 Task: Look for Airbnb options in Kot Malik, Pakistan from 9th December, 2023 to 16th December, 2023 for 2 adults. Place can be entire room with 2 bedrooms having 2 beds and 1 bathroom. Property type can be flat.
Action: Mouse moved to (427, 76)
Screenshot: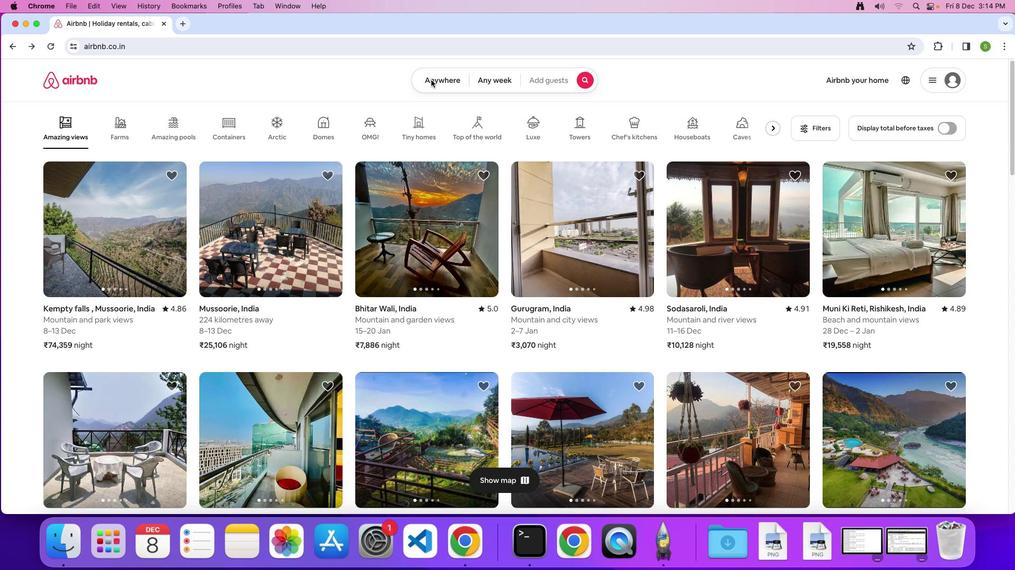 
Action: Mouse pressed left at (427, 76)
Screenshot: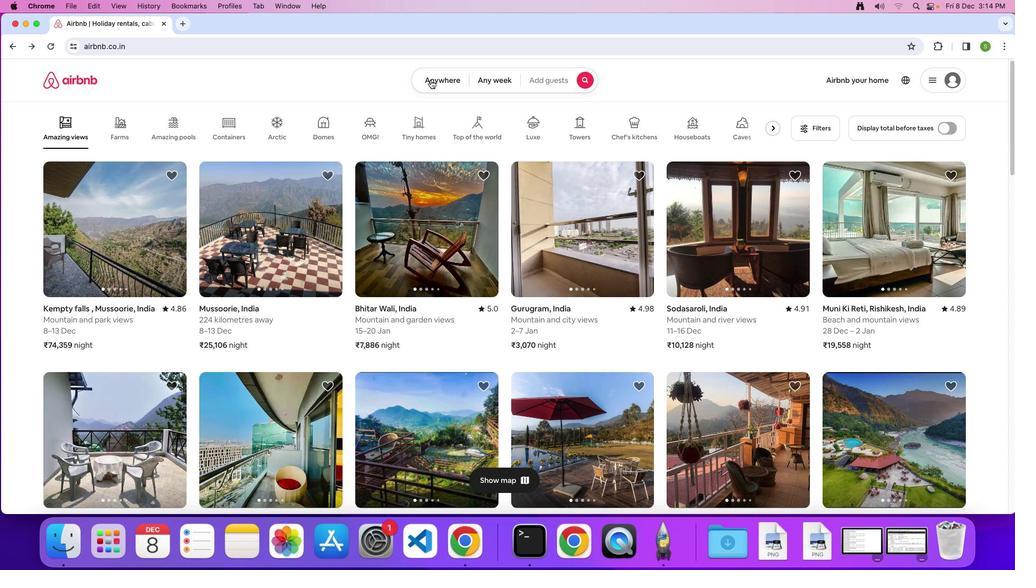 
Action: Mouse moved to (428, 77)
Screenshot: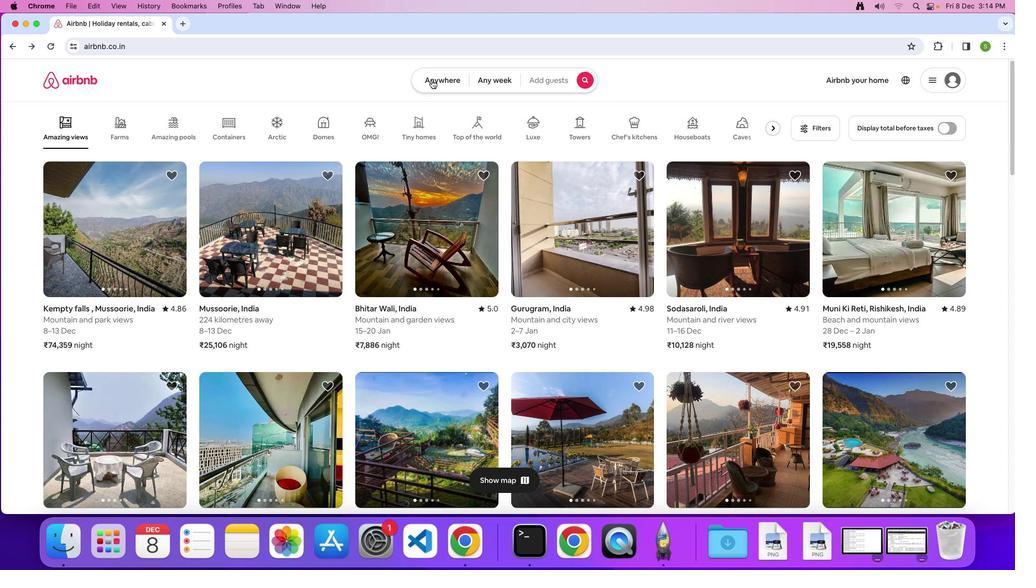 
Action: Mouse pressed left at (428, 77)
Screenshot: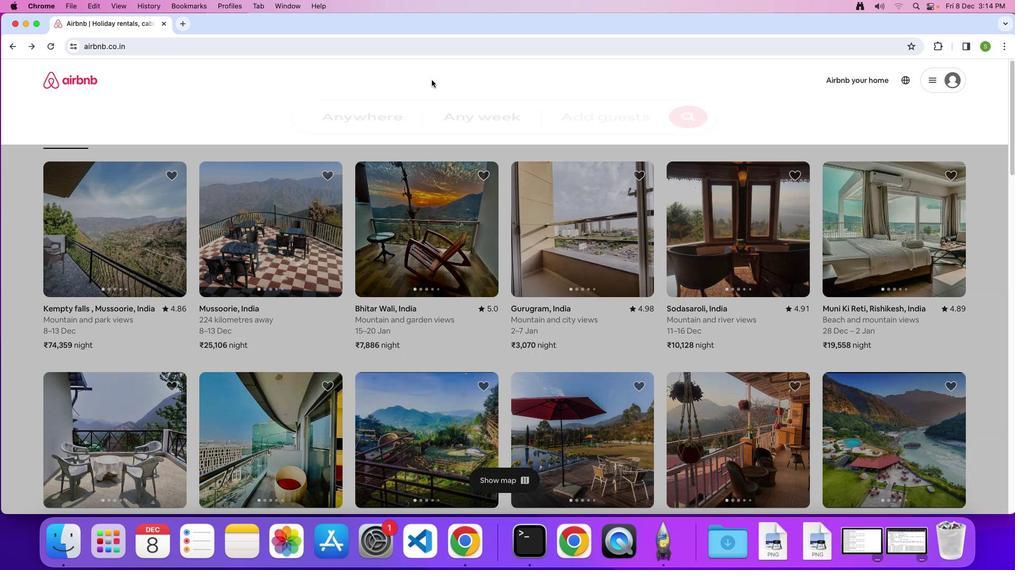 
Action: Mouse moved to (366, 115)
Screenshot: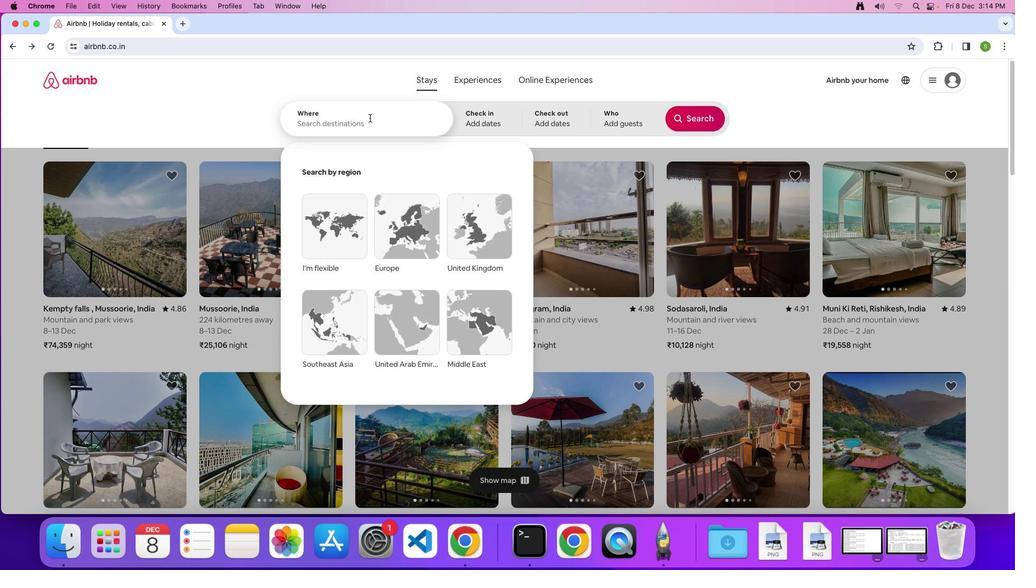 
Action: Mouse pressed left at (366, 115)
Screenshot: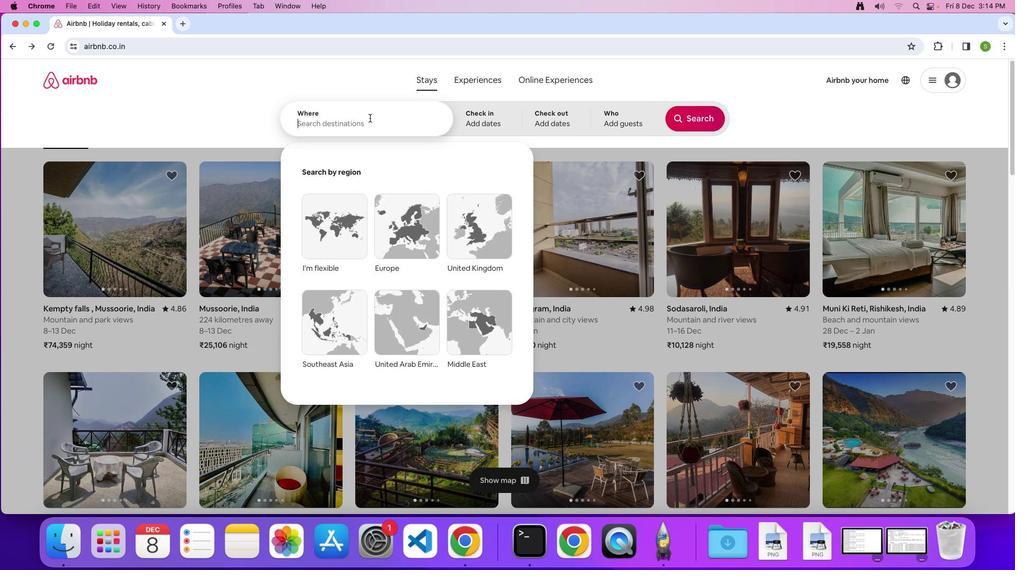 
Action: Mouse moved to (366, 115)
Screenshot: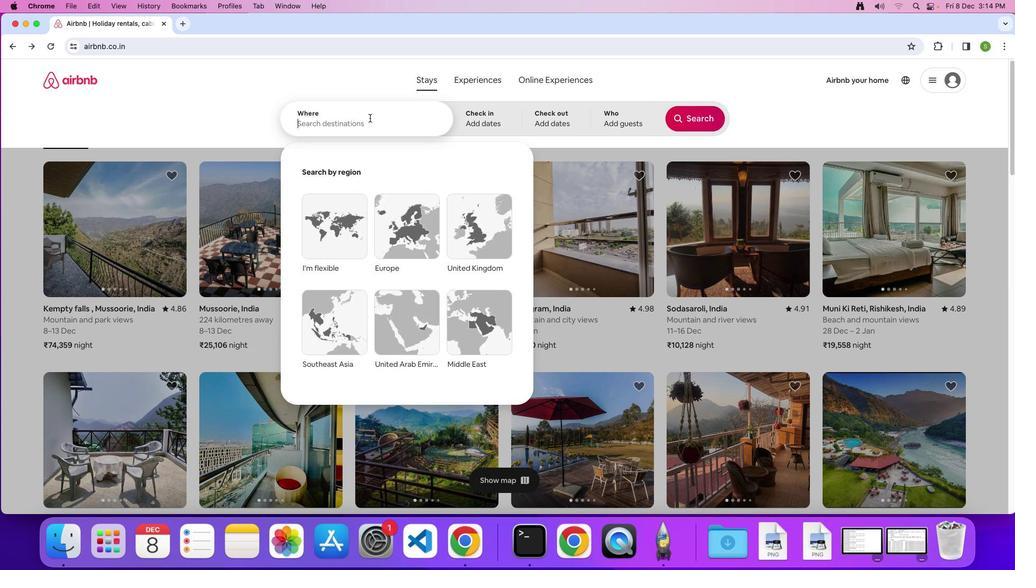 
Action: Key pressed 'K'Key.caps_lock'o''t'Key.spaceKey.shift'M''a''l''i''k'','Key.spaceKey.shift'p''a''k''i''s''t''a''n'Key.enter
Screenshot: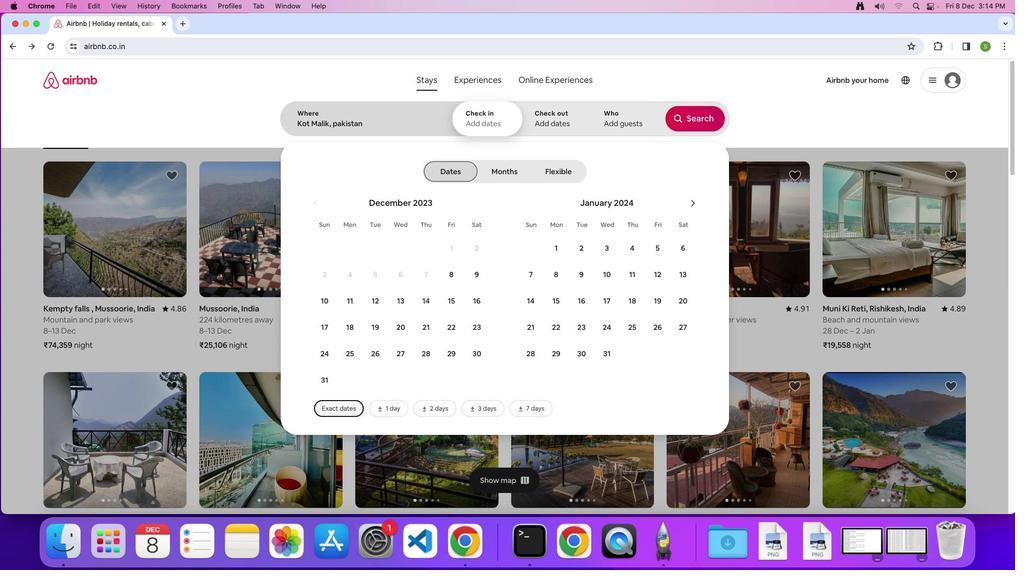
Action: Mouse moved to (469, 273)
Screenshot: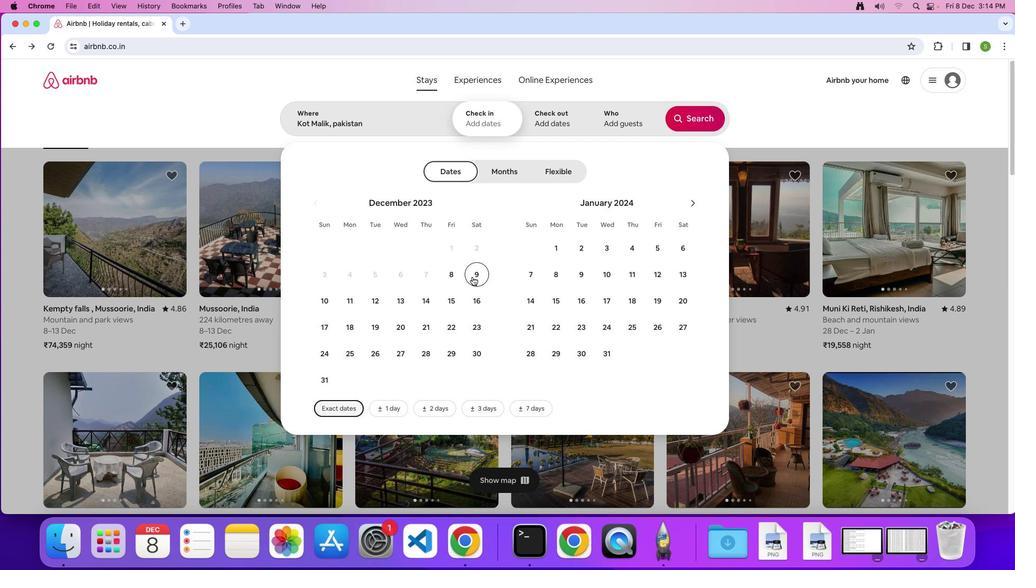
Action: Mouse pressed left at (469, 273)
Screenshot: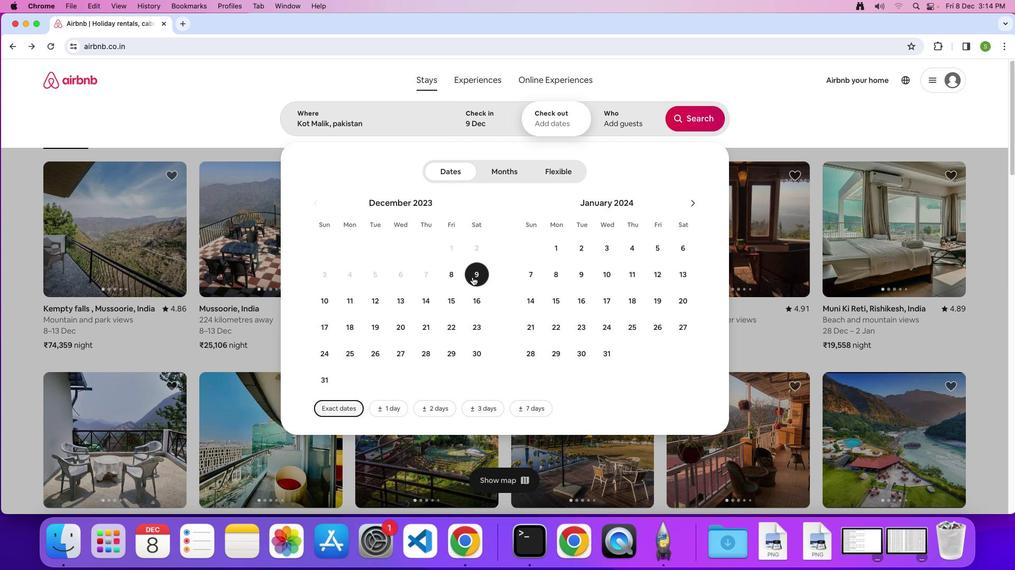 
Action: Mouse moved to (480, 303)
Screenshot: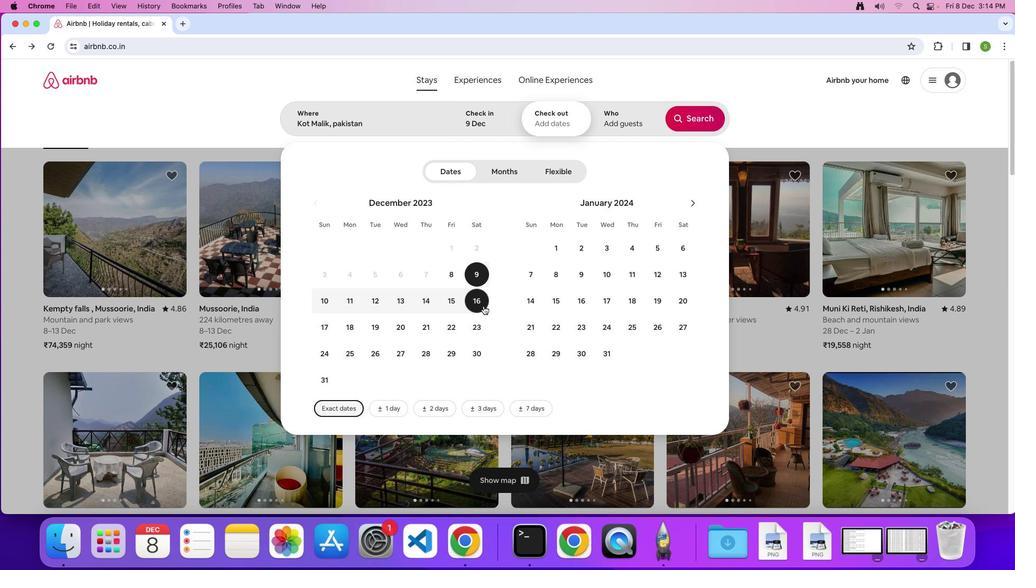 
Action: Mouse pressed left at (480, 303)
Screenshot: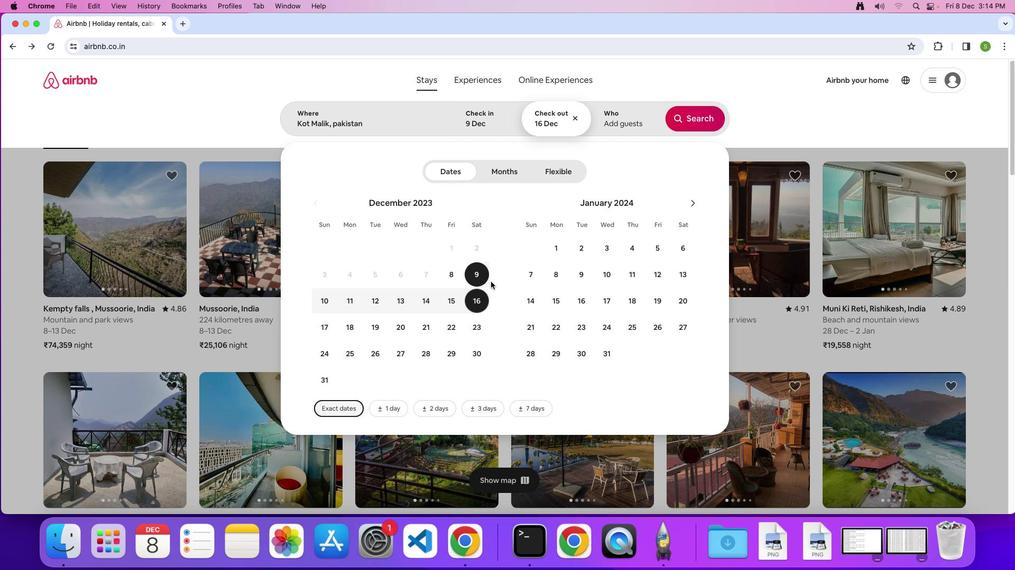 
Action: Mouse moved to (629, 124)
Screenshot: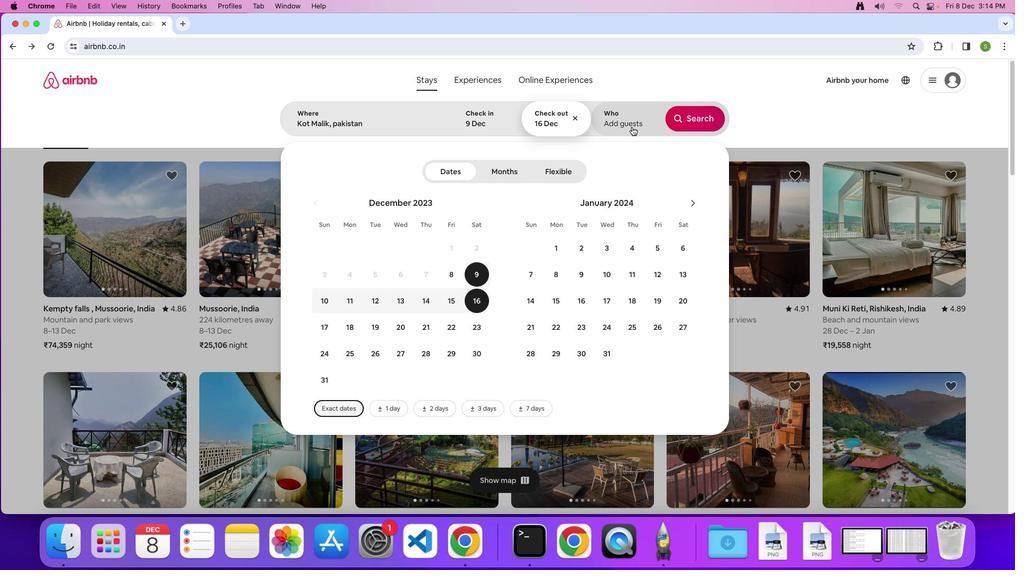 
Action: Mouse pressed left at (629, 124)
Screenshot: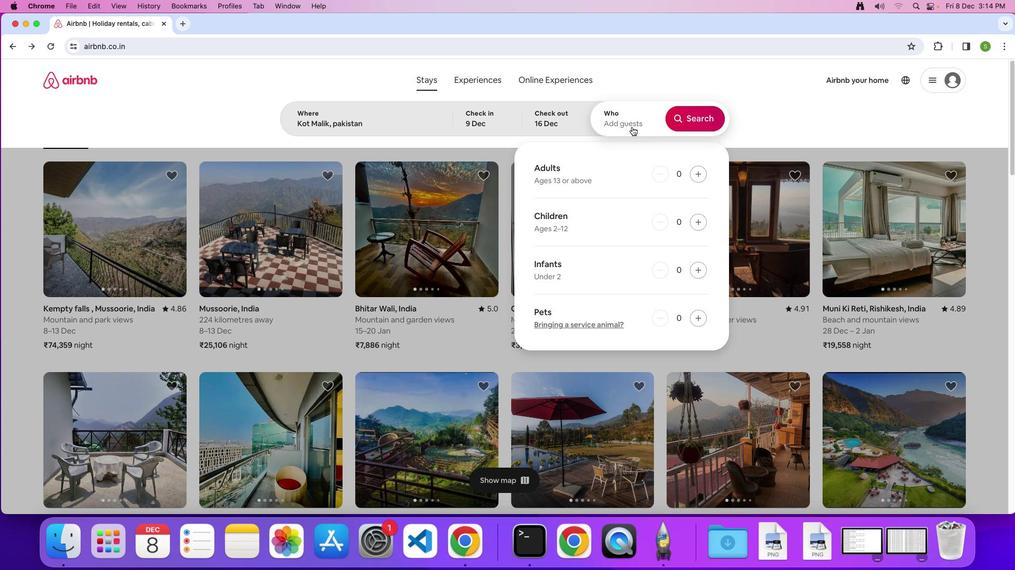 
Action: Mouse moved to (692, 173)
Screenshot: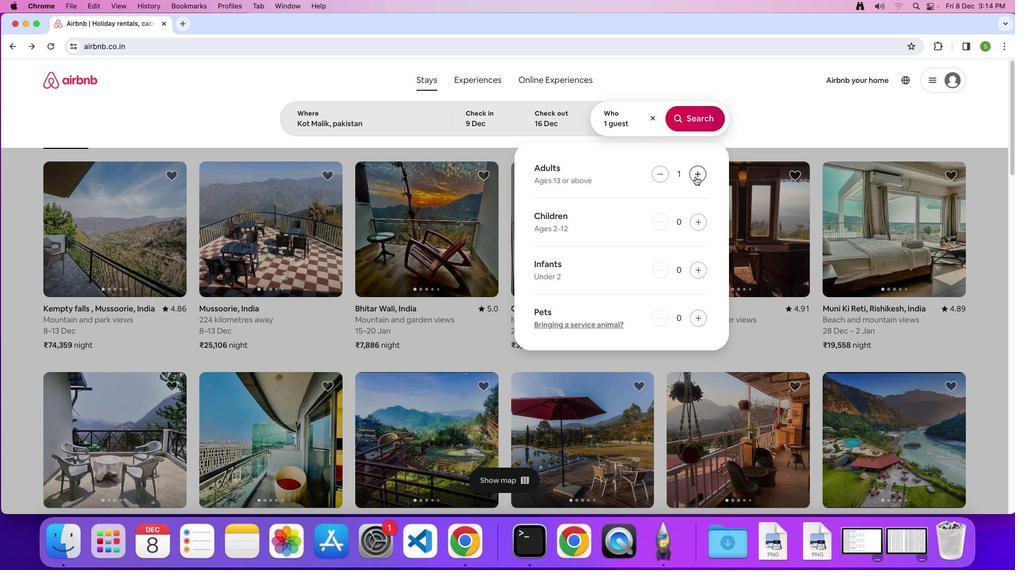 
Action: Mouse pressed left at (692, 173)
Screenshot: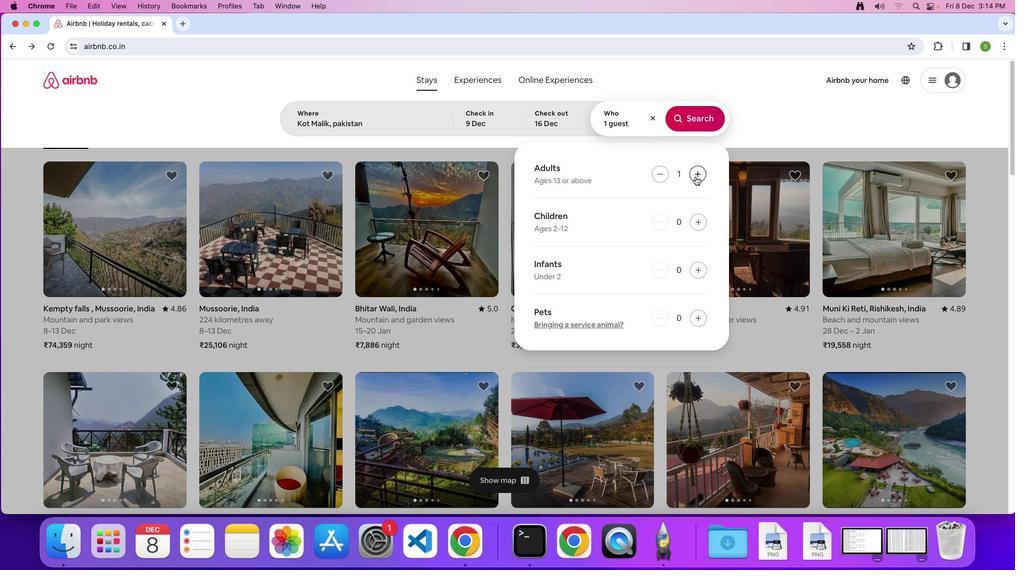 
Action: Mouse pressed left at (692, 173)
Screenshot: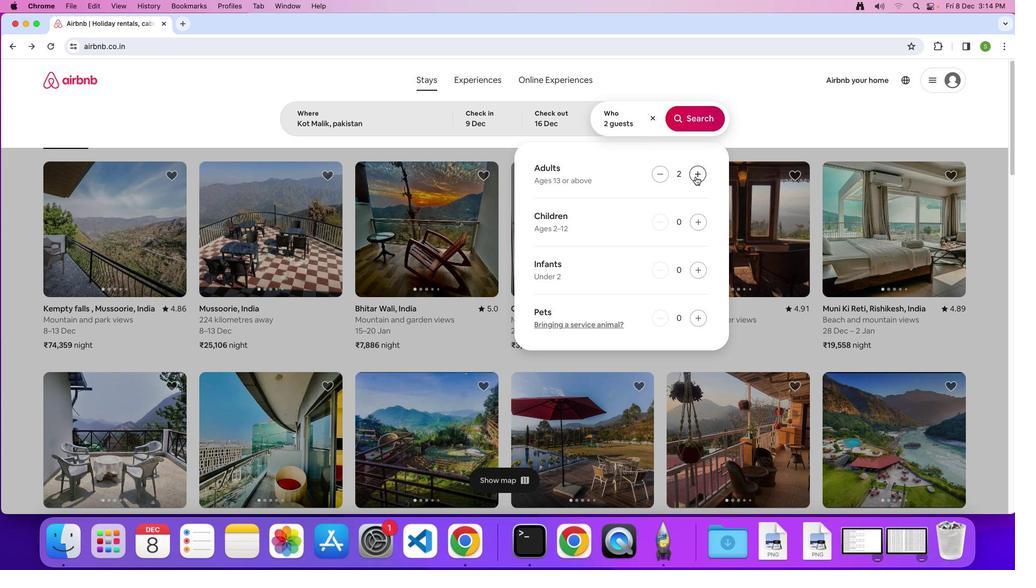 
Action: Mouse moved to (696, 118)
Screenshot: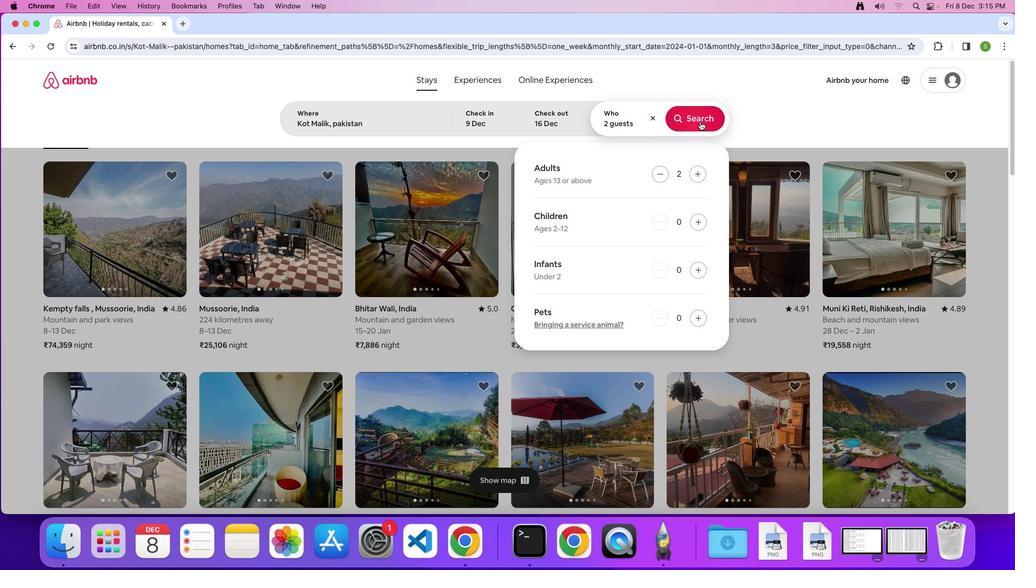 
Action: Mouse pressed left at (696, 118)
Screenshot: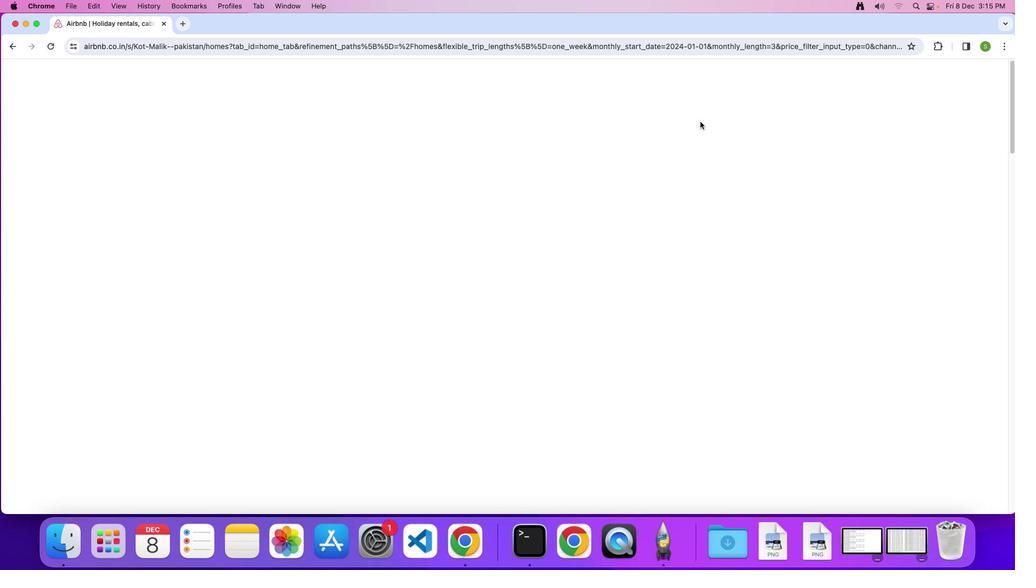 
Action: Mouse moved to (846, 121)
Screenshot: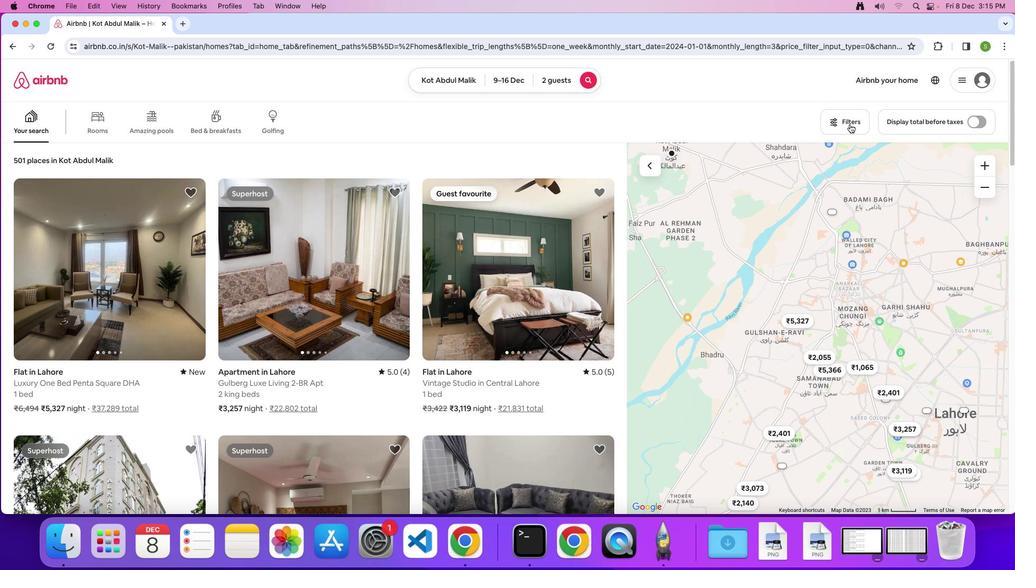 
Action: Mouse pressed left at (846, 121)
Screenshot: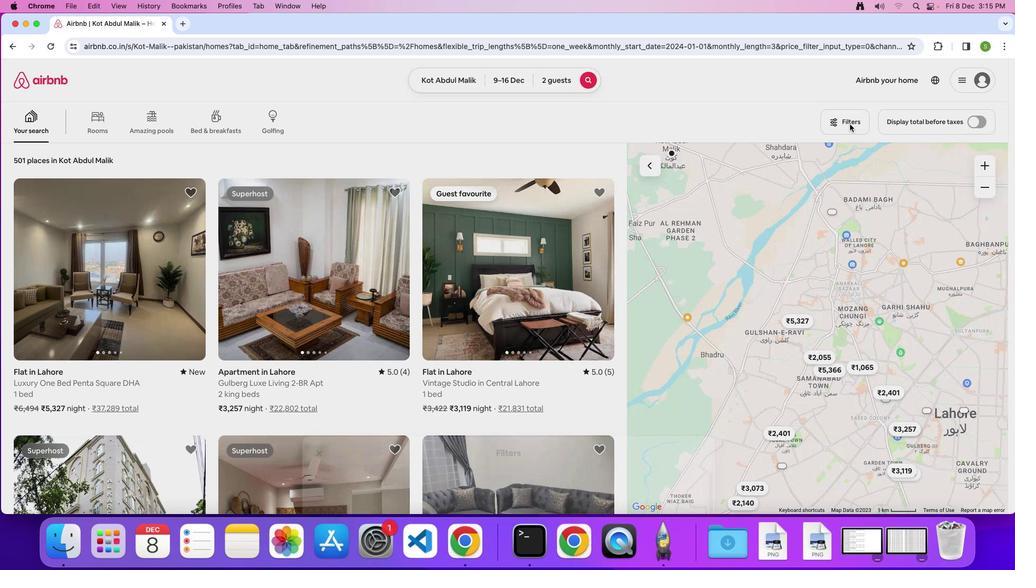 
Action: Mouse moved to (485, 349)
Screenshot: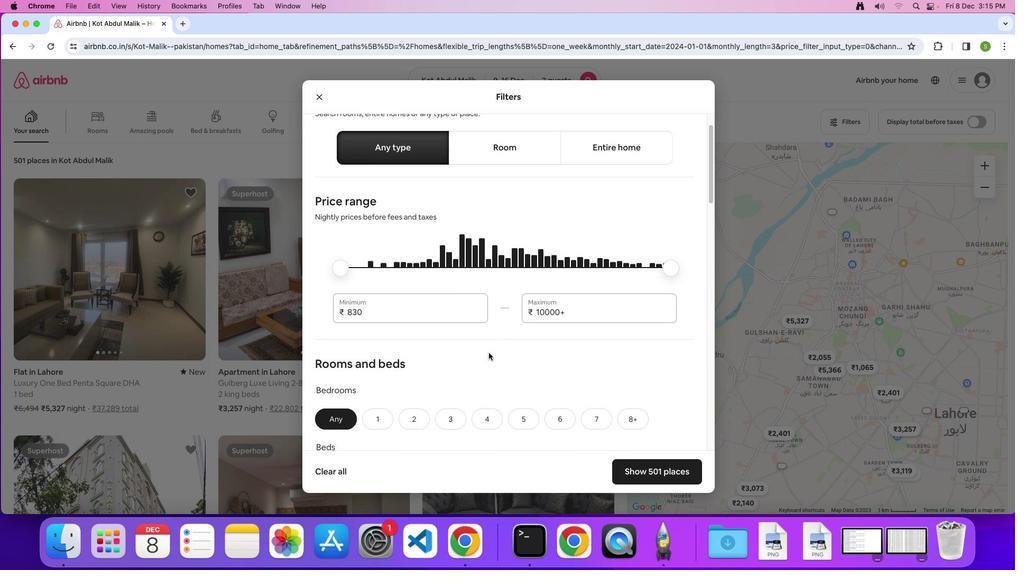 
Action: Mouse scrolled (485, 349) with delta (-2, -3)
Screenshot: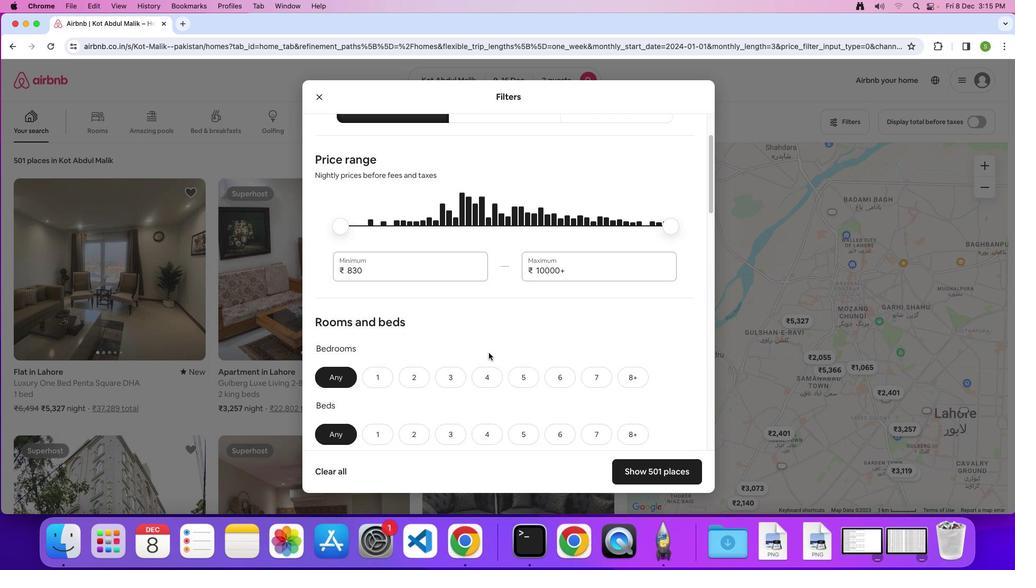
Action: Mouse scrolled (485, 349) with delta (-2, -3)
Screenshot: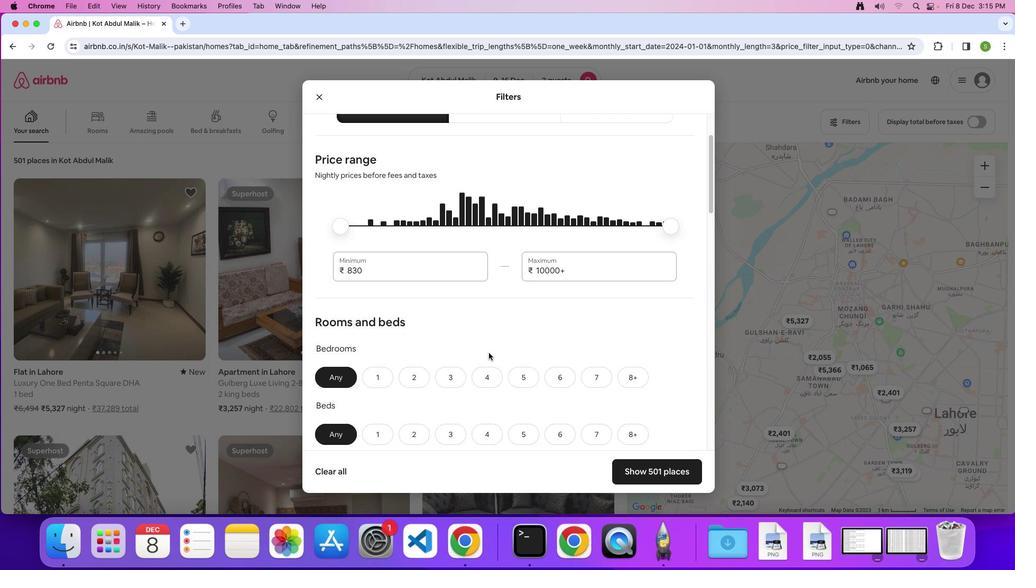 
Action: Mouse scrolled (485, 349) with delta (-2, -3)
Screenshot: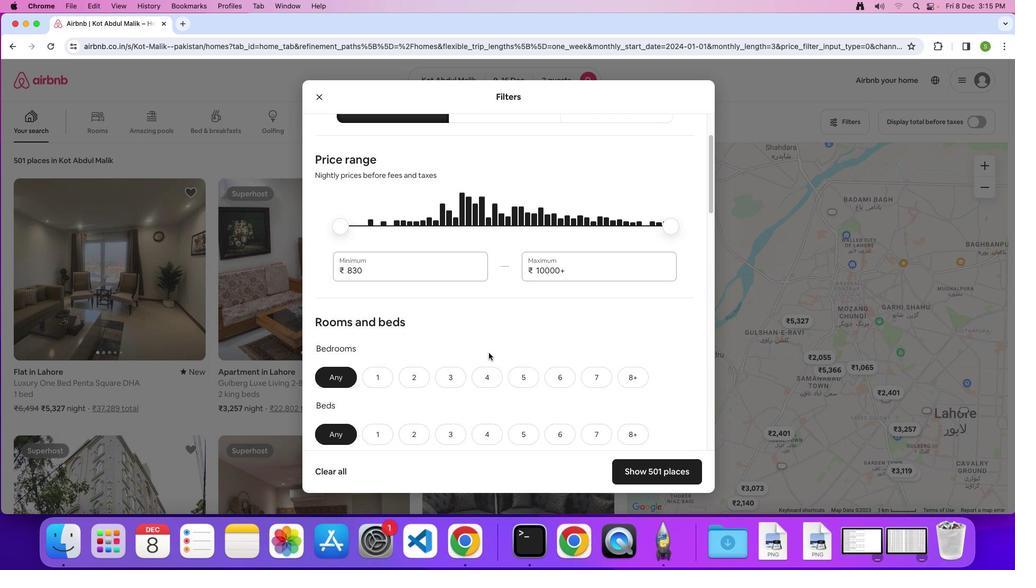 
Action: Mouse scrolled (485, 349) with delta (-2, -3)
Screenshot: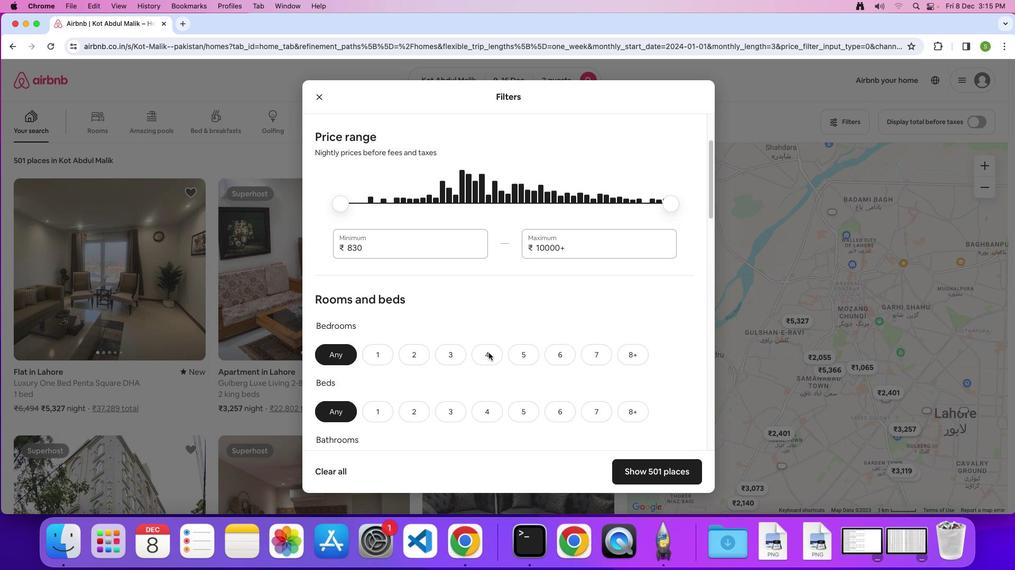 
Action: Mouse scrolled (485, 349) with delta (-2, -3)
Screenshot: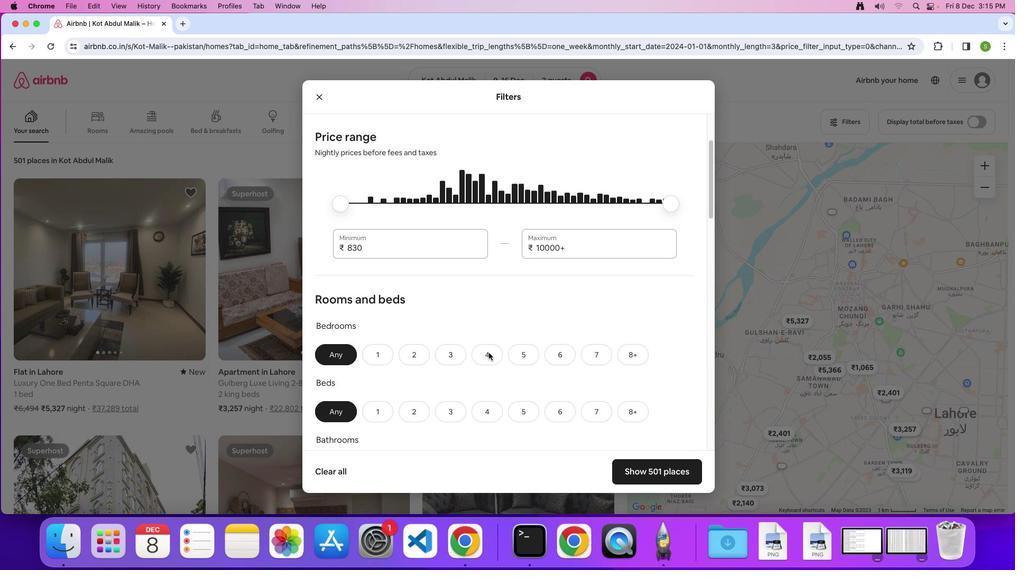 
Action: Mouse scrolled (485, 349) with delta (-2, -3)
Screenshot: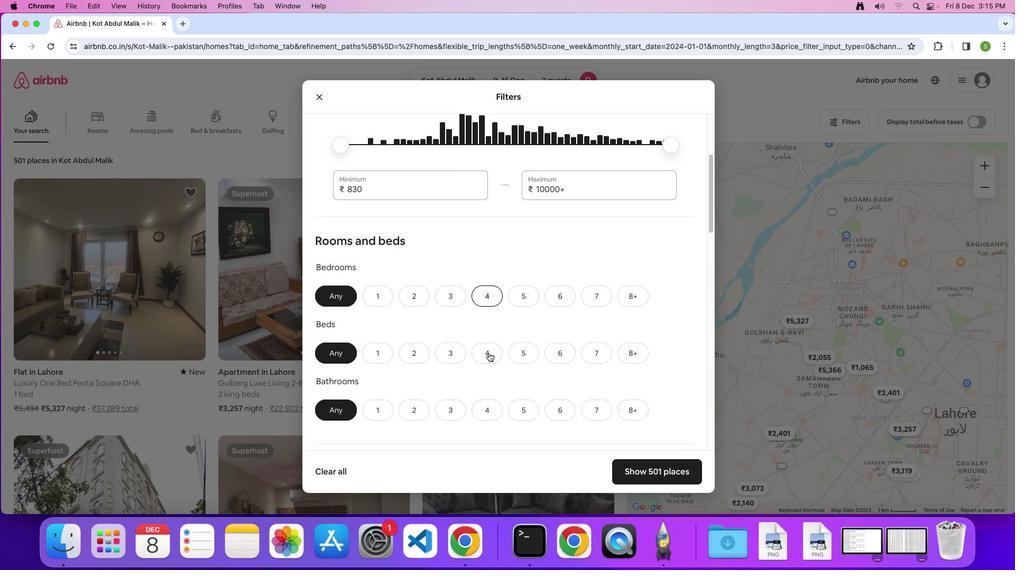 
Action: Mouse scrolled (485, 349) with delta (-2, -3)
Screenshot: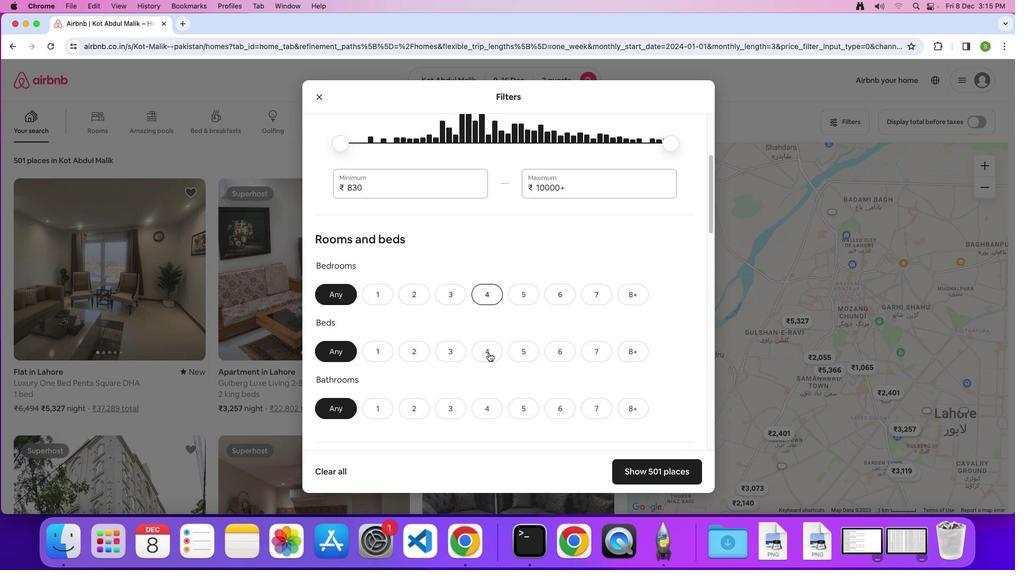 
Action: Mouse scrolled (485, 349) with delta (-2, -3)
Screenshot: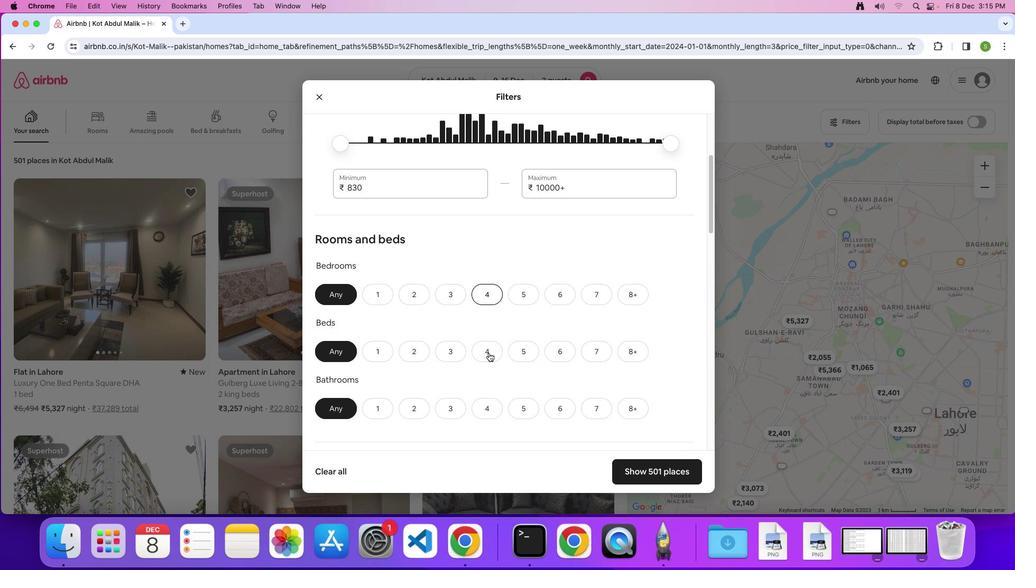 
Action: Mouse scrolled (485, 349) with delta (-2, -3)
Screenshot: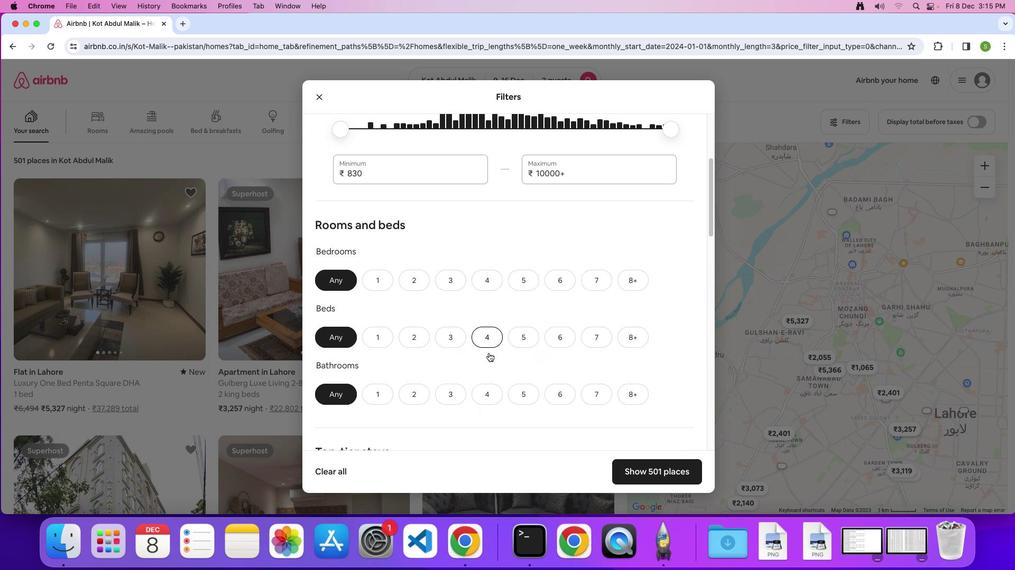 
Action: Mouse scrolled (485, 349) with delta (-2, -3)
Screenshot: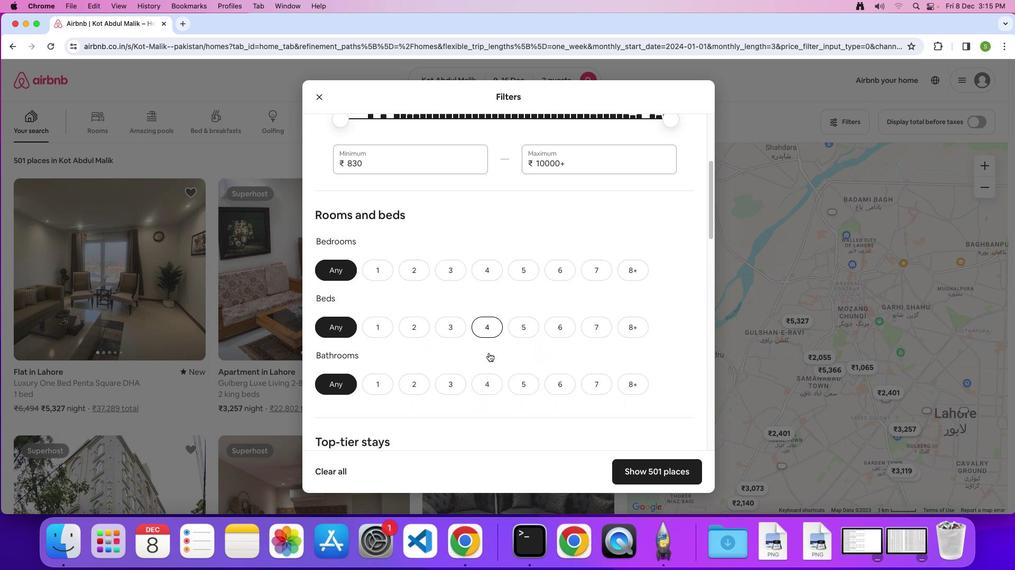 
Action: Mouse scrolled (485, 349) with delta (-2, -3)
Screenshot: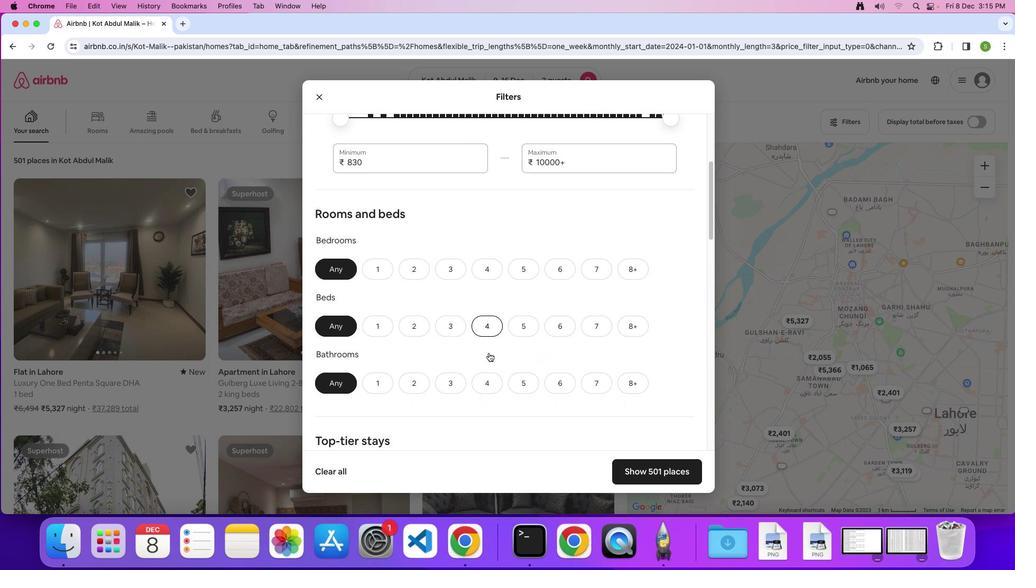 
Action: Mouse moved to (500, 354)
Screenshot: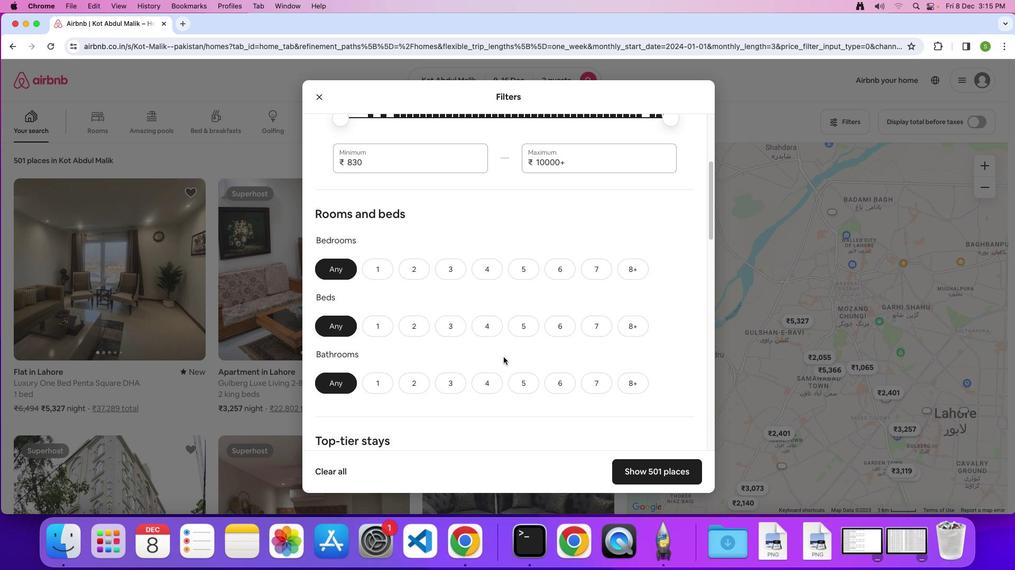 
Action: Mouse scrolled (500, 354) with delta (-2, -3)
Screenshot: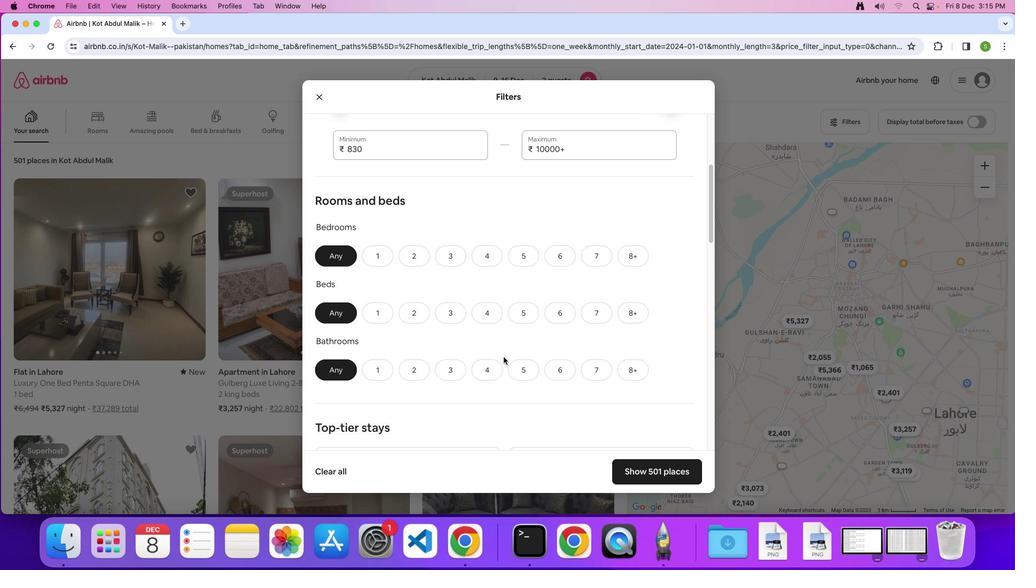 
Action: Mouse scrolled (500, 354) with delta (-2, -3)
Screenshot: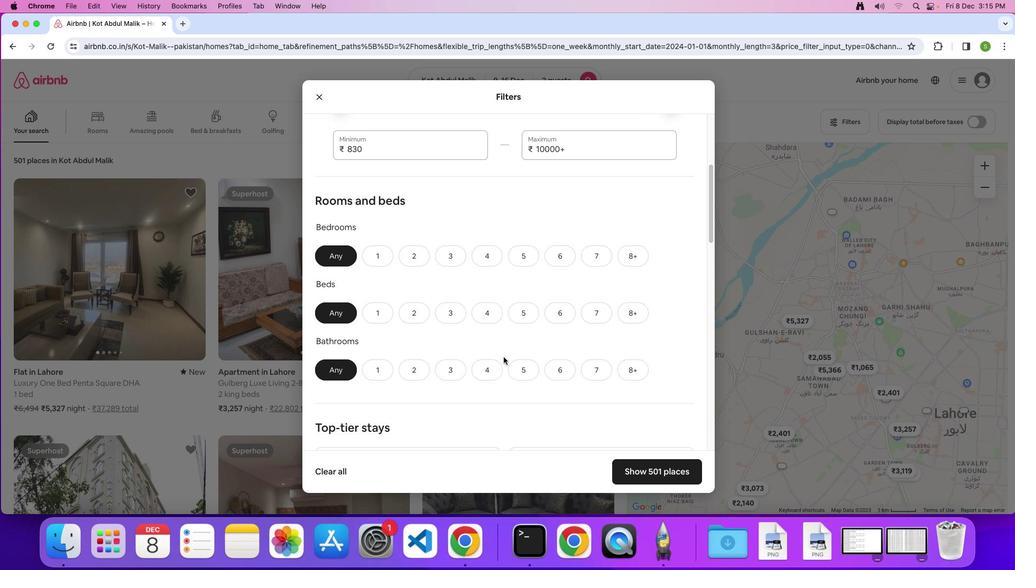 
Action: Mouse scrolled (500, 354) with delta (-2, -3)
Screenshot: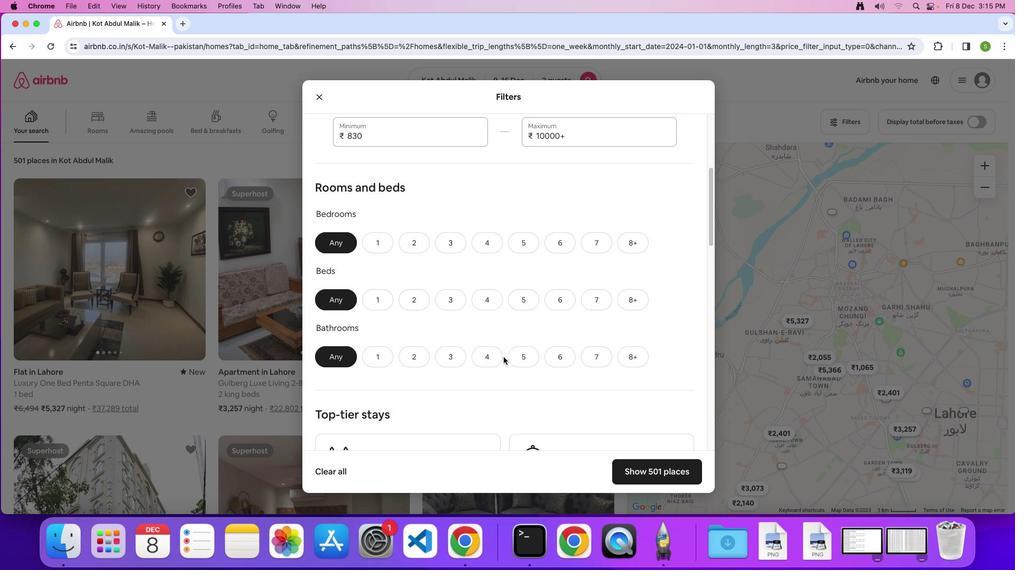 
Action: Mouse scrolled (500, 354) with delta (-2, -3)
Screenshot: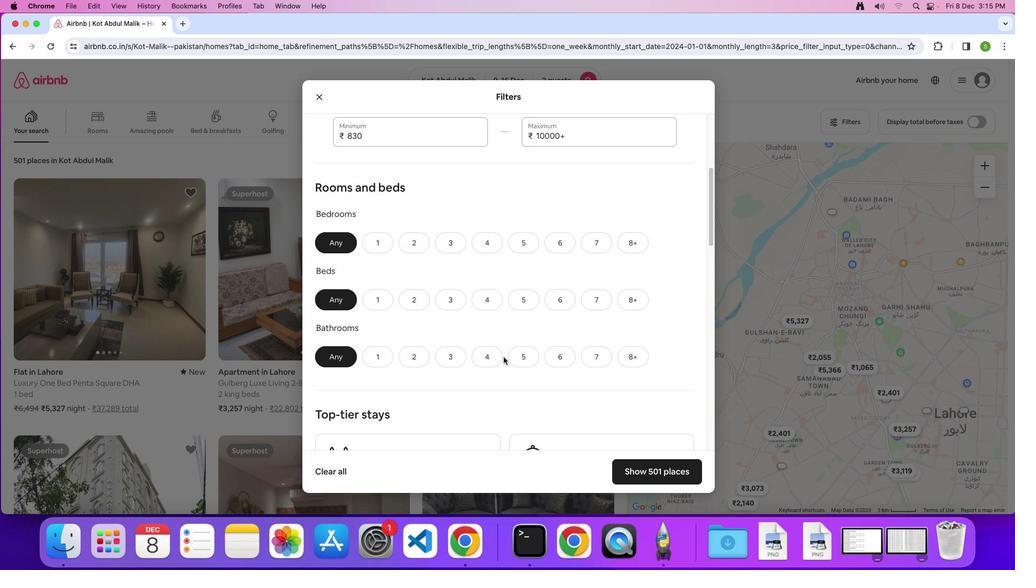 
Action: Mouse scrolled (500, 354) with delta (-2, -3)
Screenshot: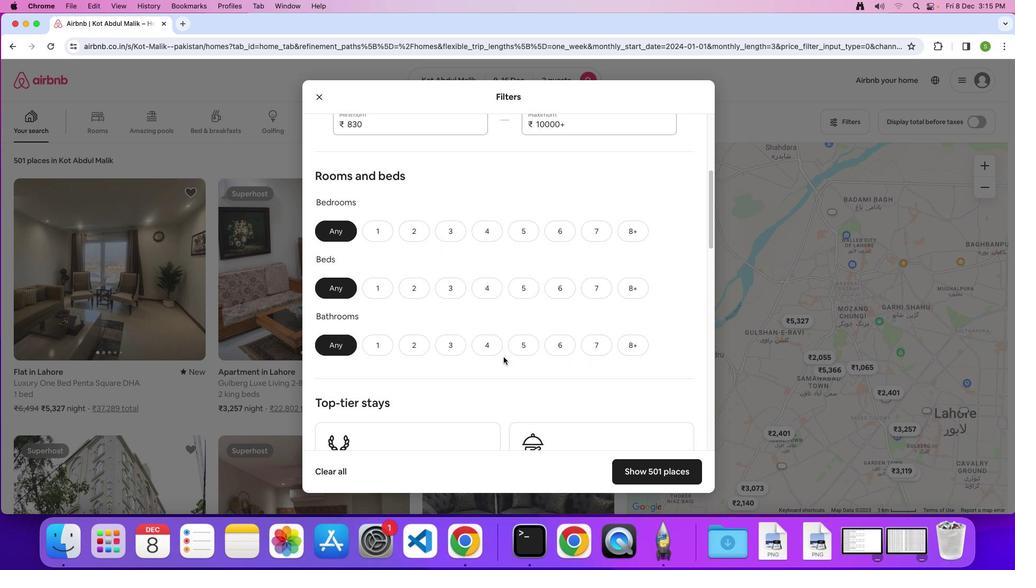 
Action: Mouse scrolled (500, 354) with delta (-2, -3)
Screenshot: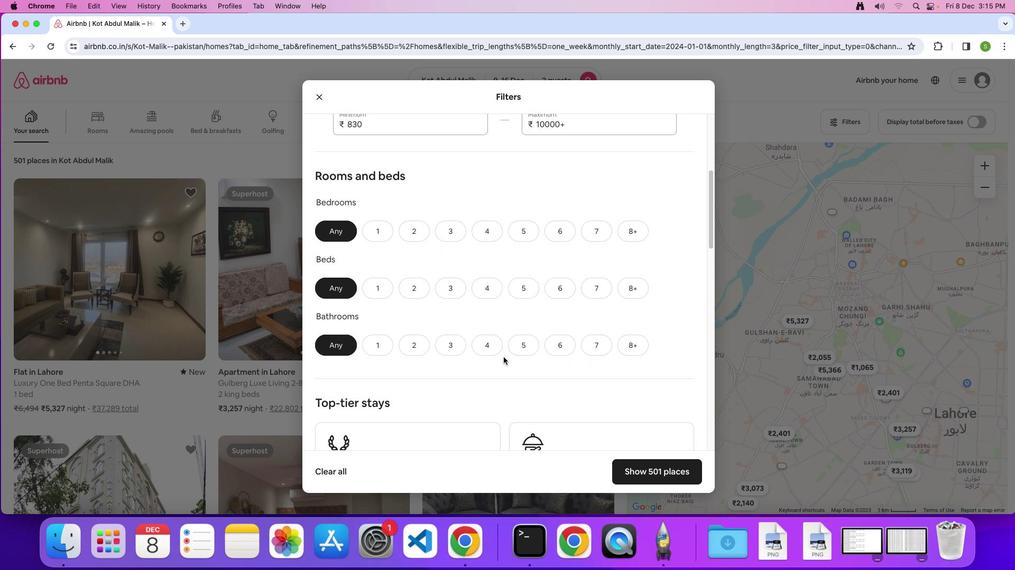 
Action: Mouse scrolled (500, 354) with delta (-2, -3)
Screenshot: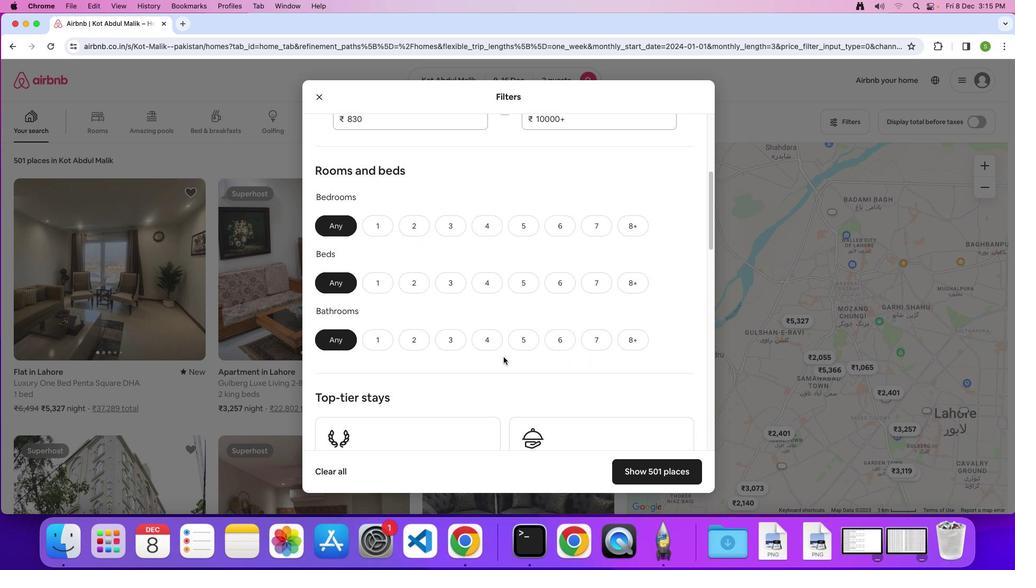 
Action: Mouse scrolled (500, 354) with delta (-2, -3)
Screenshot: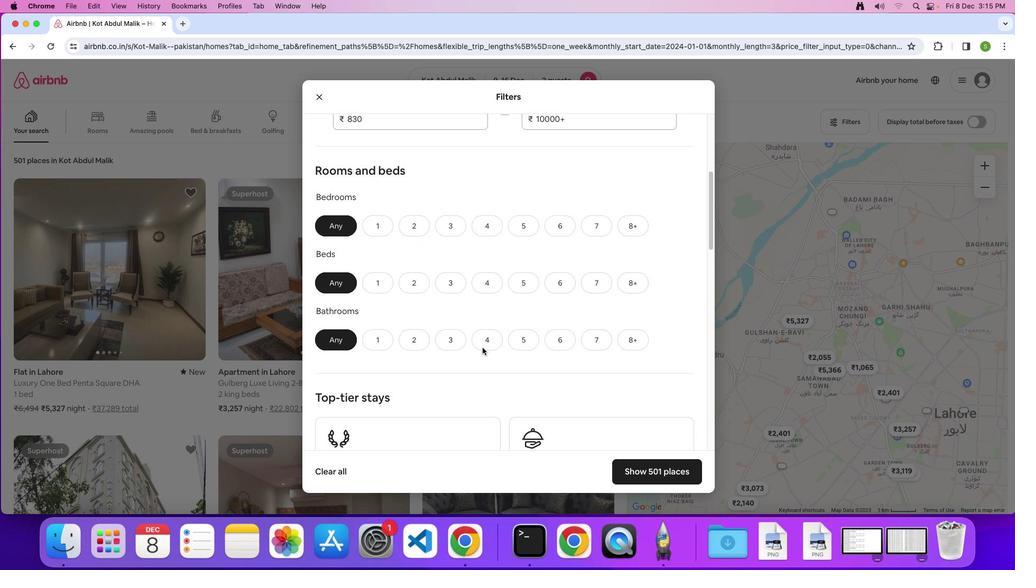 
Action: Mouse moved to (416, 223)
Screenshot: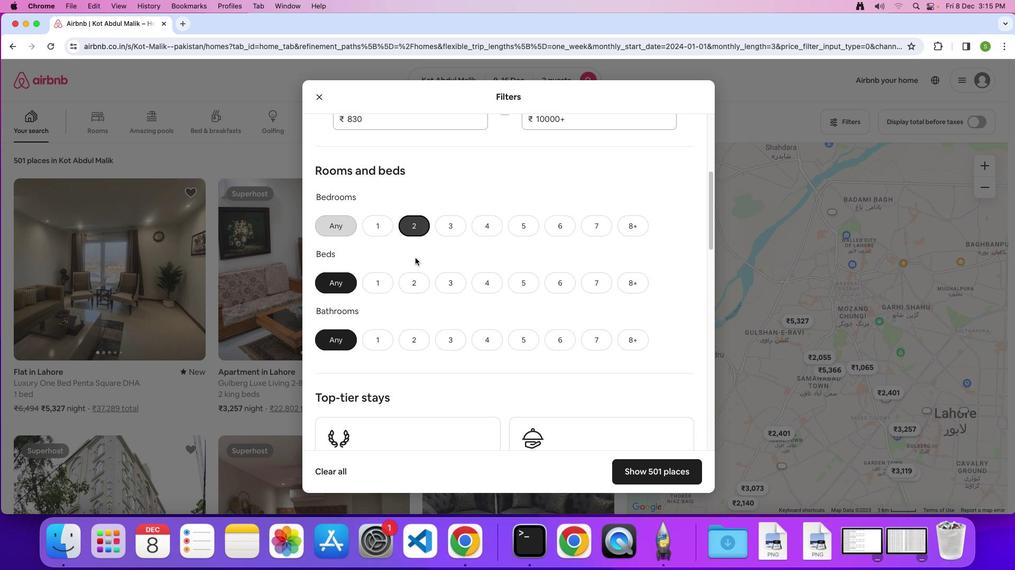 
Action: Mouse pressed left at (416, 223)
Screenshot: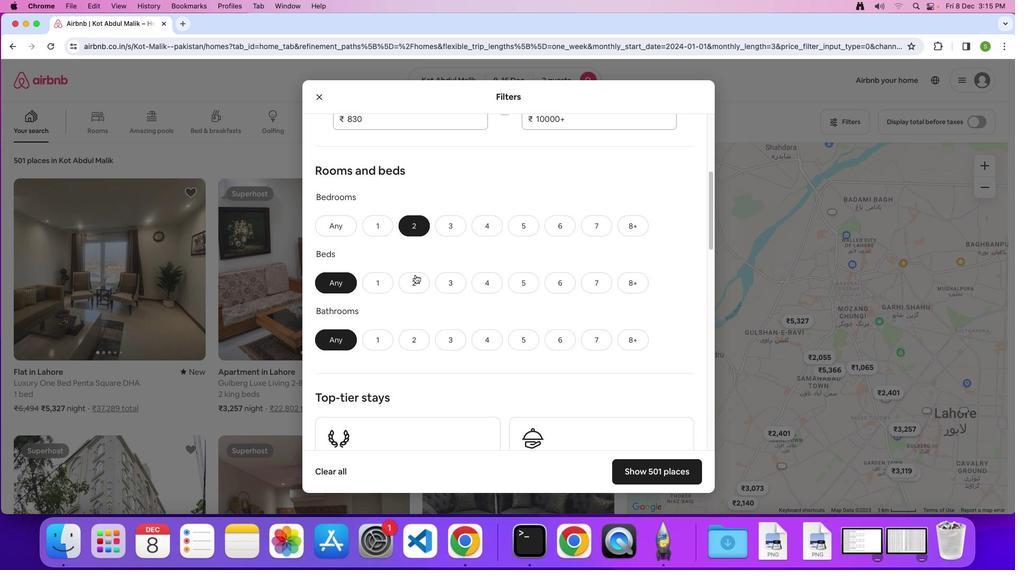 
Action: Mouse moved to (412, 277)
Screenshot: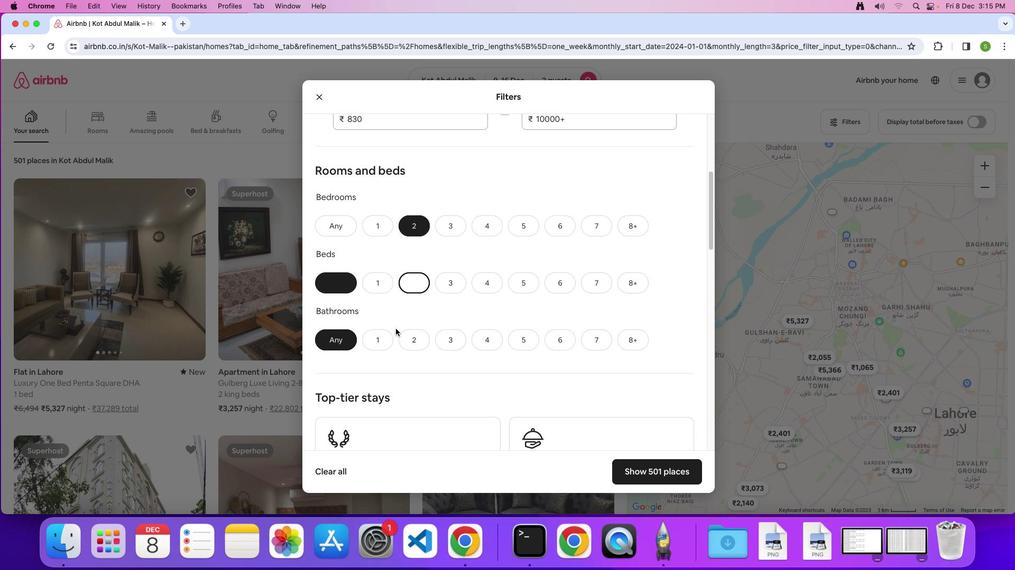 
Action: Mouse pressed left at (412, 277)
Screenshot: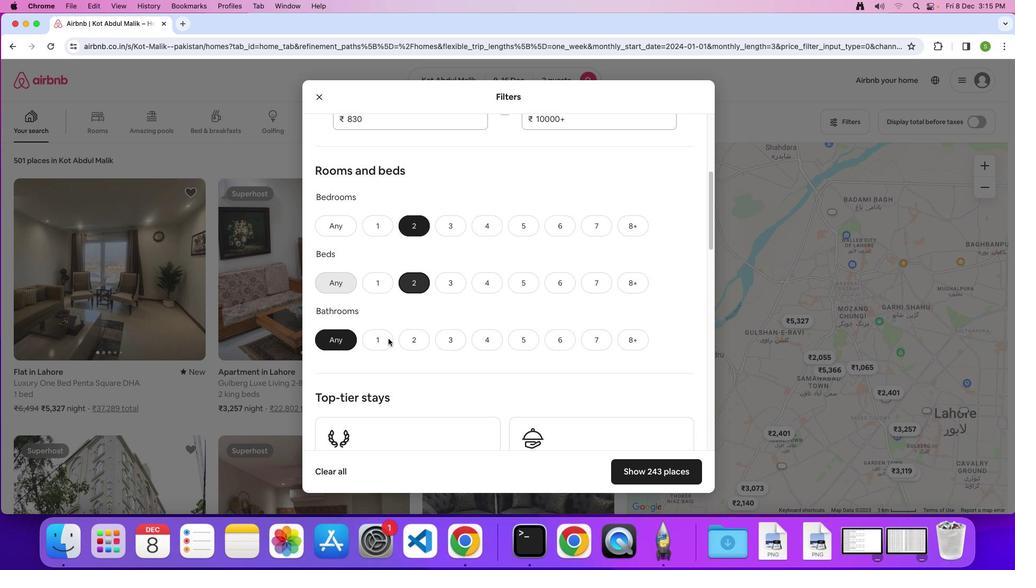 
Action: Mouse moved to (371, 336)
Screenshot: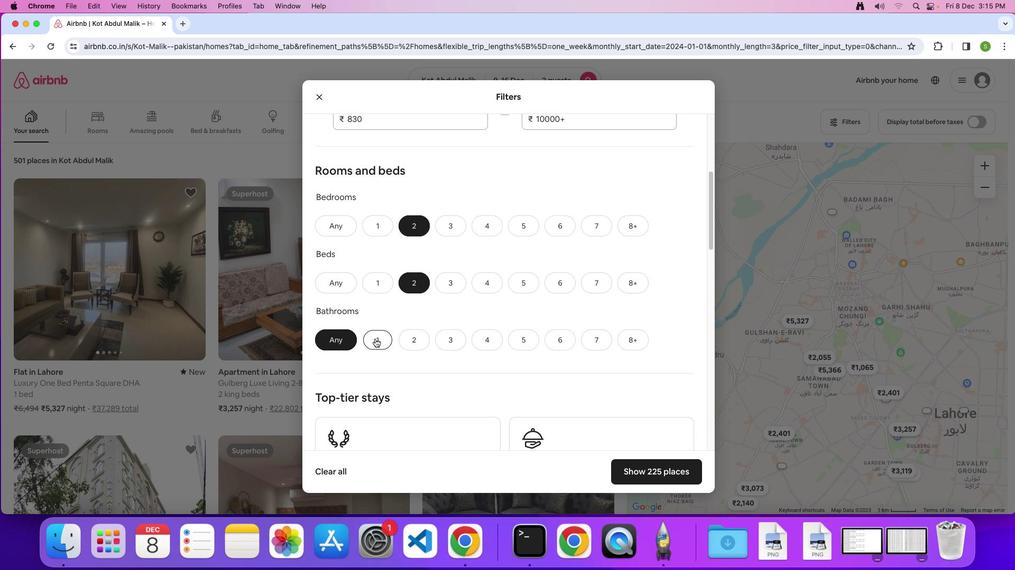 
Action: Mouse pressed left at (371, 336)
Screenshot: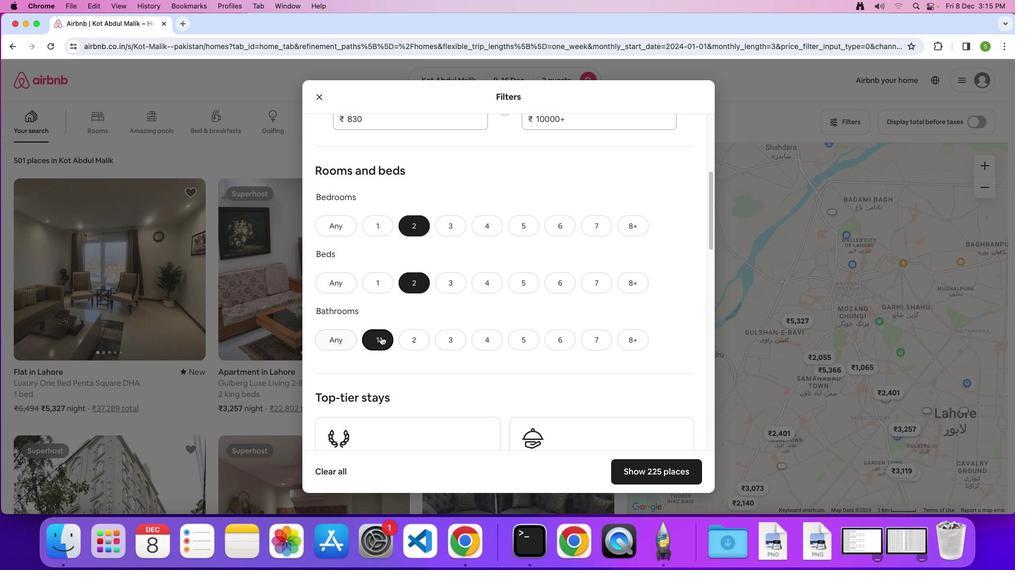 
Action: Mouse moved to (493, 332)
Screenshot: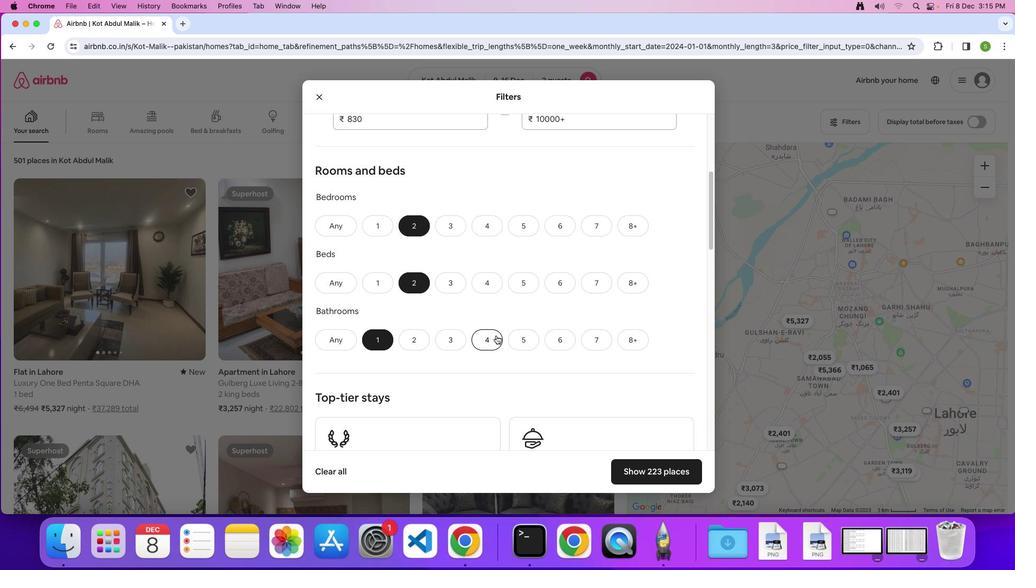 
Action: Mouse scrolled (493, 332) with delta (-2, -3)
Screenshot: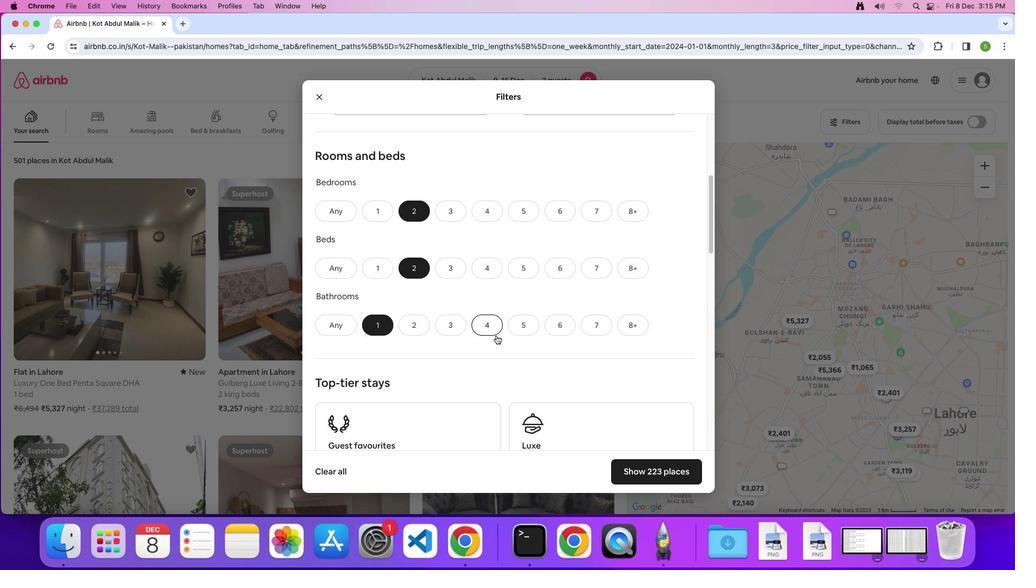 
Action: Mouse scrolled (493, 332) with delta (-2, -3)
Screenshot: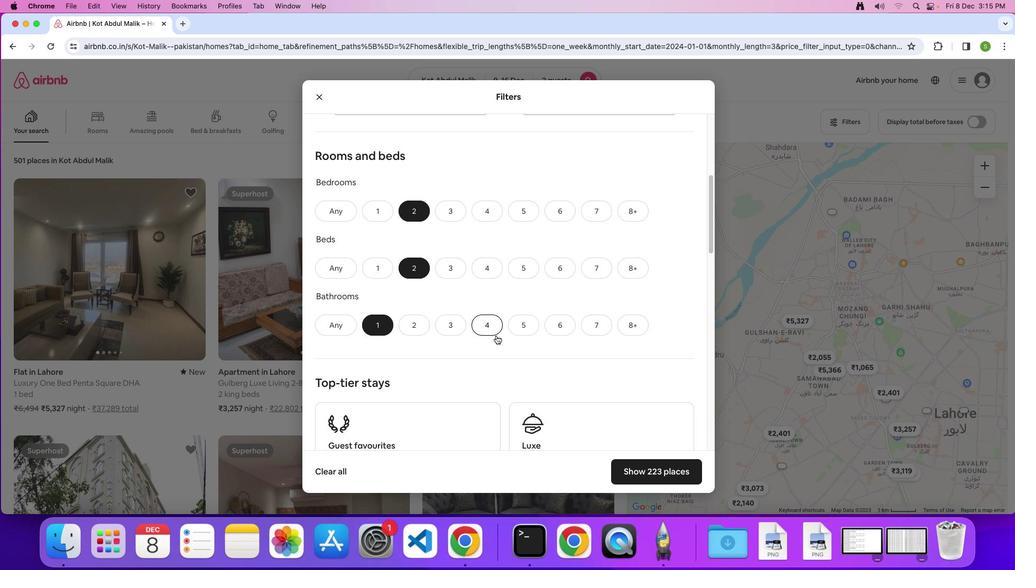 
Action: Mouse scrolled (493, 332) with delta (-2, -3)
Screenshot: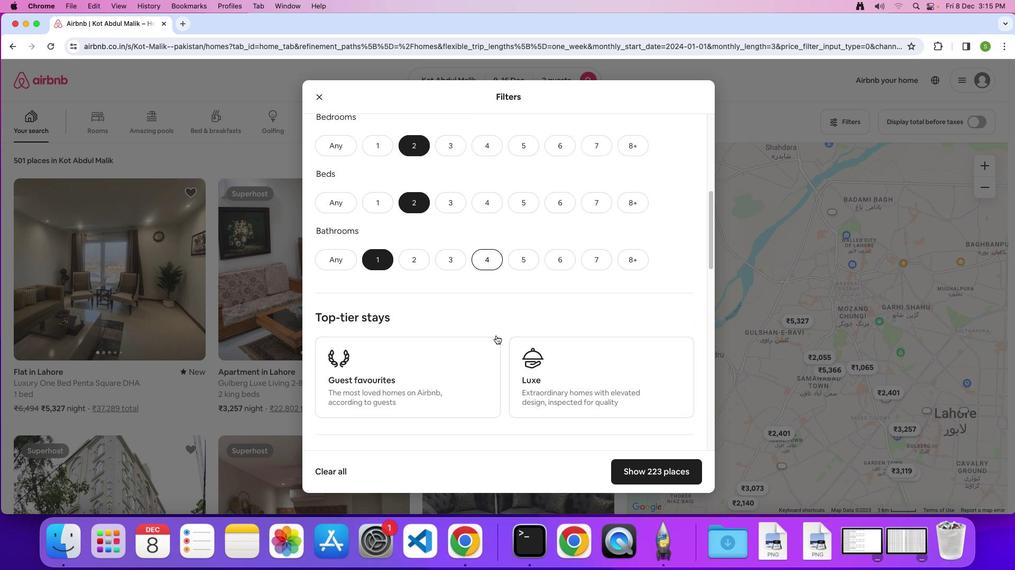 
Action: Mouse scrolled (493, 332) with delta (-2, -3)
Screenshot: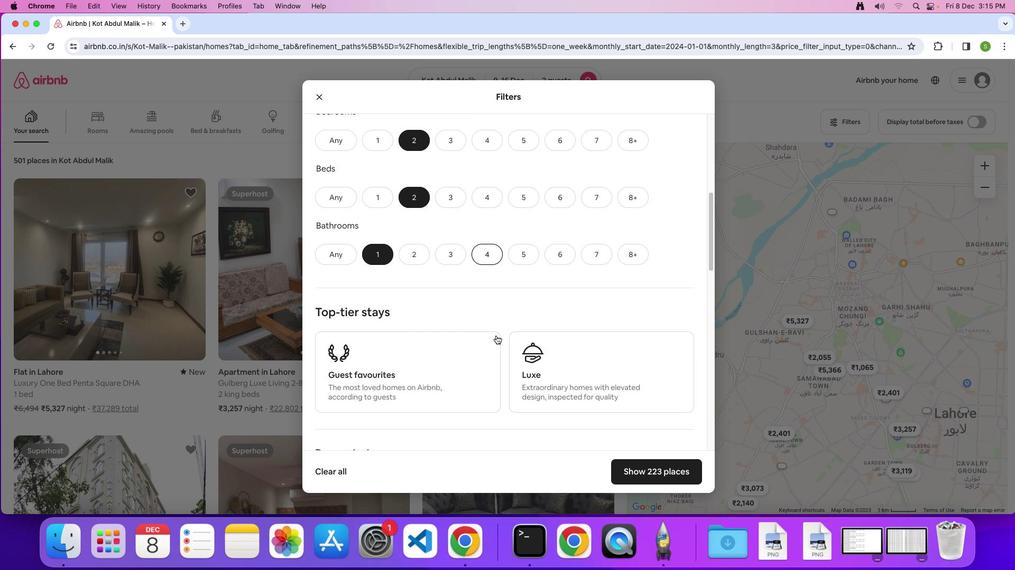 
Action: Mouse scrolled (493, 332) with delta (-2, -3)
Screenshot: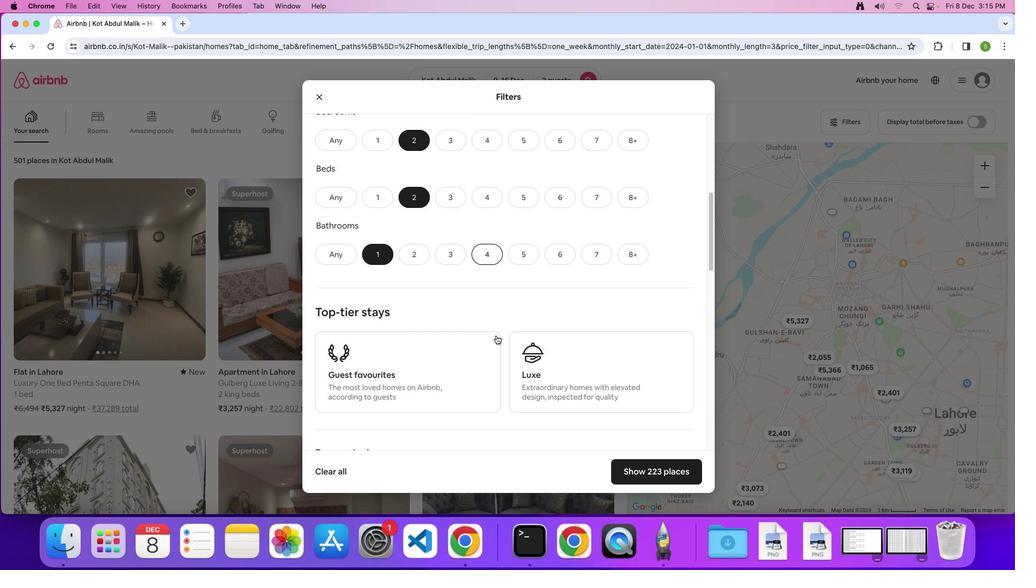 
Action: Mouse scrolled (493, 332) with delta (-2, -3)
Screenshot: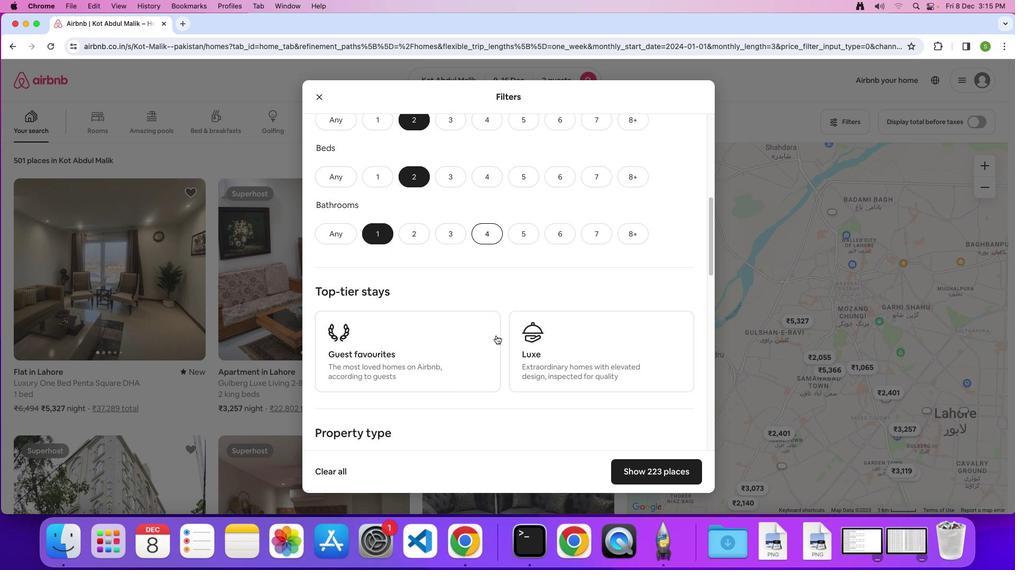 
Action: Mouse scrolled (493, 332) with delta (-2, -3)
Screenshot: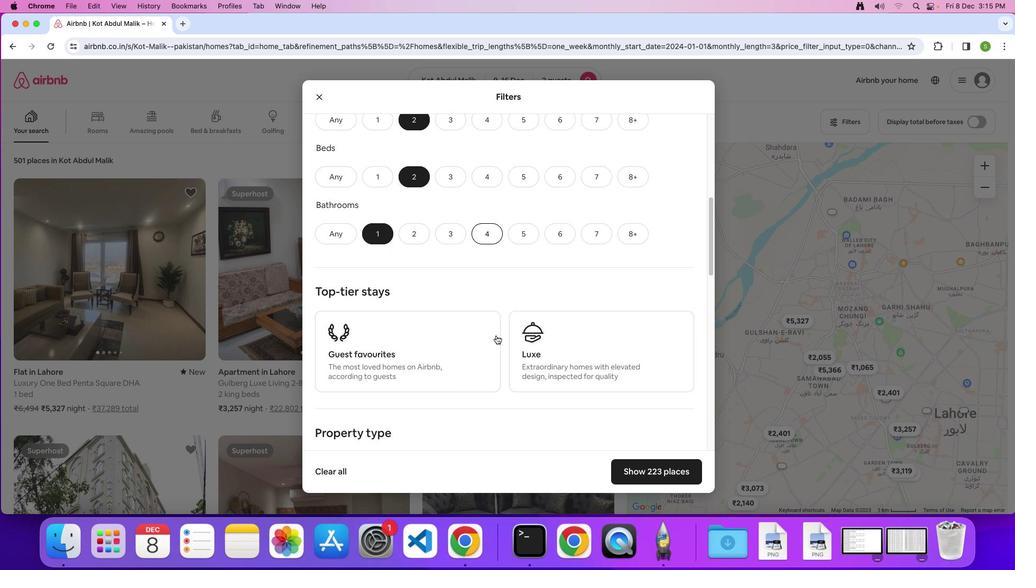 
Action: Mouse scrolled (493, 332) with delta (-2, -3)
Screenshot: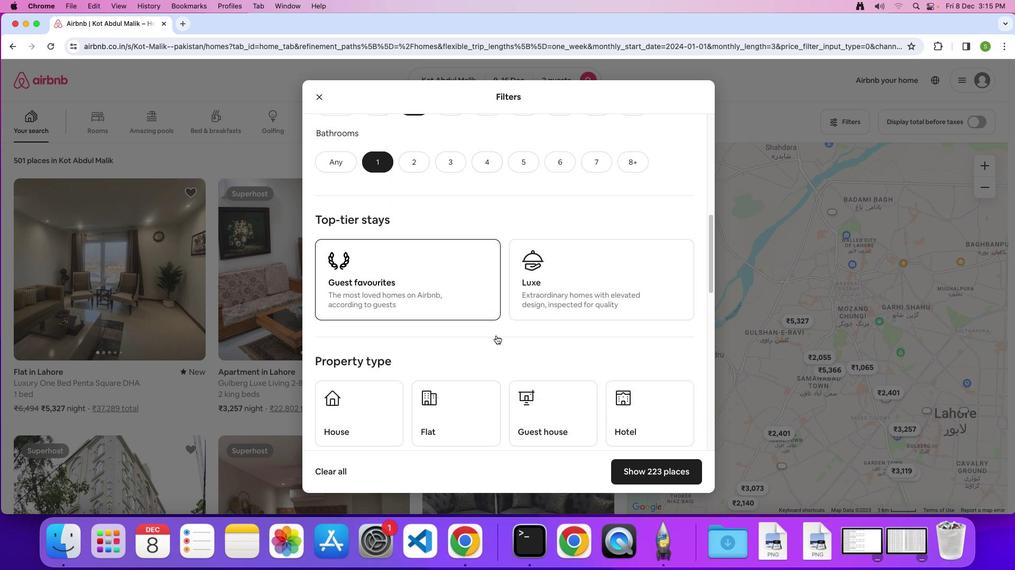 
Action: Mouse scrolled (493, 332) with delta (-2, -3)
Screenshot: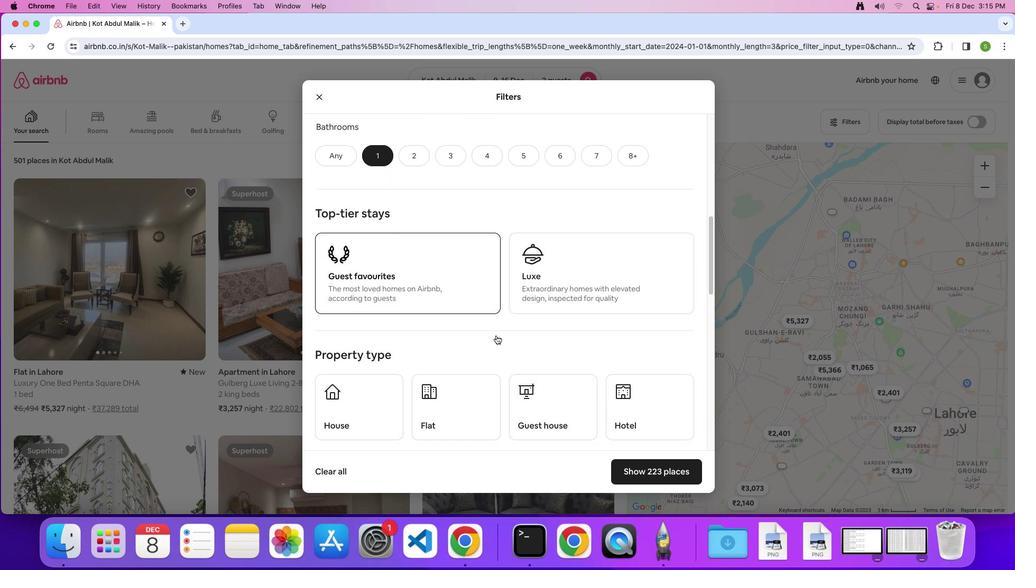 
Action: Mouse scrolled (493, 332) with delta (-2, -3)
Screenshot: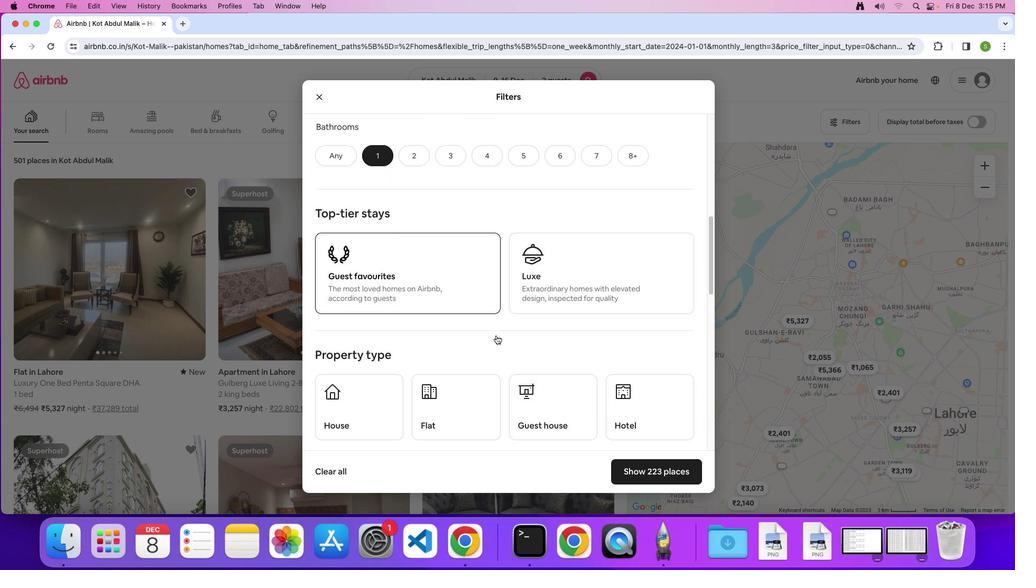 
Action: Mouse scrolled (493, 332) with delta (-2, -3)
Screenshot: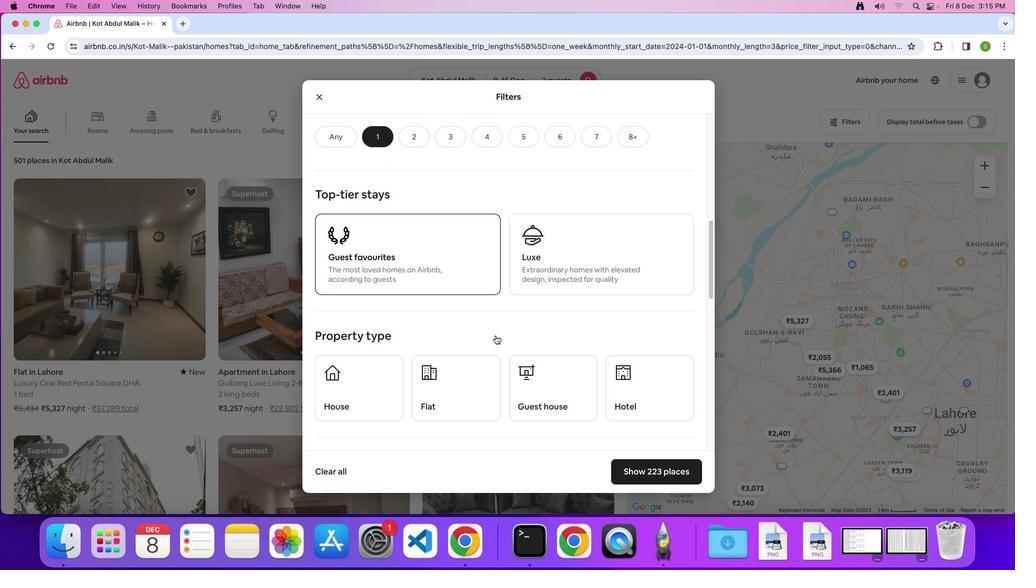 
Action: Mouse scrolled (493, 332) with delta (-2, -3)
Screenshot: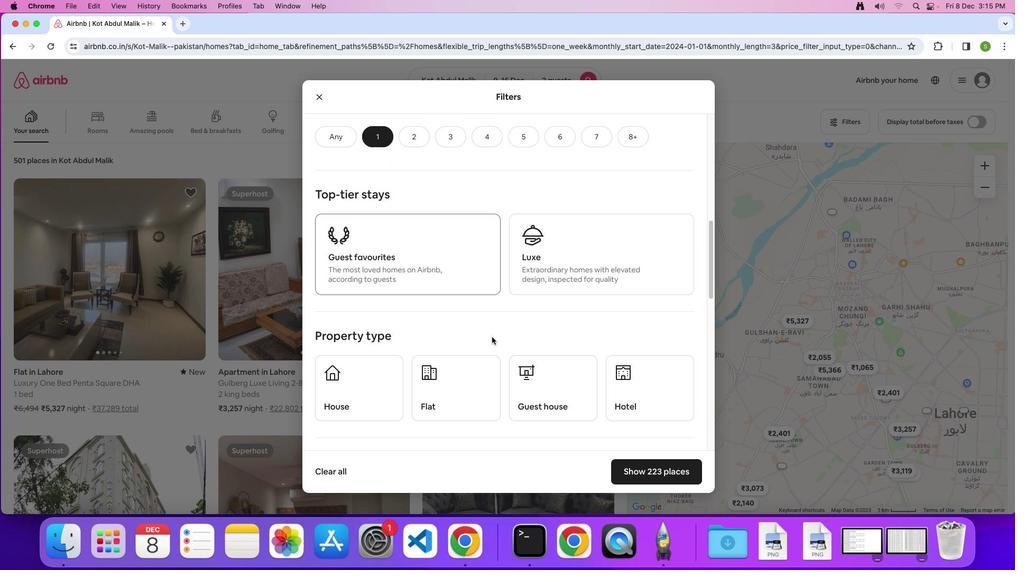 
Action: Mouse moved to (436, 382)
Screenshot: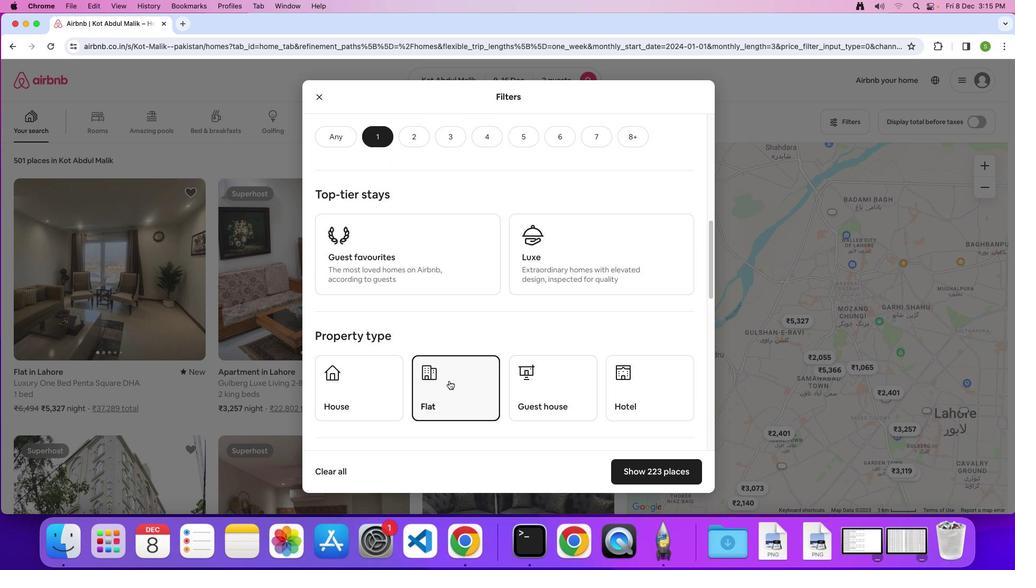 
Action: Mouse pressed left at (436, 382)
Screenshot: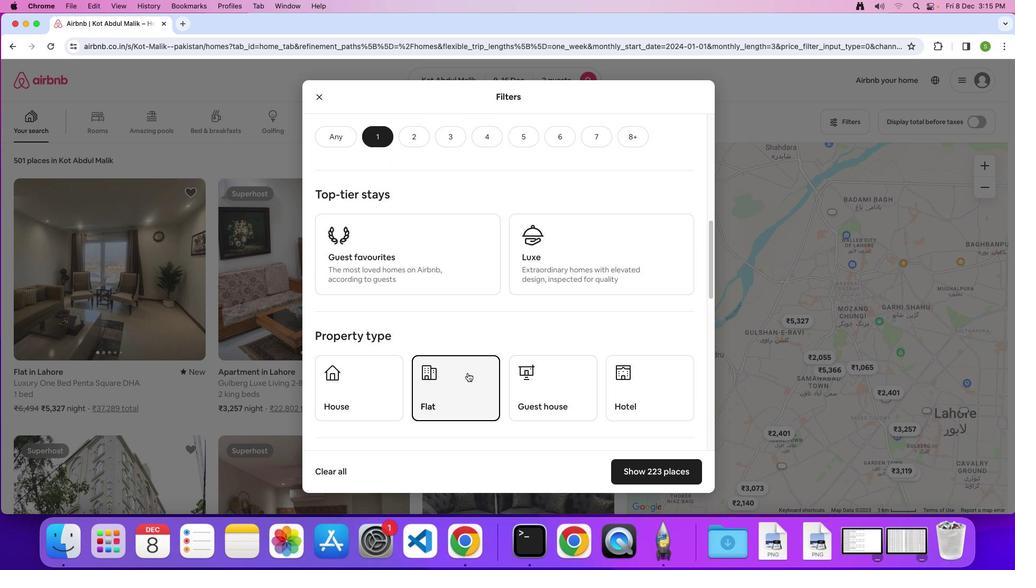 
Action: Mouse moved to (503, 361)
Screenshot: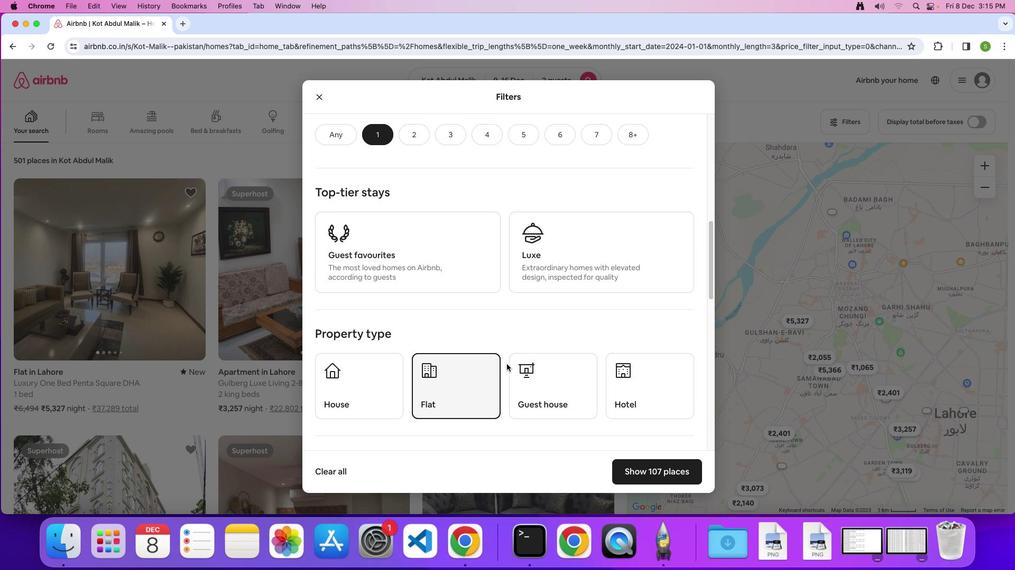 
Action: Mouse scrolled (503, 361) with delta (-2, -3)
Screenshot: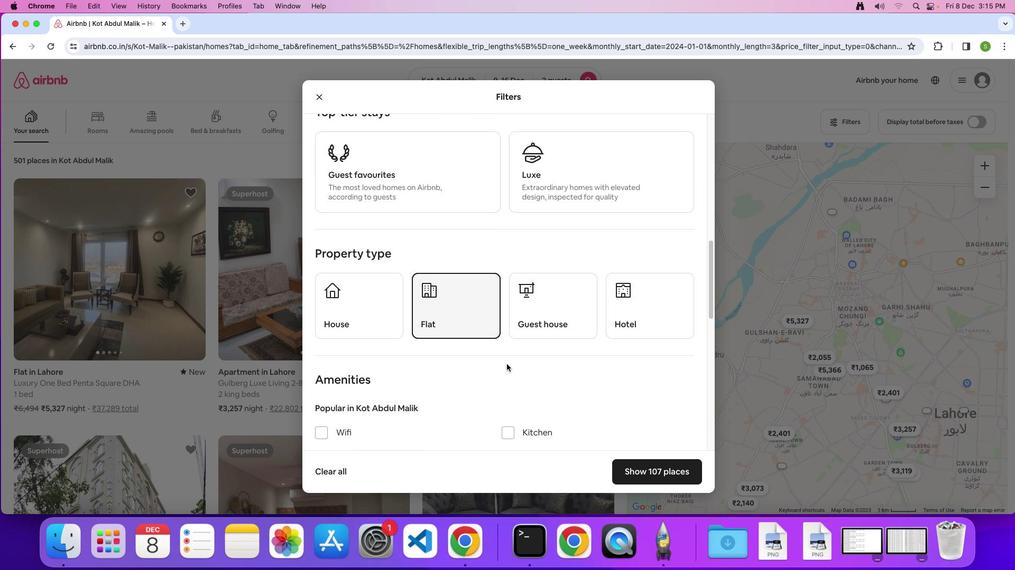 
Action: Mouse scrolled (503, 361) with delta (-2, -3)
Screenshot: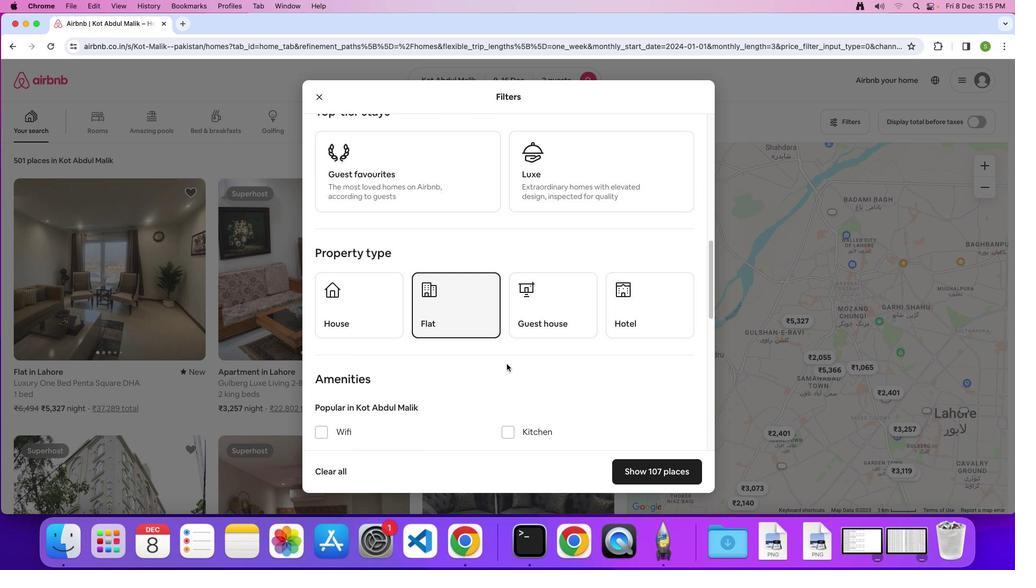 
Action: Mouse scrolled (503, 361) with delta (-2, -4)
Screenshot: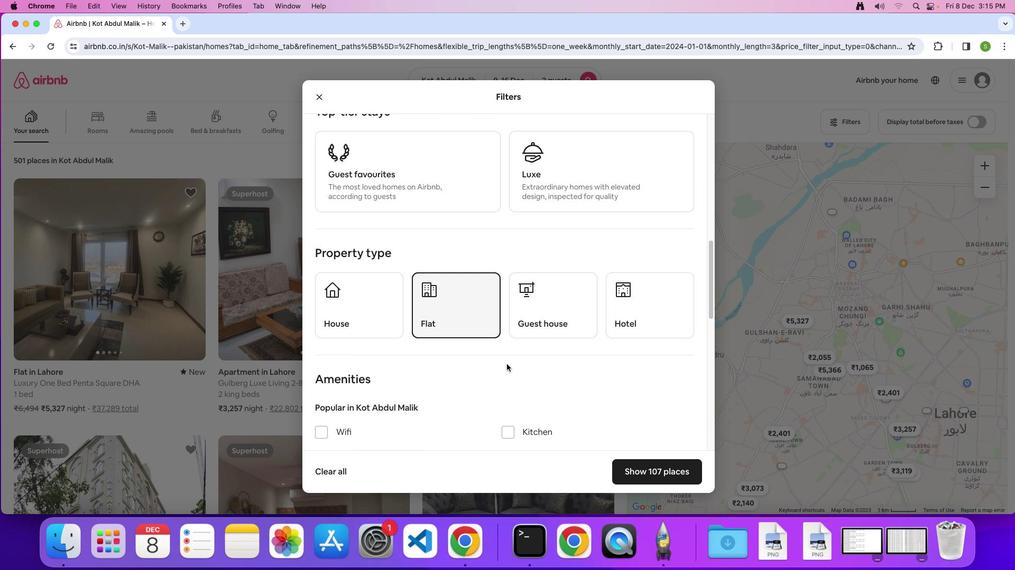
Action: Mouse scrolled (503, 361) with delta (-2, -3)
Screenshot: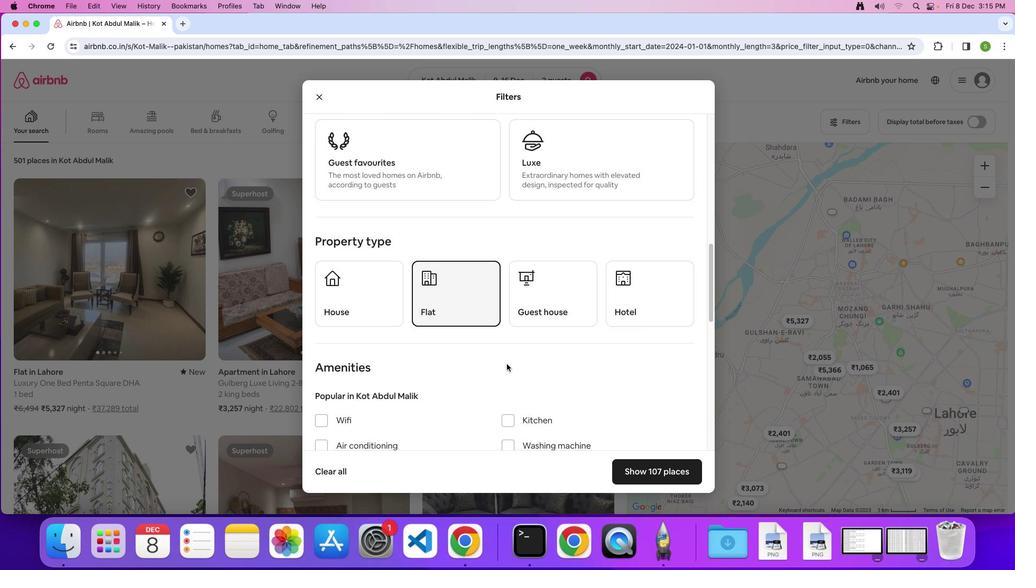 
Action: Mouse scrolled (503, 361) with delta (-2, -3)
Screenshot: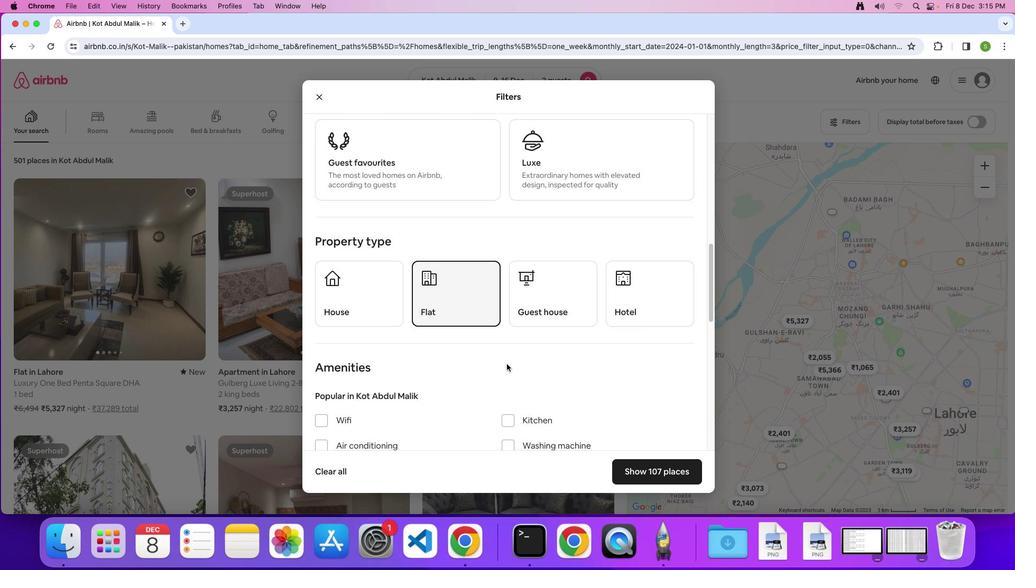 
Action: Mouse scrolled (503, 361) with delta (-2, -3)
Screenshot: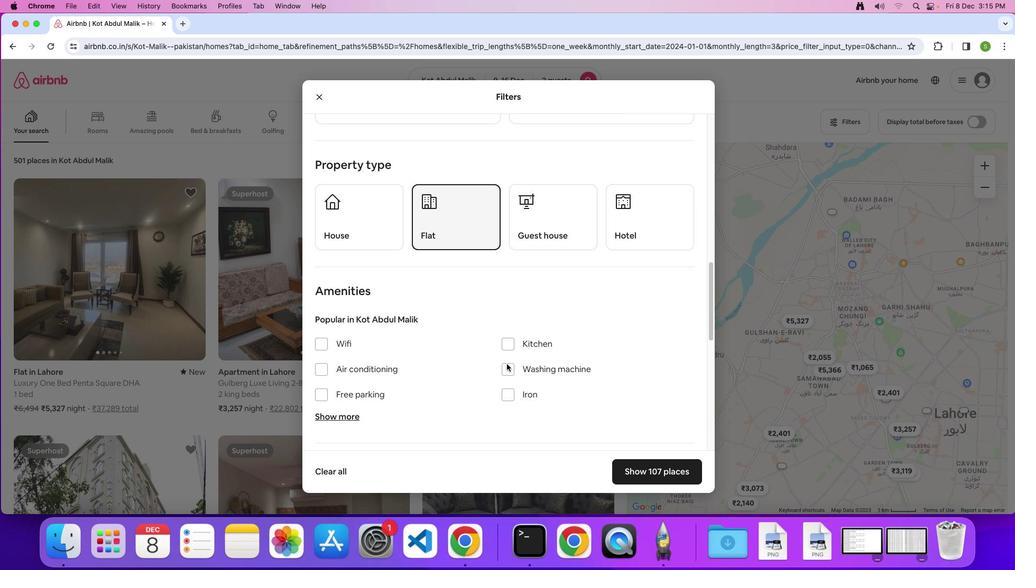 
Action: Mouse scrolled (503, 361) with delta (-2, -3)
Screenshot: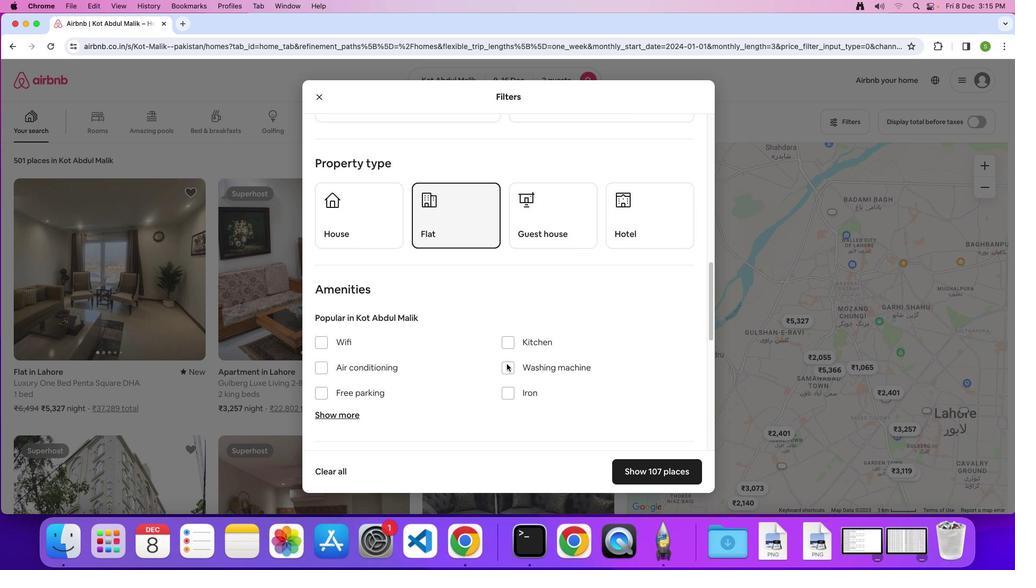 
Action: Mouse scrolled (503, 361) with delta (-2, -3)
Screenshot: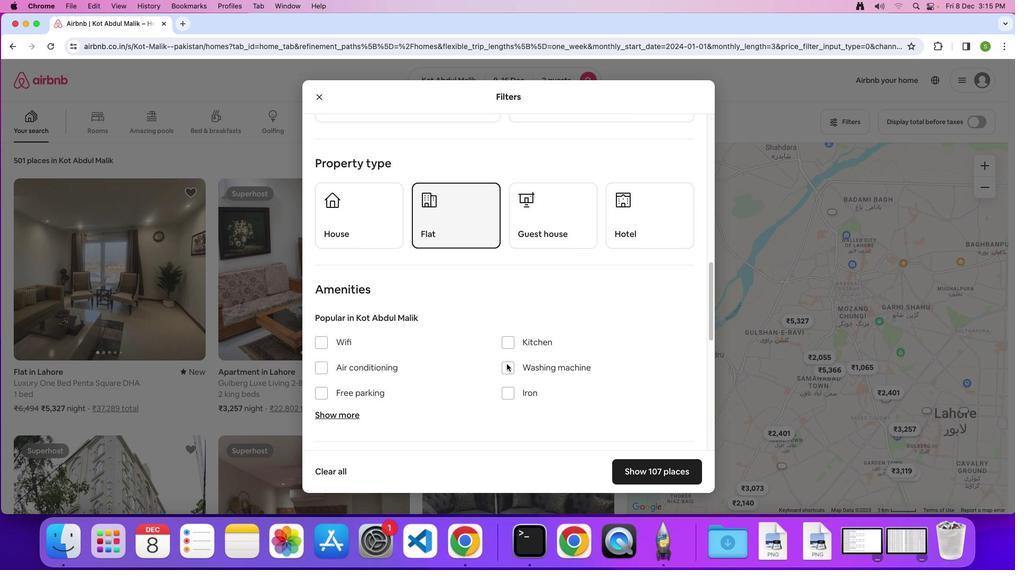 
Action: Mouse scrolled (503, 361) with delta (-2, -3)
Screenshot: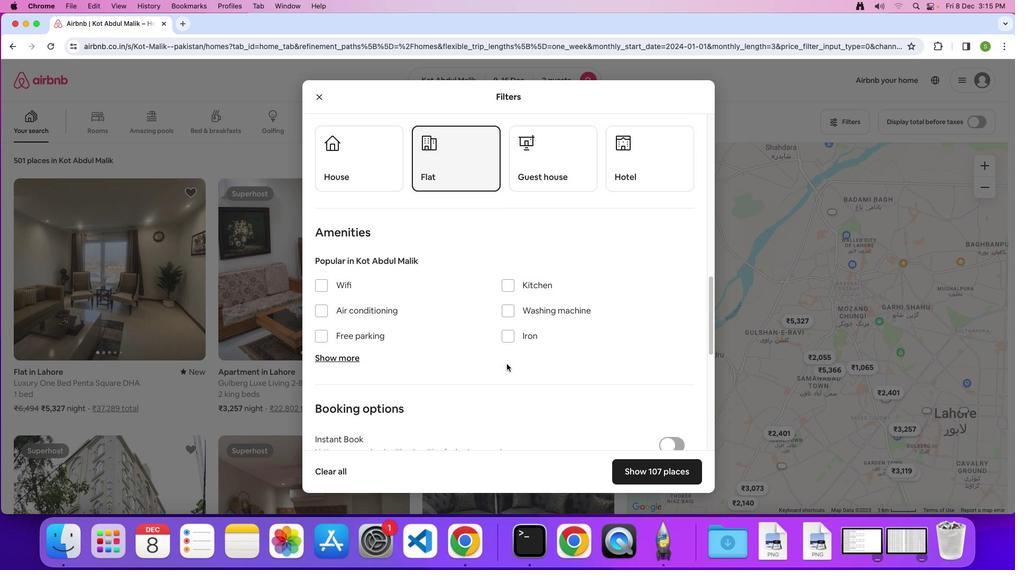 
Action: Mouse scrolled (503, 361) with delta (-2, -3)
Screenshot: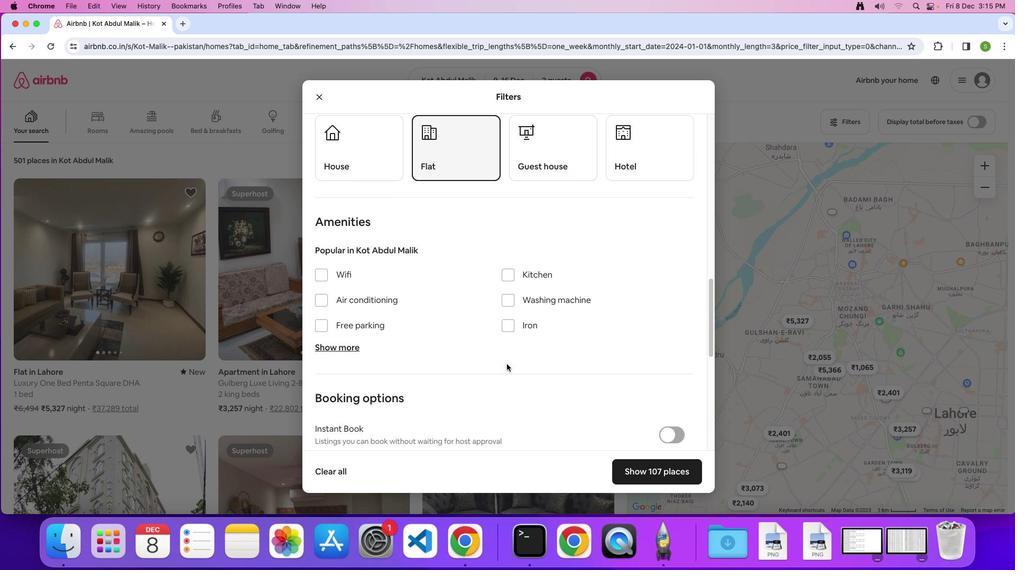 
Action: Mouse scrolled (503, 361) with delta (-2, -3)
Screenshot: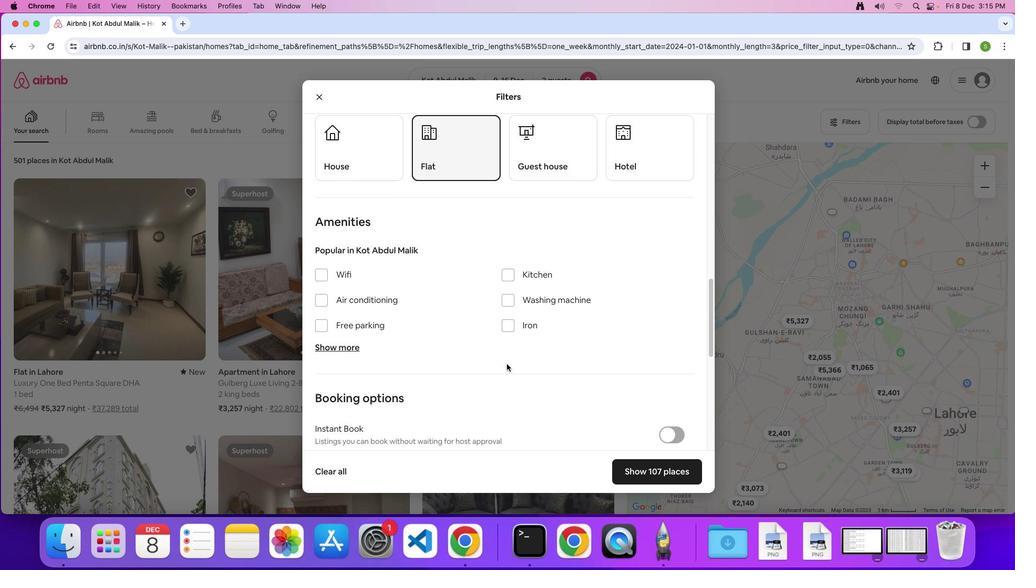 
Action: Mouse scrolled (503, 361) with delta (-2, -3)
Screenshot: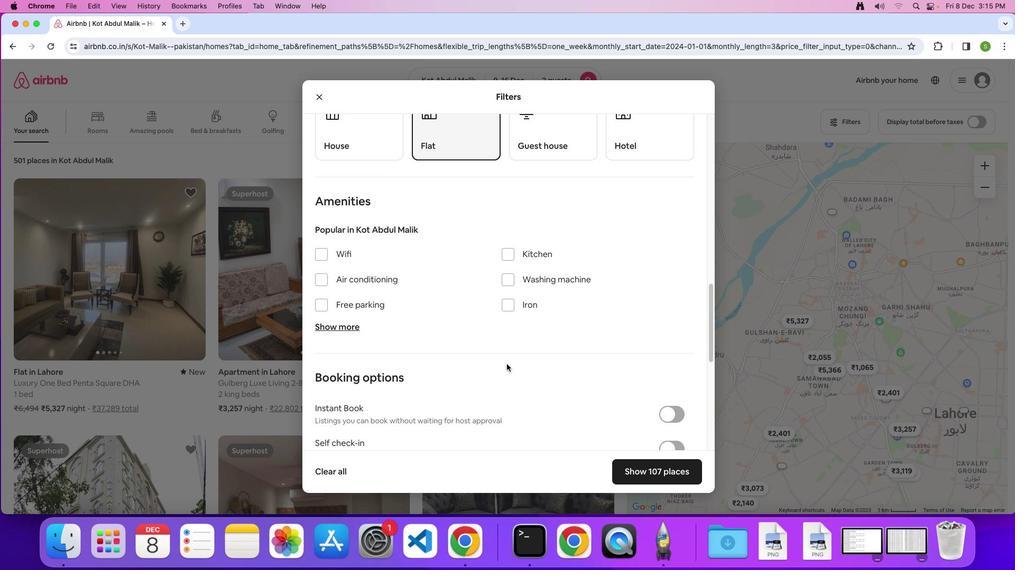 
Action: Mouse scrolled (503, 361) with delta (-2, -3)
Screenshot: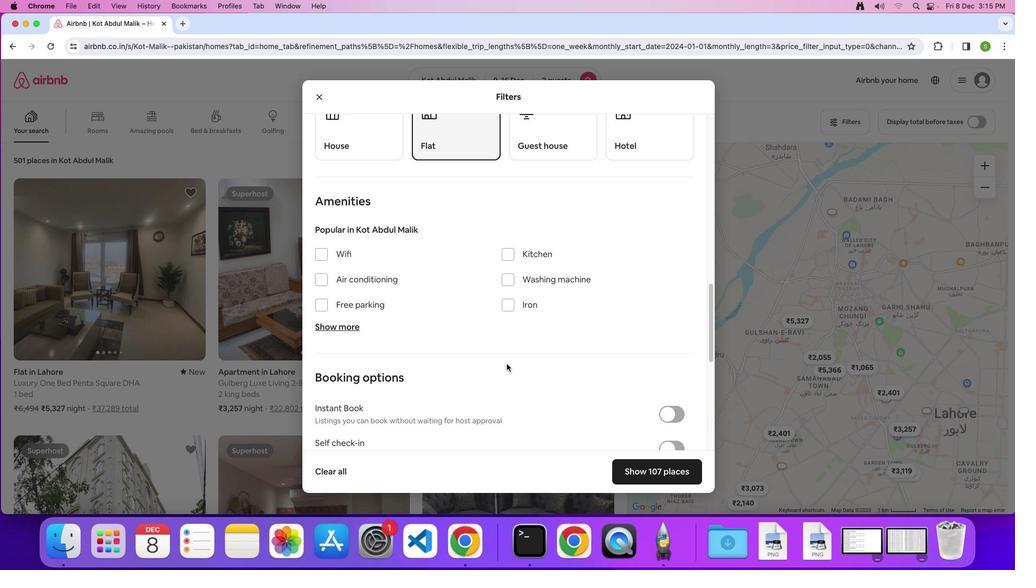
Action: Mouse scrolled (503, 361) with delta (-2, -3)
Screenshot: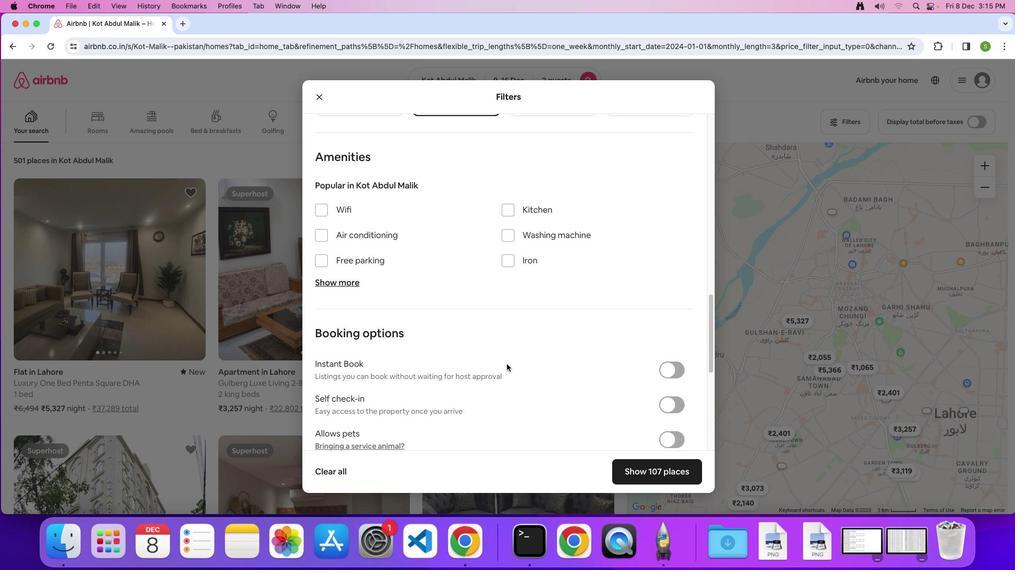 
Action: Mouse scrolled (503, 361) with delta (-2, -3)
Screenshot: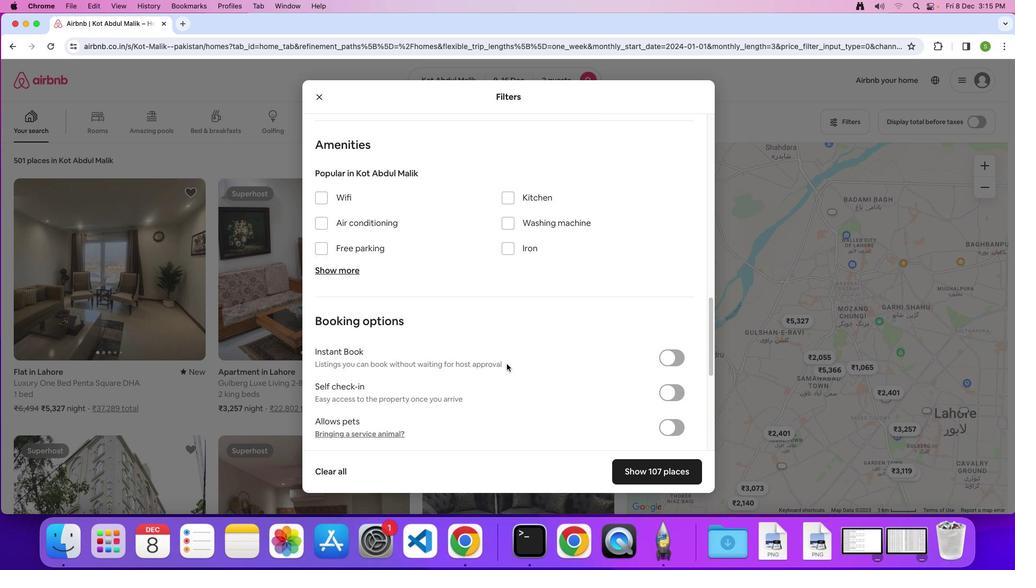
Action: Mouse scrolled (503, 361) with delta (-2, -3)
Screenshot: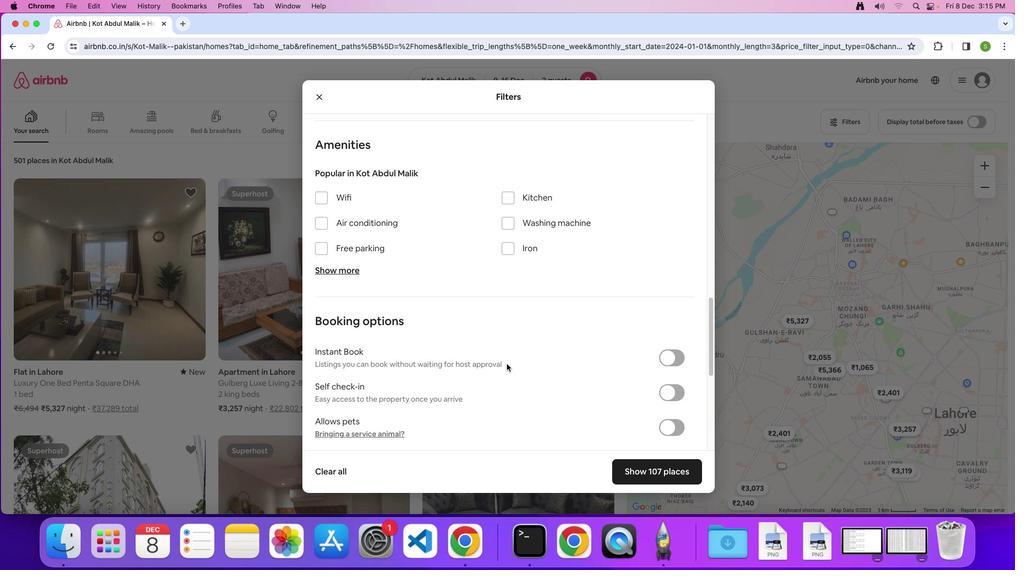 
Action: Mouse scrolled (503, 361) with delta (-2, -3)
Screenshot: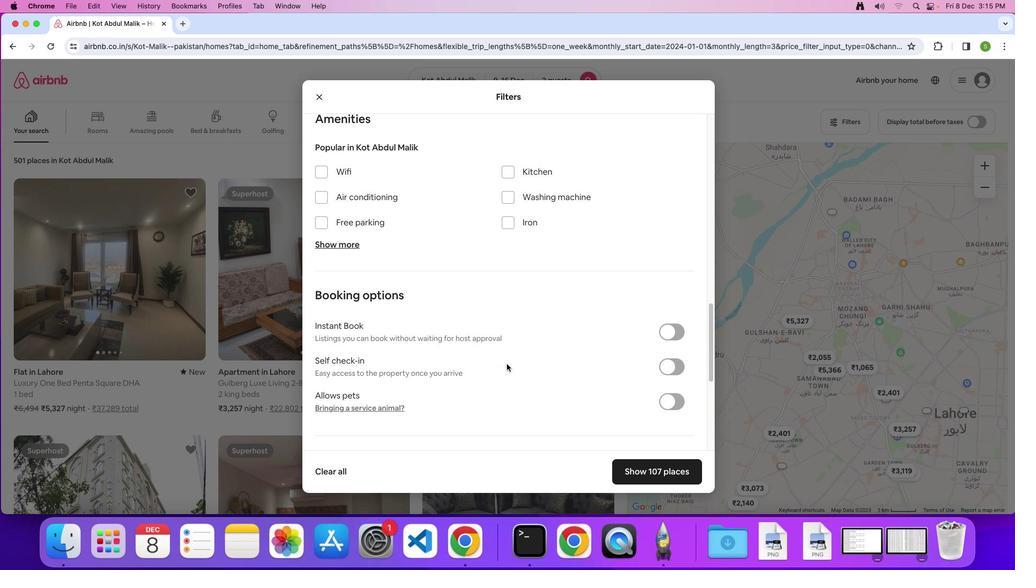
Action: Mouse scrolled (503, 361) with delta (-2, -3)
Screenshot: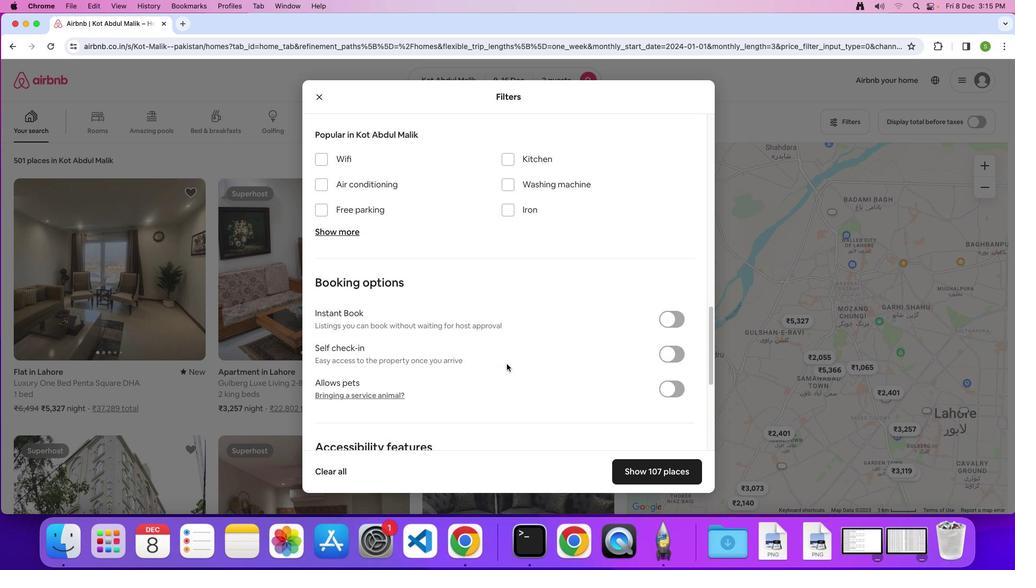
Action: Mouse scrolled (503, 361) with delta (-2, -3)
Screenshot: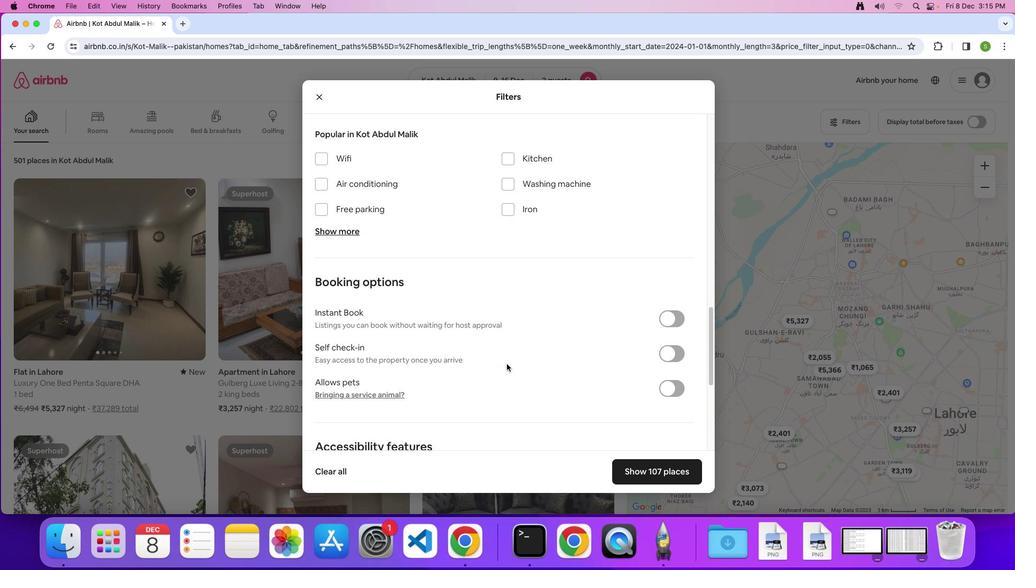 
Action: Mouse scrolled (503, 361) with delta (-2, -3)
Screenshot: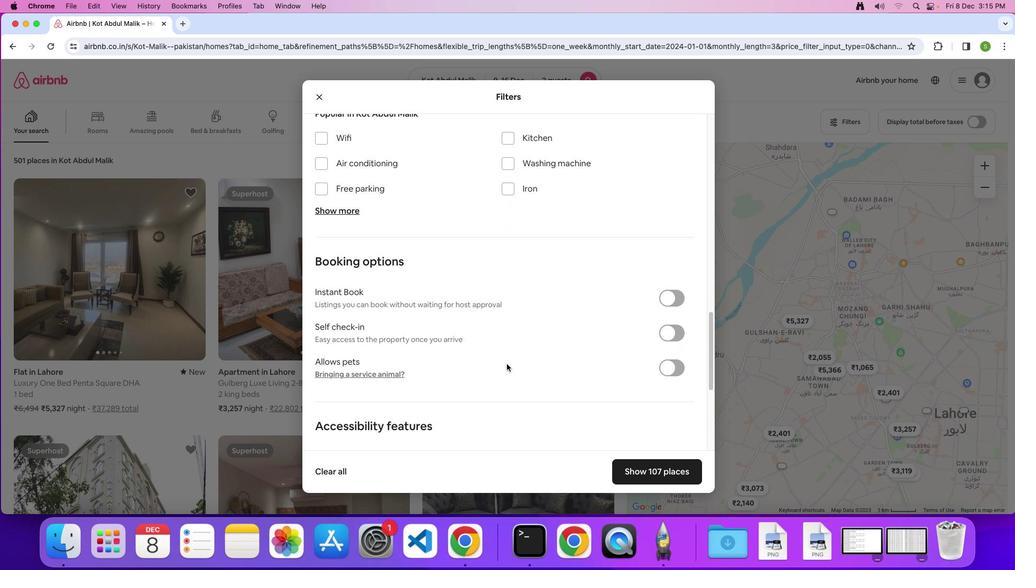 
Action: Mouse scrolled (503, 361) with delta (-2, -3)
Screenshot: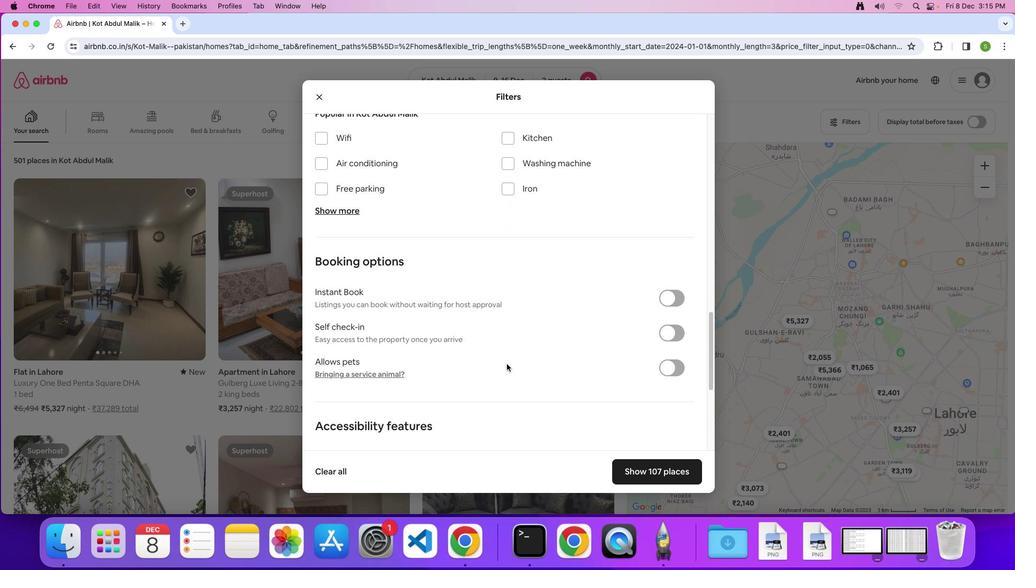 
Action: Mouse scrolled (503, 361) with delta (-2, -3)
Screenshot: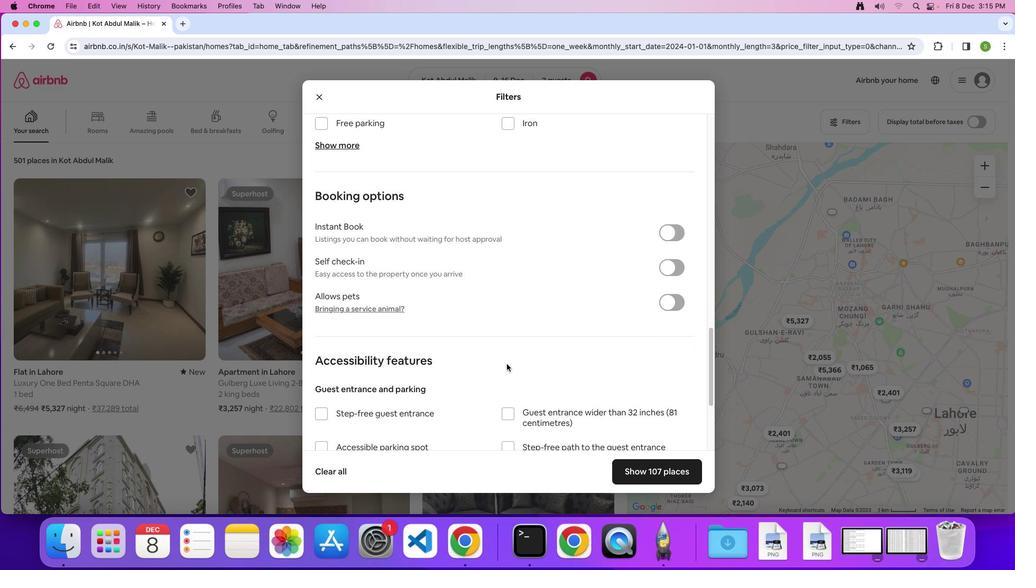 
Action: Mouse scrolled (503, 361) with delta (-2, -3)
Screenshot: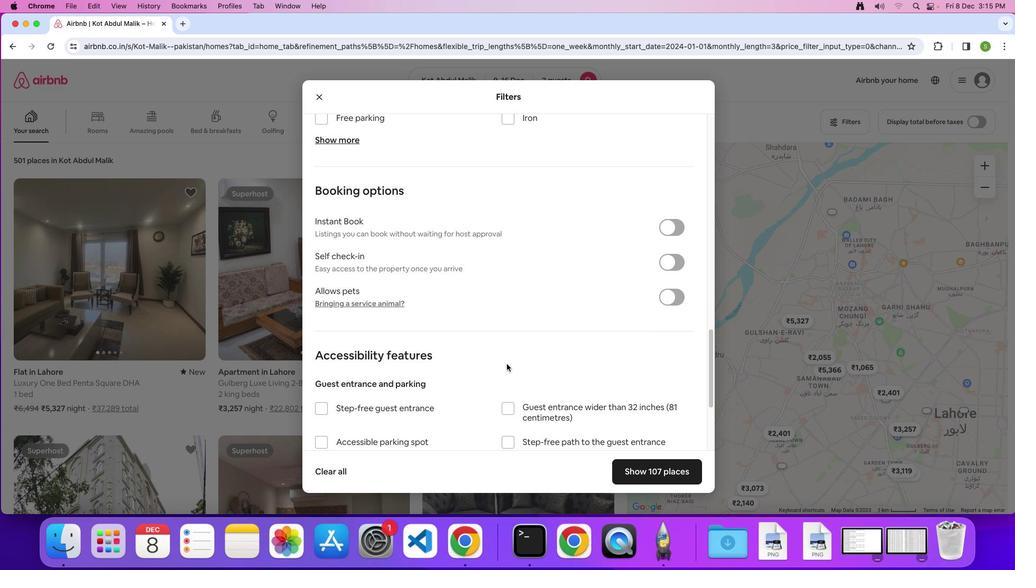 
Action: Mouse scrolled (503, 361) with delta (-2, -3)
Screenshot: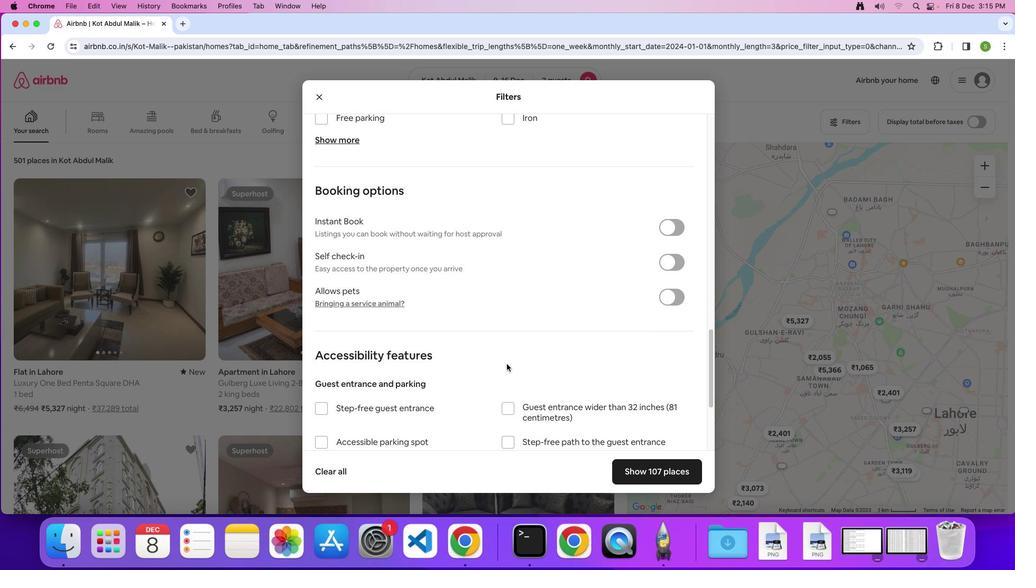 
Action: Mouse scrolled (503, 361) with delta (-2, -3)
Screenshot: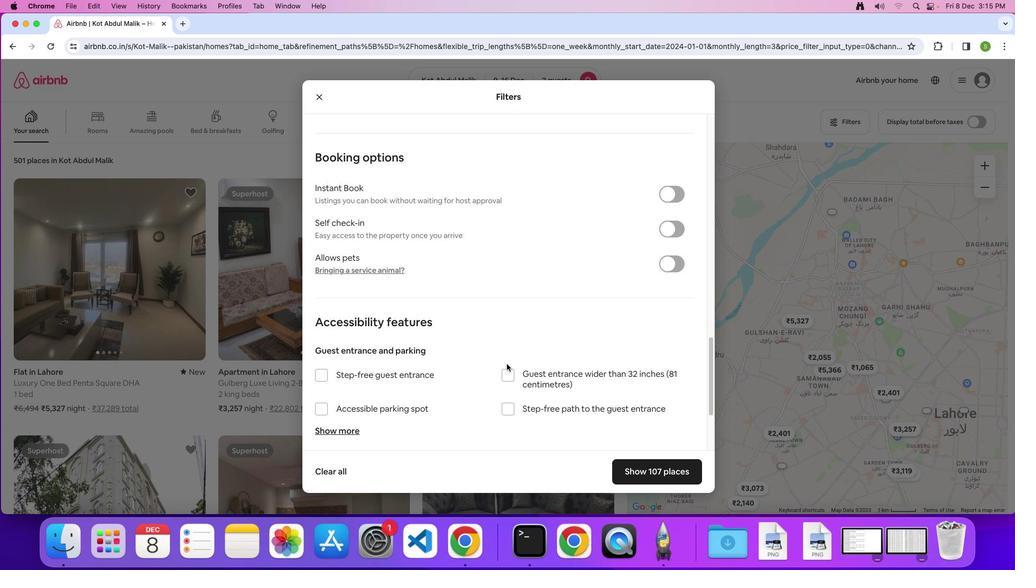 
Action: Mouse scrolled (503, 361) with delta (-2, -3)
Screenshot: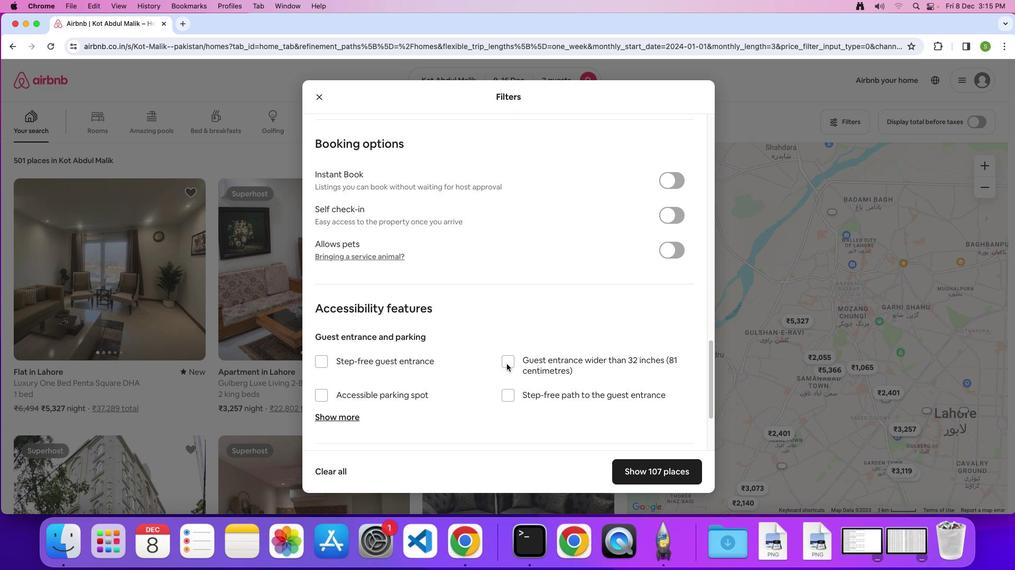 
Action: Mouse scrolled (503, 361) with delta (-2, -3)
Screenshot: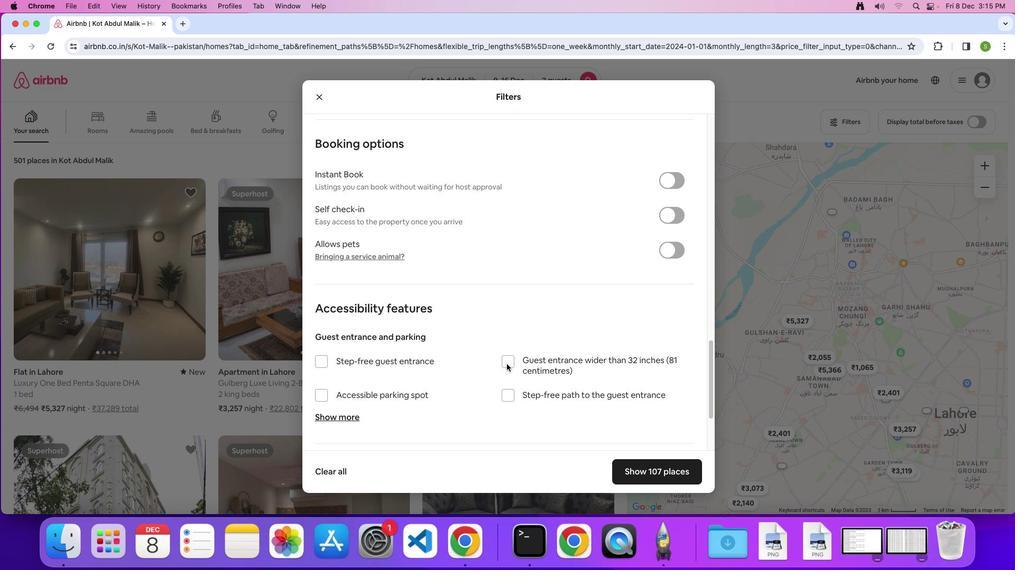 
Action: Mouse scrolled (503, 361) with delta (-2, -3)
Screenshot: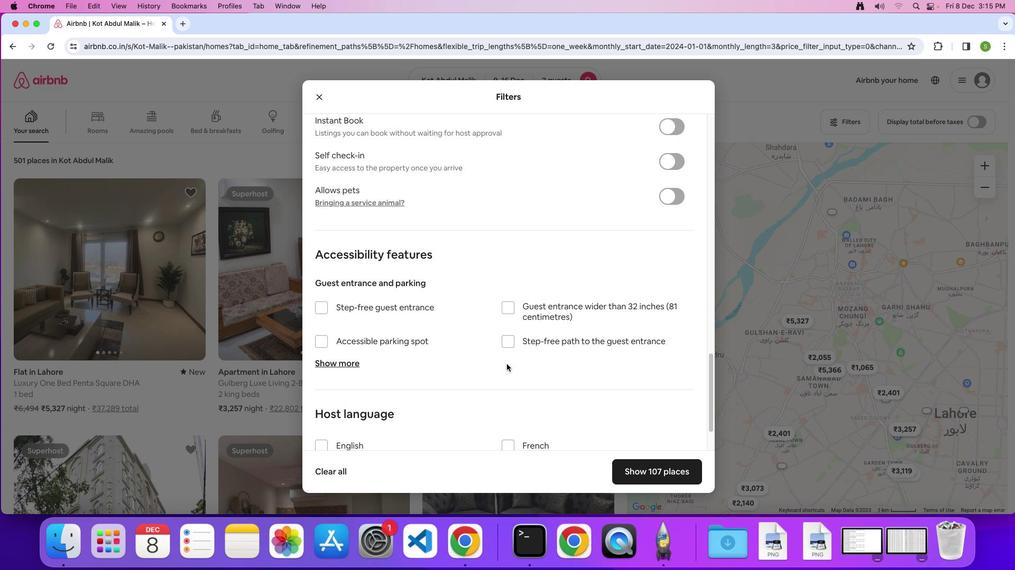
Action: Mouse scrolled (503, 361) with delta (-2, -3)
Screenshot: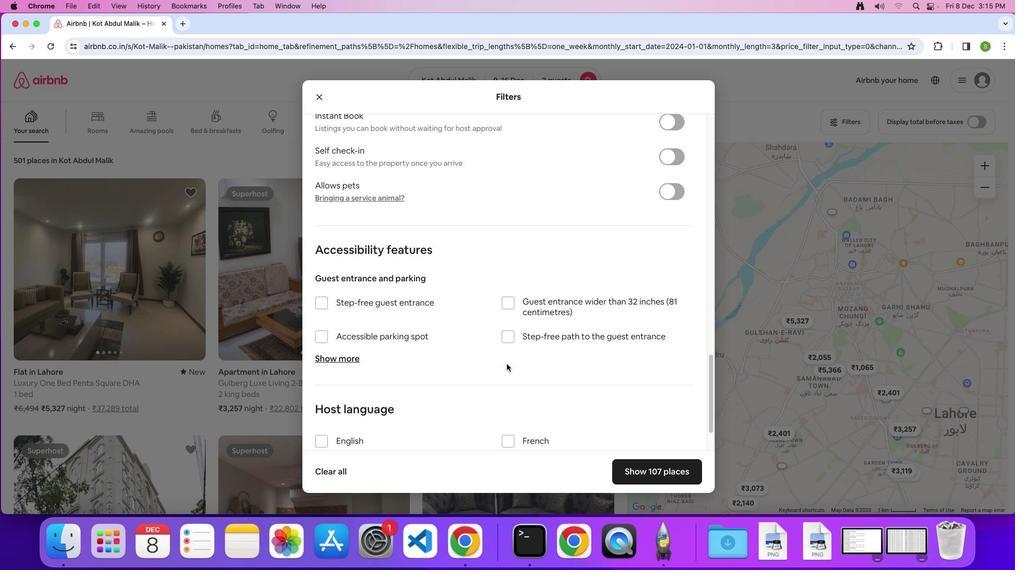
Action: Mouse scrolled (503, 361) with delta (-2, -3)
Screenshot: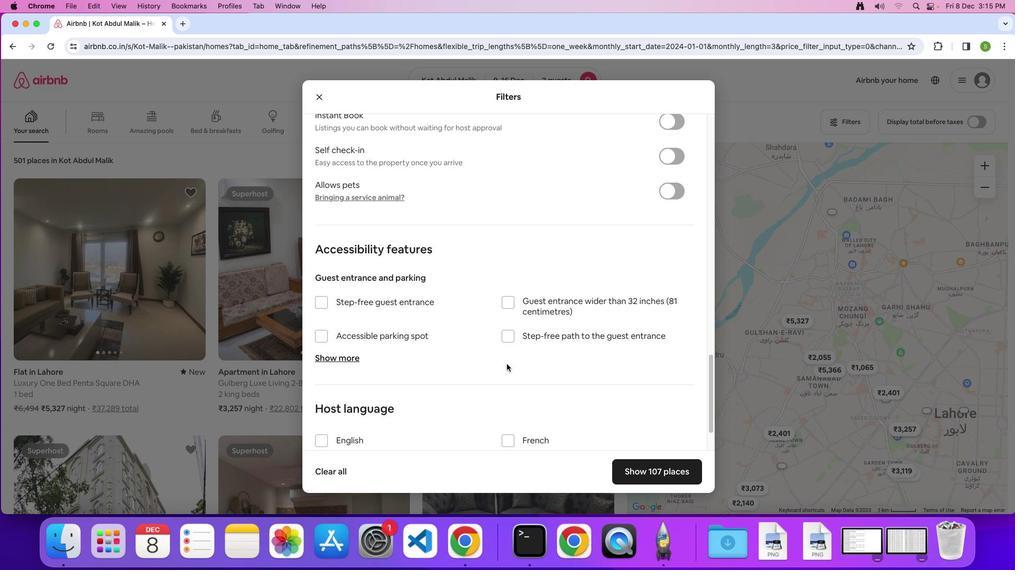 
Action: Mouse scrolled (503, 361) with delta (-2, -3)
Screenshot: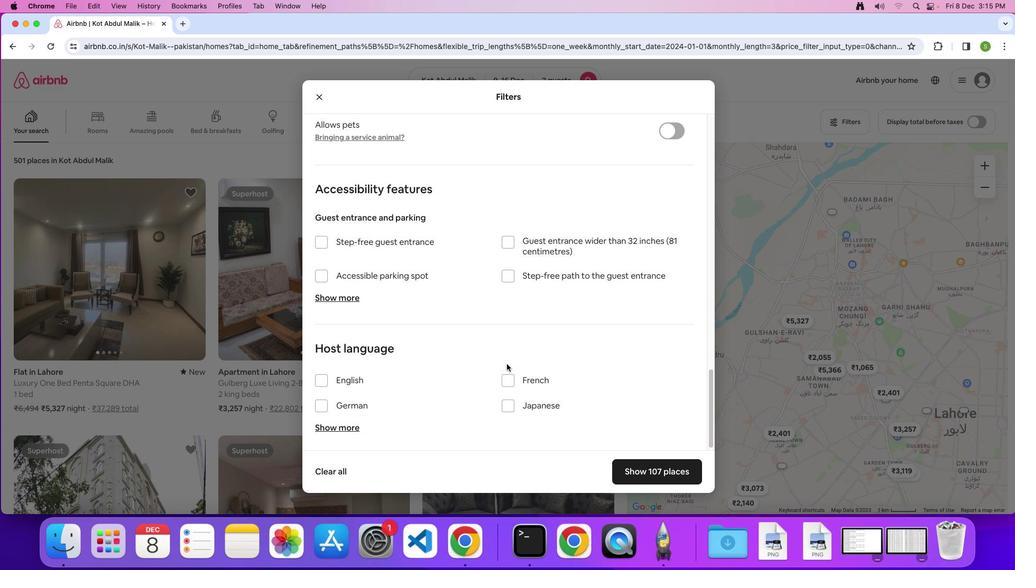 
Action: Mouse scrolled (503, 361) with delta (-2, -3)
Screenshot: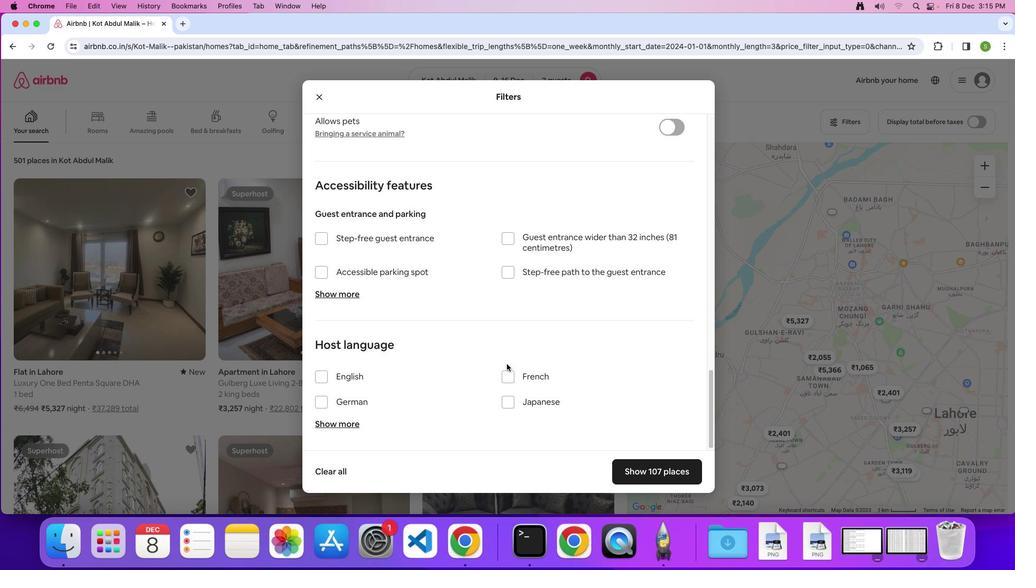 
Action: Mouse scrolled (503, 361) with delta (-2, -3)
Screenshot: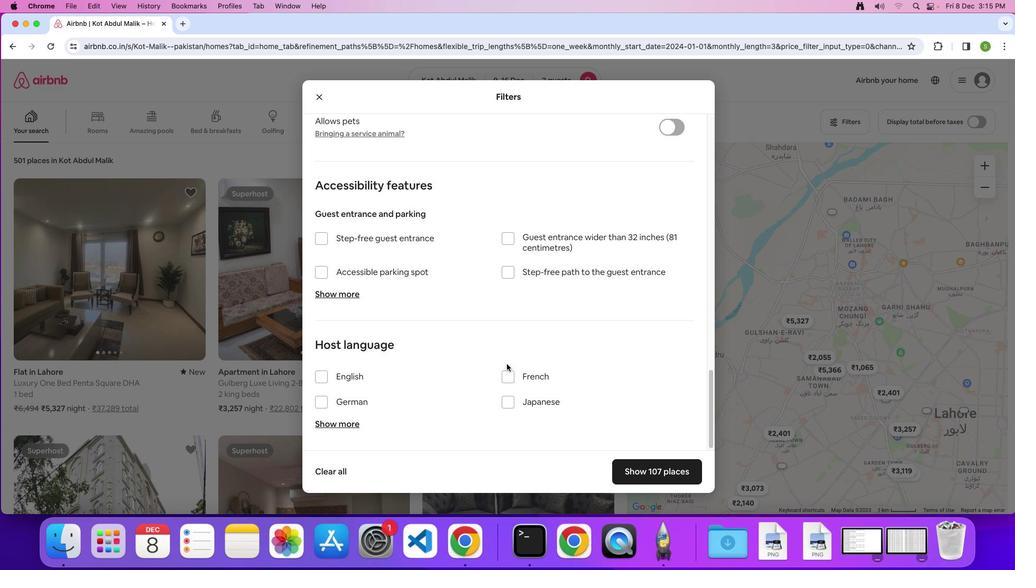 
Action: Mouse scrolled (503, 361) with delta (-2, -3)
Screenshot: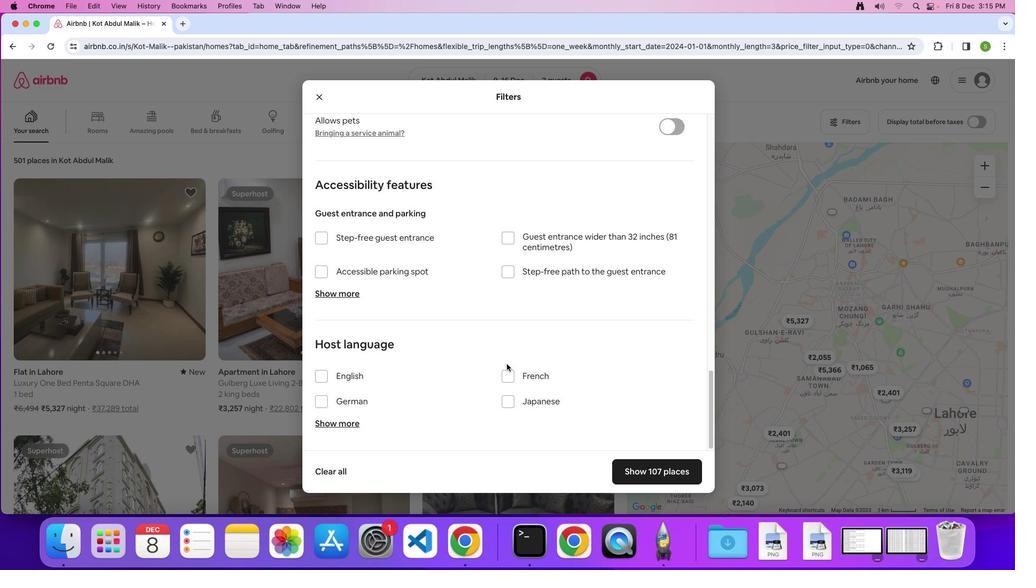 
Action: Mouse scrolled (503, 361) with delta (-2, -3)
Screenshot: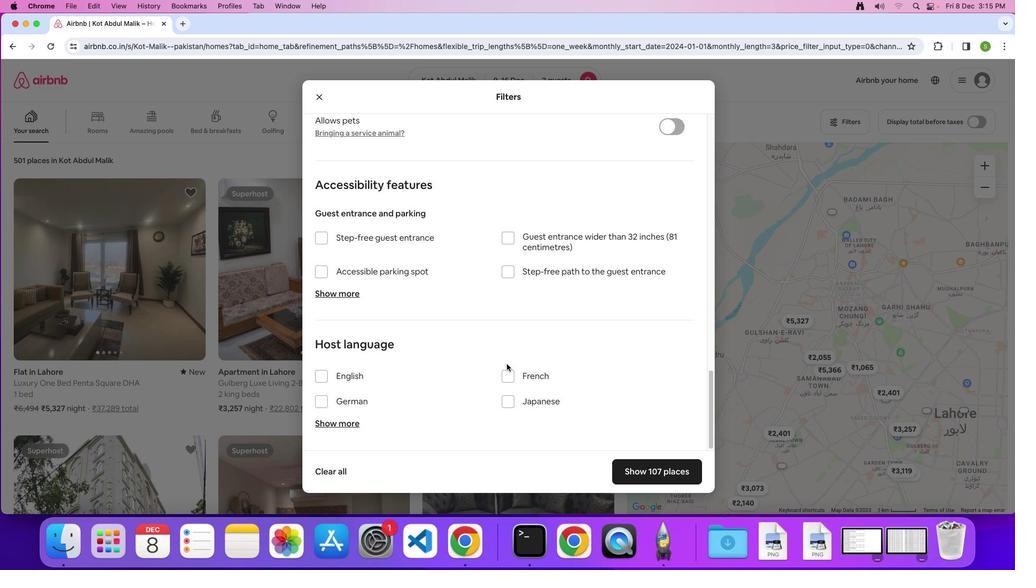 
Action: Mouse moved to (634, 468)
Screenshot: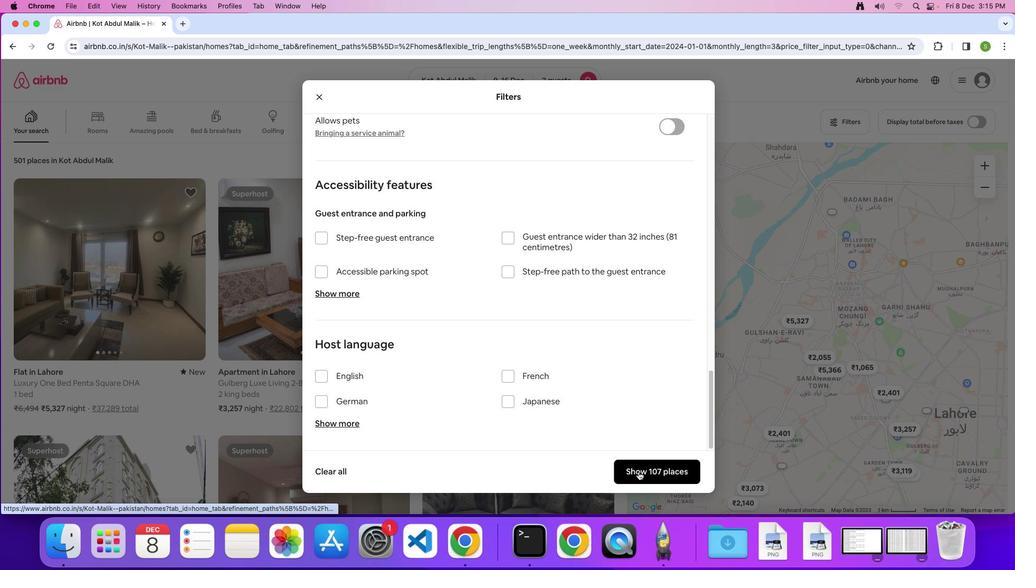 
Action: Mouse pressed left at (634, 468)
Screenshot: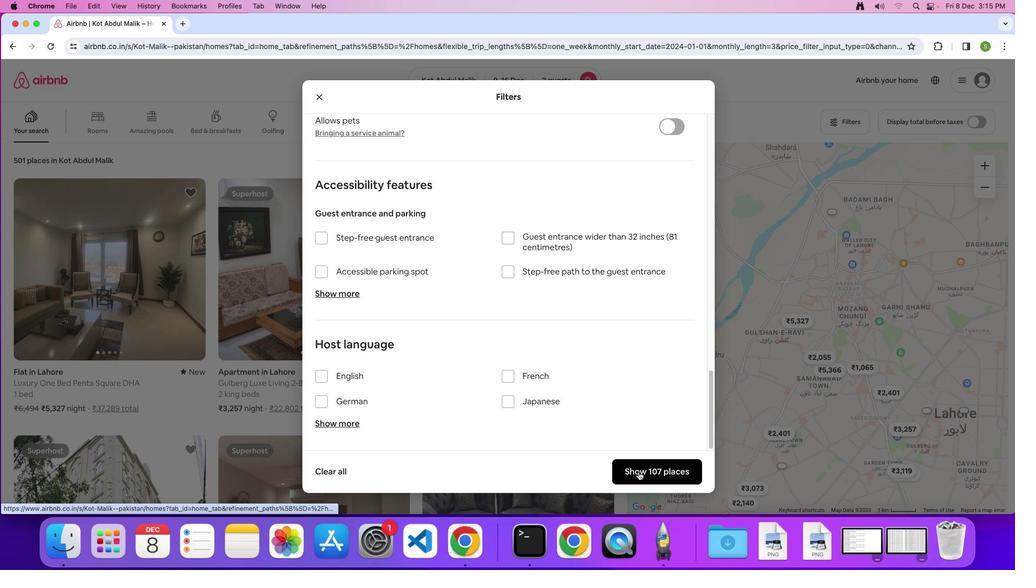 
Action: Mouse moved to (115, 228)
Screenshot: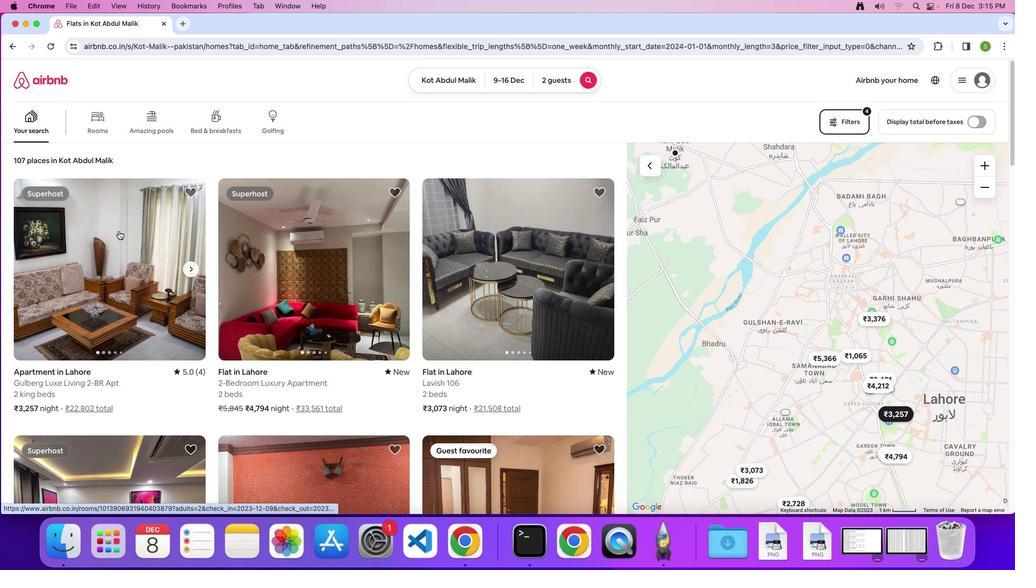 
Action: Mouse pressed left at (115, 228)
Screenshot: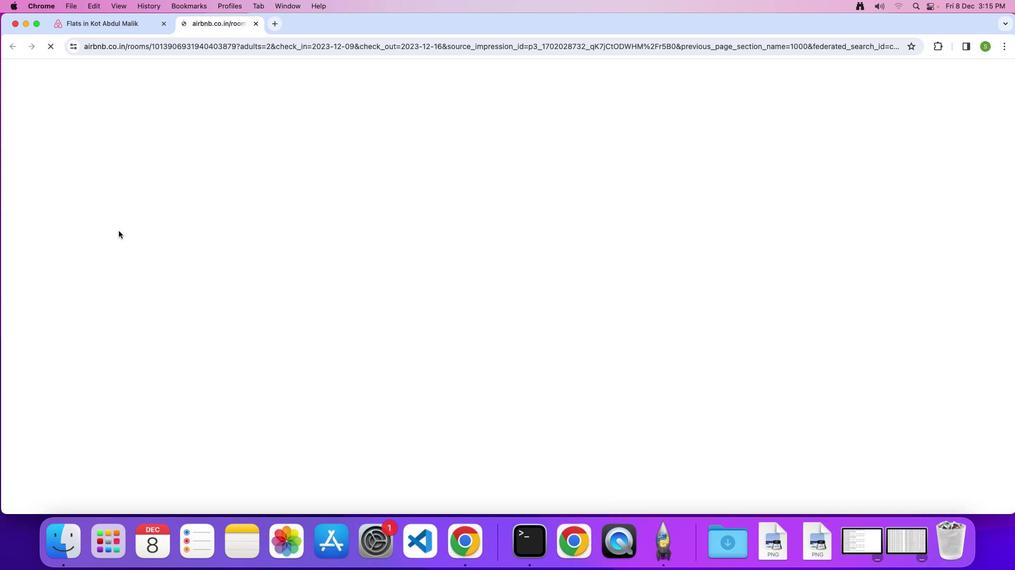 
Action: Mouse moved to (382, 281)
Screenshot: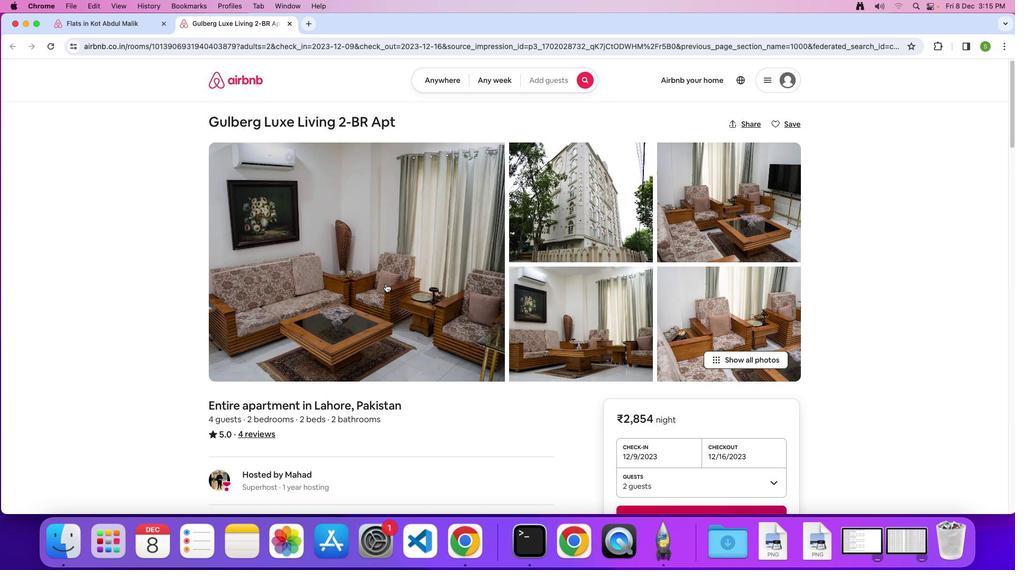 
Action: Mouse pressed left at (382, 281)
Screenshot: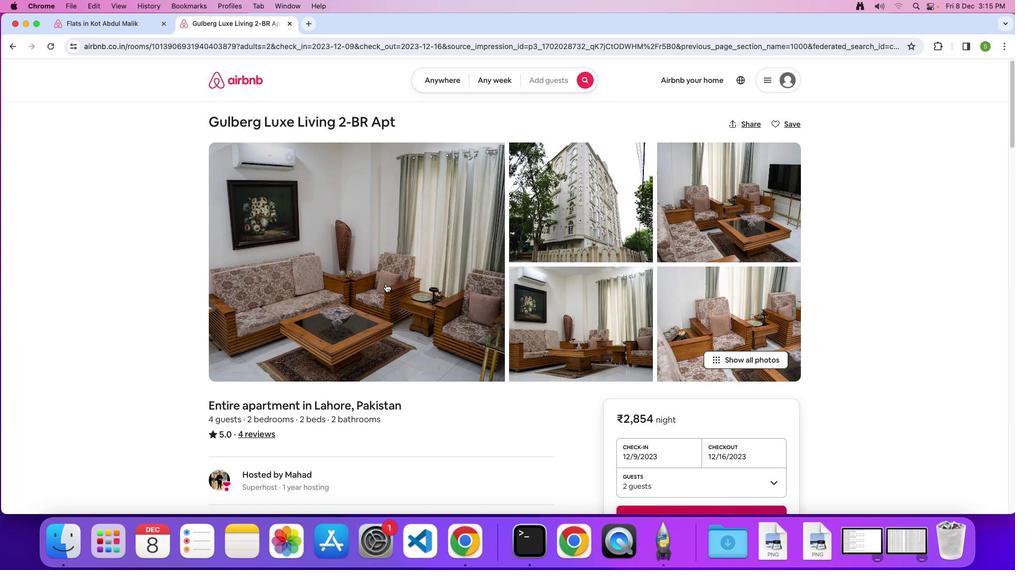 
Action: Mouse moved to (606, 373)
Screenshot: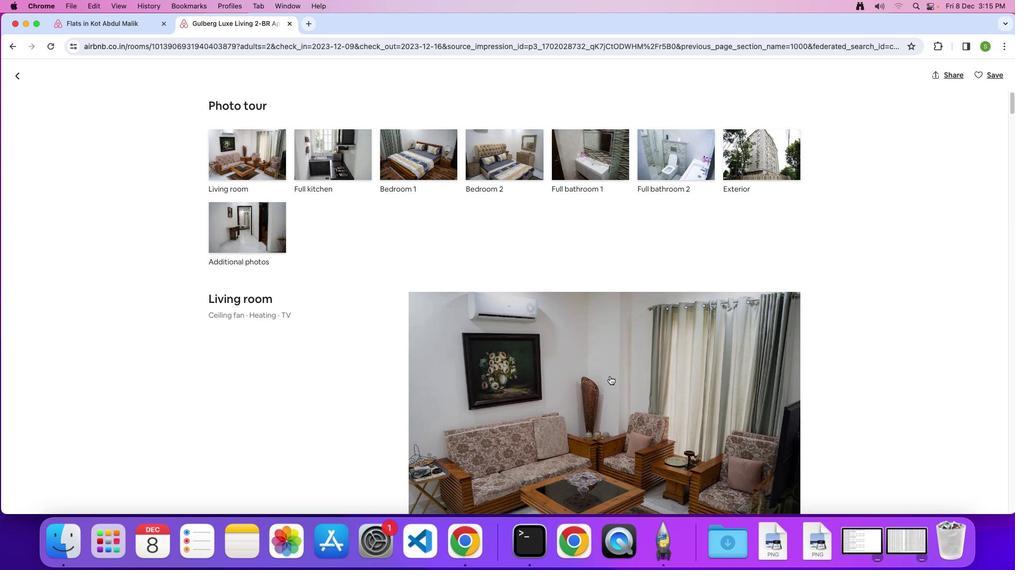 
Action: Mouse scrolled (606, 373) with delta (-2, -3)
Screenshot: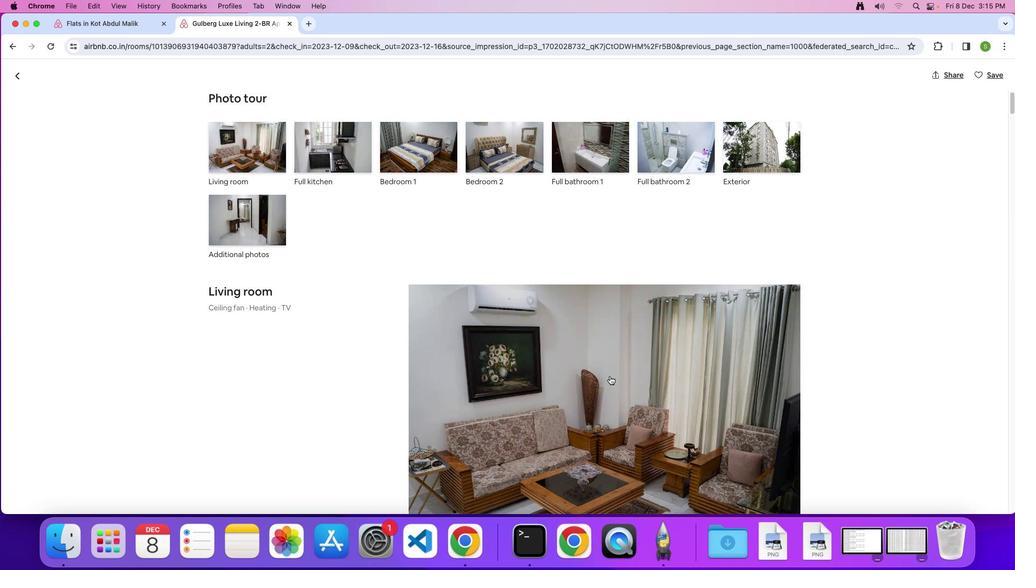 
Action: Mouse scrolled (606, 373) with delta (-2, -3)
Screenshot: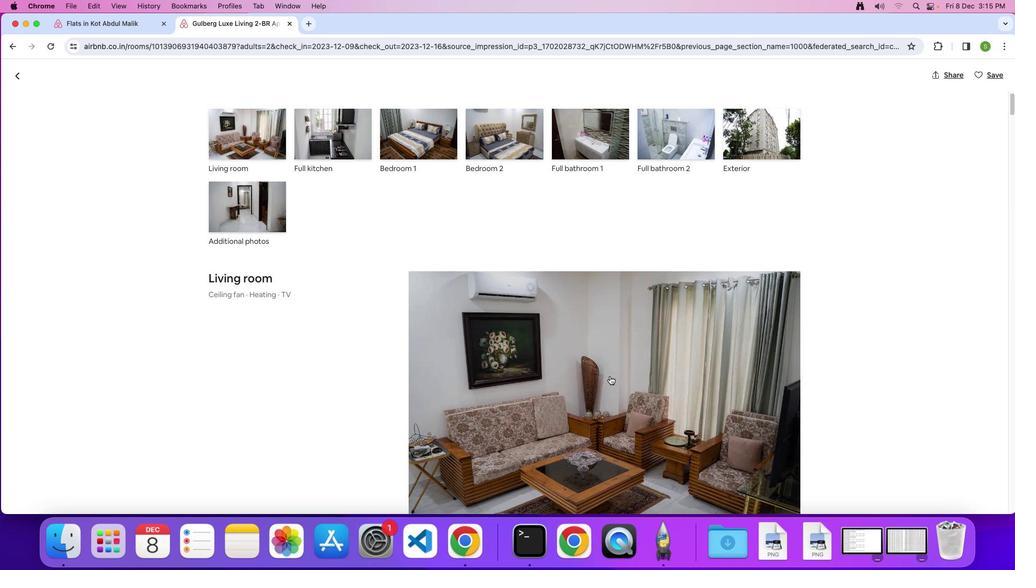 
Action: Mouse scrolled (606, 373) with delta (-2, -3)
Screenshot: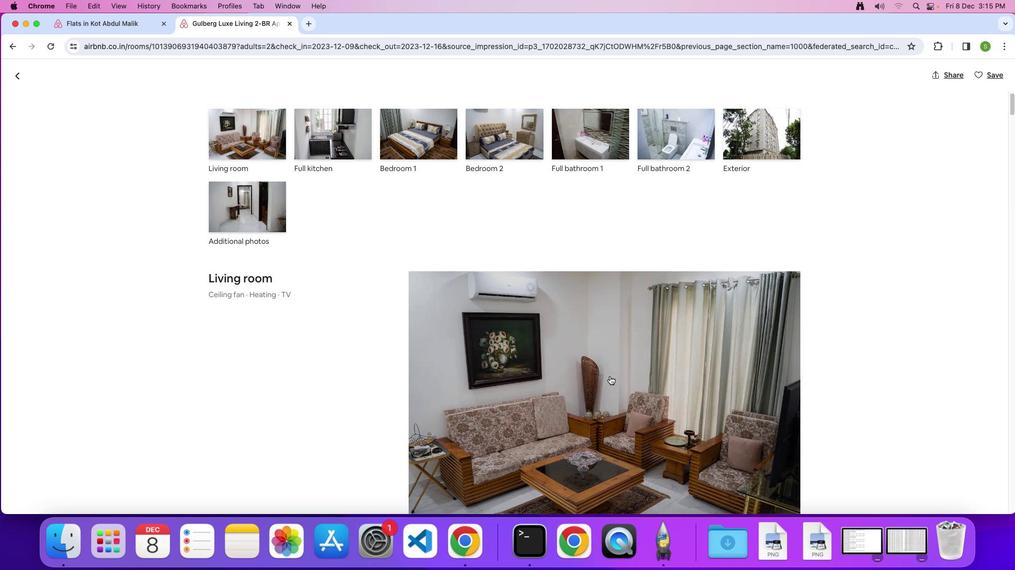 
Action: Mouse scrolled (606, 373) with delta (-2, -3)
Screenshot: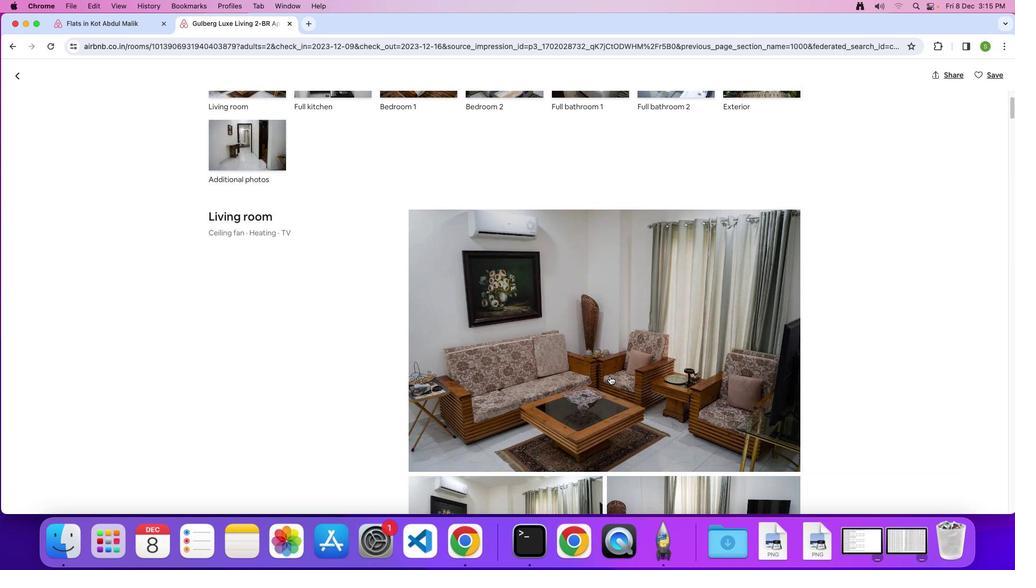 
Action: Mouse scrolled (606, 373) with delta (-2, -3)
Screenshot: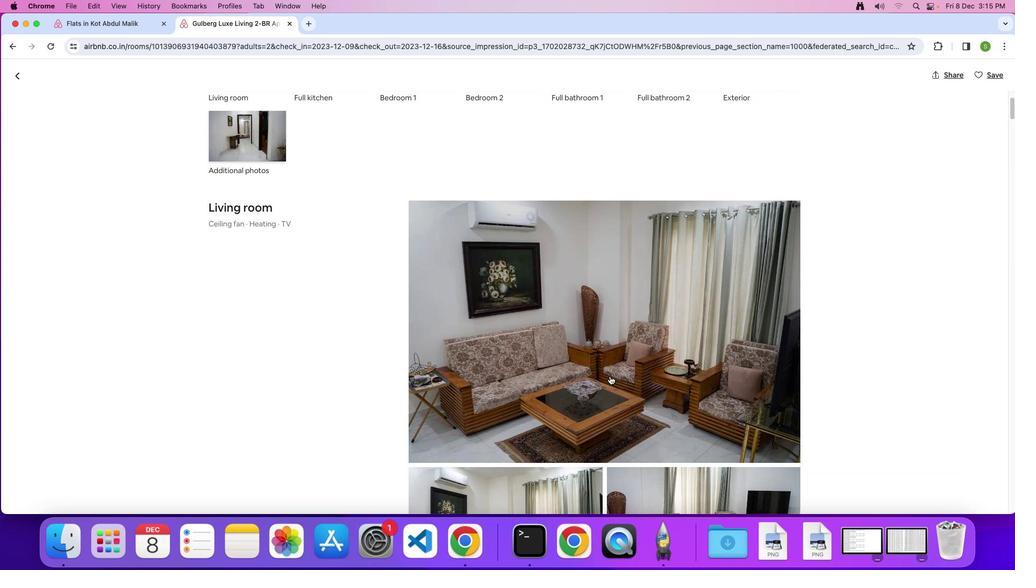 
Action: Mouse scrolled (606, 373) with delta (-2, -3)
Screenshot: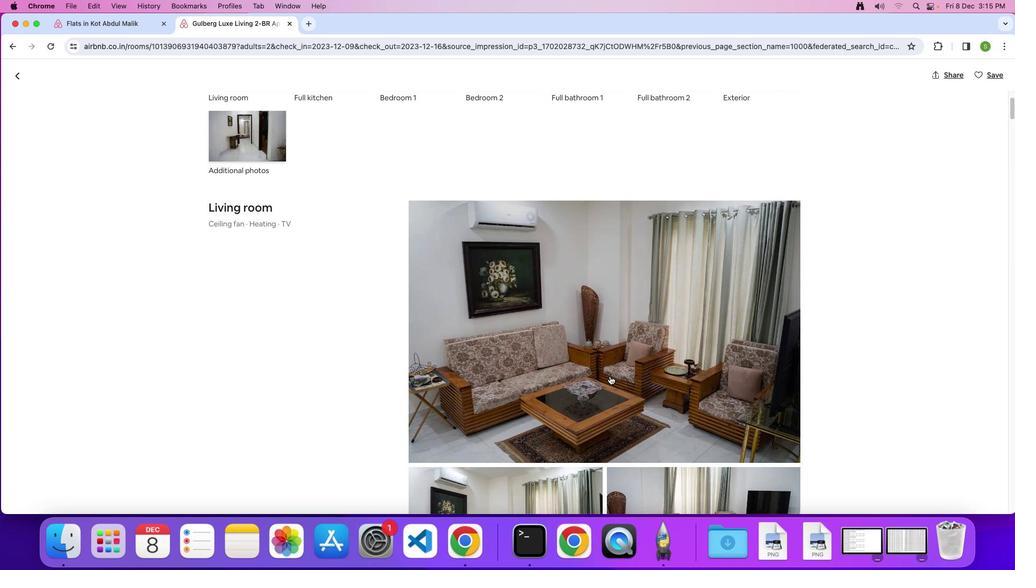 
Action: Mouse scrolled (606, 373) with delta (-2, -3)
Screenshot: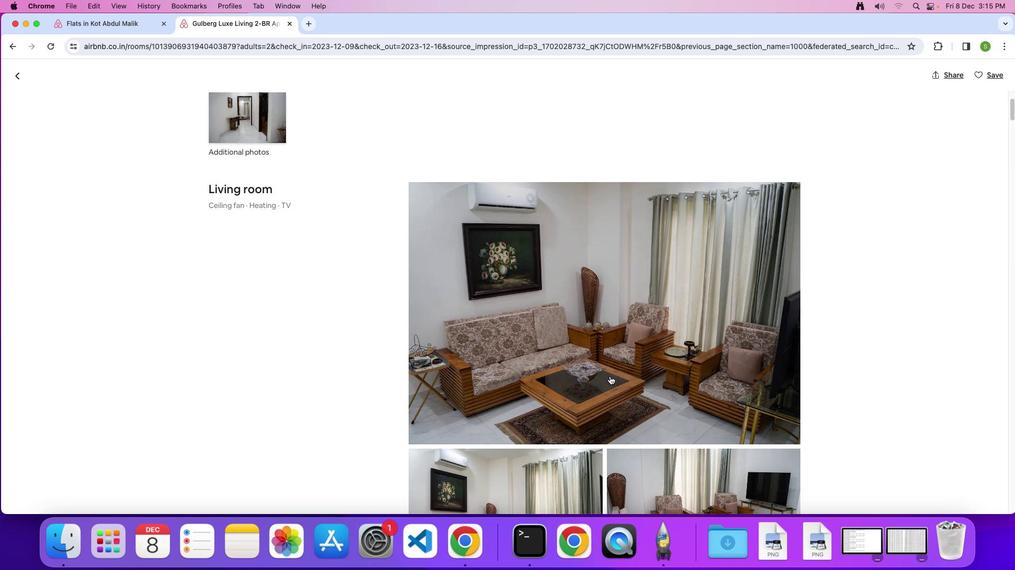 
Action: Mouse scrolled (606, 373) with delta (-2, -3)
Screenshot: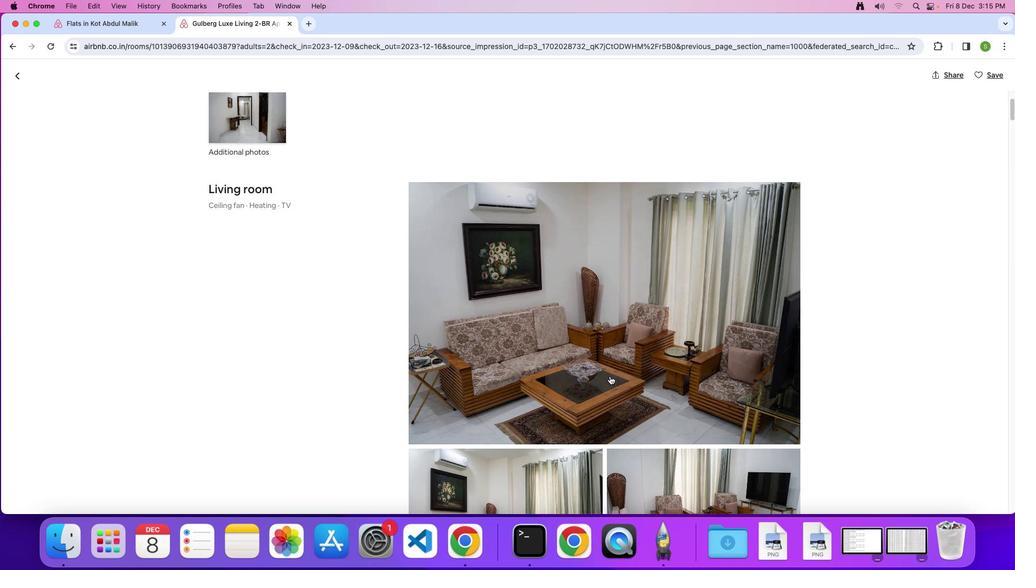 
Action: Mouse scrolled (606, 373) with delta (-2, -3)
Screenshot: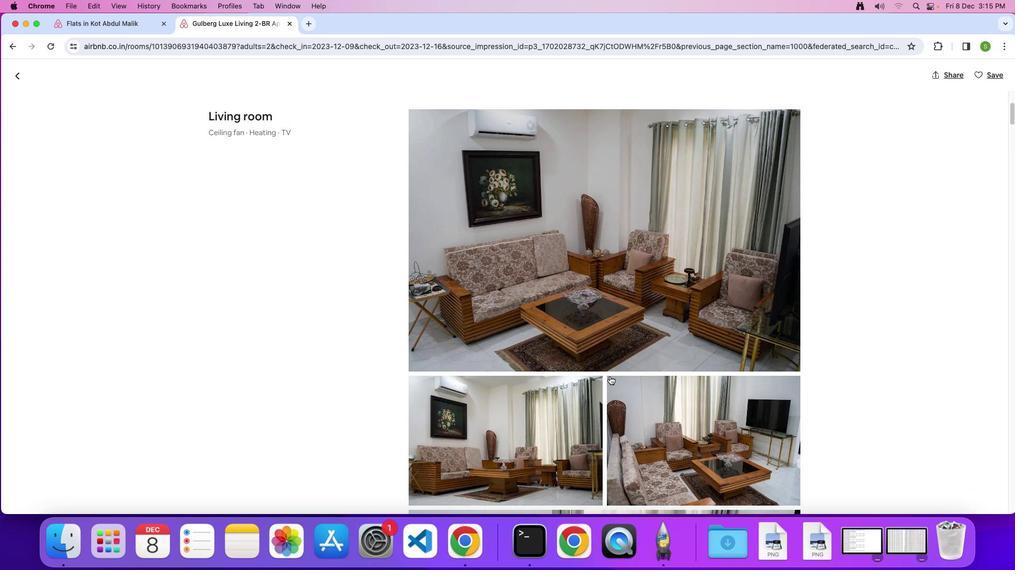 
Action: Mouse scrolled (606, 373) with delta (-2, -3)
Screenshot: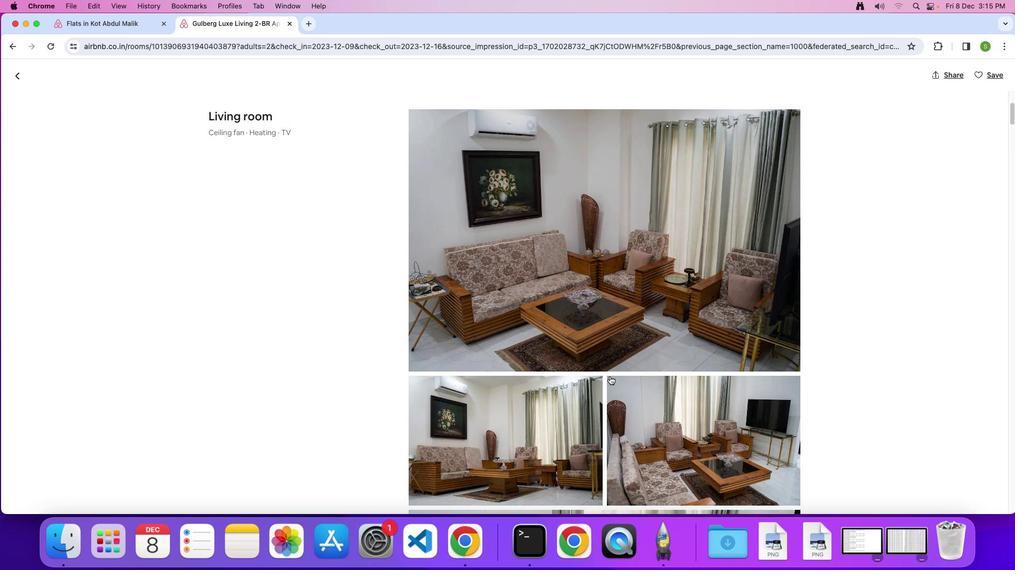 
Action: Mouse scrolled (606, 373) with delta (-2, -3)
Screenshot: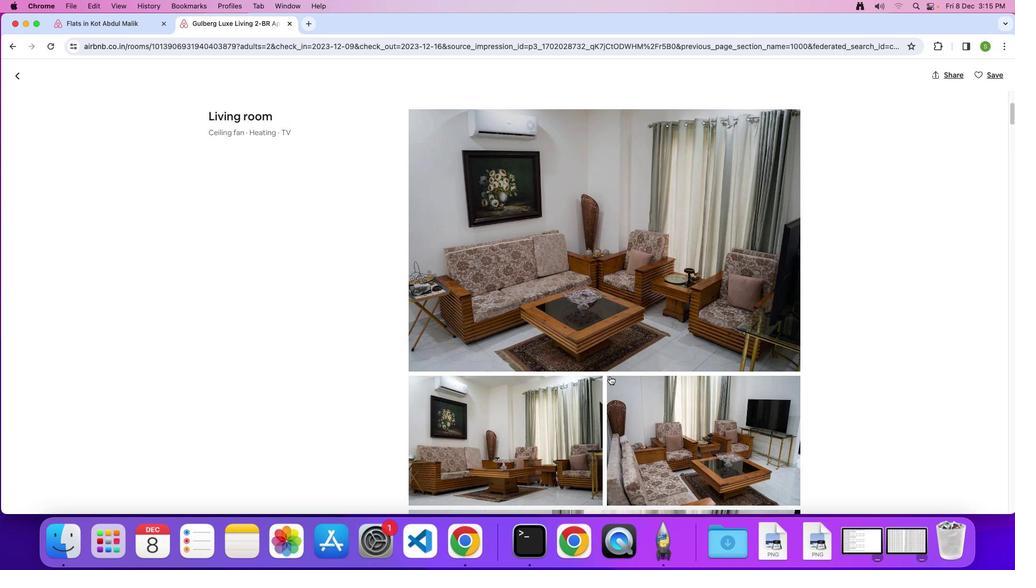 
Action: Mouse scrolled (606, 373) with delta (-2, -3)
Screenshot: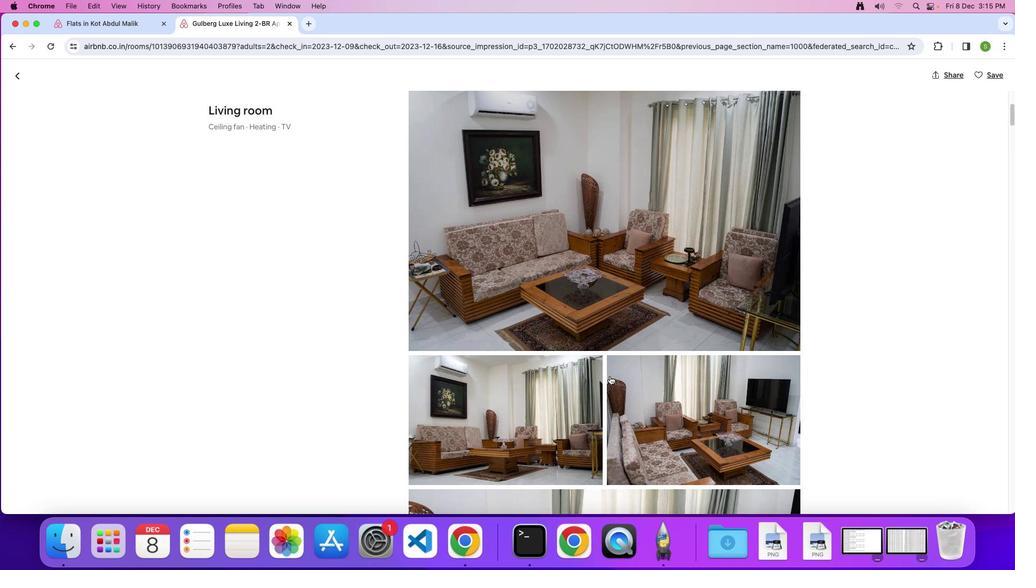 
Action: Mouse scrolled (606, 373) with delta (-2, -3)
Screenshot: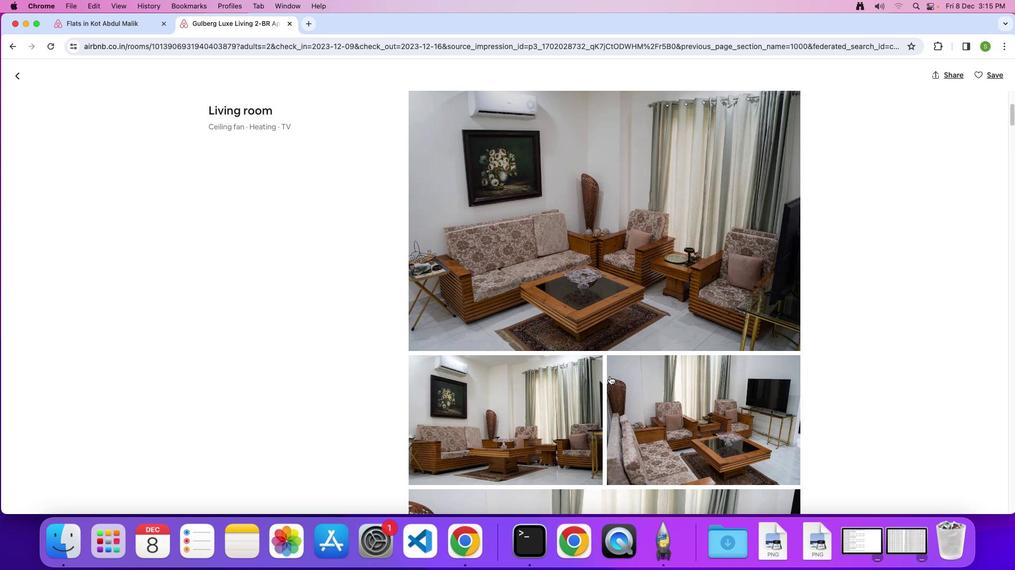 
Action: Mouse scrolled (606, 373) with delta (-2, -3)
Screenshot: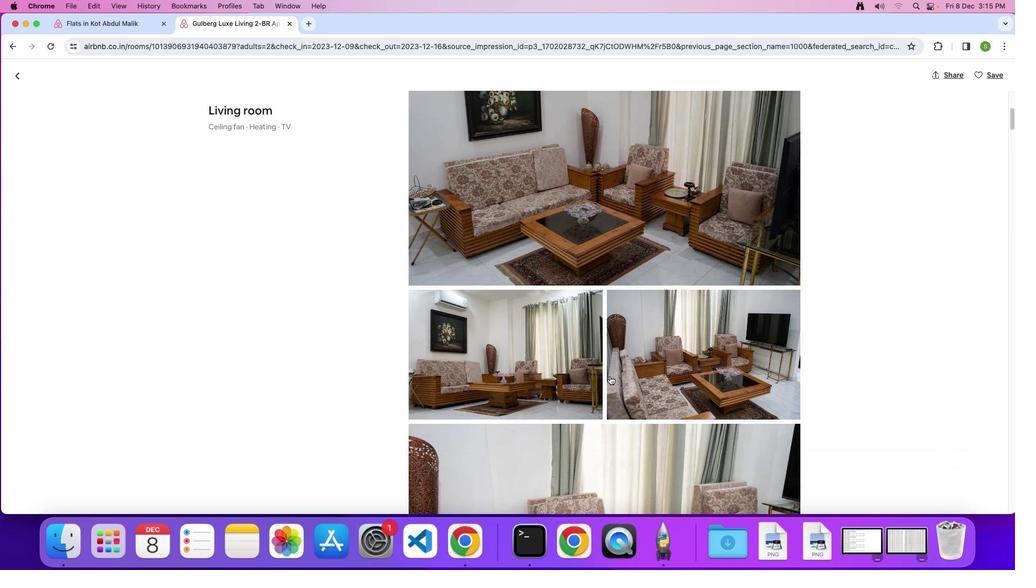 
Action: Mouse scrolled (606, 373) with delta (-2, -3)
Screenshot: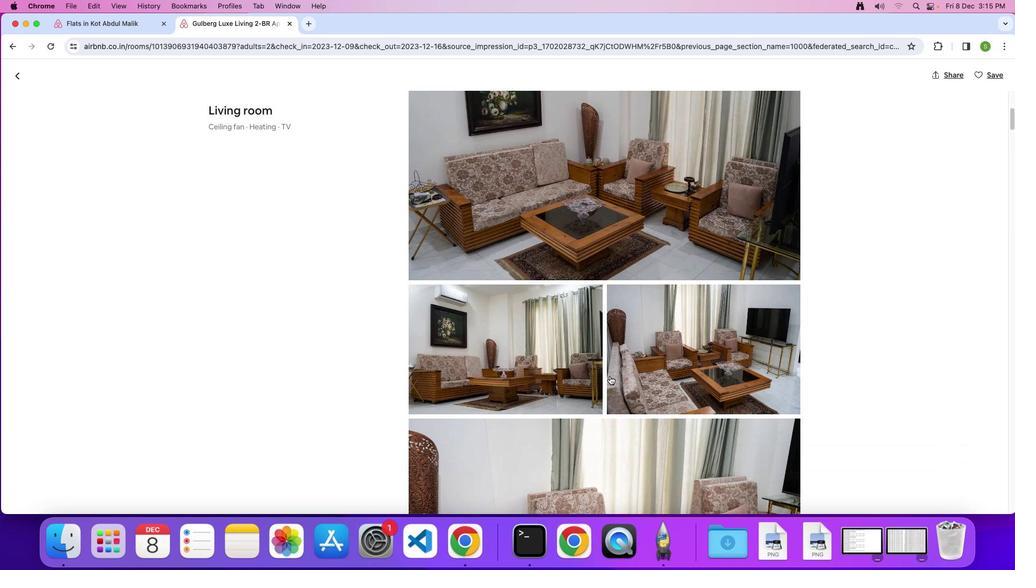 
Action: Mouse scrolled (606, 373) with delta (-2, -3)
Screenshot: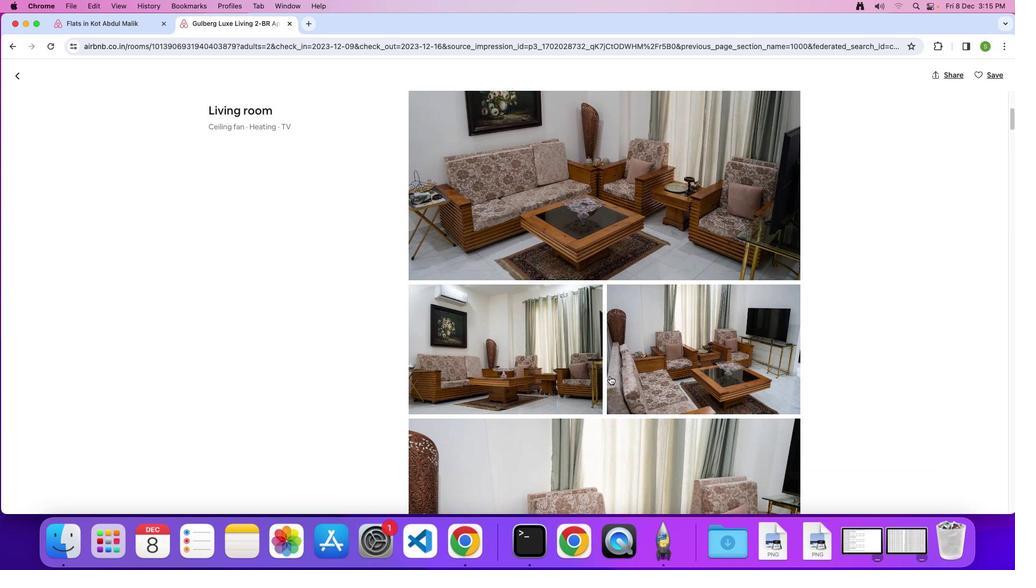
Action: Mouse scrolled (606, 373) with delta (-2, -3)
Screenshot: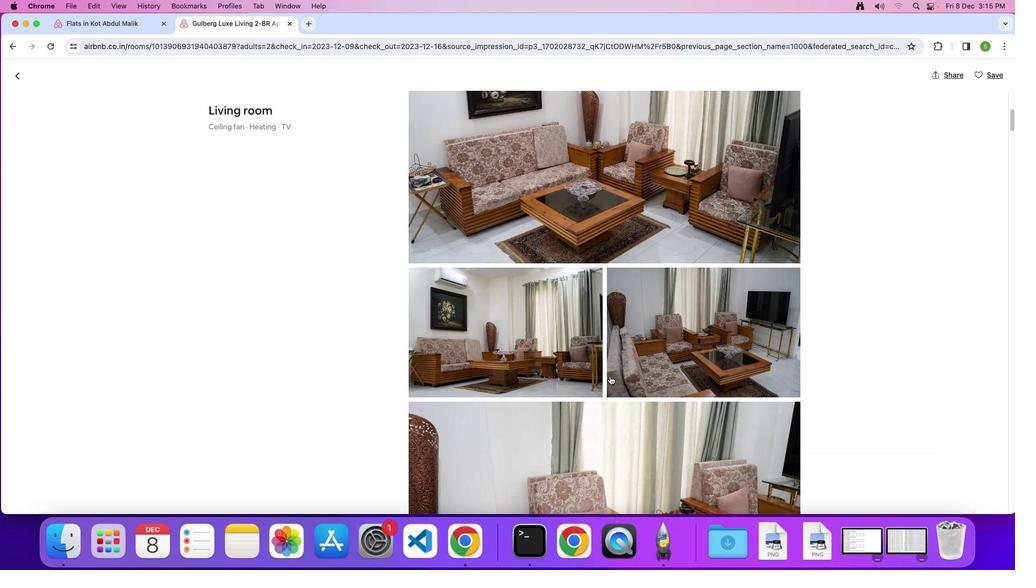 
Action: Mouse scrolled (606, 373) with delta (-2, -3)
Screenshot: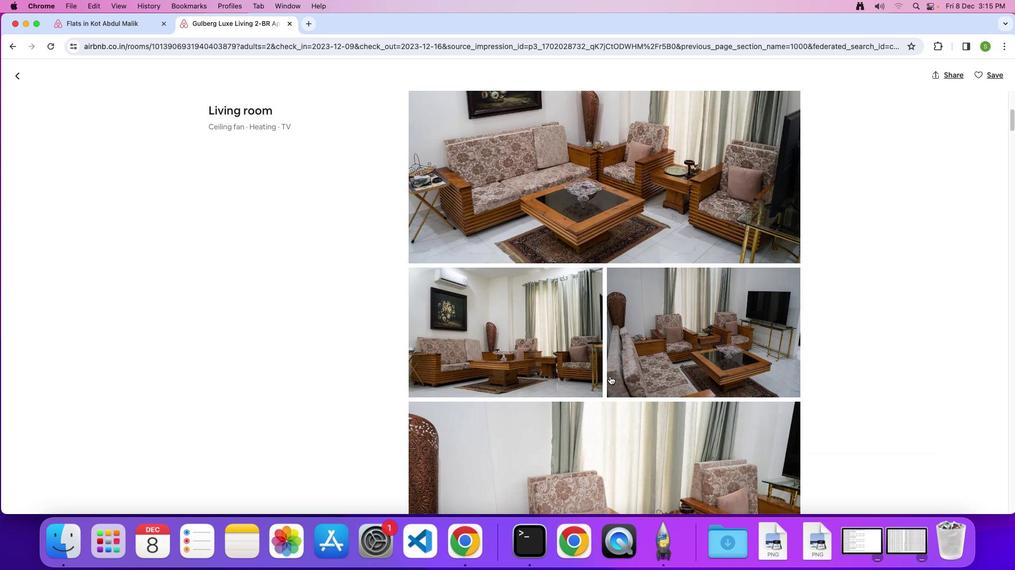 
Action: Mouse scrolled (606, 373) with delta (-2, -3)
Screenshot: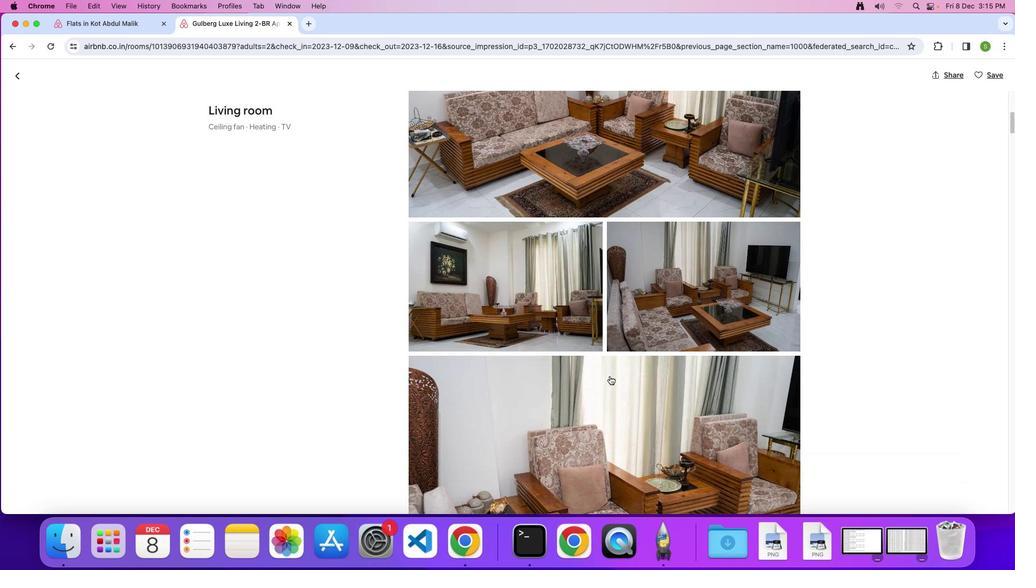 
Action: Mouse scrolled (606, 373) with delta (-2, -3)
Screenshot: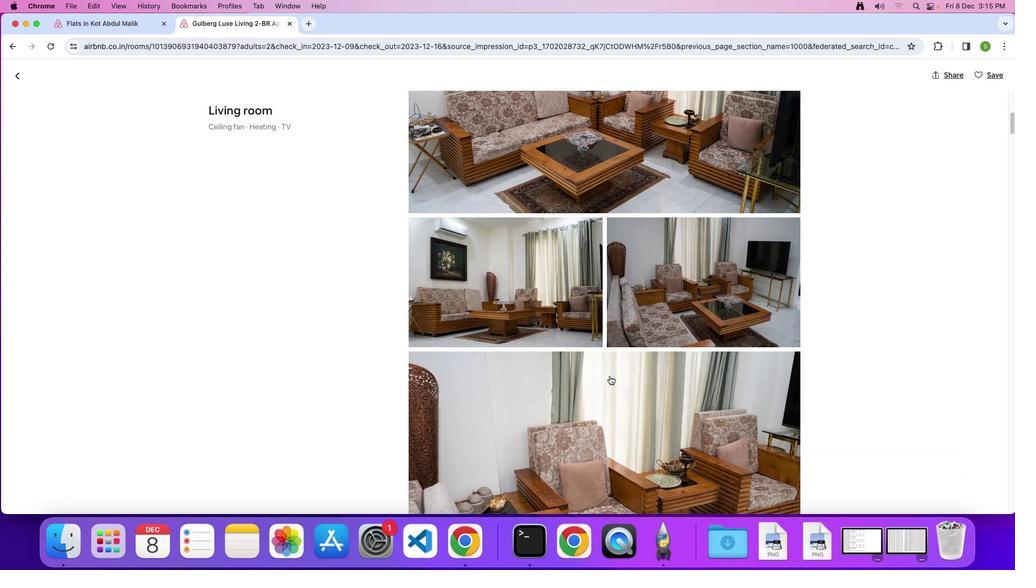 
Action: Mouse scrolled (606, 373) with delta (-2, -3)
Screenshot: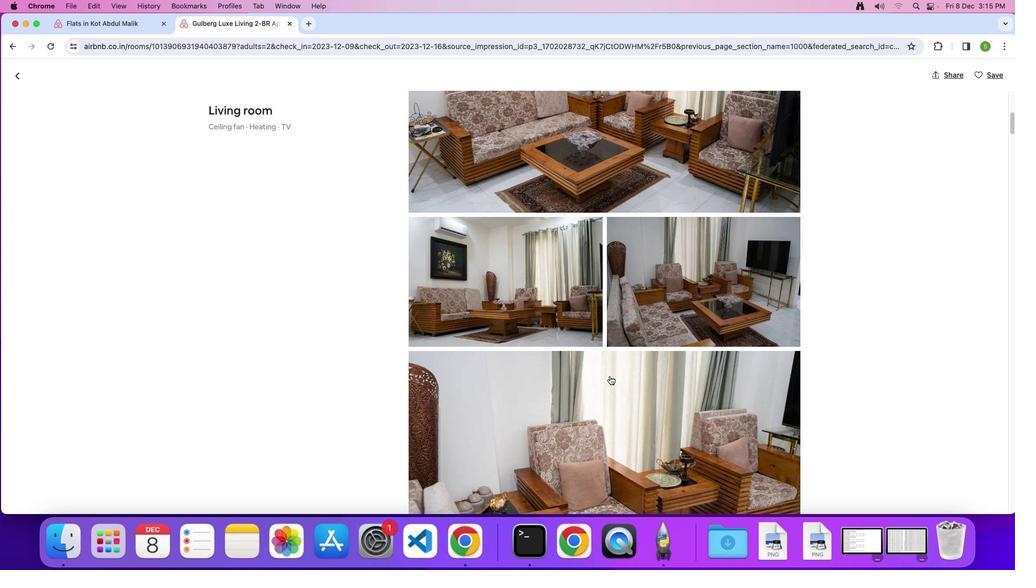 
Action: Mouse scrolled (606, 373) with delta (-2, -3)
Screenshot: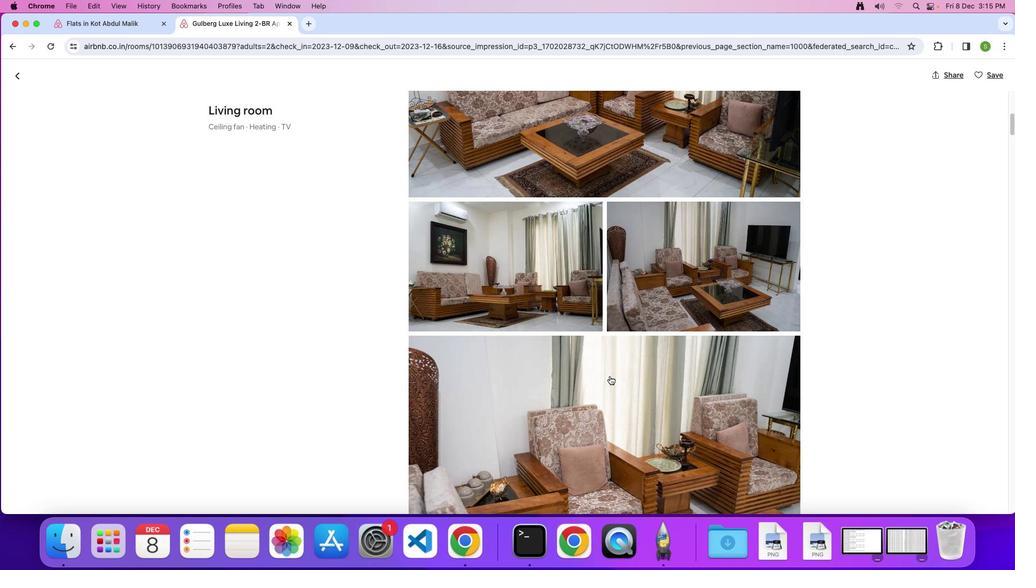 
Action: Mouse scrolled (606, 373) with delta (-2, -3)
Screenshot: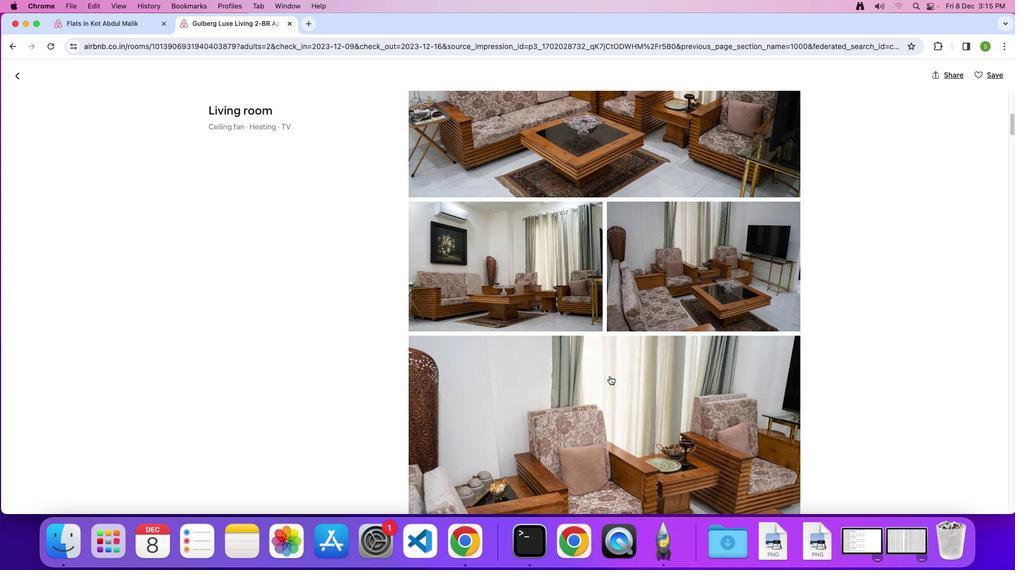 
Action: Mouse scrolled (606, 373) with delta (-2, -3)
Screenshot: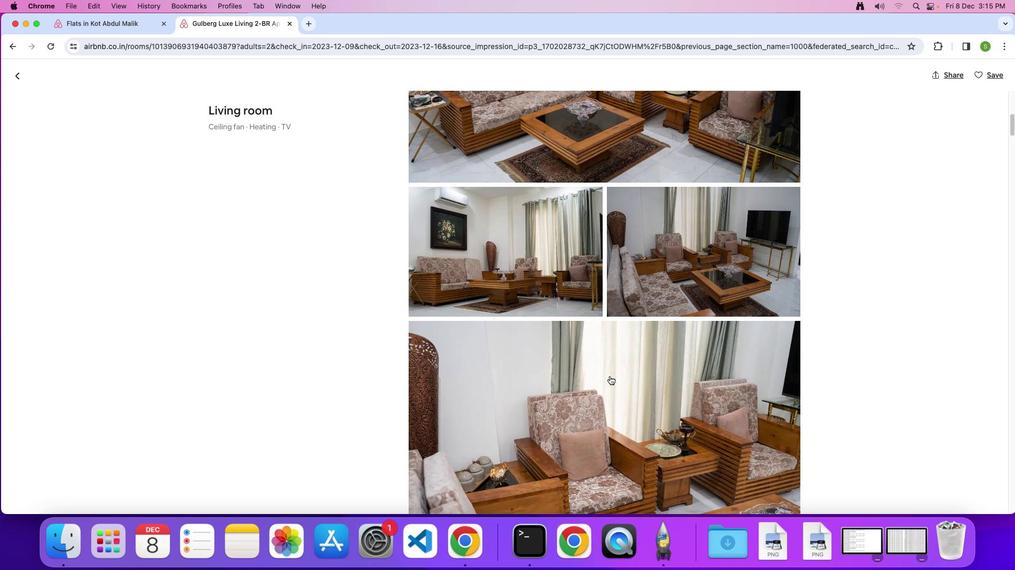 
Action: Mouse scrolled (606, 373) with delta (-2, -3)
Screenshot: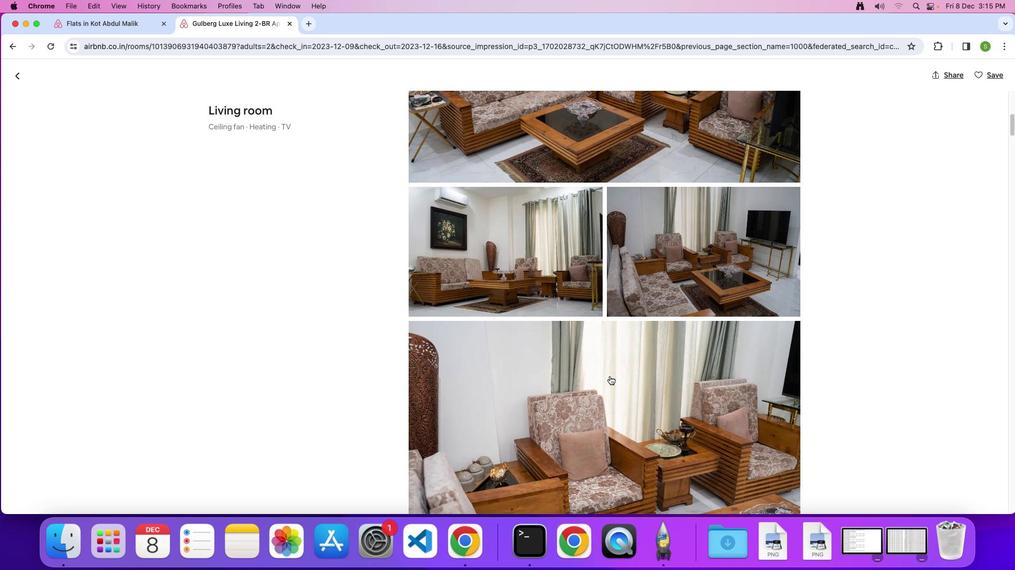 
Action: Mouse scrolled (606, 373) with delta (-2, -3)
Screenshot: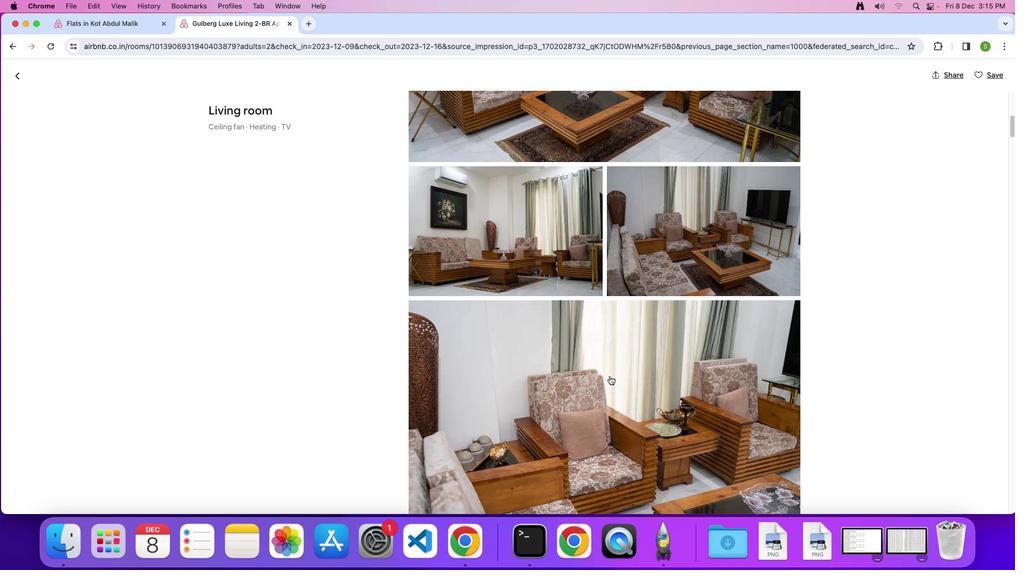 
Action: Mouse scrolled (606, 373) with delta (-2, -3)
Screenshot: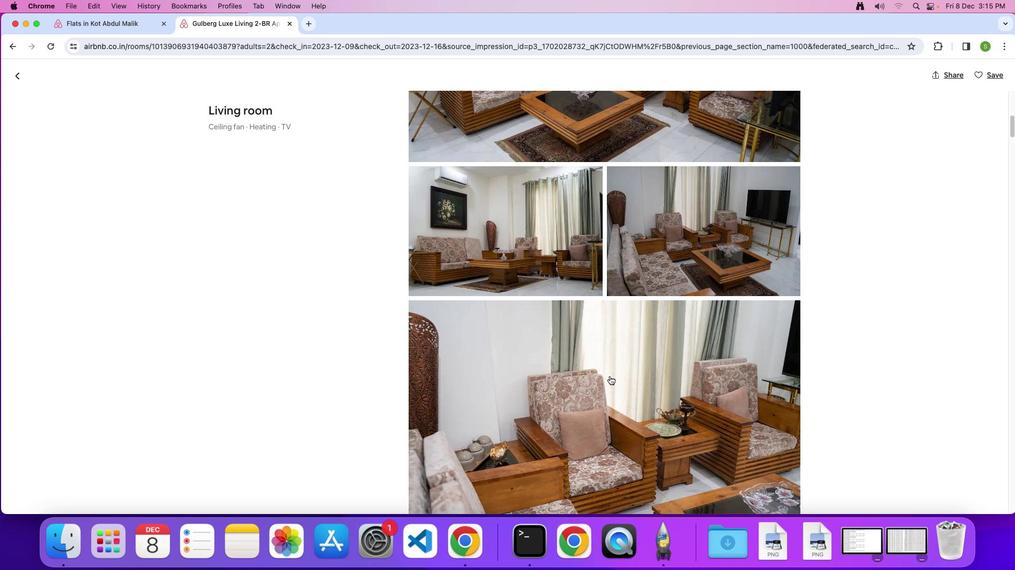 
Action: Mouse scrolled (606, 373) with delta (-2, -3)
Screenshot: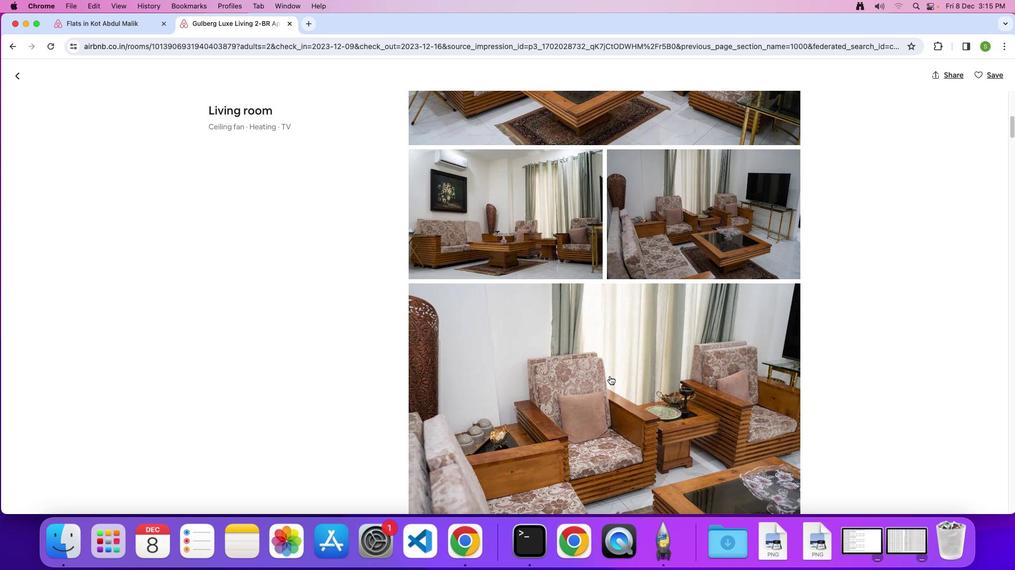 
Action: Mouse scrolled (606, 373) with delta (-2, -3)
Screenshot: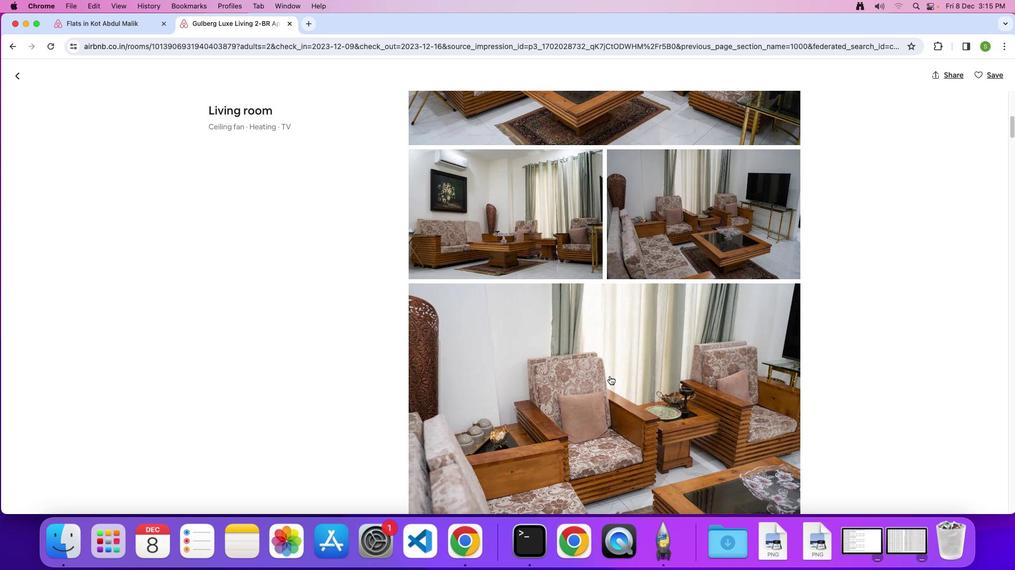 
Action: Mouse scrolled (606, 373) with delta (-2, -3)
Screenshot: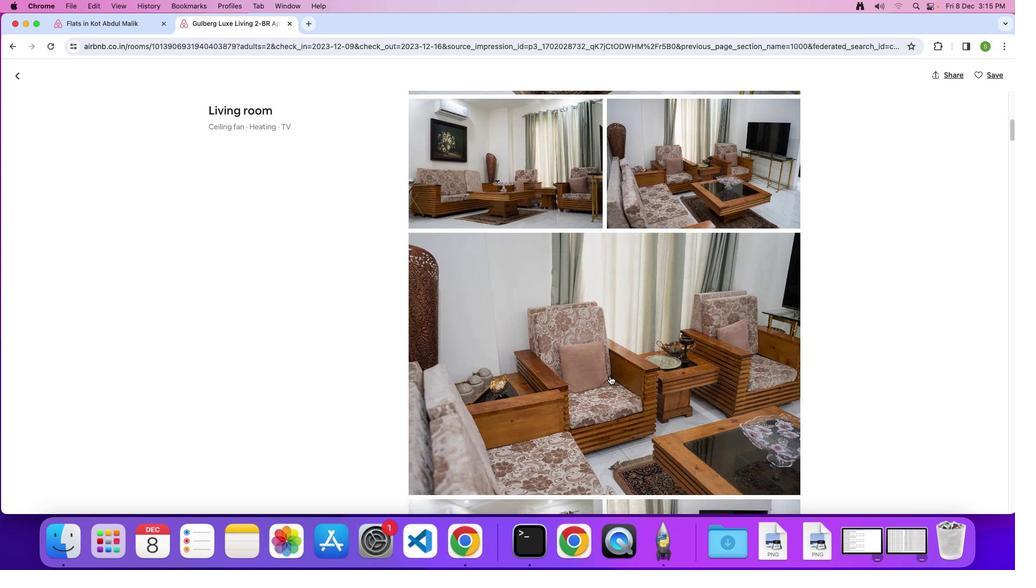 
Action: Mouse scrolled (606, 373) with delta (-2, -3)
Screenshot: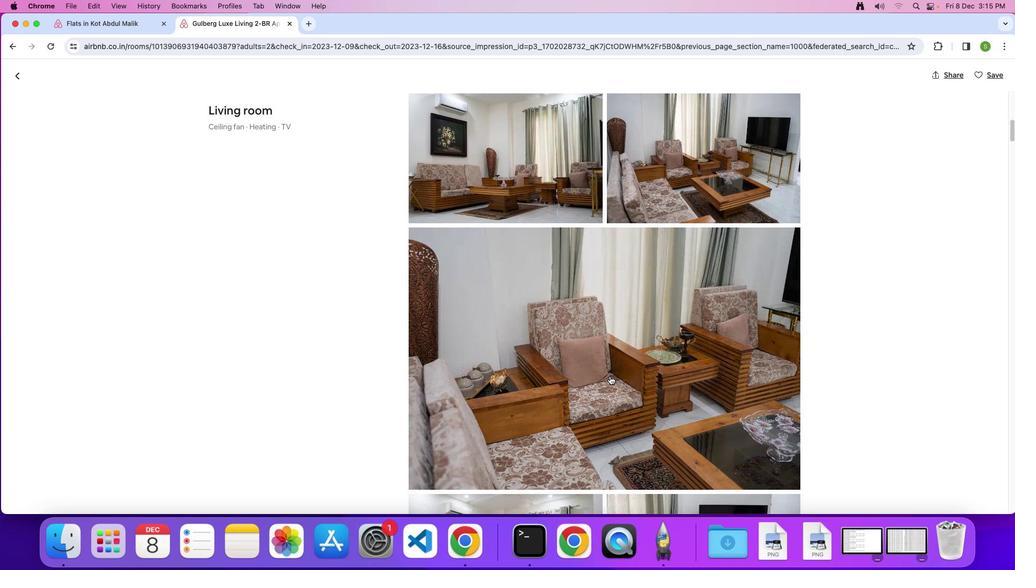 
Action: Mouse scrolled (606, 373) with delta (-2, -3)
Screenshot: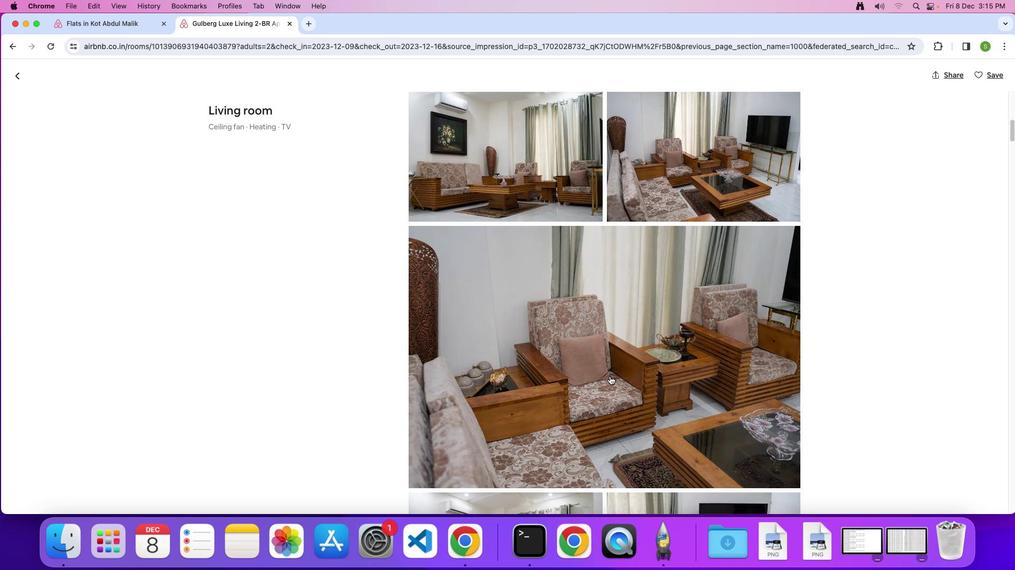 
Action: Mouse scrolled (606, 373) with delta (-2, -3)
Screenshot: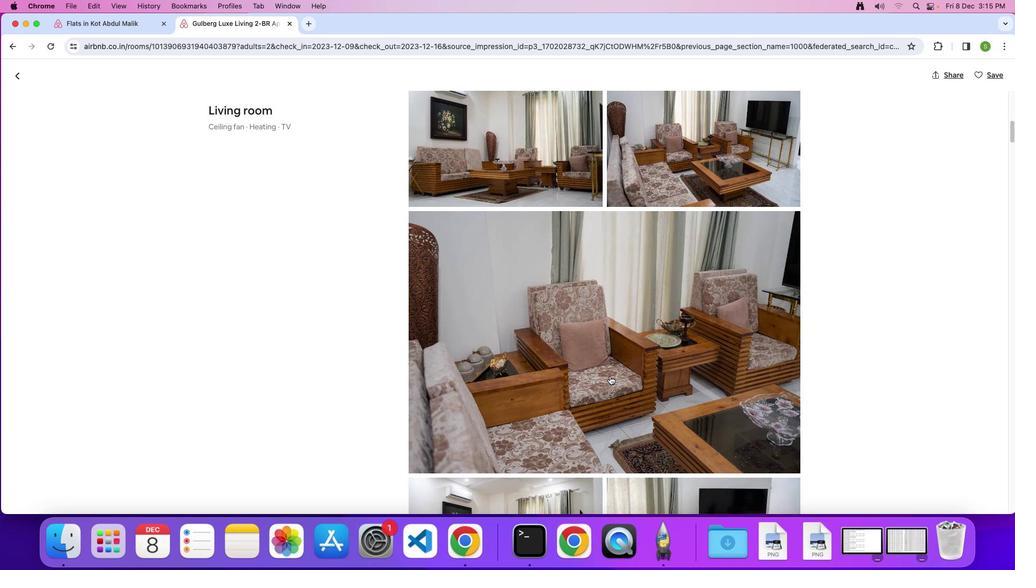 
Action: Mouse scrolled (606, 373) with delta (-2, -3)
Screenshot: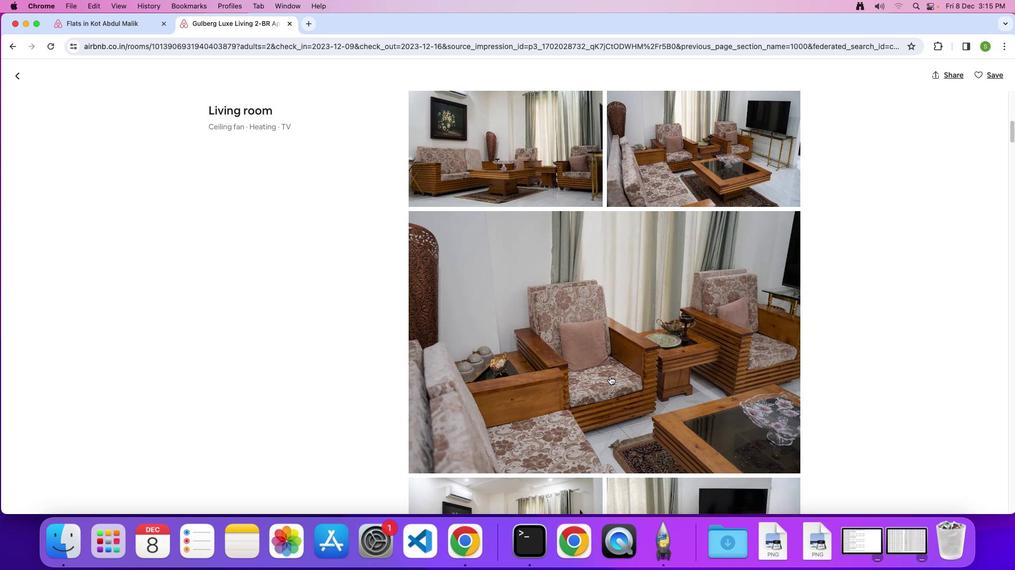
Action: Mouse scrolled (606, 373) with delta (-2, -3)
Screenshot: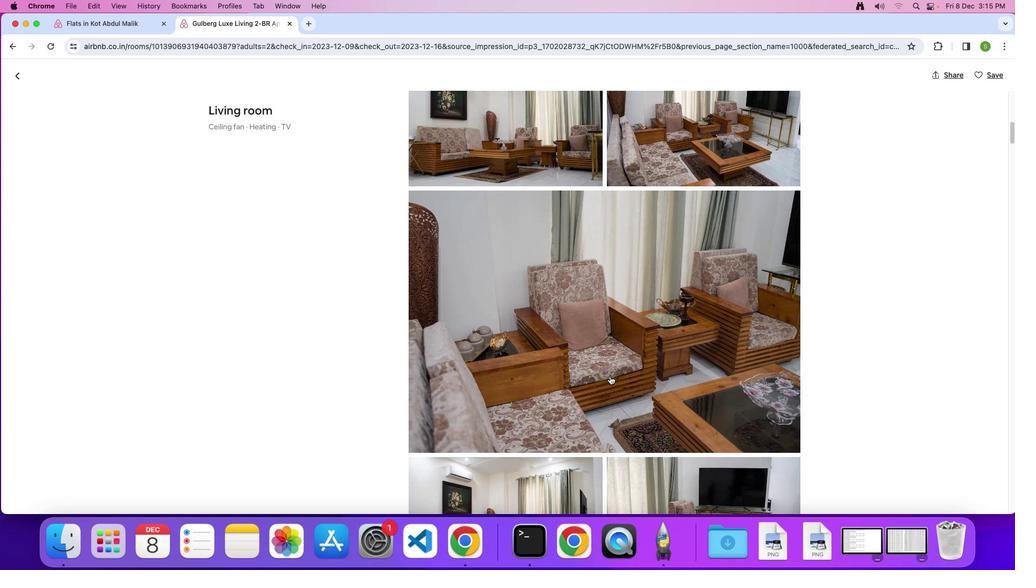 
Action: Mouse scrolled (606, 373) with delta (-2, -3)
Screenshot: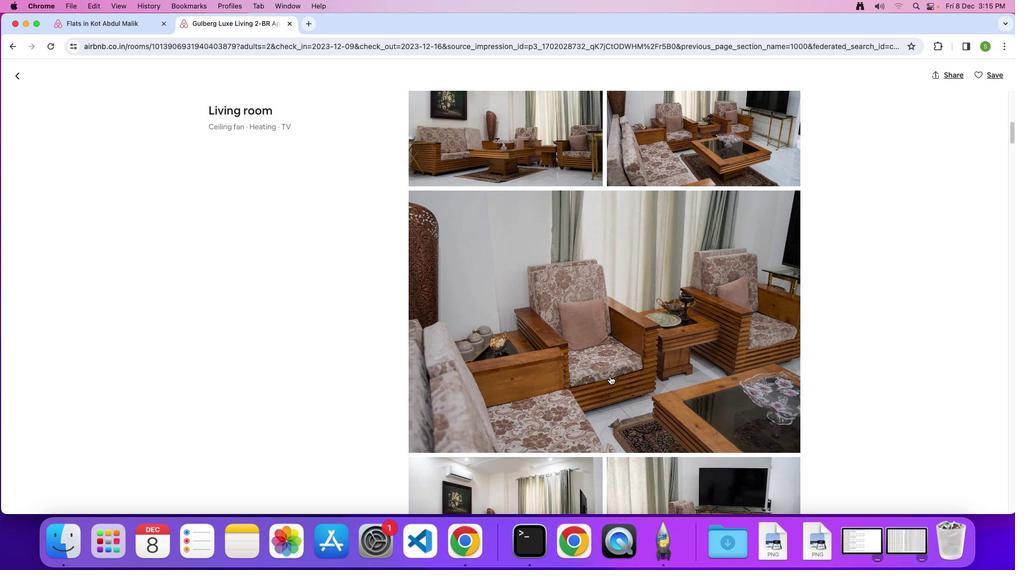 
Action: Mouse scrolled (606, 373) with delta (-2, -3)
Screenshot: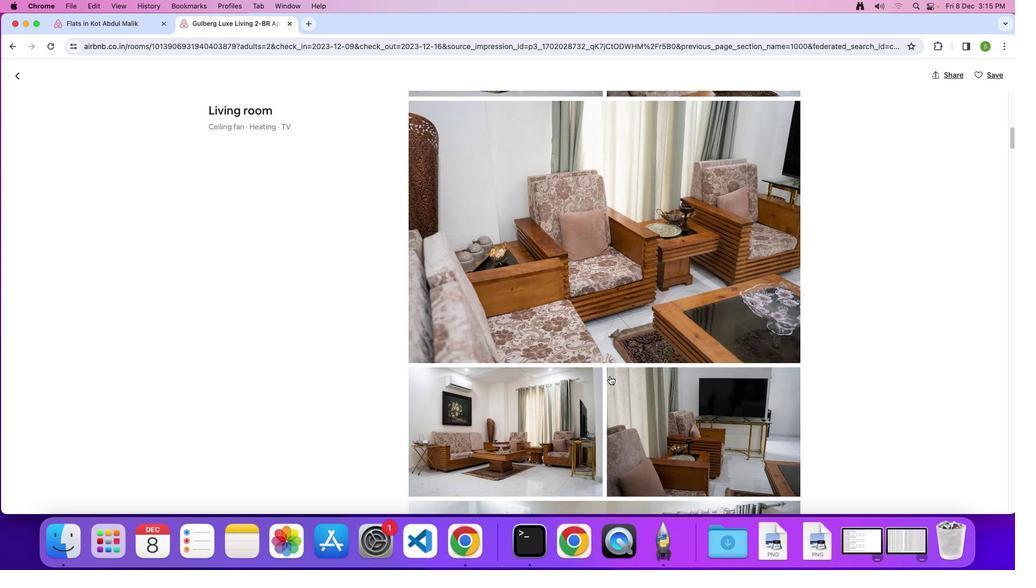 
Action: Mouse scrolled (606, 373) with delta (-2, -3)
Screenshot: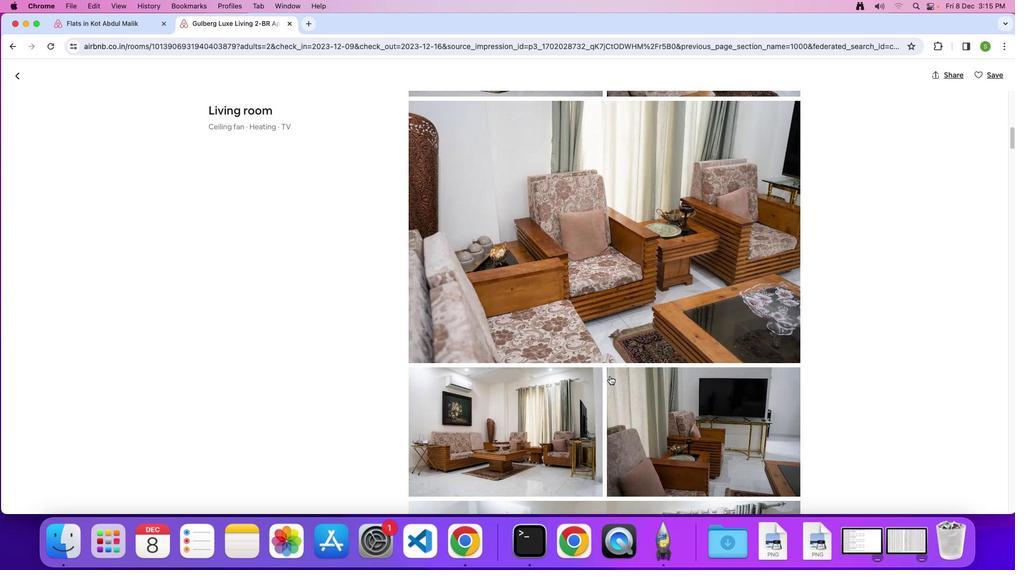 
Action: Mouse scrolled (606, 373) with delta (-2, -4)
Screenshot: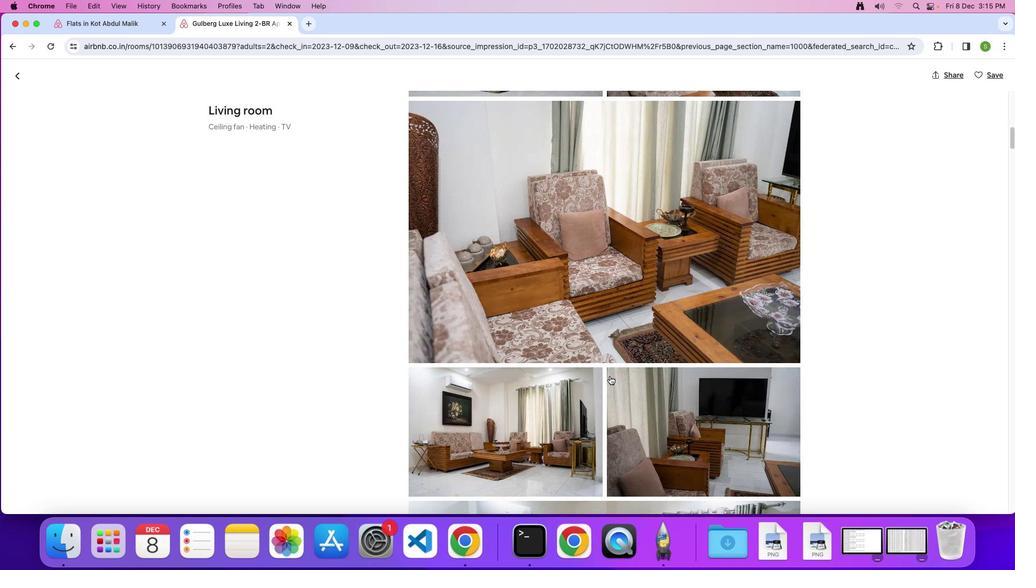 
Action: Mouse scrolled (606, 373) with delta (-2, -3)
Screenshot: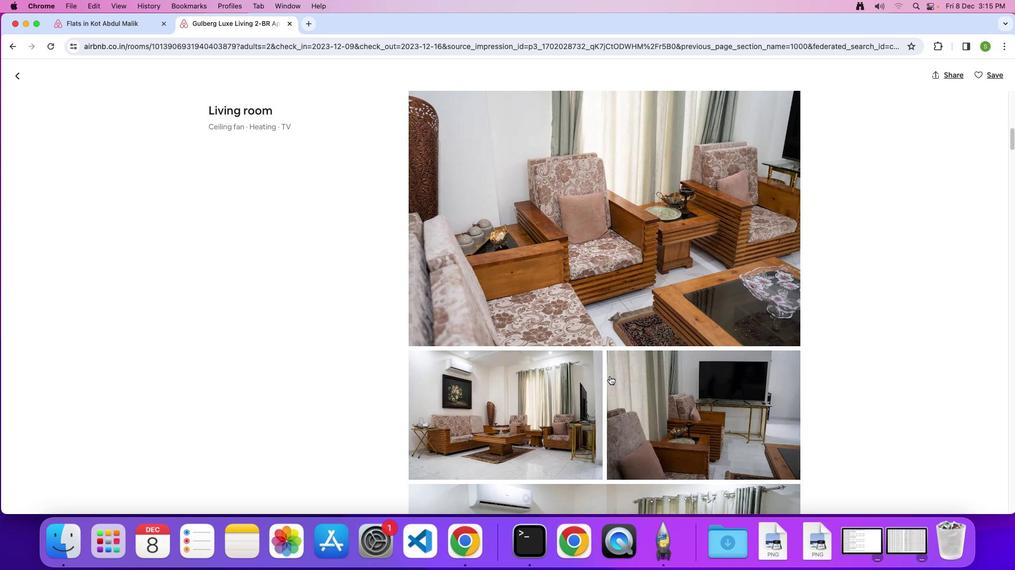 
Action: Mouse scrolled (606, 373) with delta (-2, -3)
Screenshot: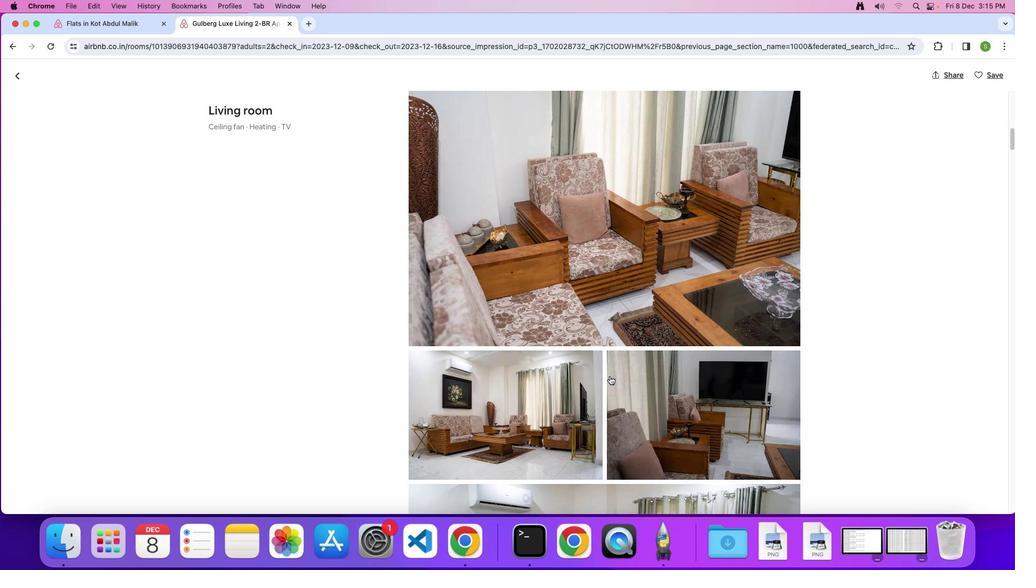 
Action: Mouse scrolled (606, 373) with delta (-2, -3)
Screenshot: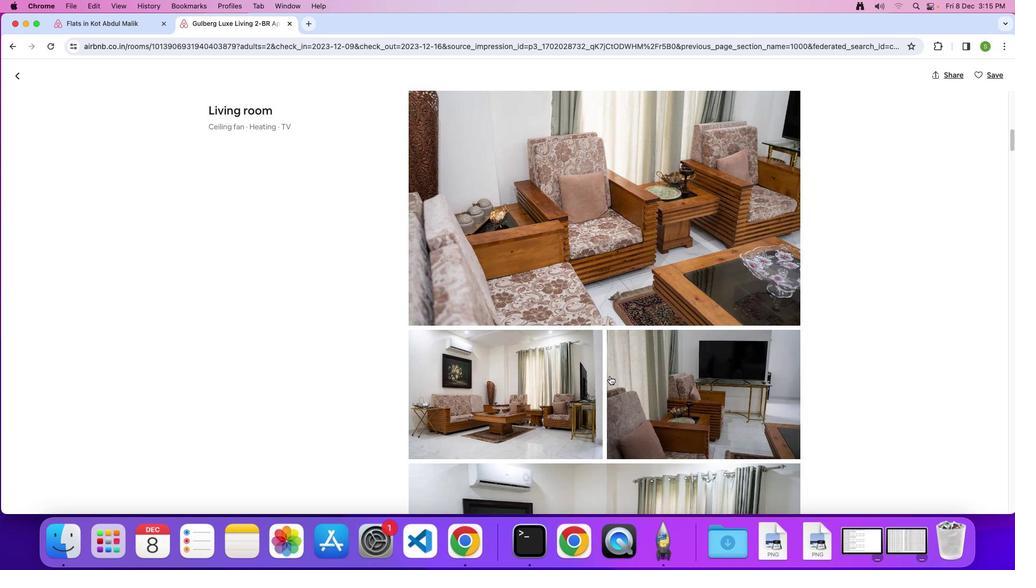 
Action: Mouse scrolled (606, 373) with delta (-2, -3)
Screenshot: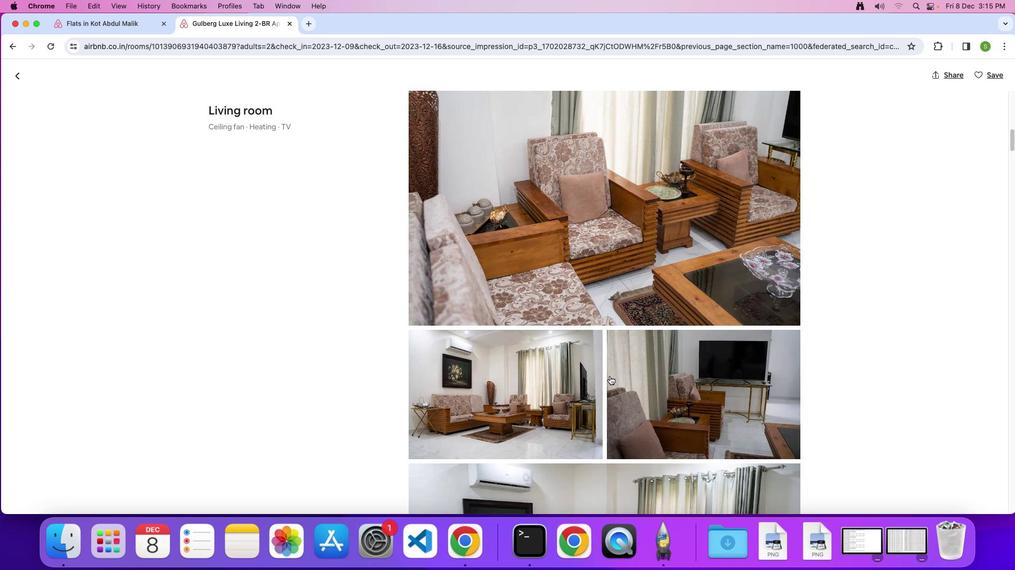 
Action: Mouse scrolled (606, 373) with delta (-2, -3)
Screenshot: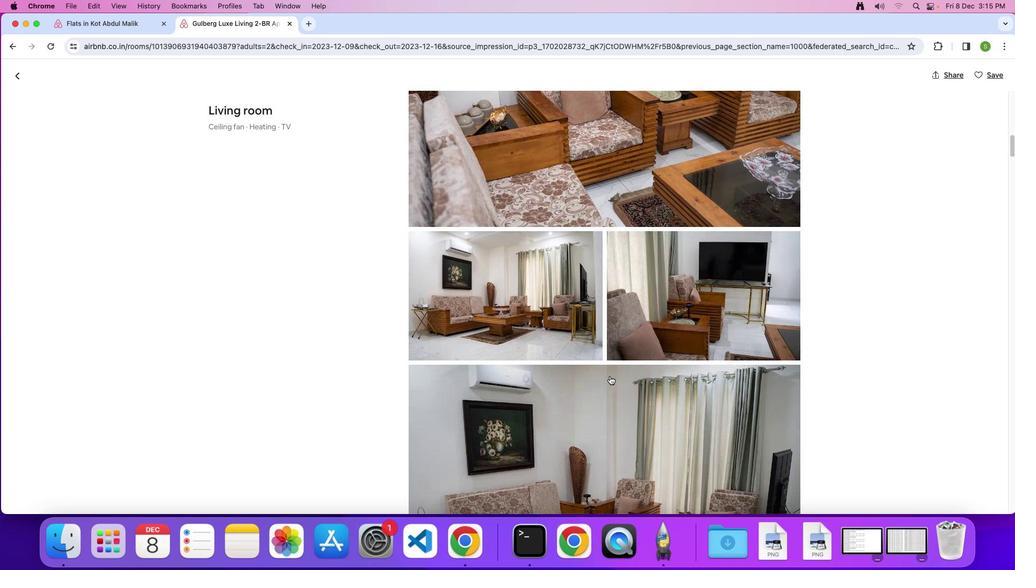 
Action: Mouse scrolled (606, 373) with delta (-2, -3)
Screenshot: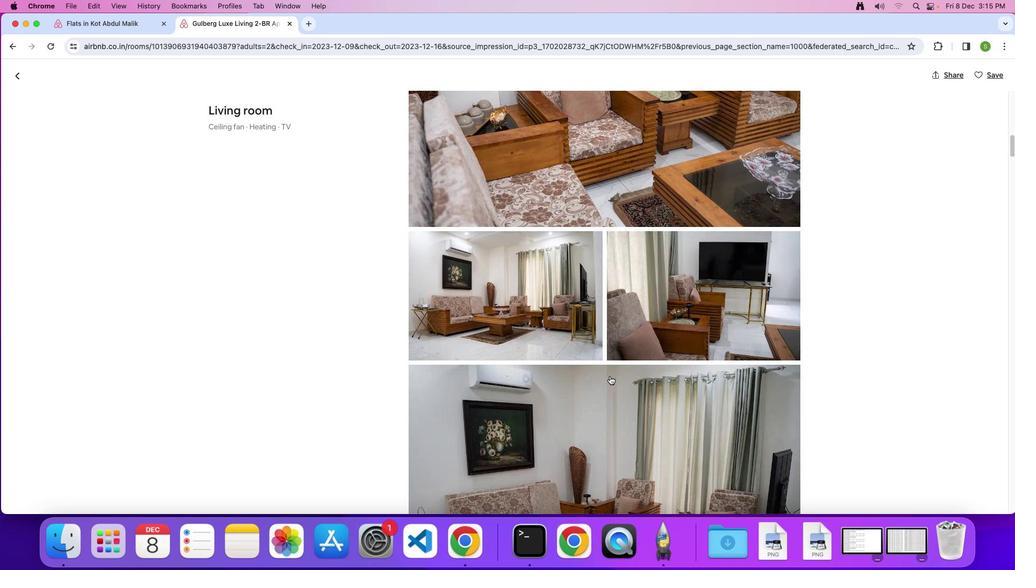 
Action: Mouse scrolled (606, 373) with delta (-2, -4)
Screenshot: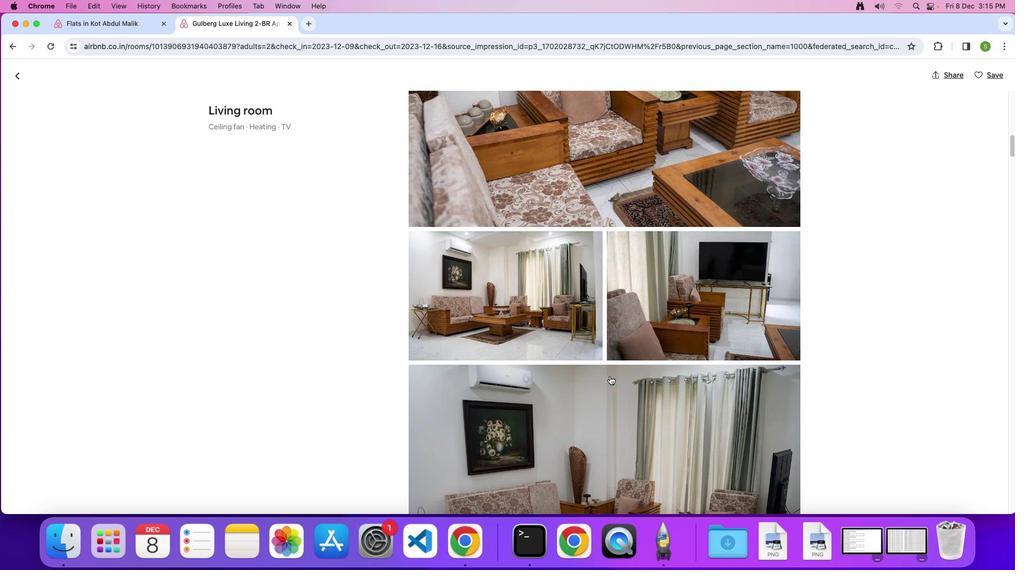 
Action: Mouse scrolled (606, 373) with delta (-2, -3)
Screenshot: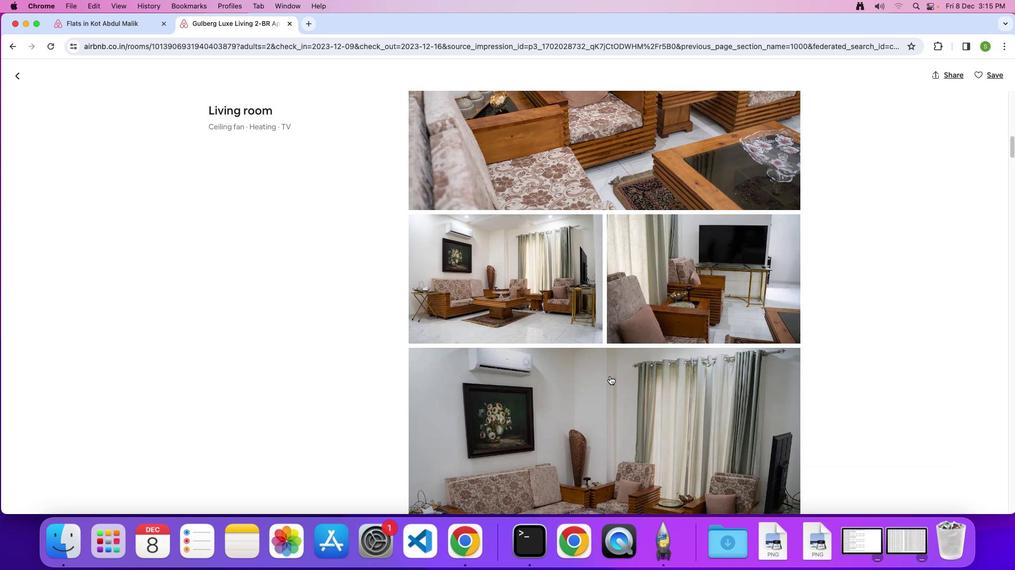 
Action: Mouse scrolled (606, 373) with delta (-2, -3)
Screenshot: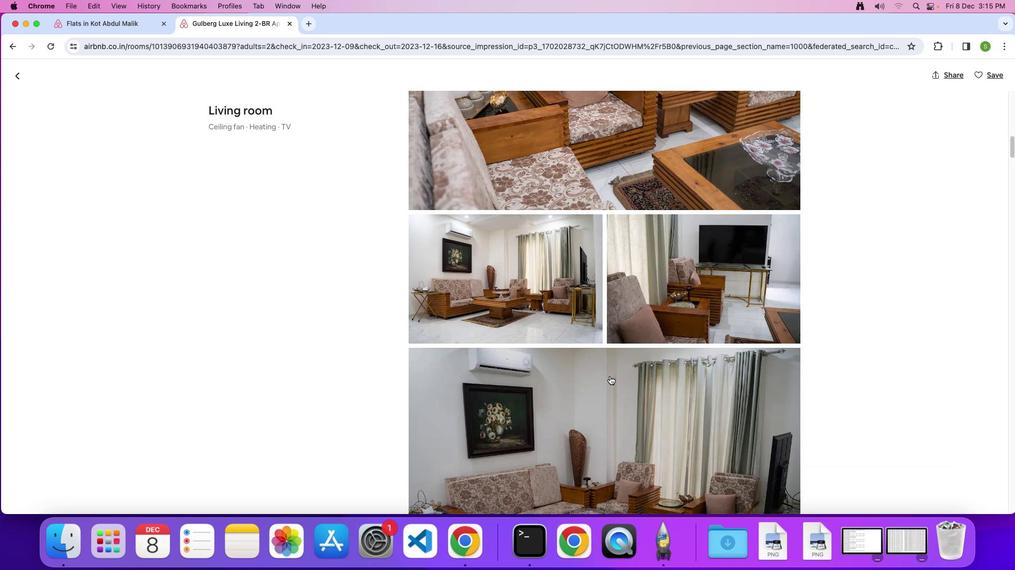 
Action: Mouse scrolled (606, 373) with delta (-2, -3)
Screenshot: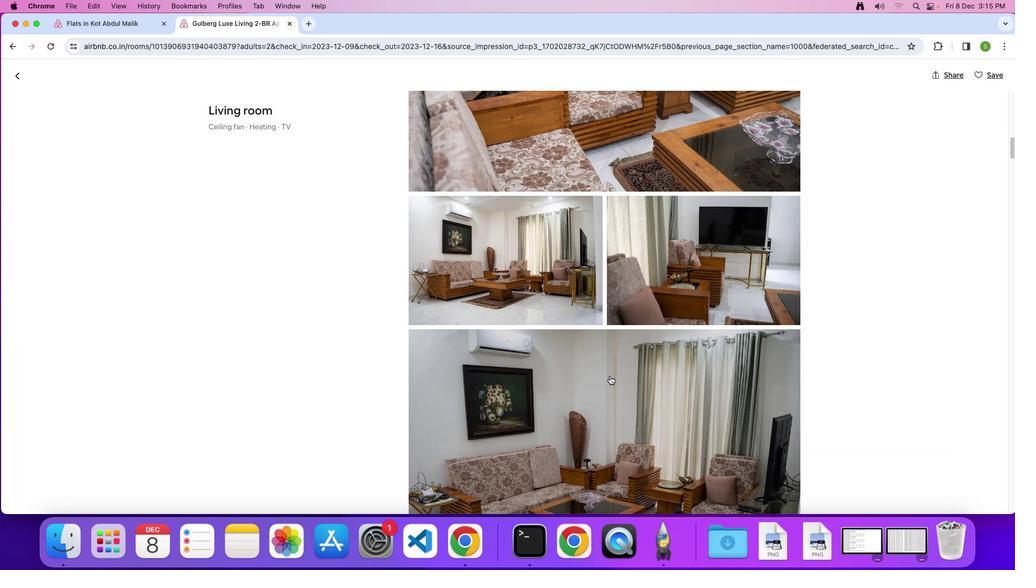 
Action: Mouse scrolled (606, 373) with delta (-2, -3)
Screenshot: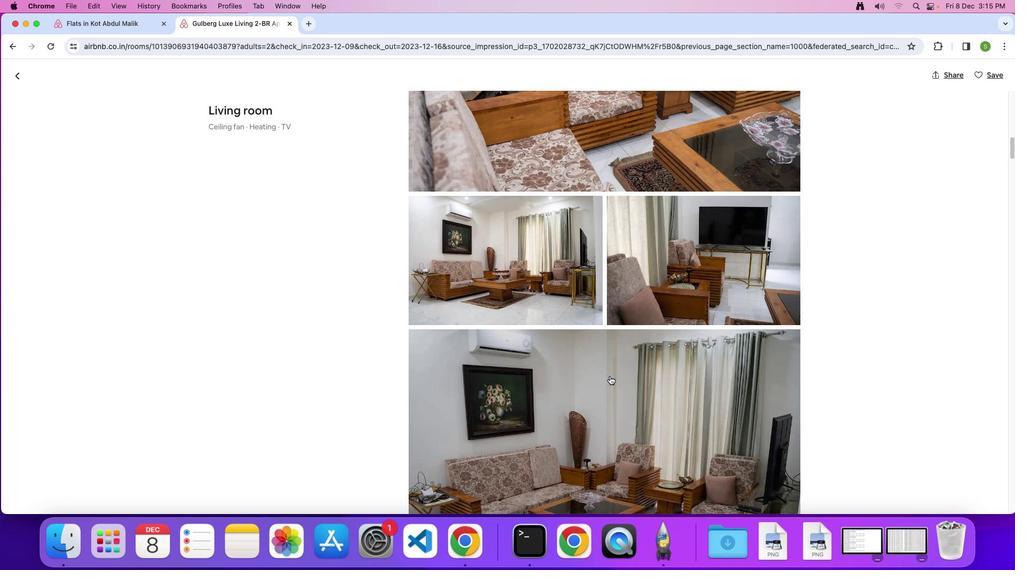 
Action: Mouse scrolled (606, 373) with delta (-2, -3)
Screenshot: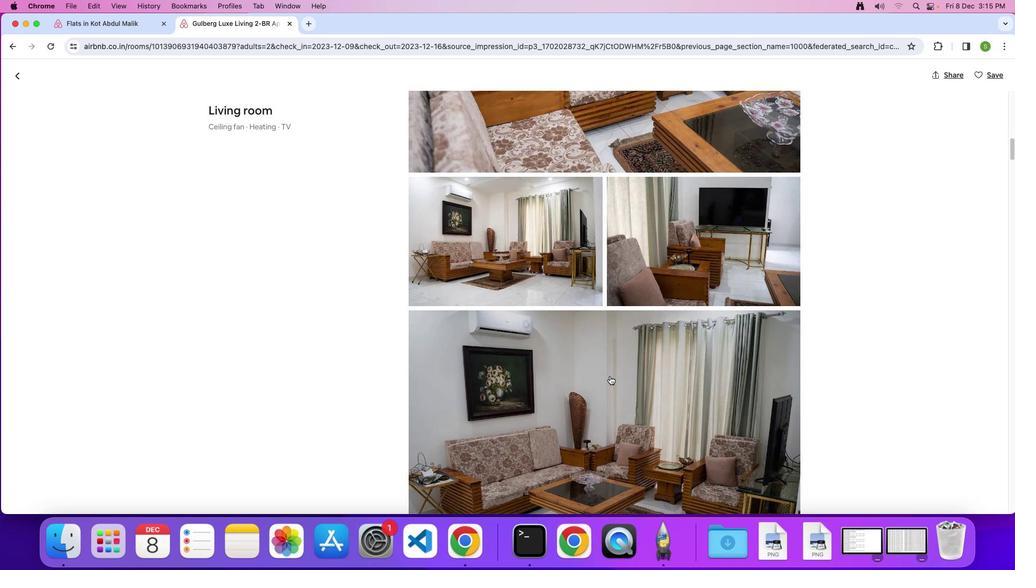 
Action: Mouse scrolled (606, 373) with delta (-2, -3)
Screenshot: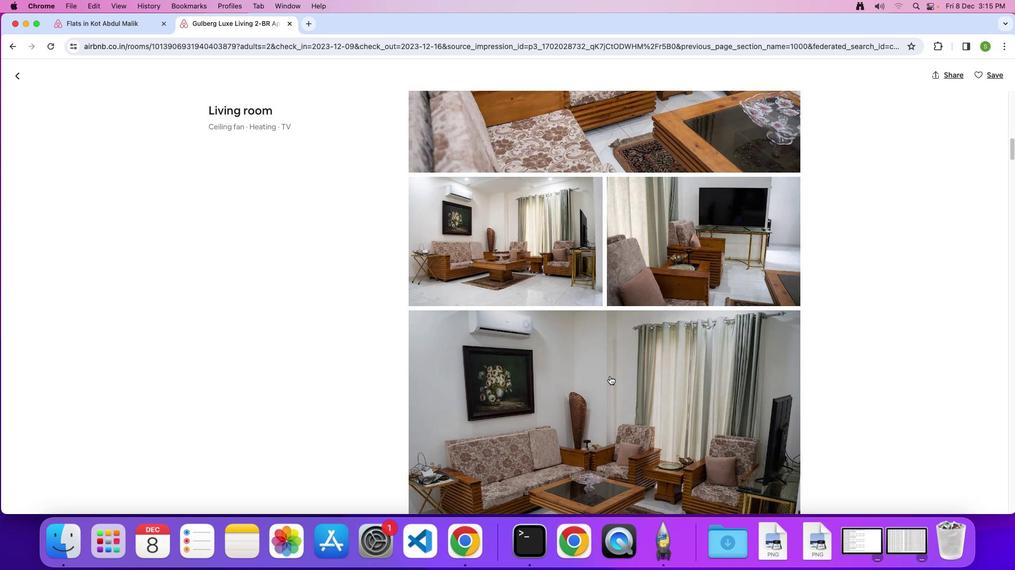 
Action: Mouse scrolled (606, 373) with delta (-2, -3)
Screenshot: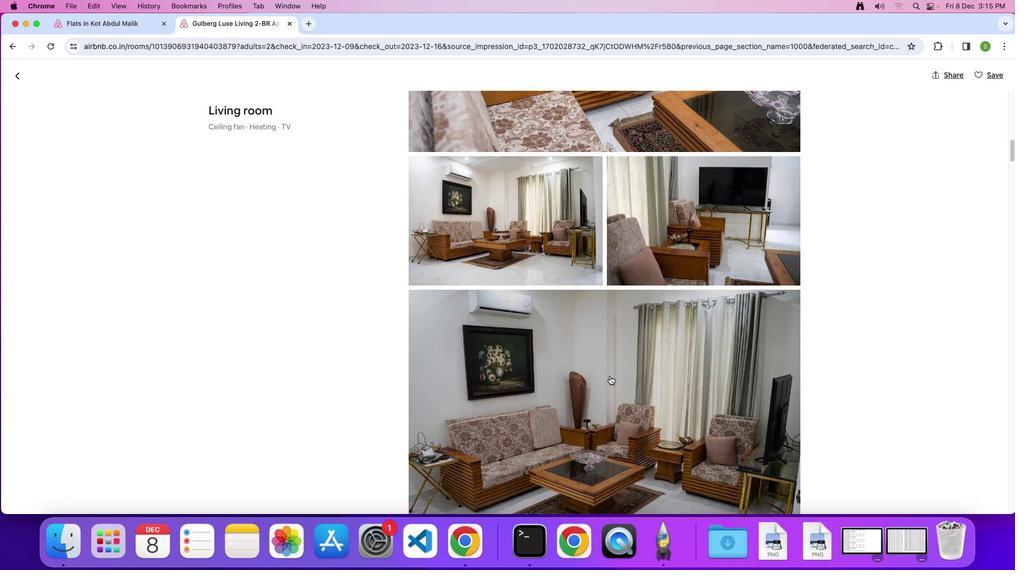
Action: Mouse scrolled (606, 373) with delta (-2, -3)
Screenshot: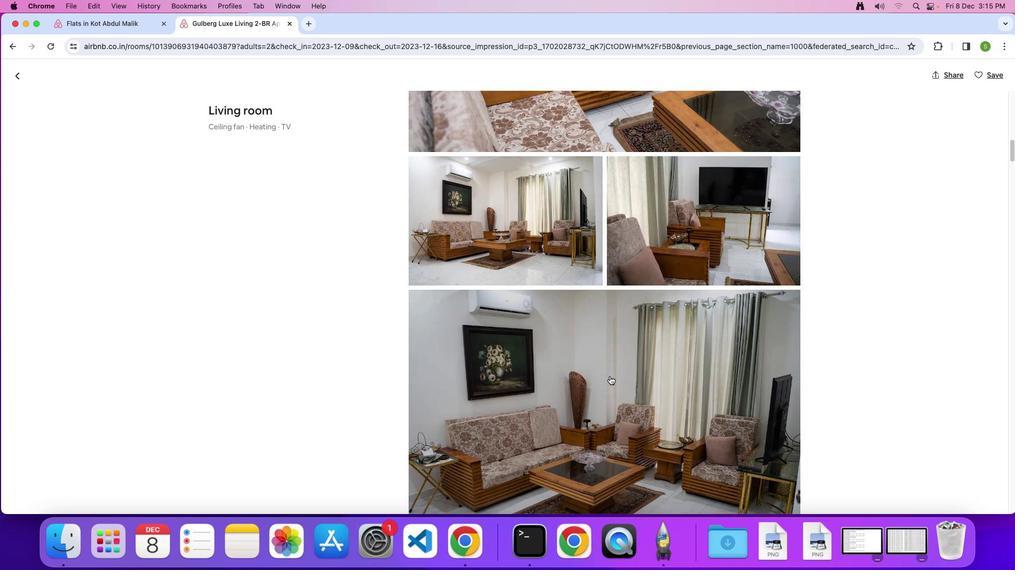 
Action: Mouse scrolled (606, 373) with delta (-2, -3)
Screenshot: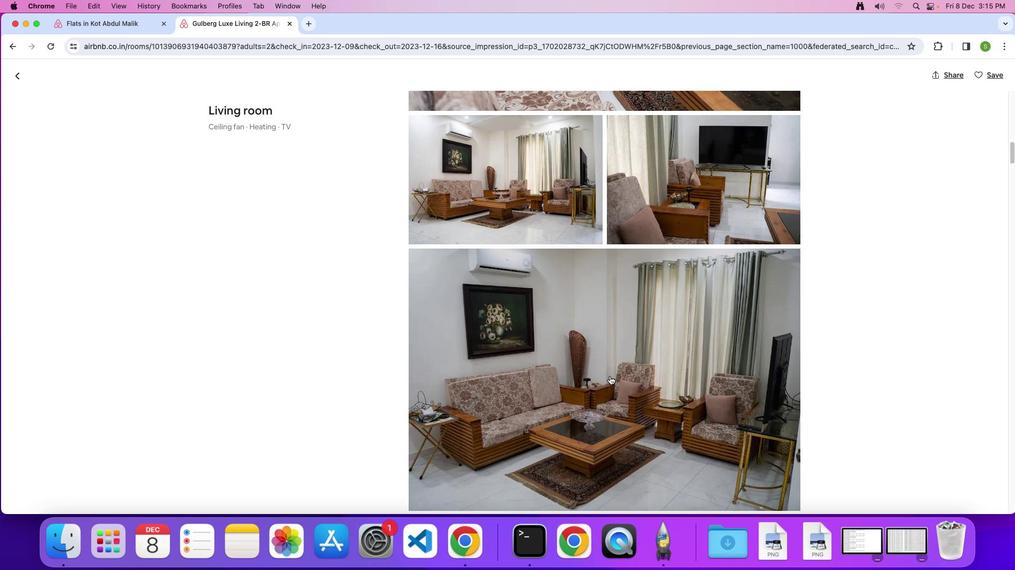 
Action: Mouse scrolled (606, 373) with delta (-2, -3)
Screenshot: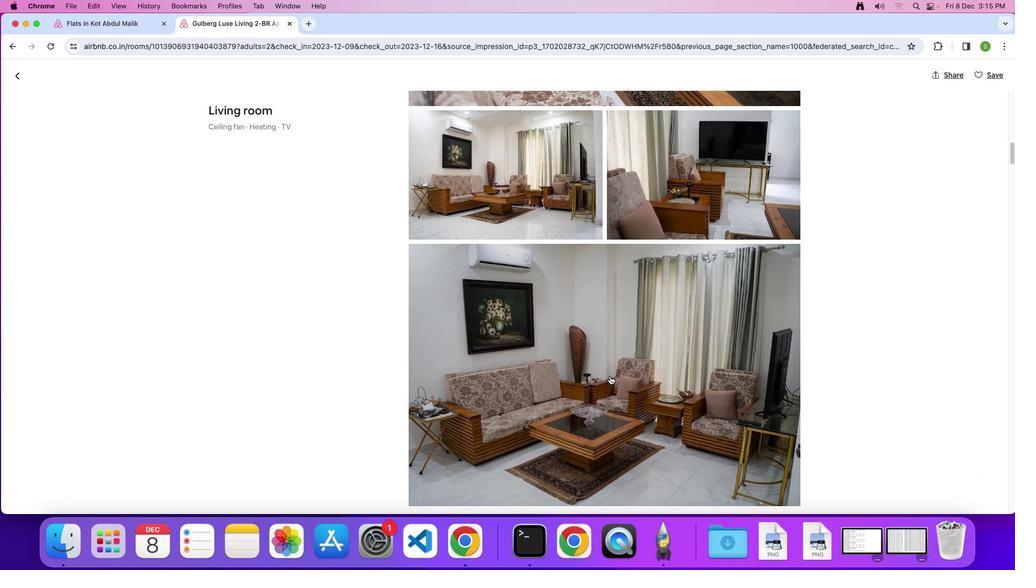 
Action: Mouse scrolled (606, 373) with delta (-2, -3)
Screenshot: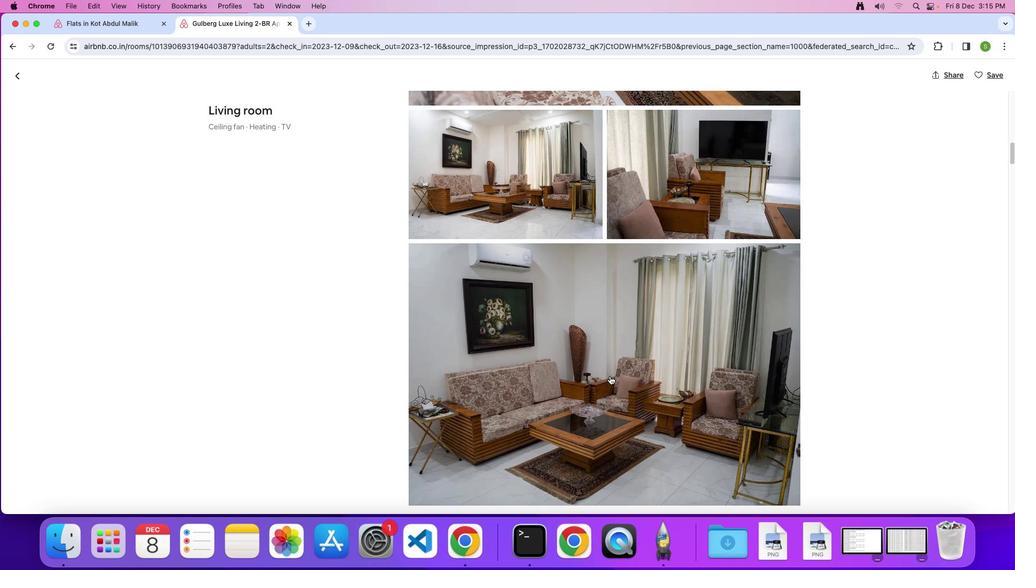 
Action: Mouse scrolled (606, 373) with delta (-2, -3)
Screenshot: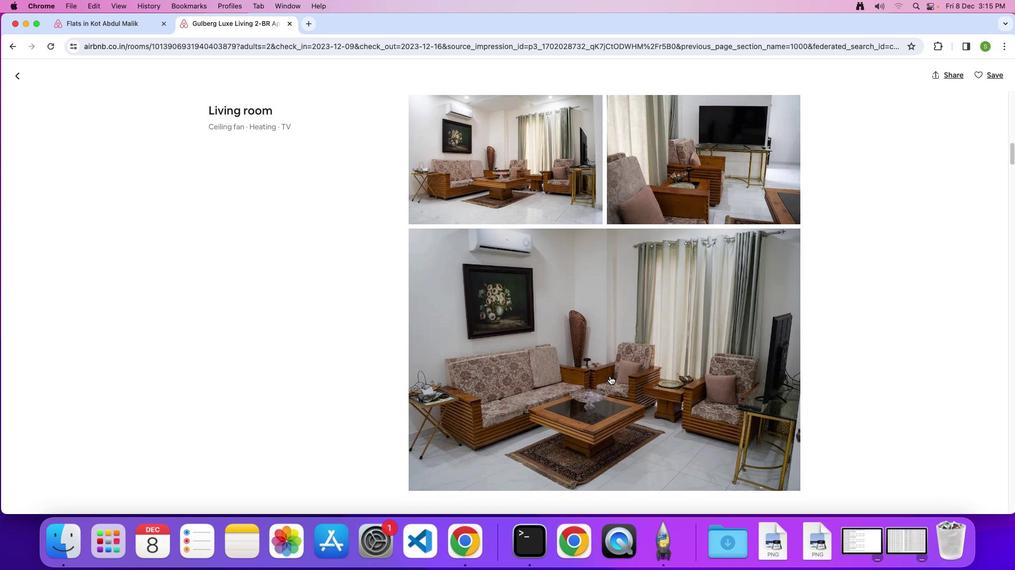 
Action: Mouse scrolled (606, 373) with delta (-2, -3)
Screenshot: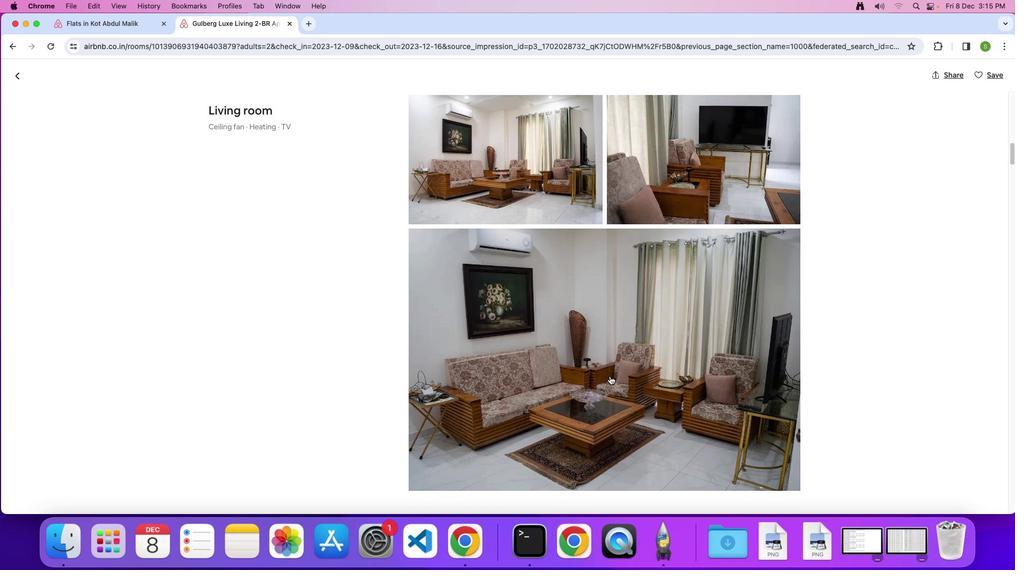 
Action: Mouse scrolled (606, 373) with delta (-2, -3)
Screenshot: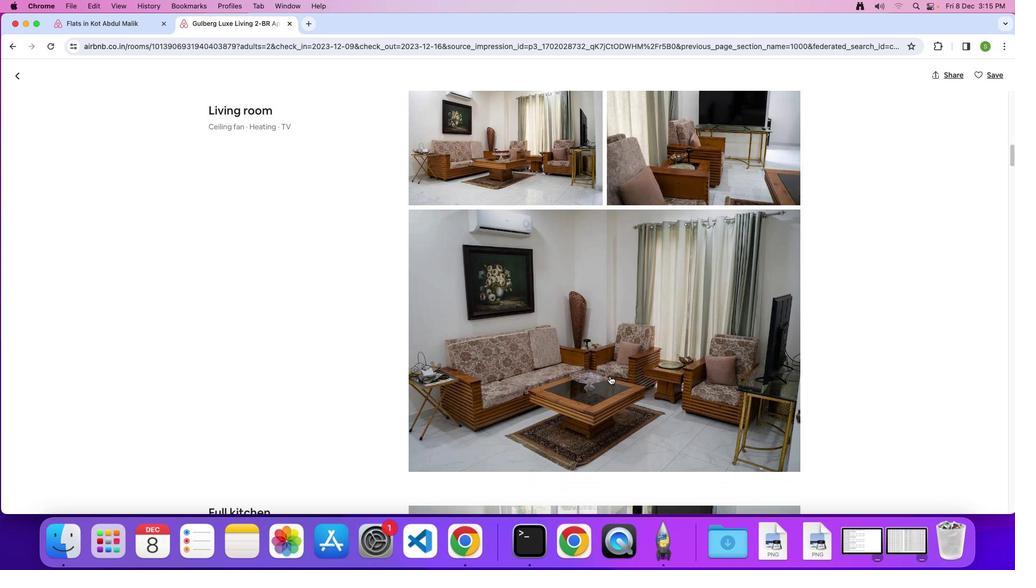 
Action: Mouse scrolled (606, 373) with delta (-2, -3)
Screenshot: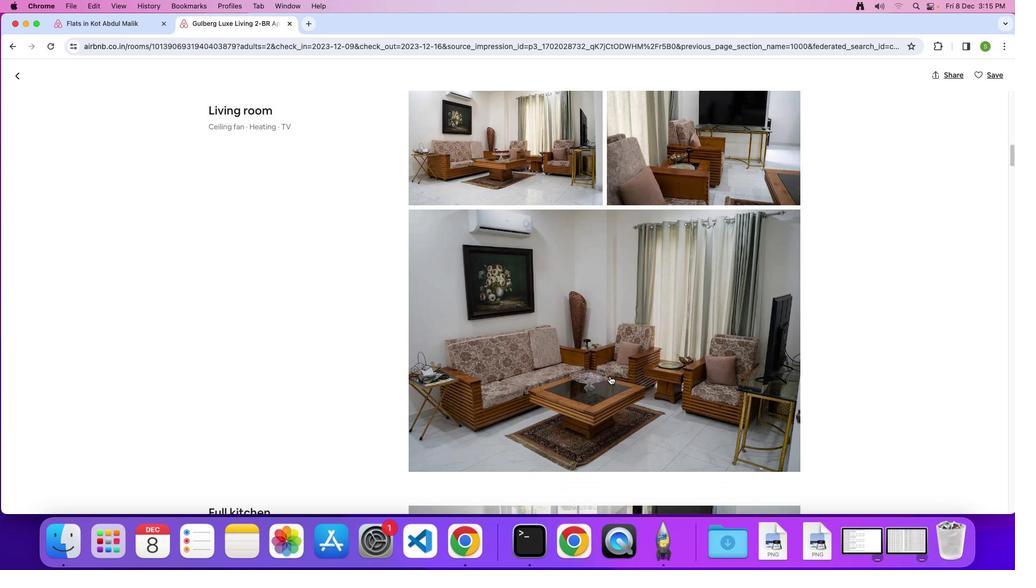 
Action: Mouse scrolled (606, 373) with delta (-2, -3)
Screenshot: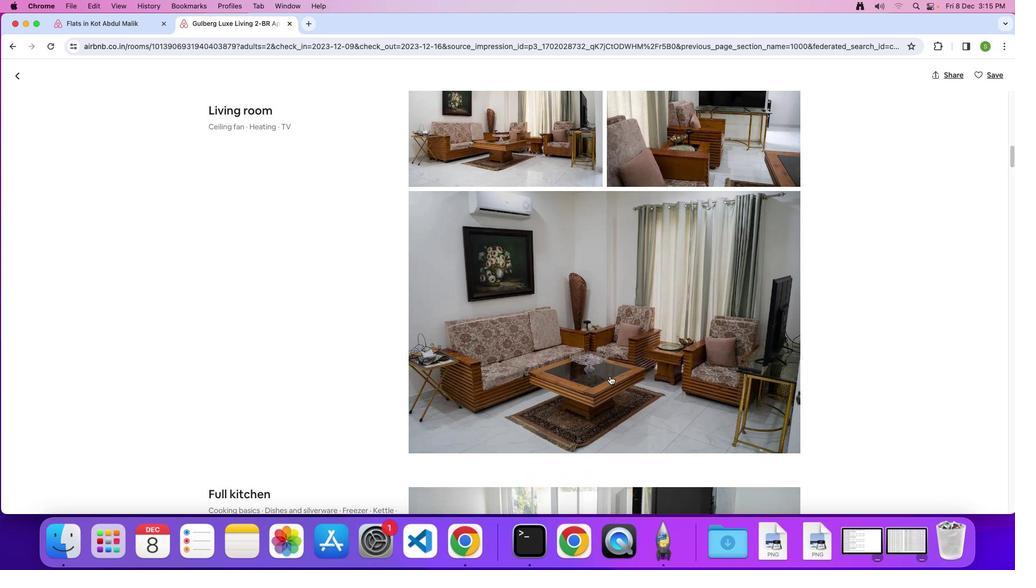 
Action: Mouse scrolled (606, 373) with delta (-2, -3)
Screenshot: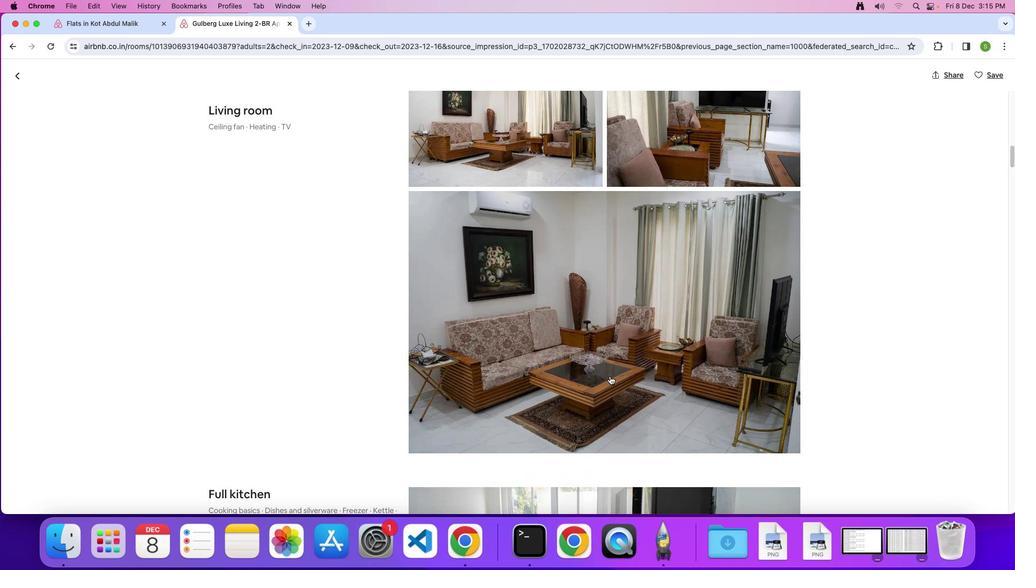 
Action: Mouse scrolled (606, 373) with delta (-2, -3)
Screenshot: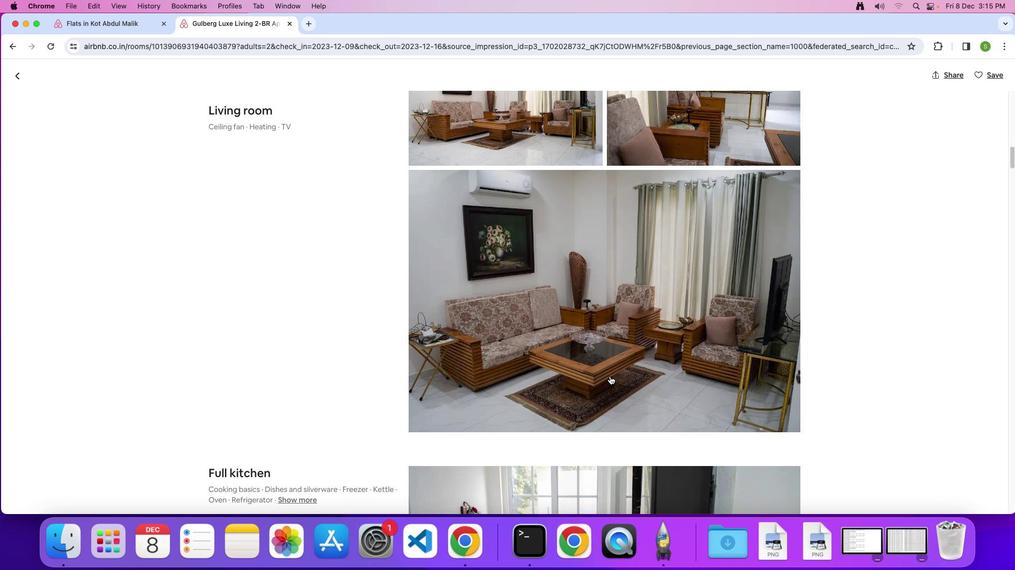 
Action: Mouse scrolled (606, 373) with delta (-2, -3)
Screenshot: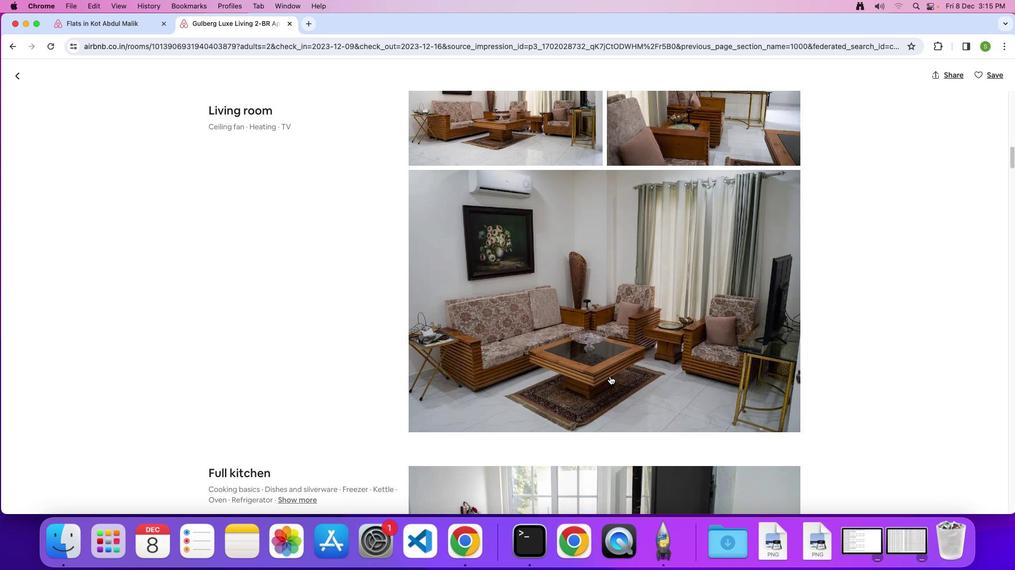
Action: Mouse scrolled (606, 373) with delta (-2, -3)
Screenshot: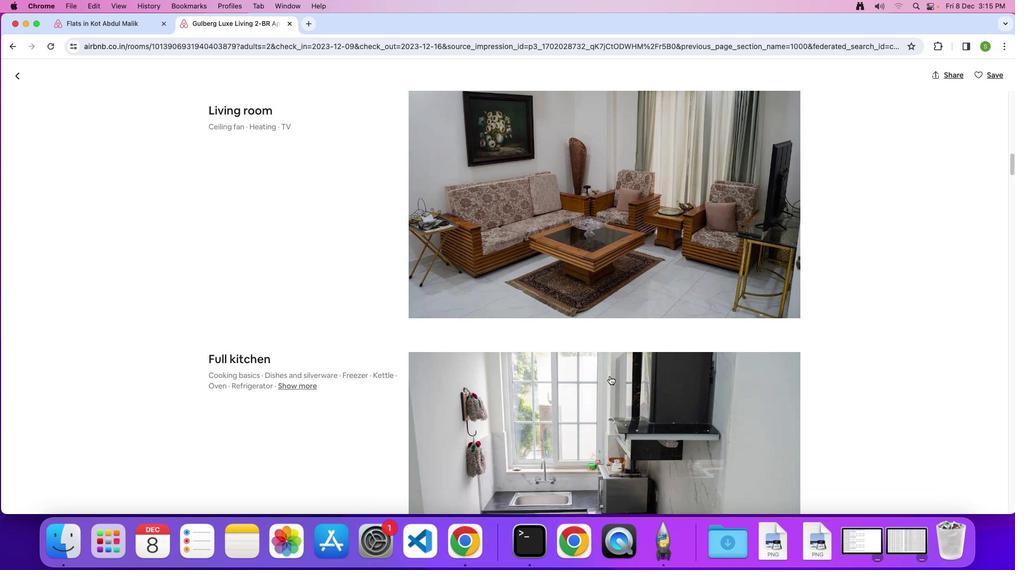 
Action: Mouse scrolled (606, 373) with delta (-2, -3)
Screenshot: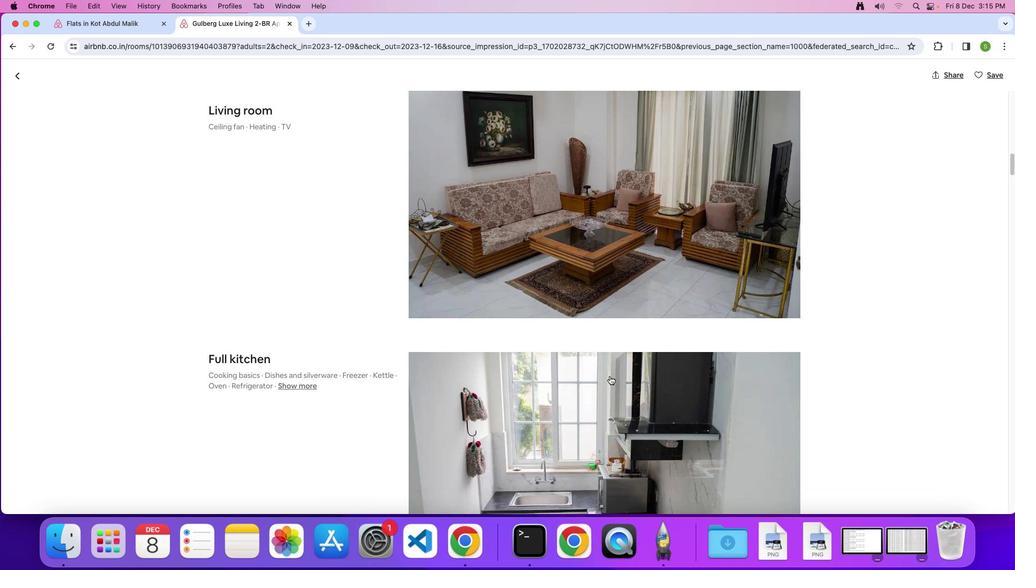 
Action: Mouse scrolled (606, 373) with delta (-2, -4)
Screenshot: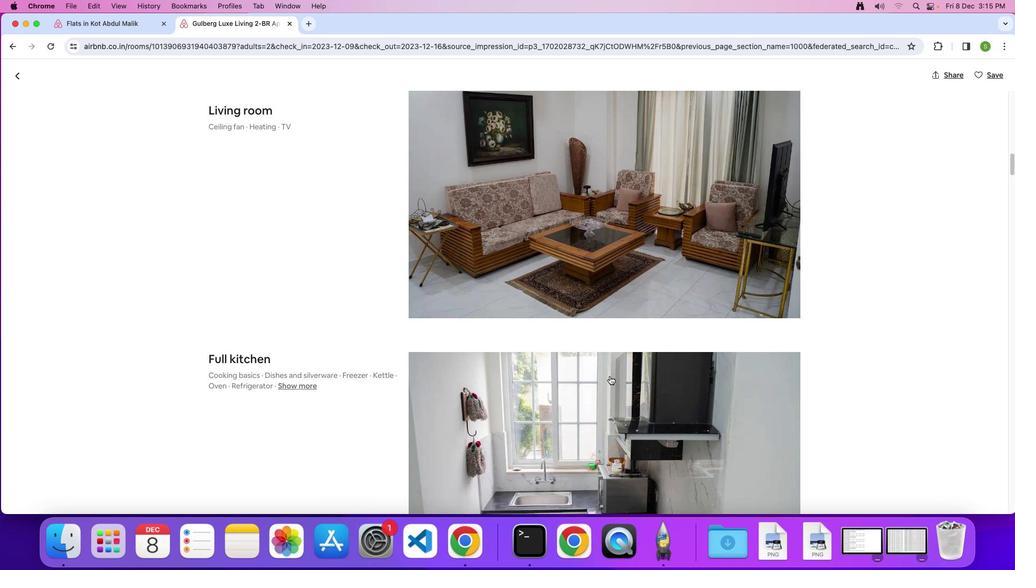 
Action: Mouse scrolled (606, 373) with delta (-2, -3)
Screenshot: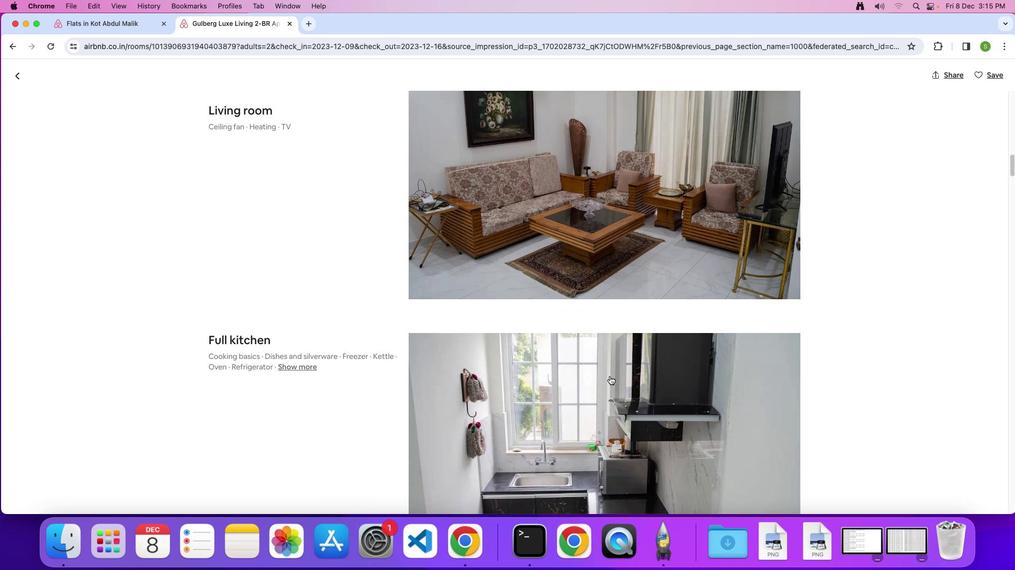 
Action: Mouse scrolled (606, 373) with delta (-2, -3)
Screenshot: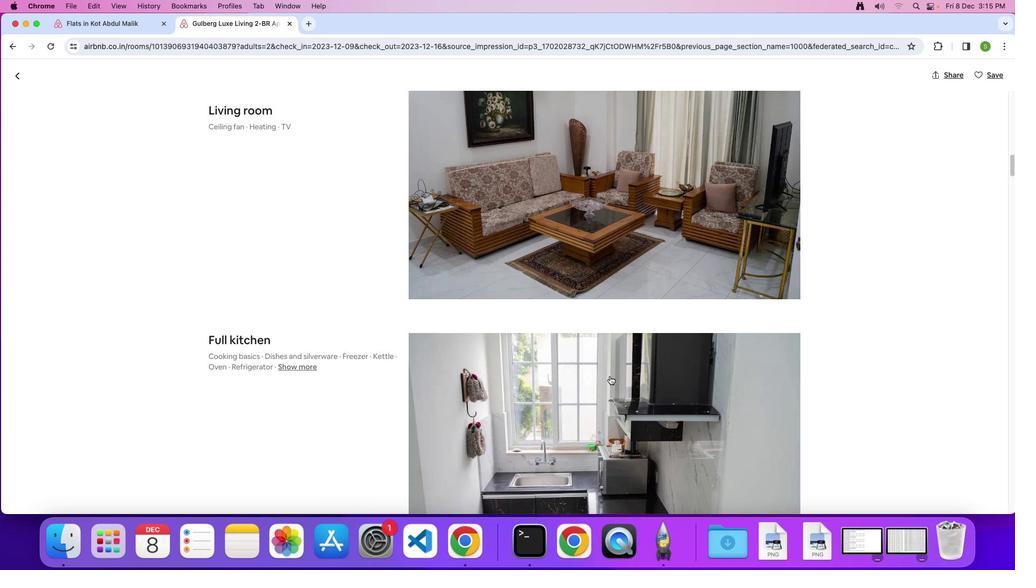 
Action: Mouse scrolled (606, 373) with delta (-2, -3)
Screenshot: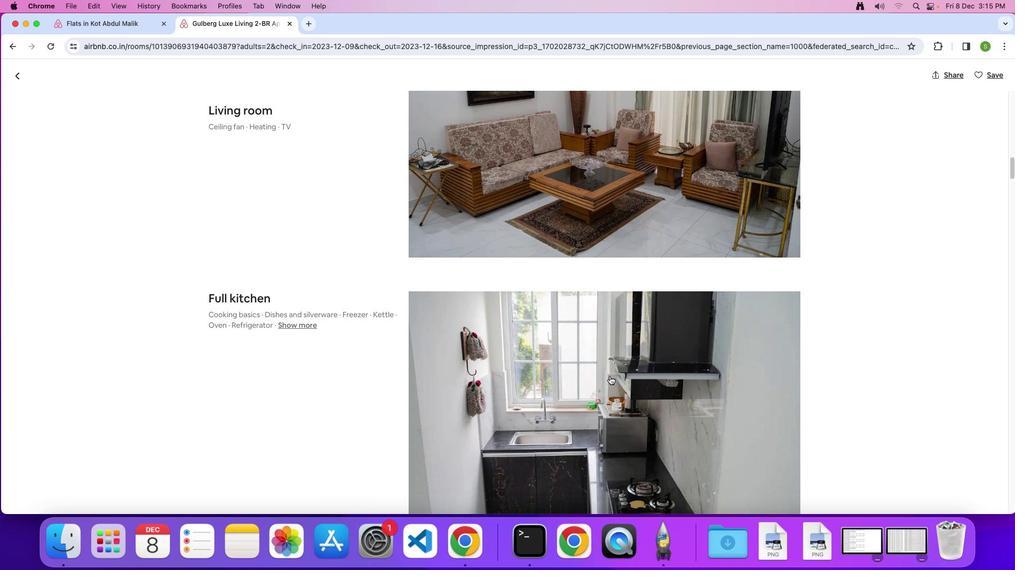 
Action: Mouse scrolled (606, 373) with delta (-2, -3)
Screenshot: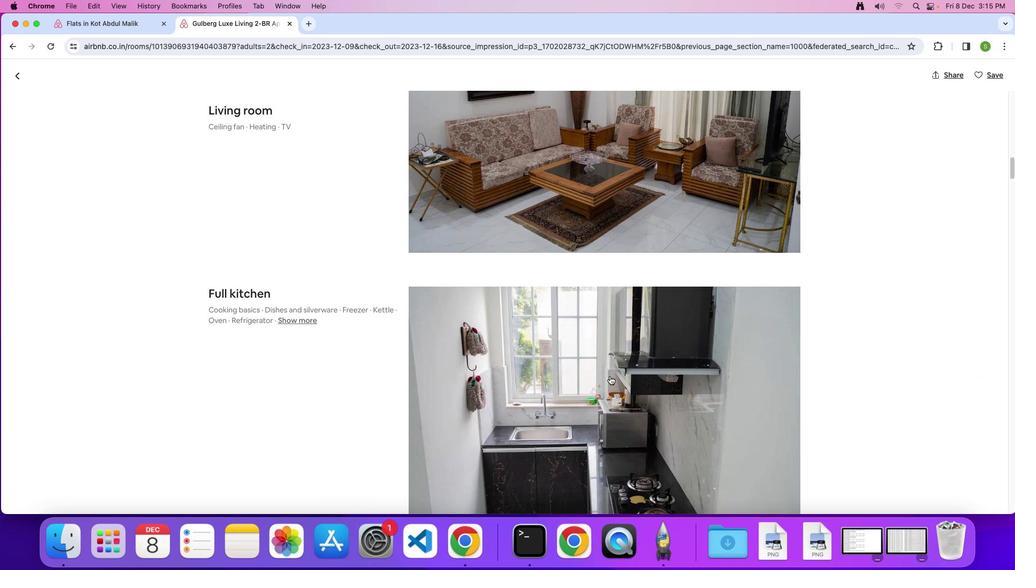 
Action: Mouse scrolled (606, 373) with delta (-2, -3)
Screenshot: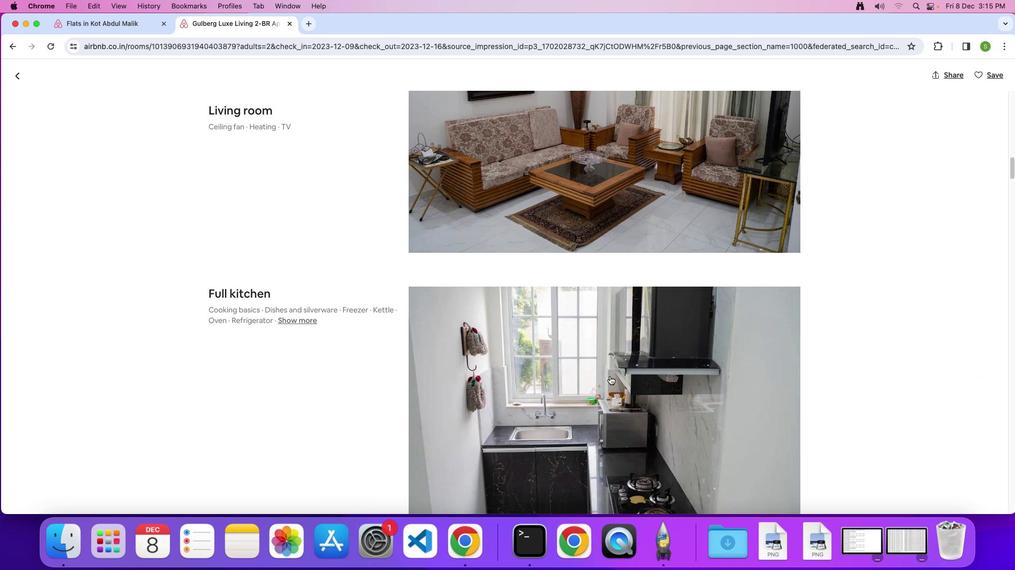 
Action: Mouse scrolled (606, 373) with delta (-2, -3)
Screenshot: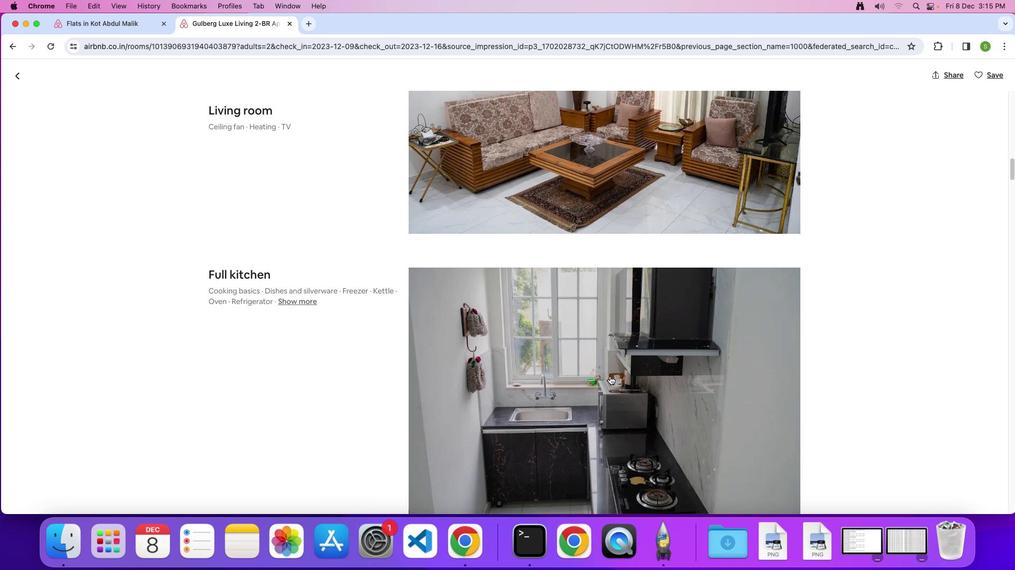 
Action: Mouse scrolled (606, 373) with delta (-2, -3)
Screenshot: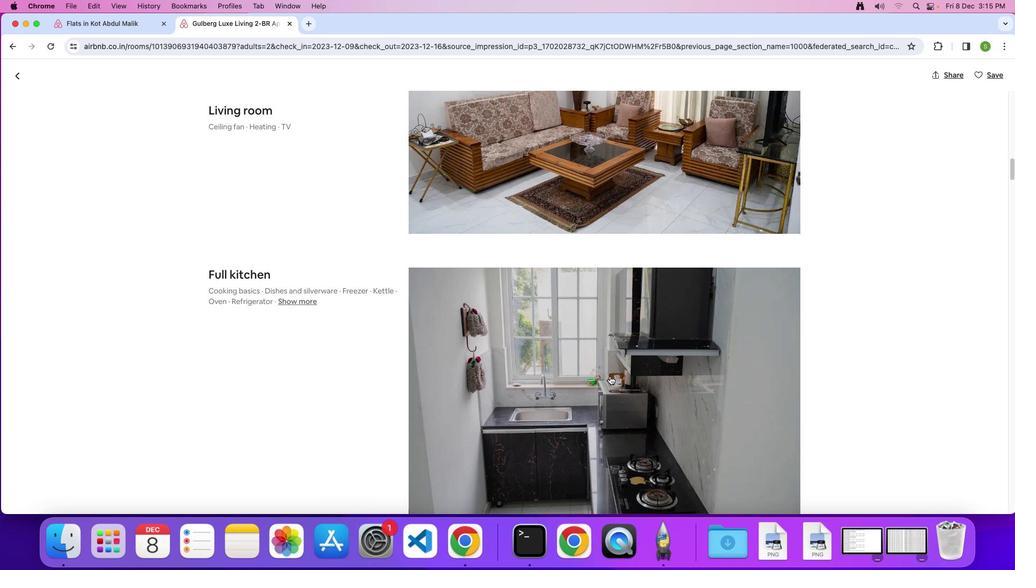 
Action: Mouse scrolled (606, 373) with delta (-2, -3)
Screenshot: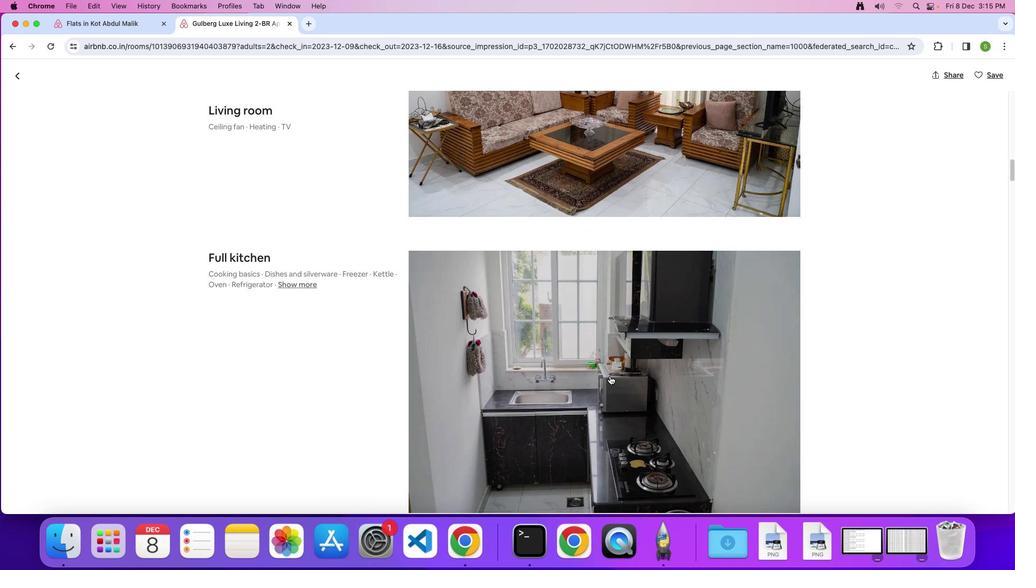 
Action: Mouse scrolled (606, 373) with delta (-2, -3)
Screenshot: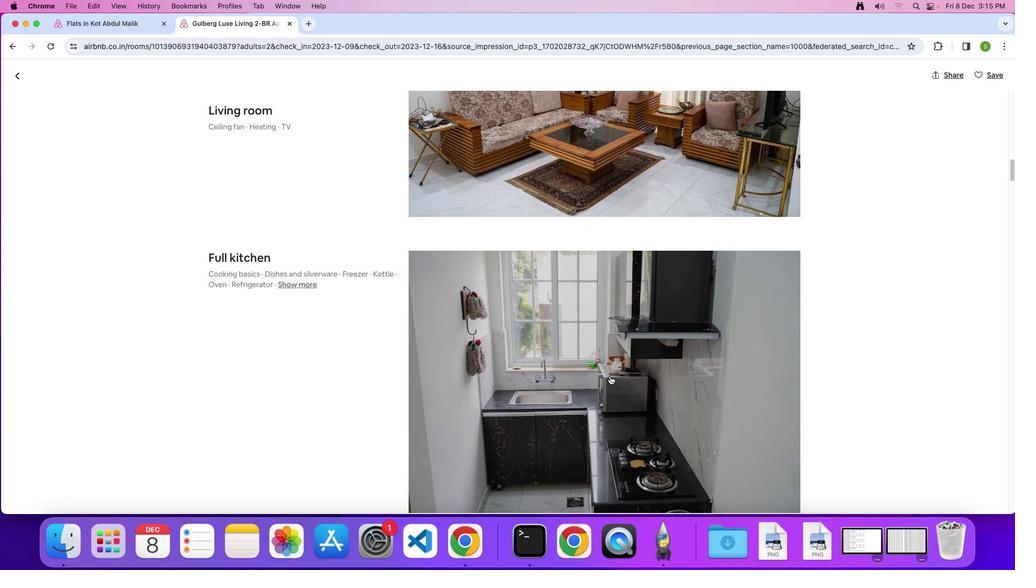 
Action: Mouse scrolled (606, 373) with delta (-2, -3)
Screenshot: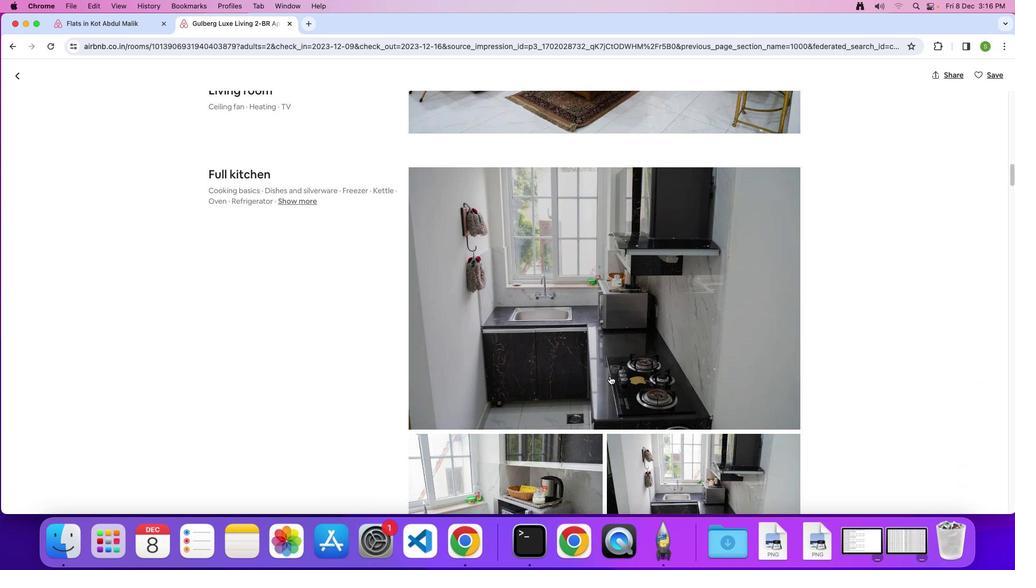 
Action: Mouse scrolled (606, 373) with delta (-2, -3)
Screenshot: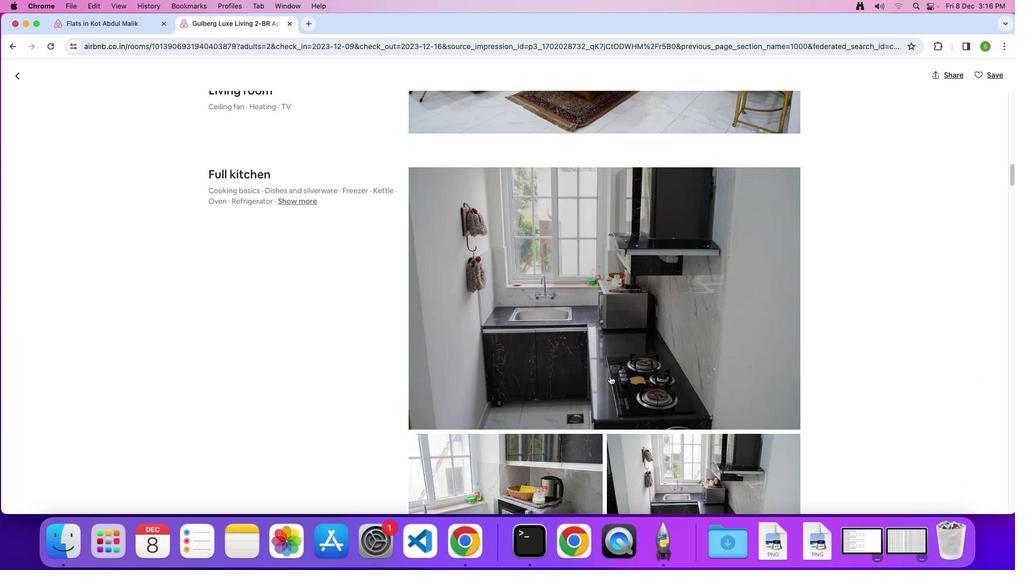 
Action: Mouse scrolled (606, 373) with delta (-2, -4)
Screenshot: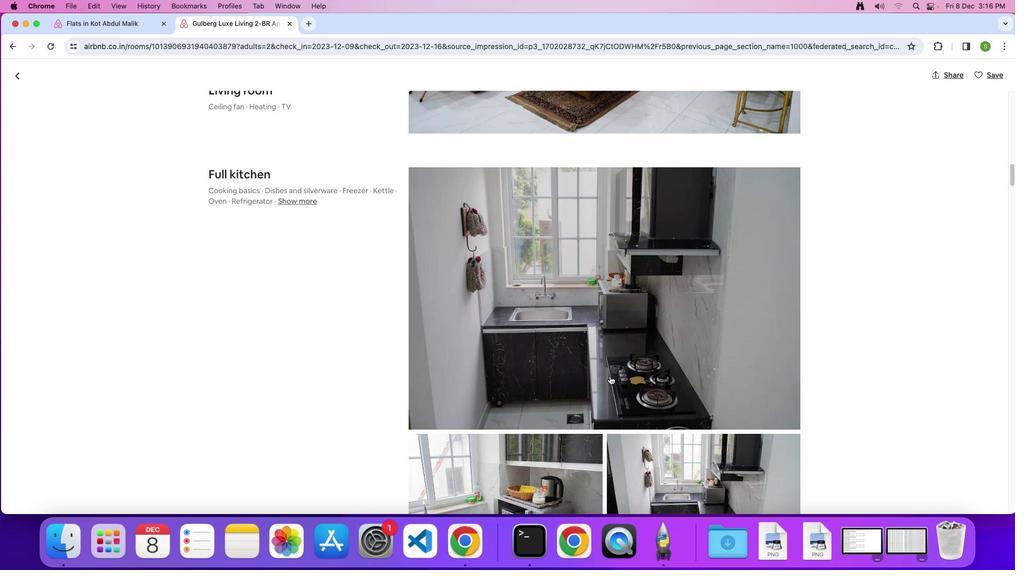 
Action: Mouse scrolled (606, 373) with delta (-2, -3)
Screenshot: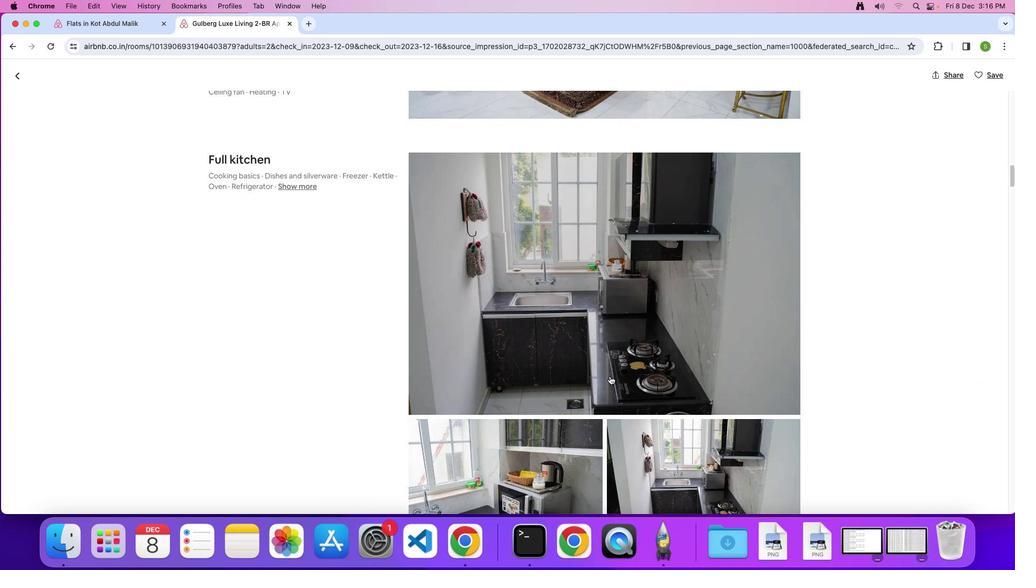 
Action: Mouse scrolled (606, 373) with delta (-2, -3)
Screenshot: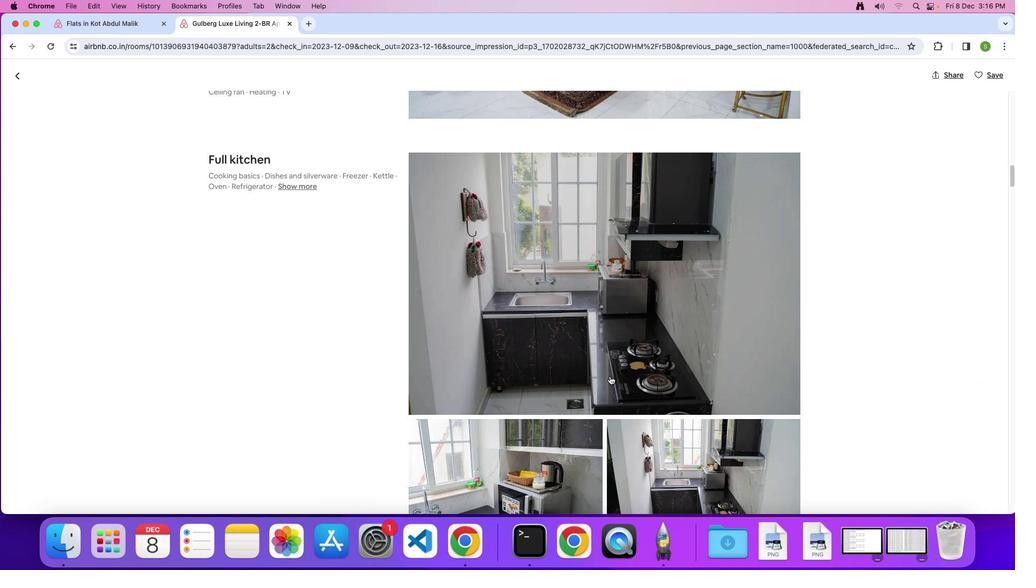 
Action: Mouse scrolled (606, 373) with delta (-2, -3)
Screenshot: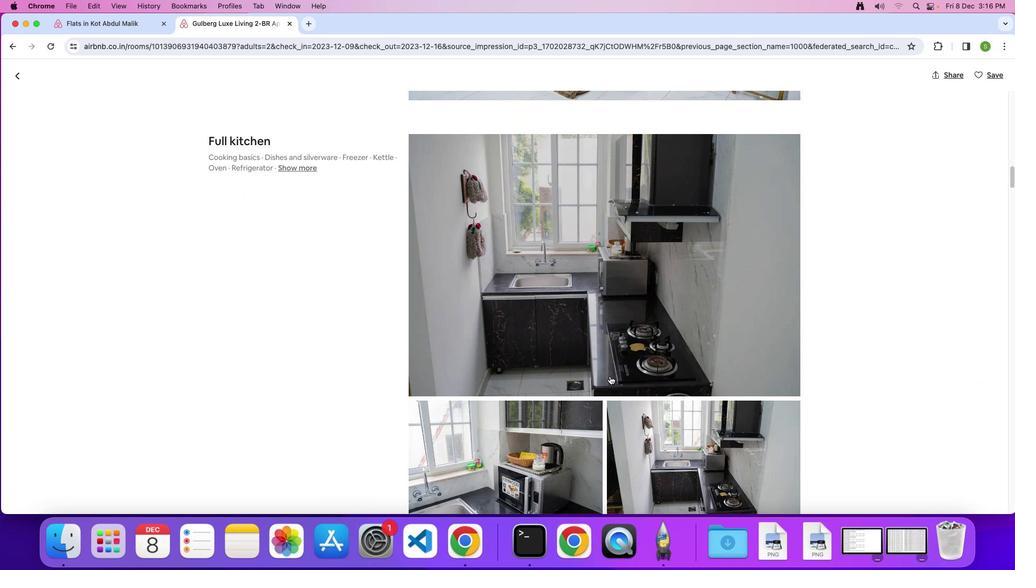 
Action: Mouse scrolled (606, 373) with delta (-2, -3)
Screenshot: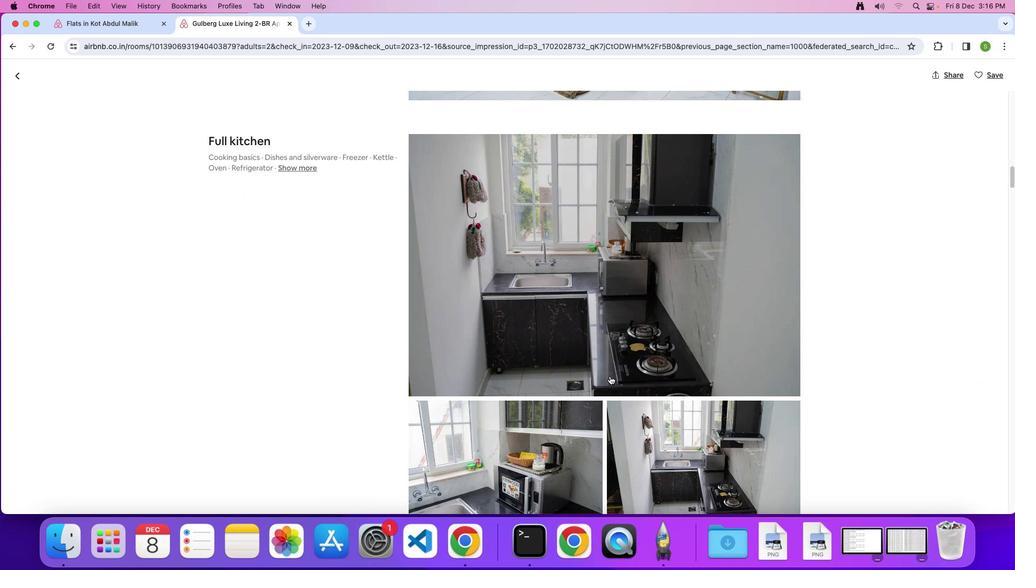 
Action: Mouse scrolled (606, 373) with delta (-2, -3)
Screenshot: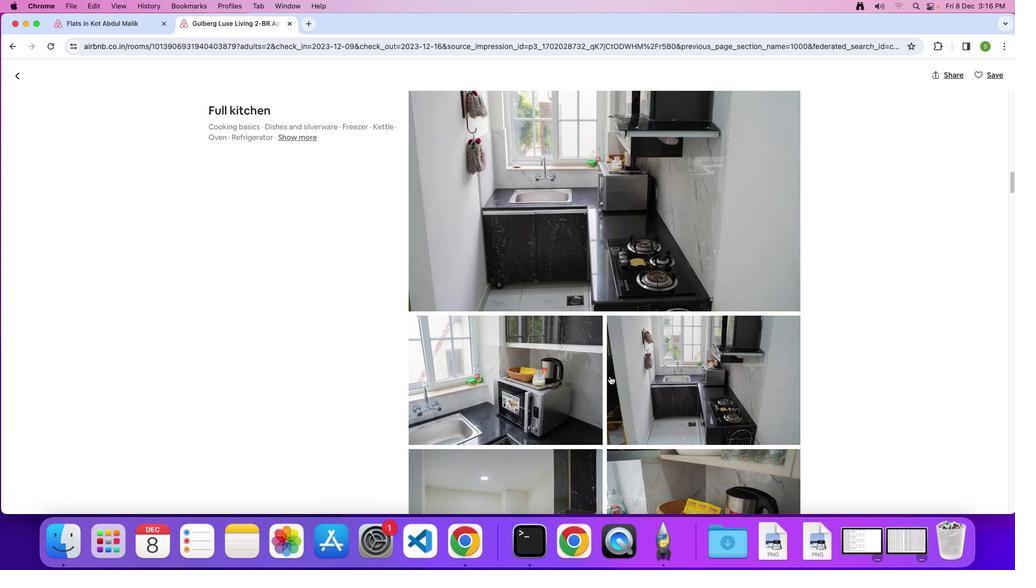 
Action: Mouse scrolled (606, 373) with delta (-2, -3)
Screenshot: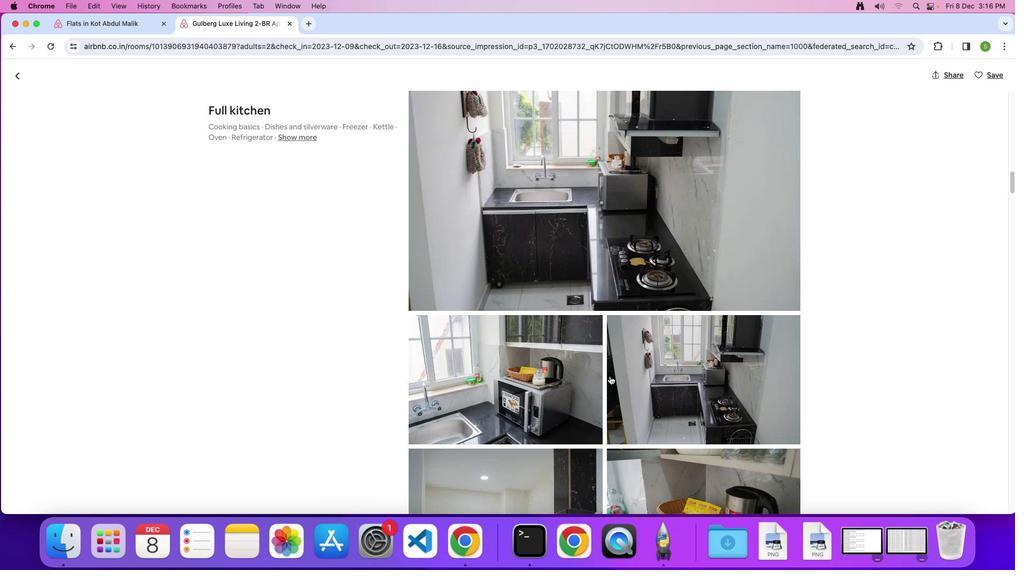 
Action: Mouse scrolled (606, 373) with delta (-2, -4)
Screenshot: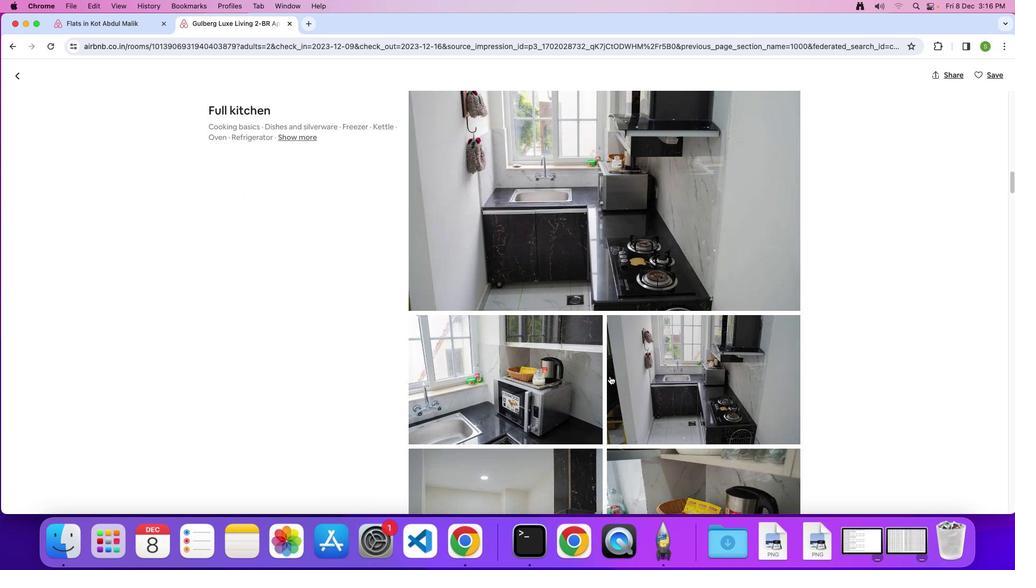 
Action: Mouse scrolled (606, 373) with delta (-2, -3)
Screenshot: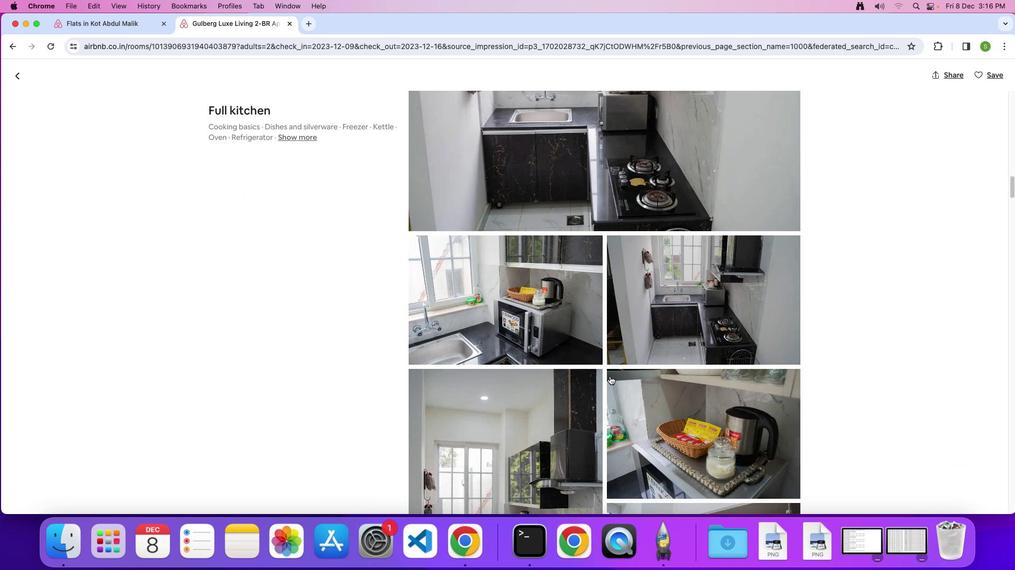 
Action: Mouse scrolled (606, 373) with delta (-2, -3)
Screenshot: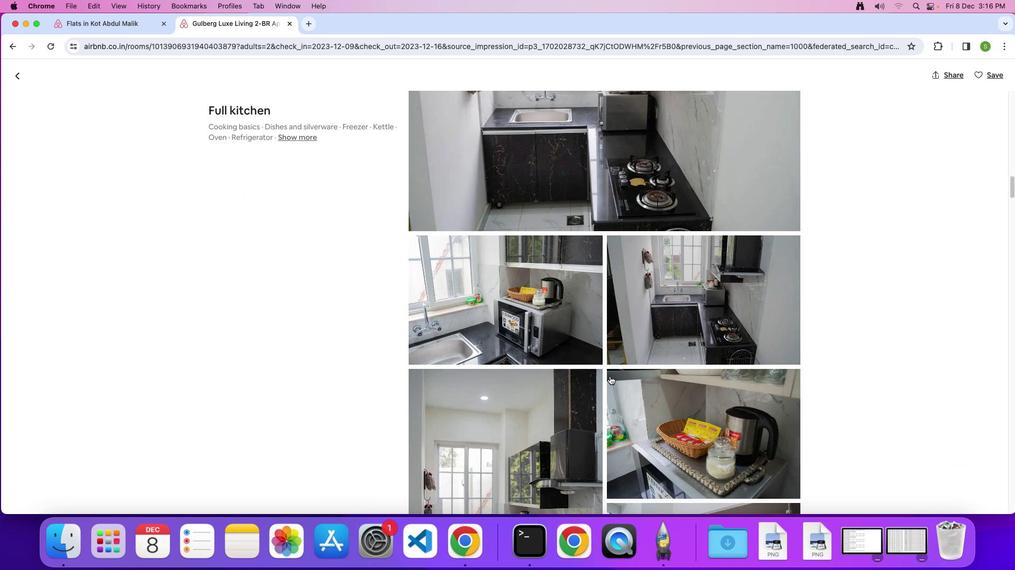 
Action: Mouse scrolled (606, 373) with delta (-2, -3)
Screenshot: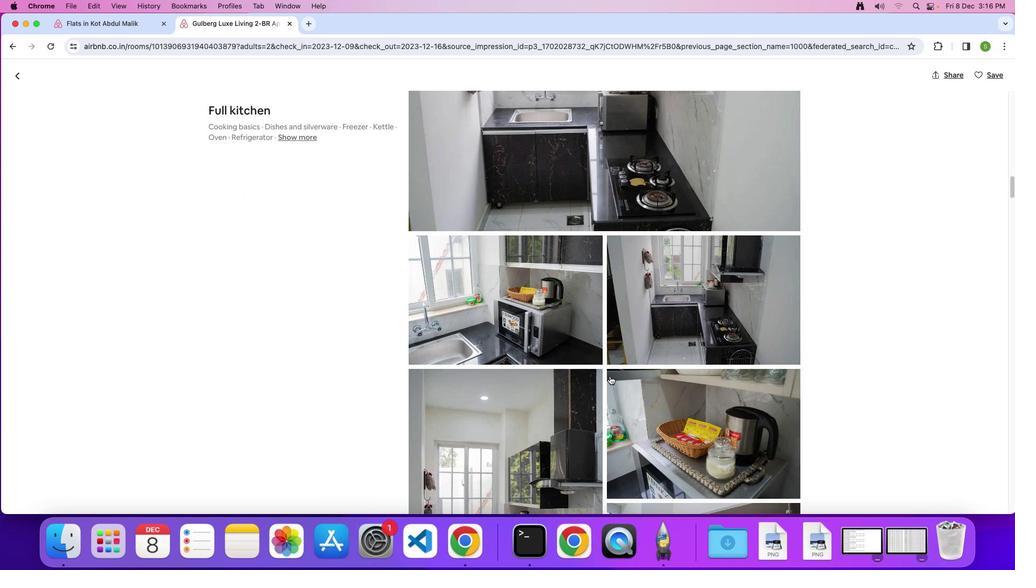 
Action: Mouse scrolled (606, 373) with delta (-2, -3)
Screenshot: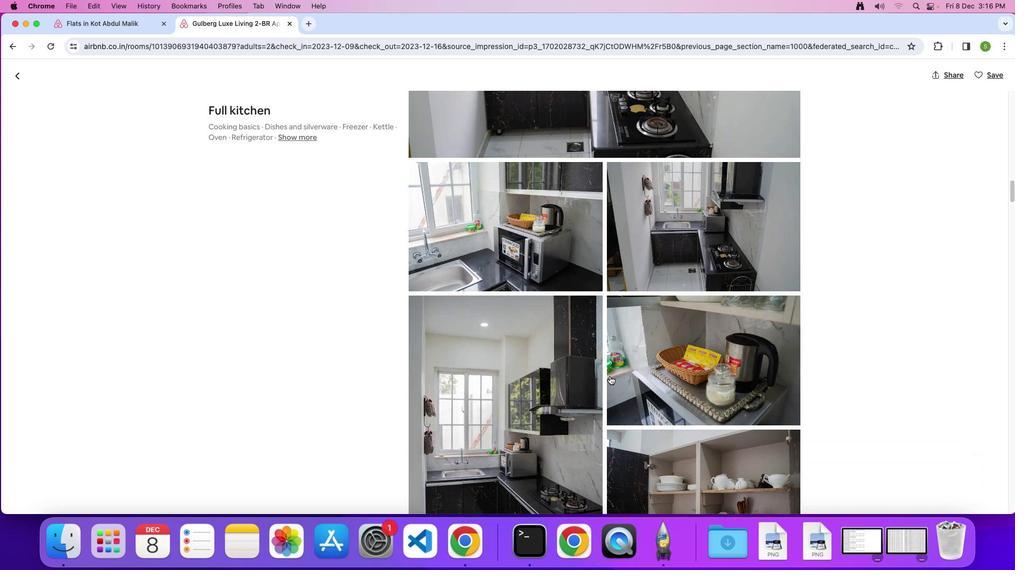 
Action: Mouse scrolled (606, 373) with delta (-2, -3)
Screenshot: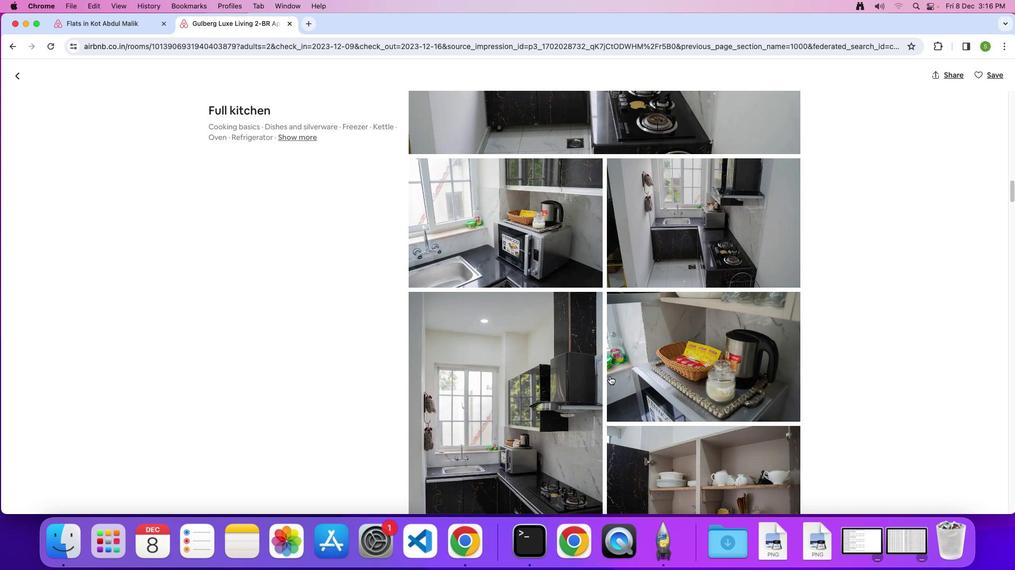 
Action: Mouse scrolled (606, 373) with delta (-2, -3)
Screenshot: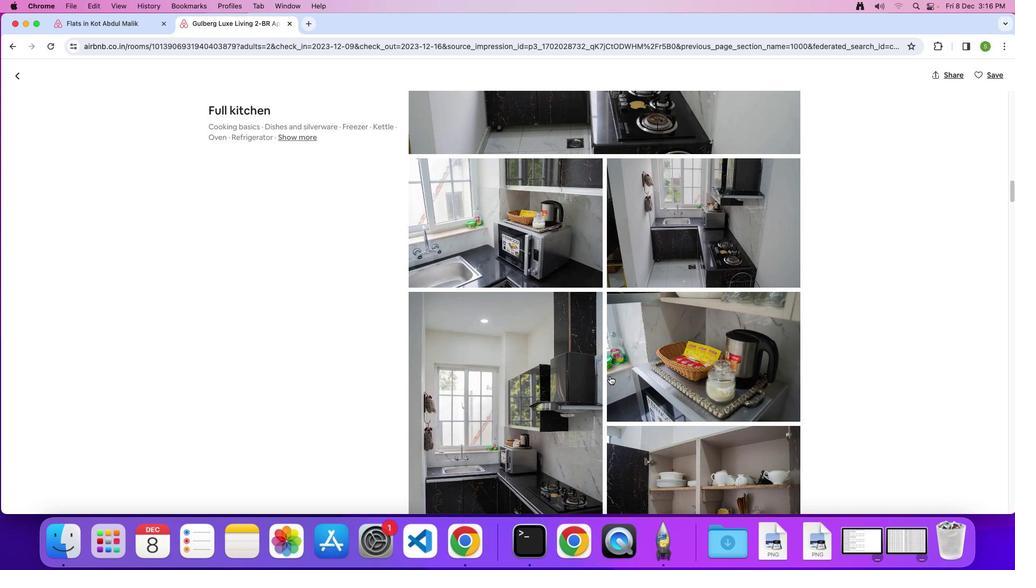 
Action: Mouse scrolled (606, 373) with delta (-2, -3)
Screenshot: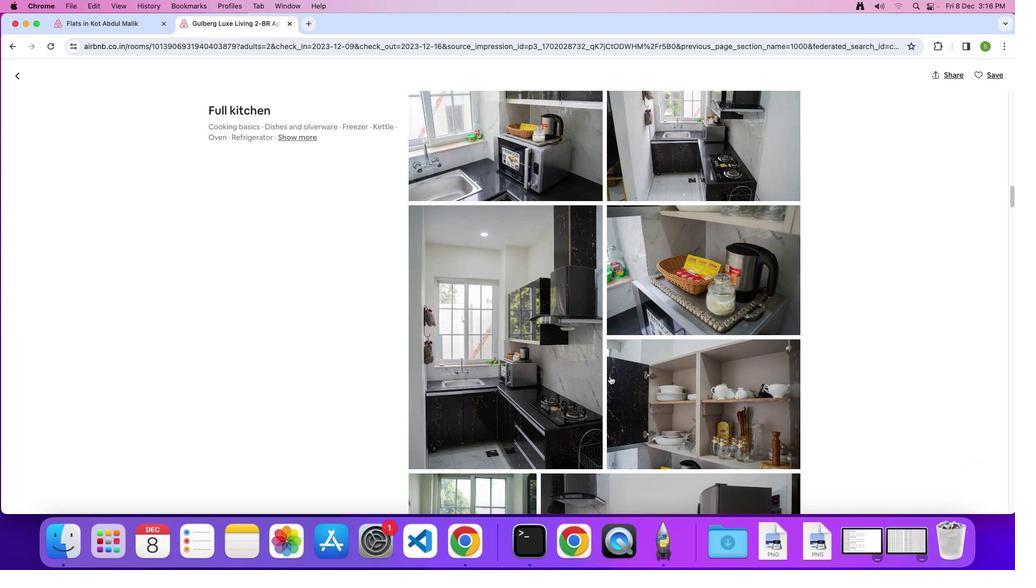 
Action: Mouse scrolled (606, 373) with delta (-2, -3)
Screenshot: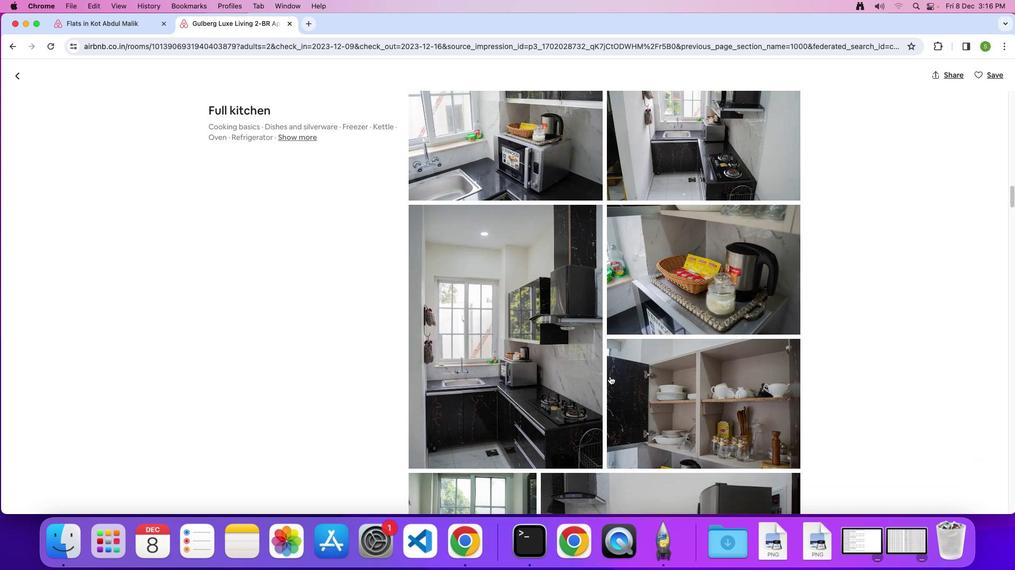 
Action: Mouse scrolled (606, 373) with delta (-2, -4)
Screenshot: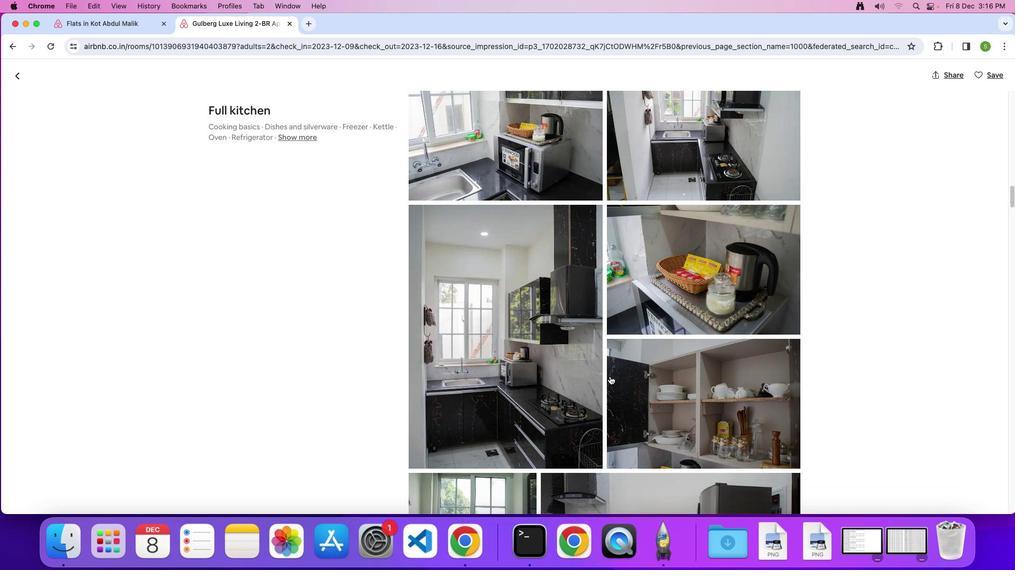 
Action: Mouse scrolled (606, 373) with delta (-2, -3)
Screenshot: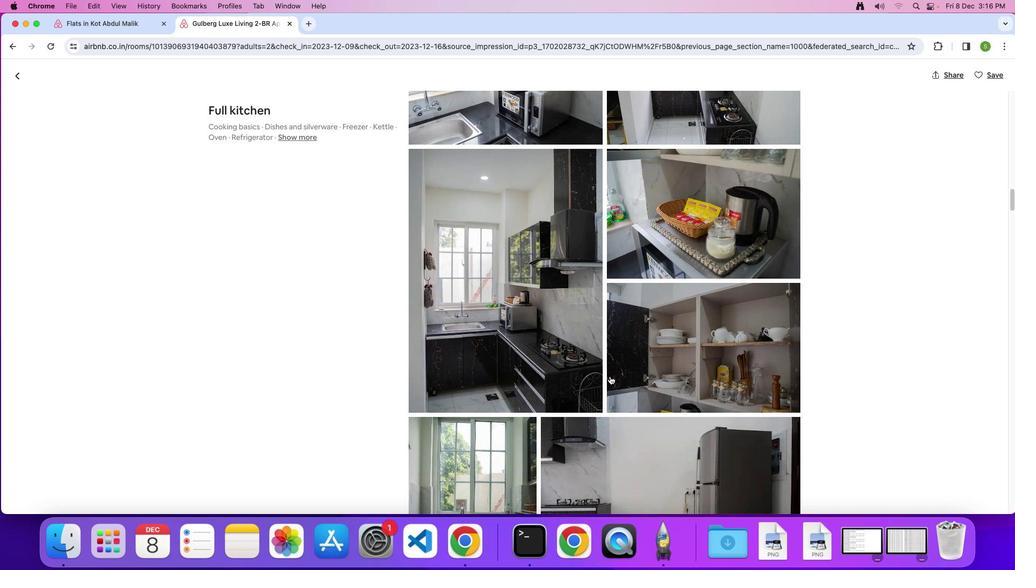 
Action: Mouse scrolled (606, 373) with delta (-2, -3)
Screenshot: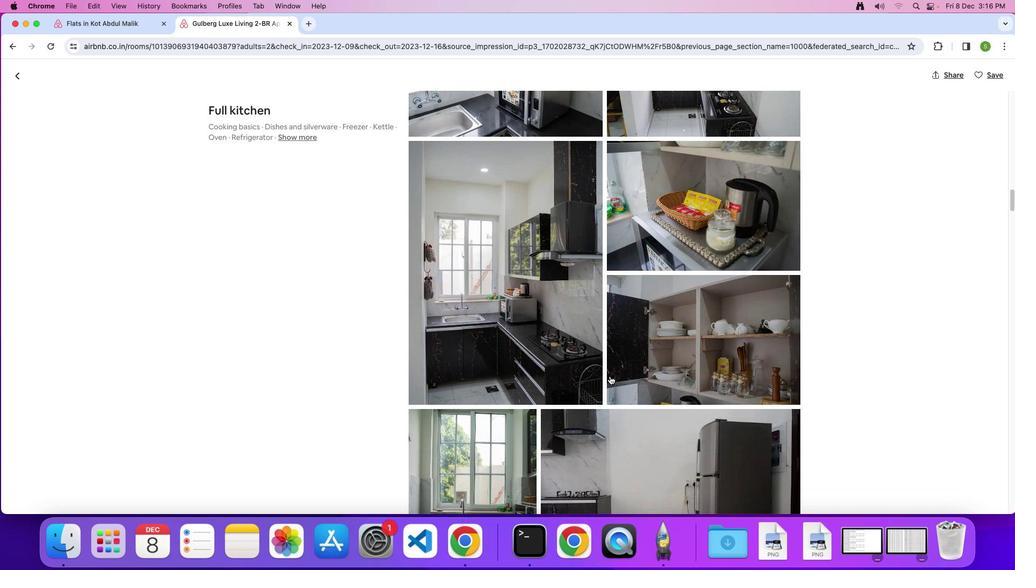 
Action: Mouse scrolled (606, 373) with delta (-2, -3)
Screenshot: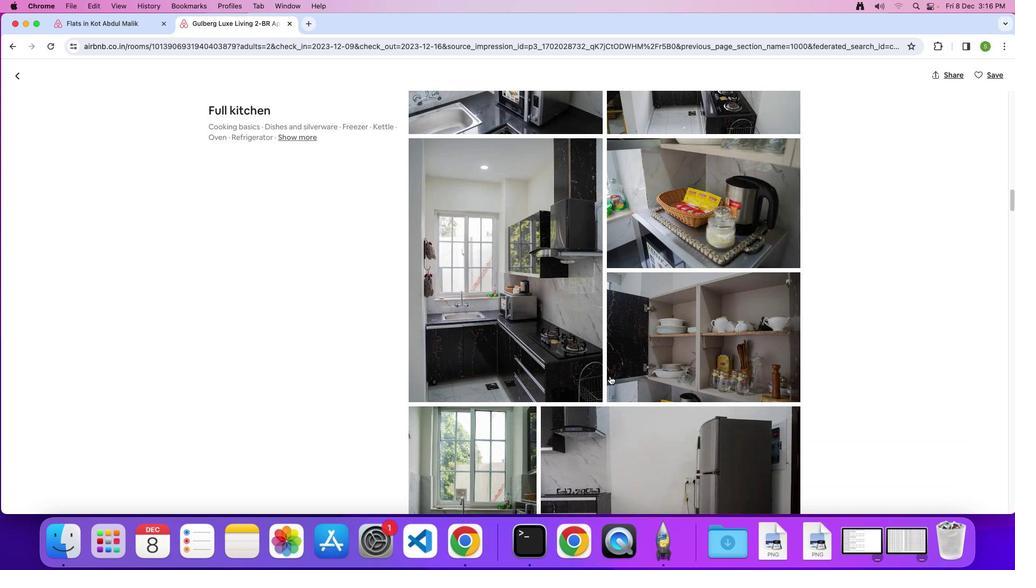 
Action: Mouse scrolled (606, 373) with delta (-2, -3)
Screenshot: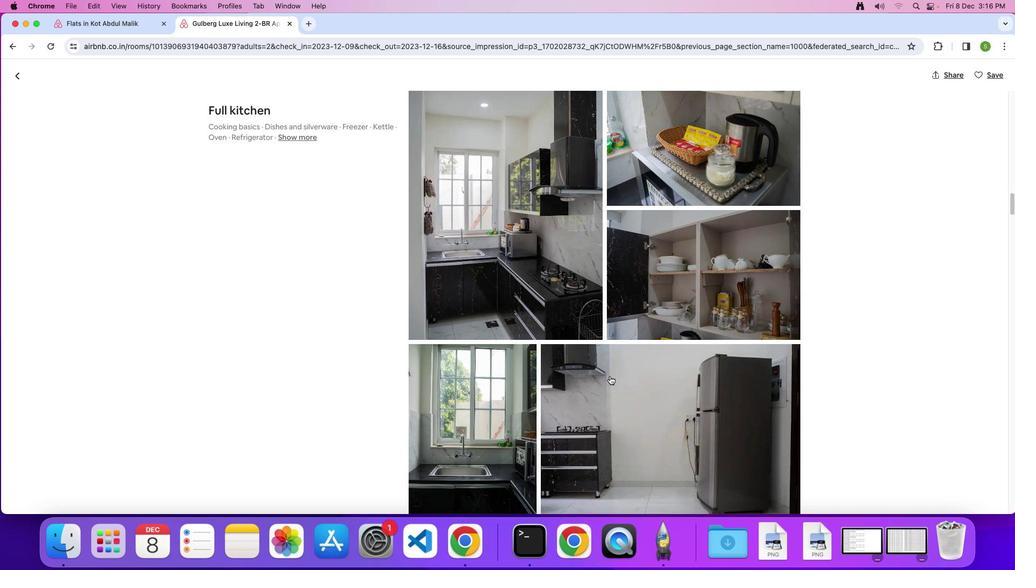 
Action: Mouse scrolled (606, 373) with delta (-2, -3)
Screenshot: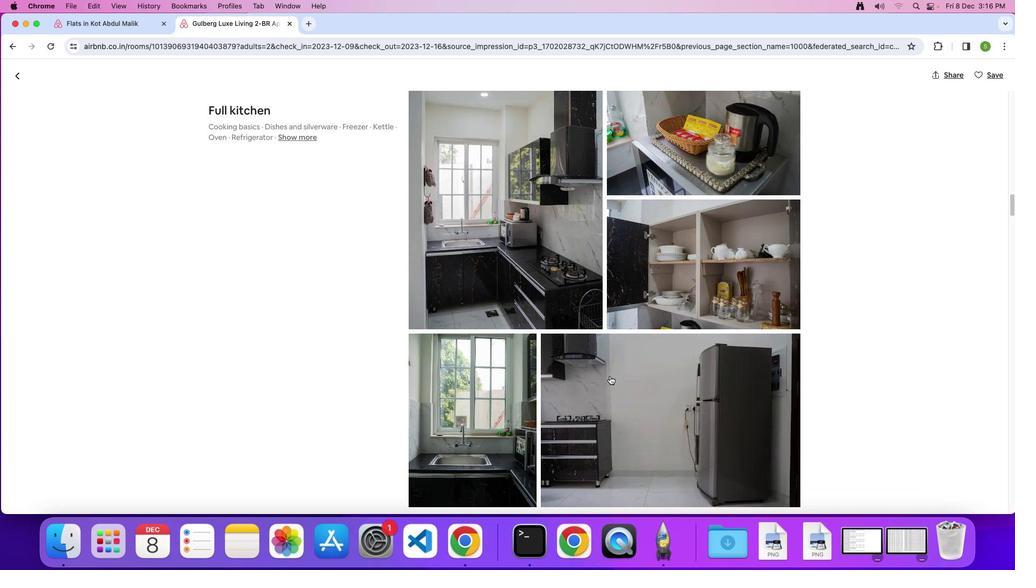 
Action: Mouse scrolled (606, 373) with delta (-2, -3)
Screenshot: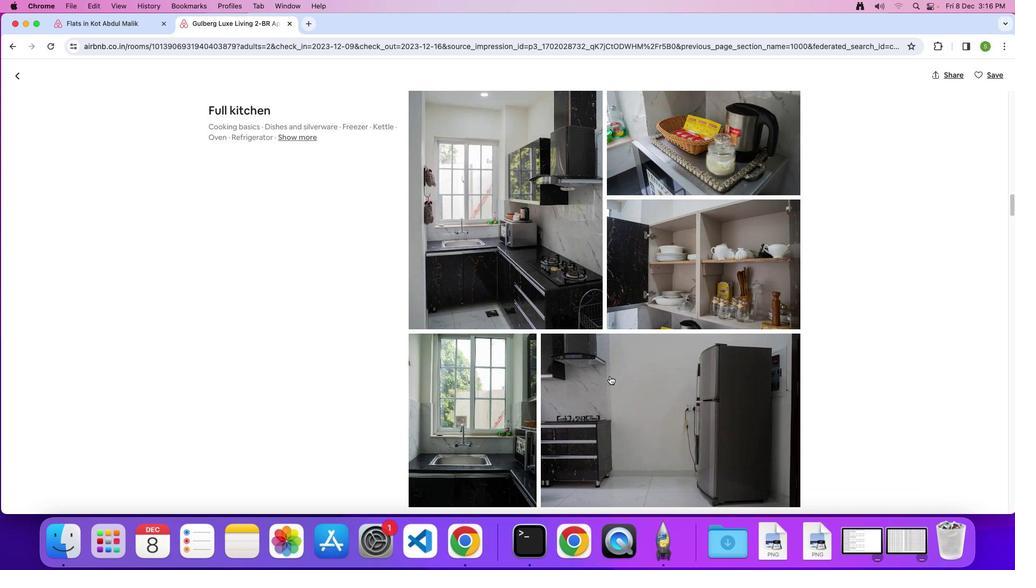 
Action: Mouse scrolled (606, 373) with delta (-2, -3)
Screenshot: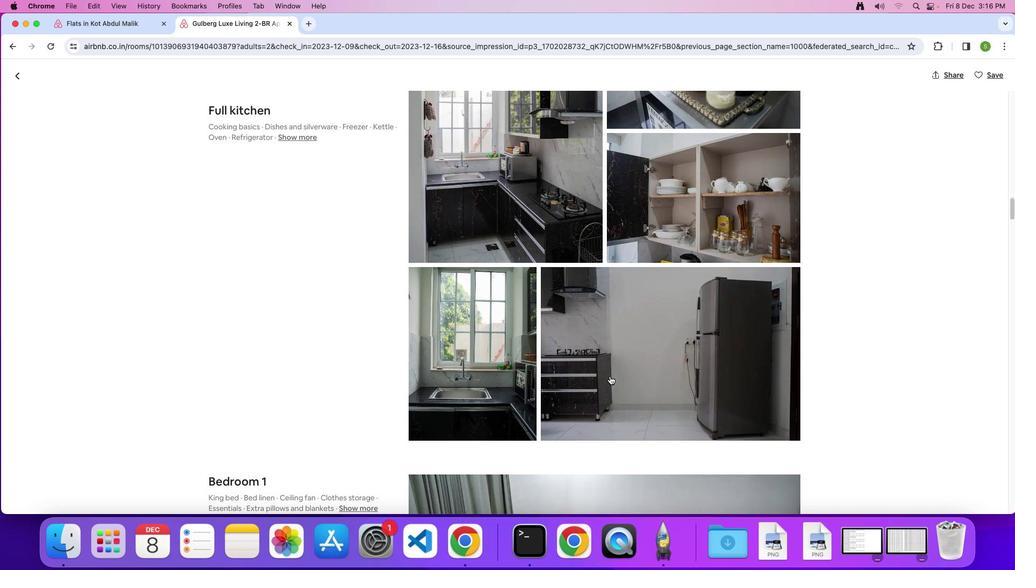 
Action: Mouse scrolled (606, 373) with delta (-2, -3)
Screenshot: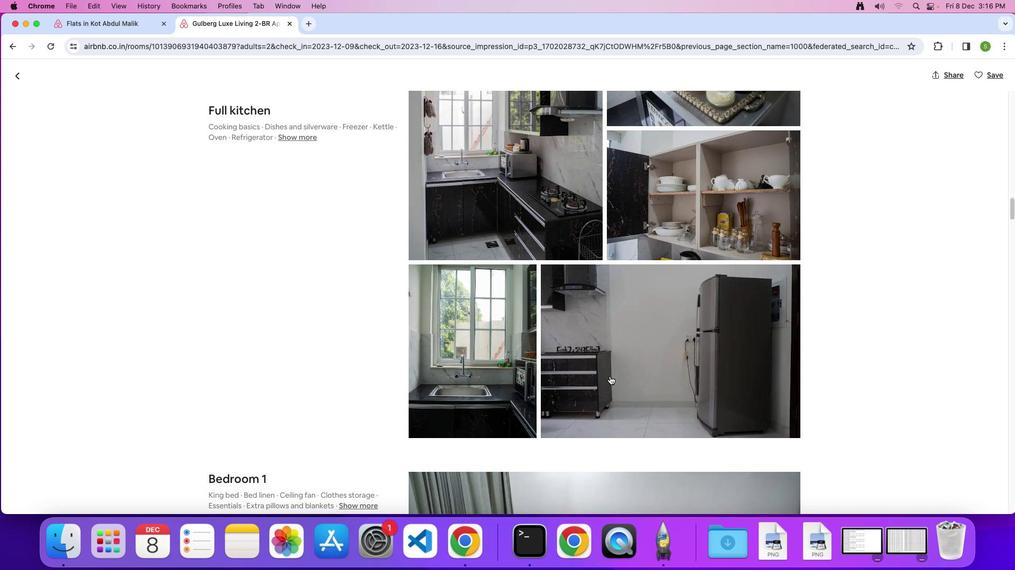 
Action: Mouse scrolled (606, 373) with delta (-2, -3)
Screenshot: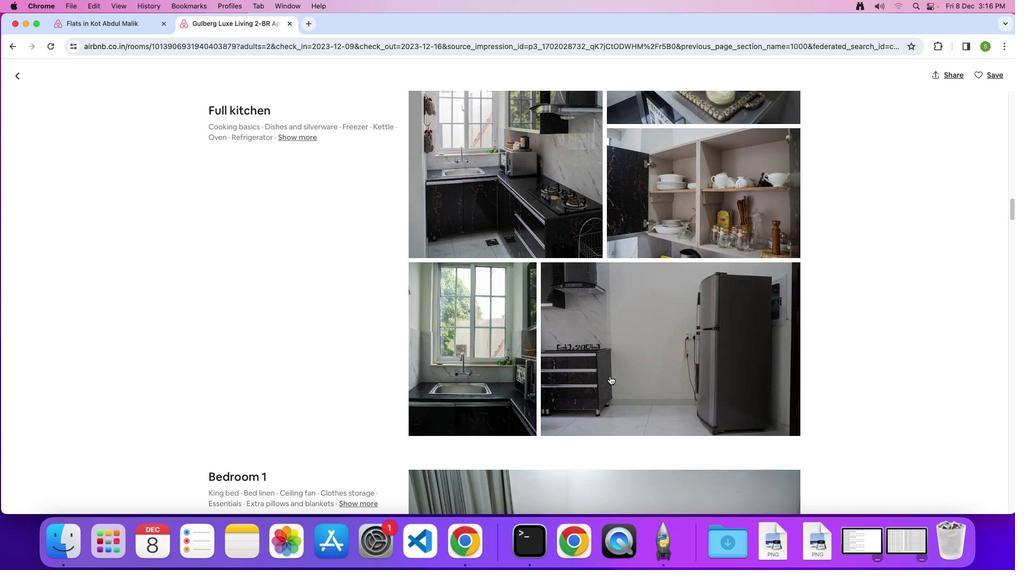 
Action: Mouse scrolled (606, 373) with delta (-2, -3)
Screenshot: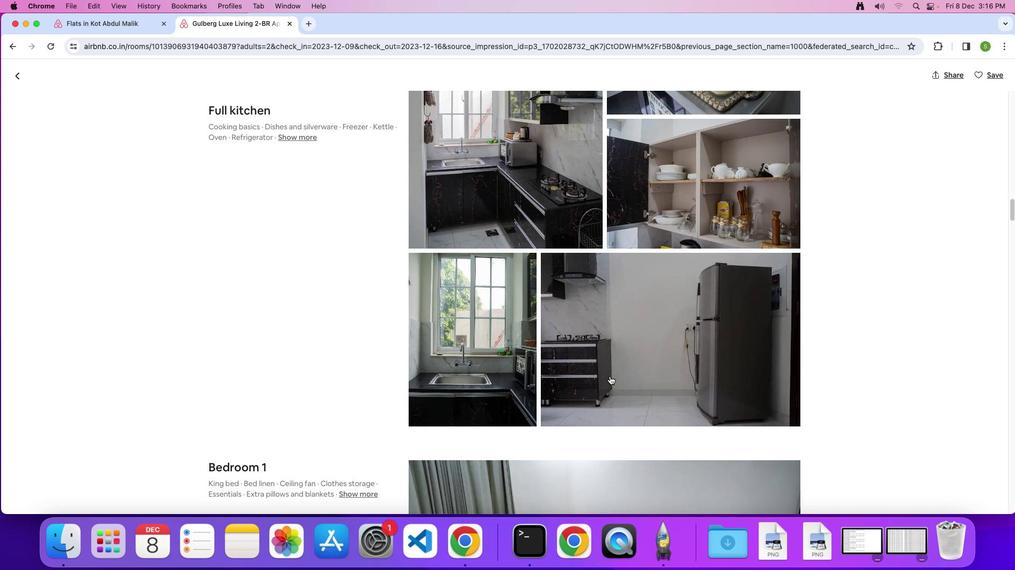 
Action: Mouse scrolled (606, 373) with delta (-2, -3)
Screenshot: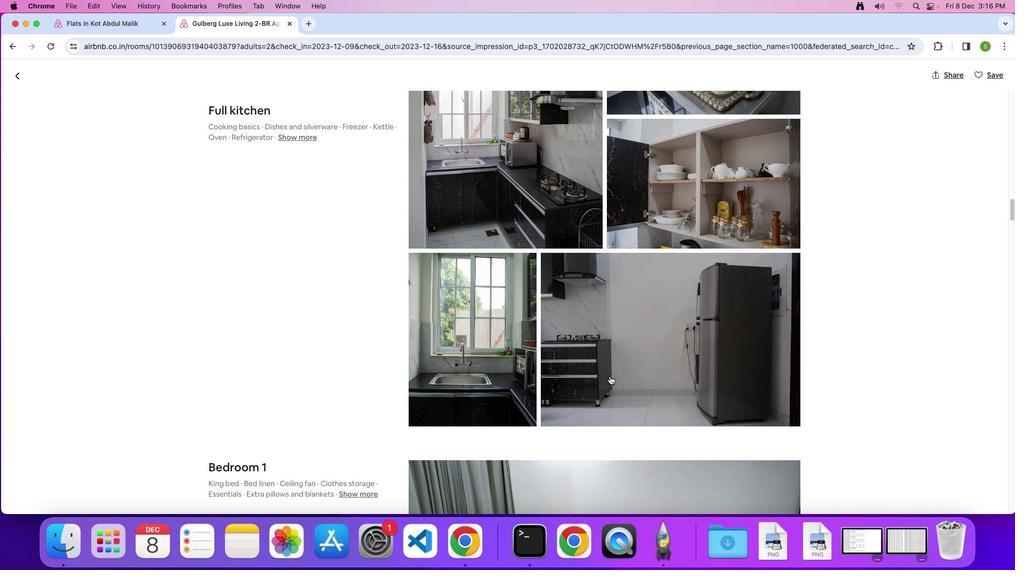 
Action: Mouse scrolled (606, 373) with delta (-2, -3)
Screenshot: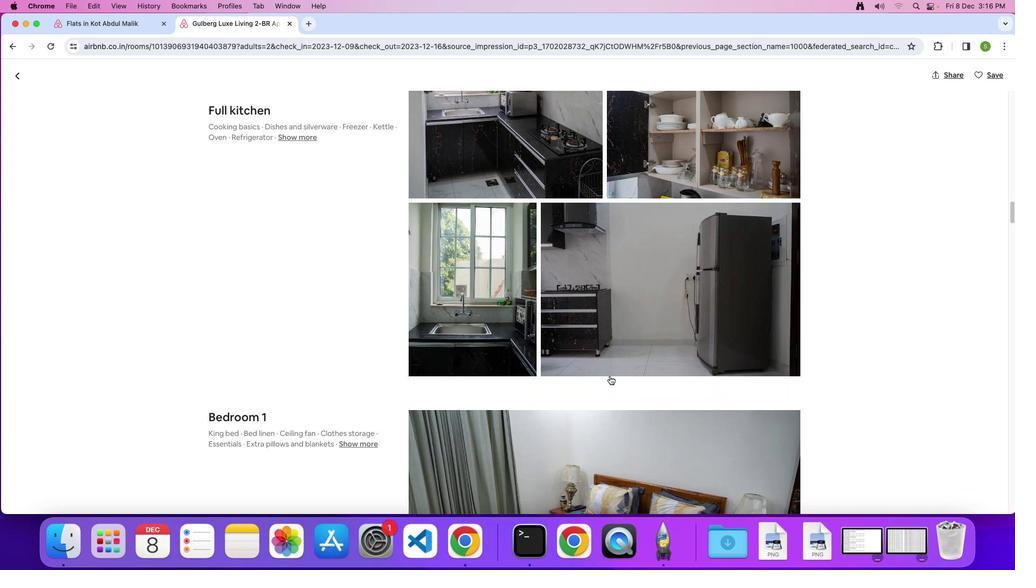 
Action: Mouse scrolled (606, 373) with delta (-2, -3)
Screenshot: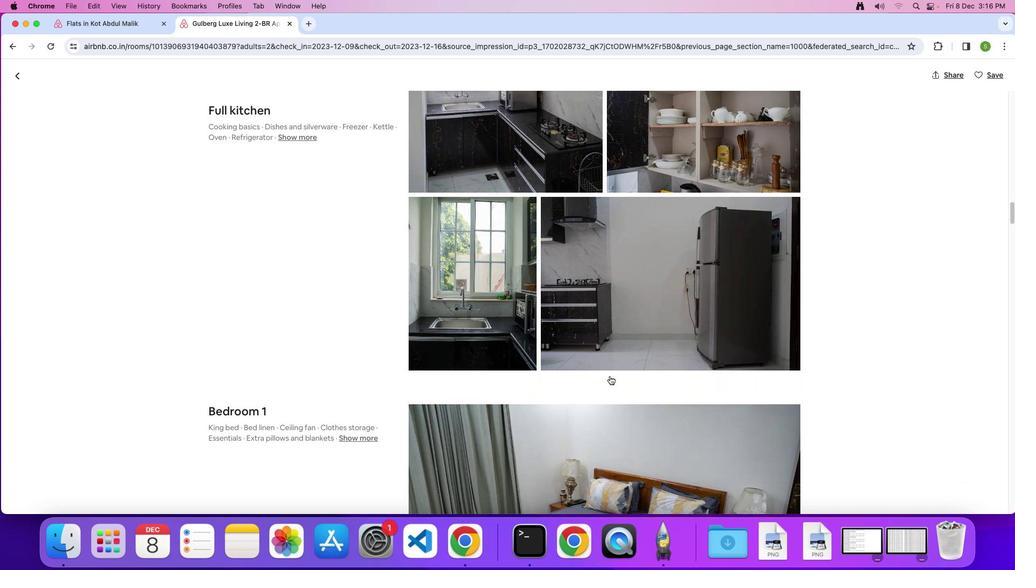 
Action: Mouse scrolled (606, 373) with delta (-2, -3)
Screenshot: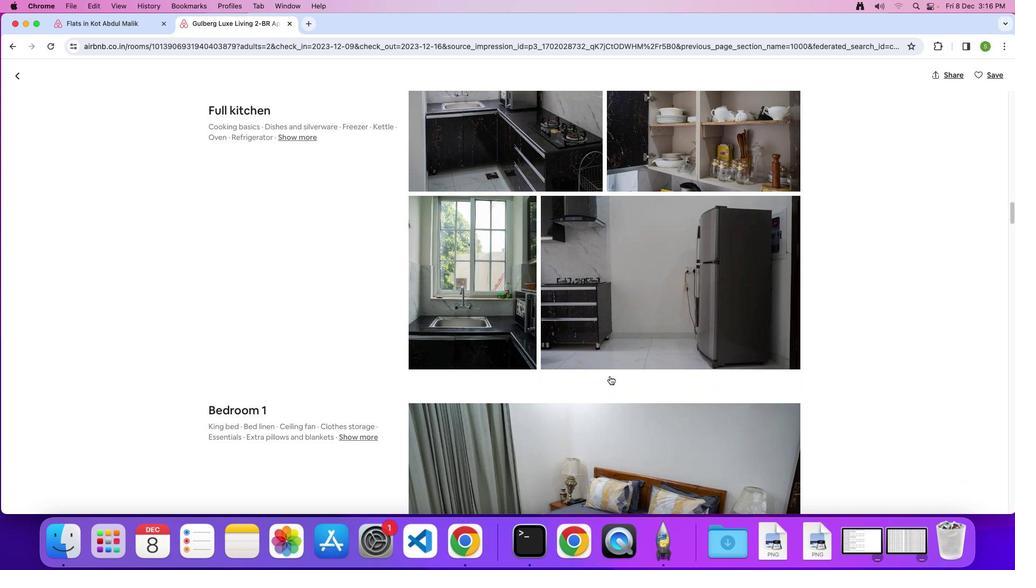 
Action: Mouse scrolled (606, 373) with delta (-2, -3)
Screenshot: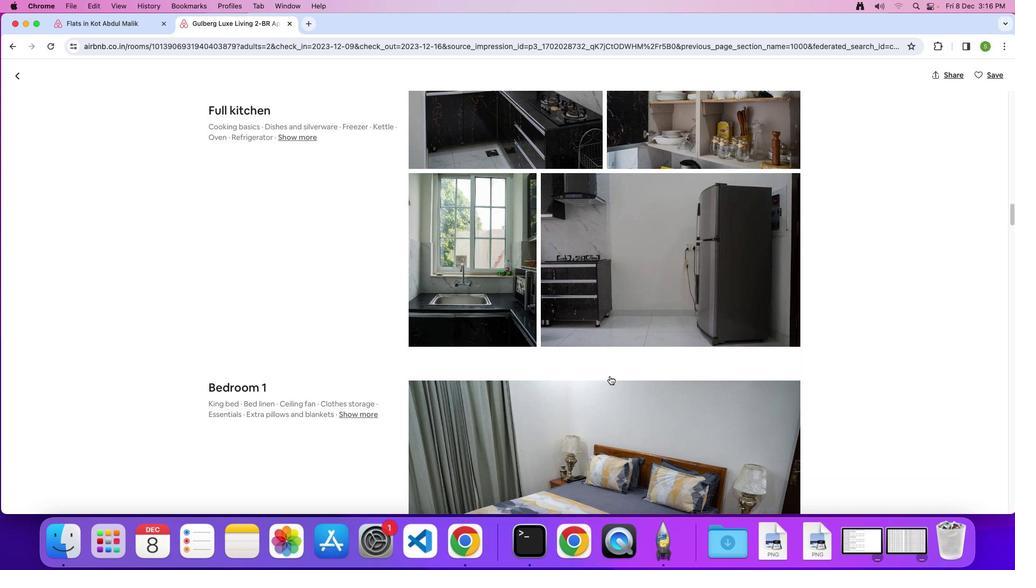 
Action: Mouse scrolled (606, 373) with delta (-2, -3)
Screenshot: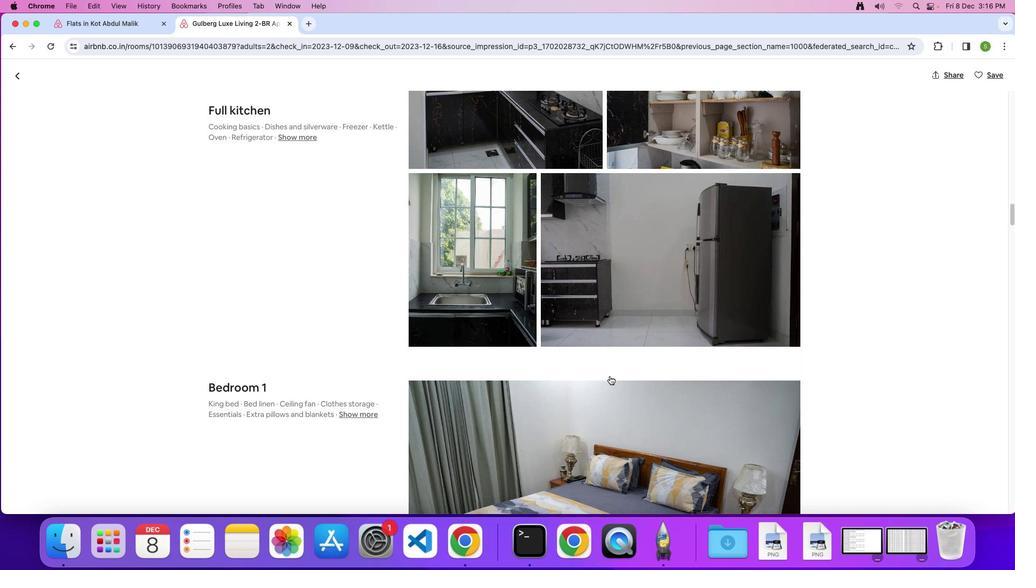 
Action: Mouse scrolled (606, 373) with delta (-2, -3)
Screenshot: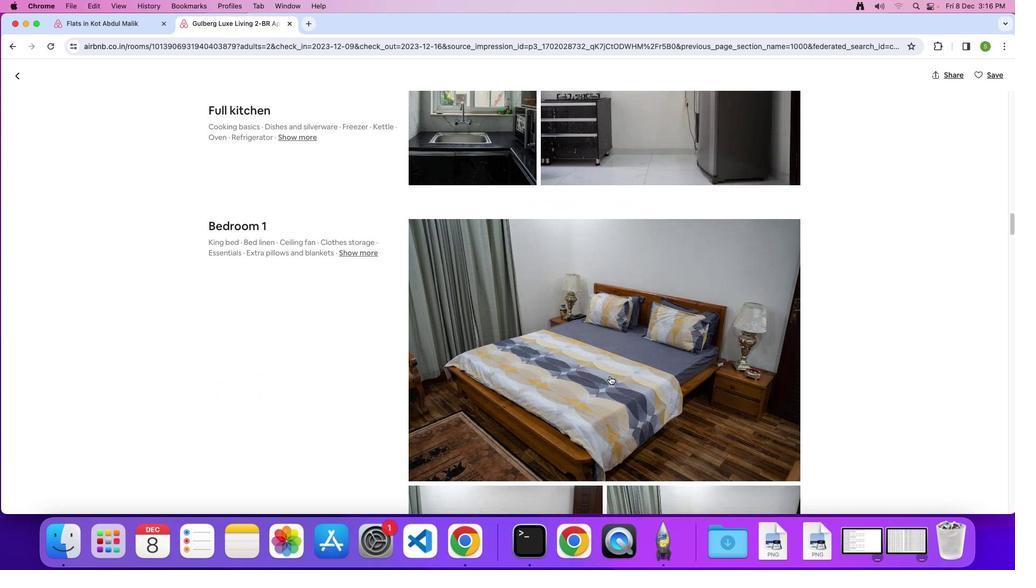 
Action: Mouse scrolled (606, 373) with delta (-2, -3)
Screenshot: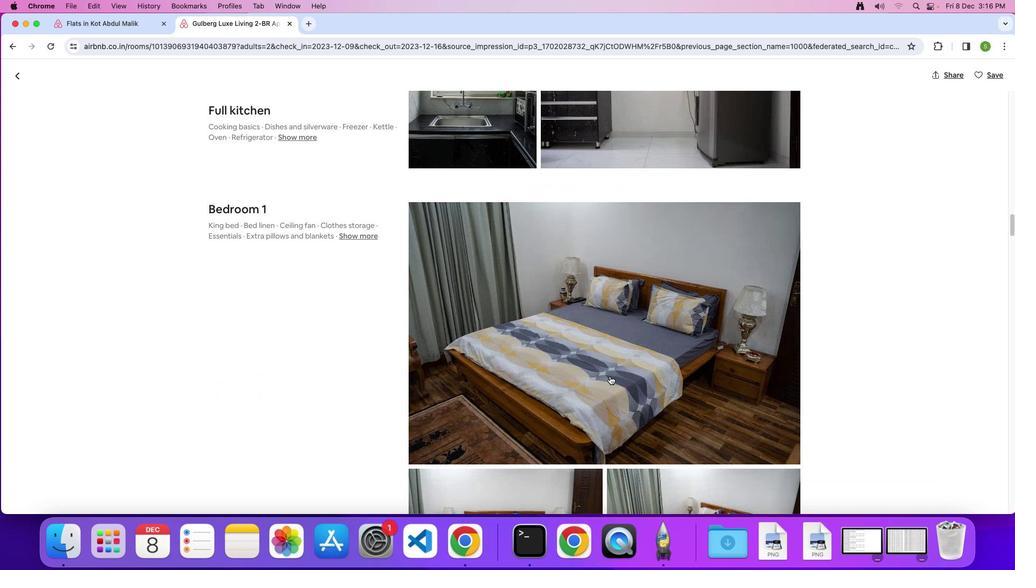 
Action: Mouse scrolled (606, 373) with delta (-2, -4)
Screenshot: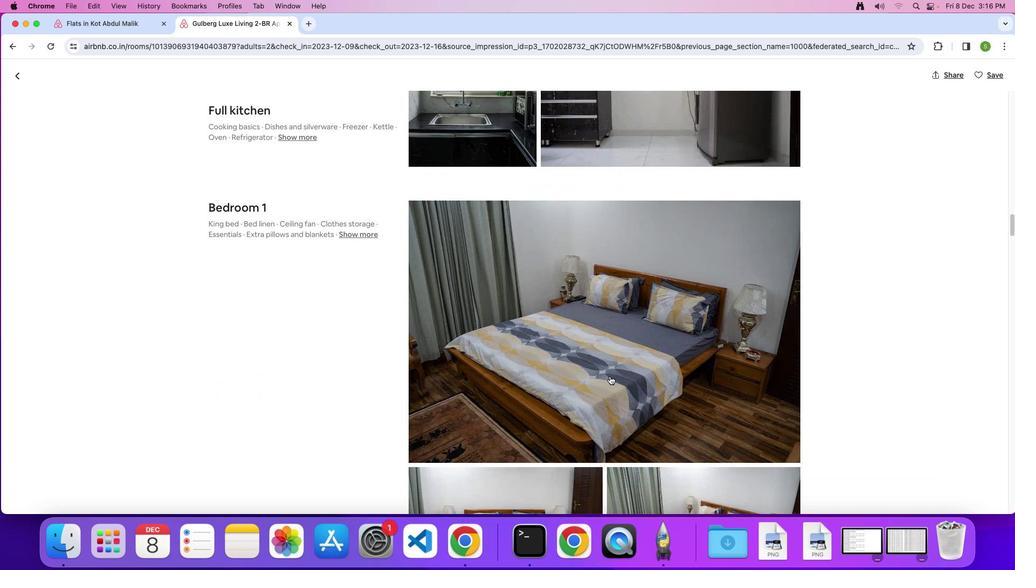 
Action: Mouse scrolled (606, 373) with delta (-2, -4)
Screenshot: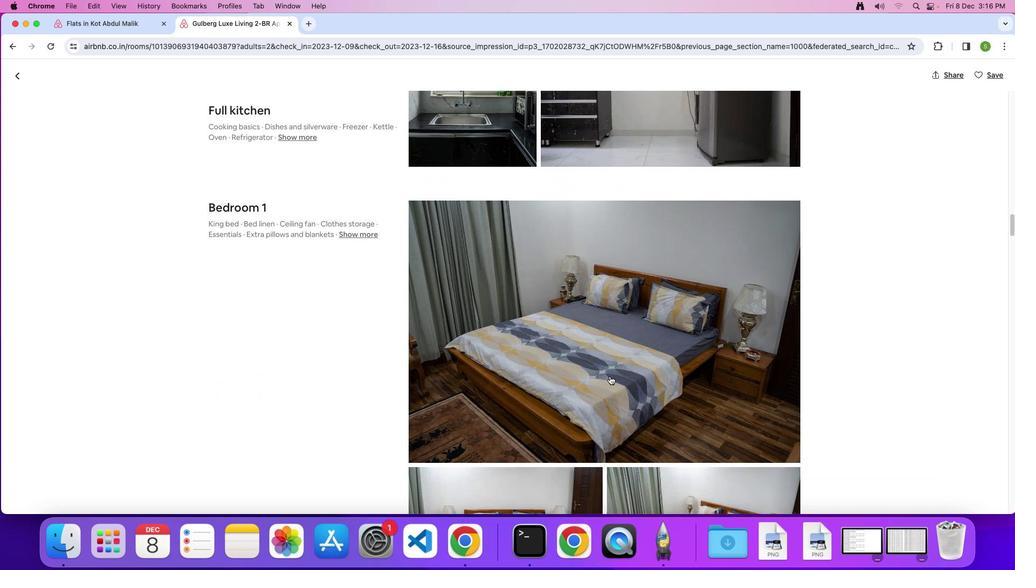 
Action: Mouse scrolled (606, 373) with delta (-2, -3)
Screenshot: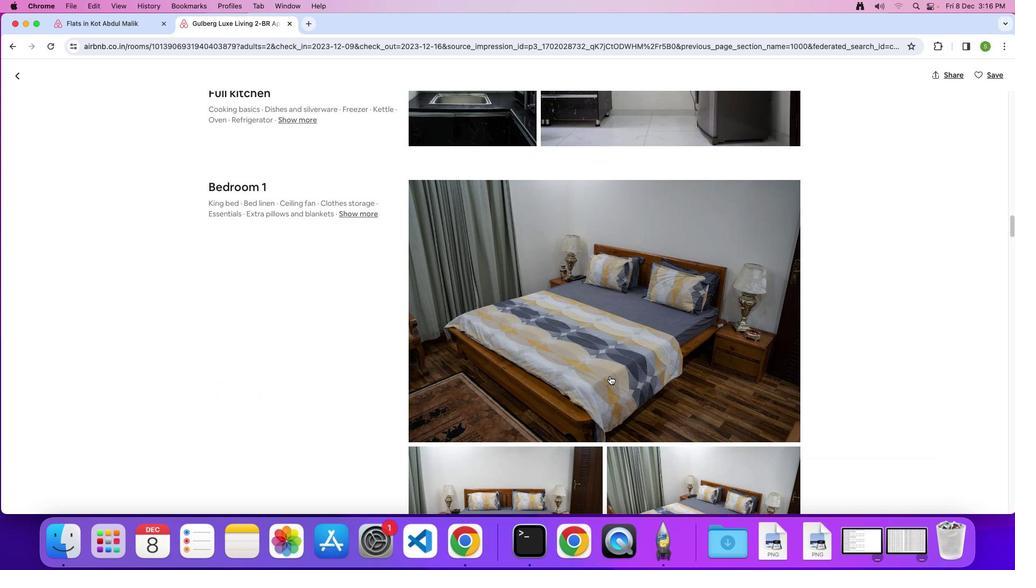 
Action: Mouse scrolled (606, 373) with delta (-2, -3)
Screenshot: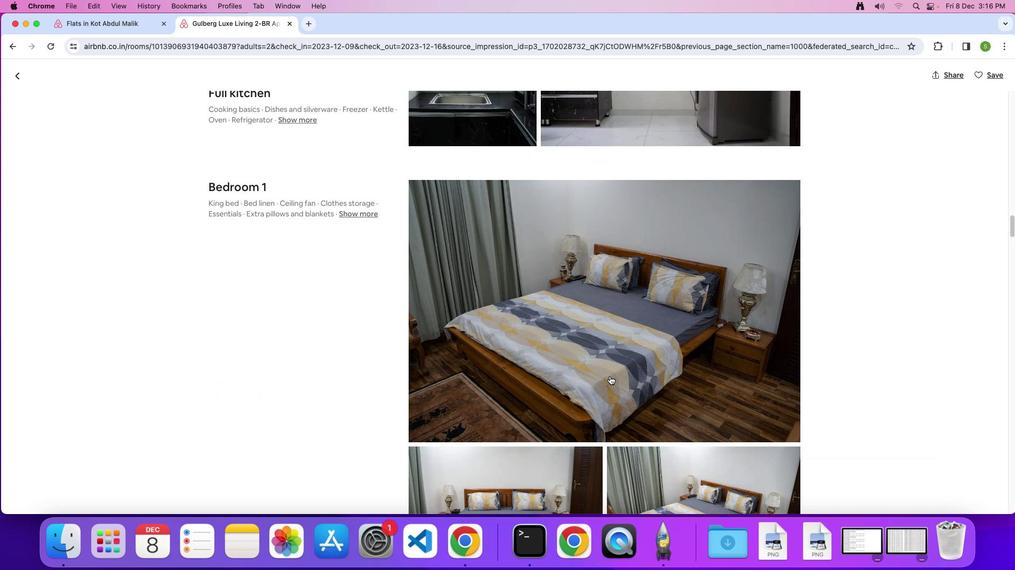 
Action: Mouse scrolled (606, 373) with delta (-2, -3)
Screenshot: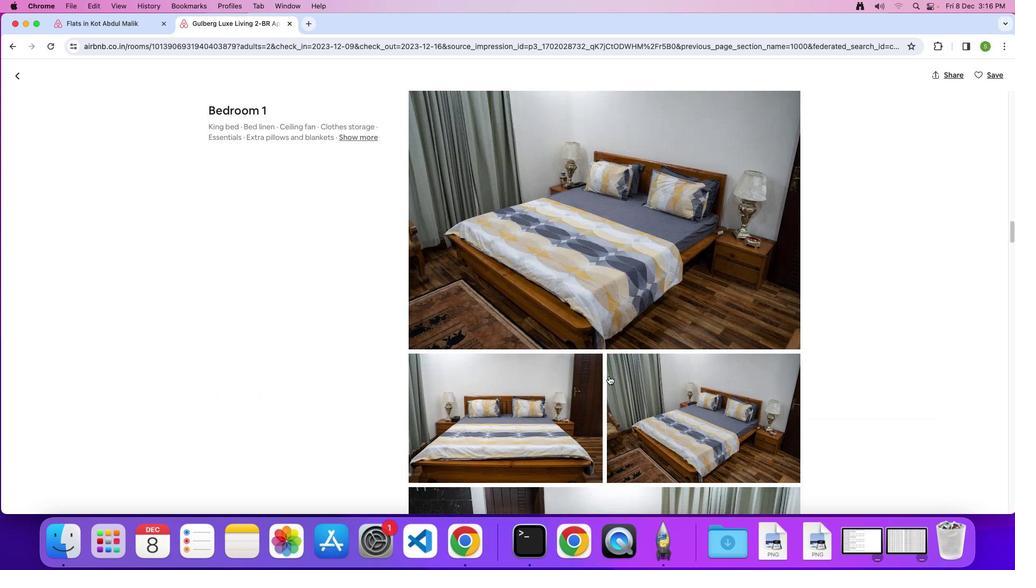 
Action: Mouse scrolled (606, 373) with delta (-2, -3)
Screenshot: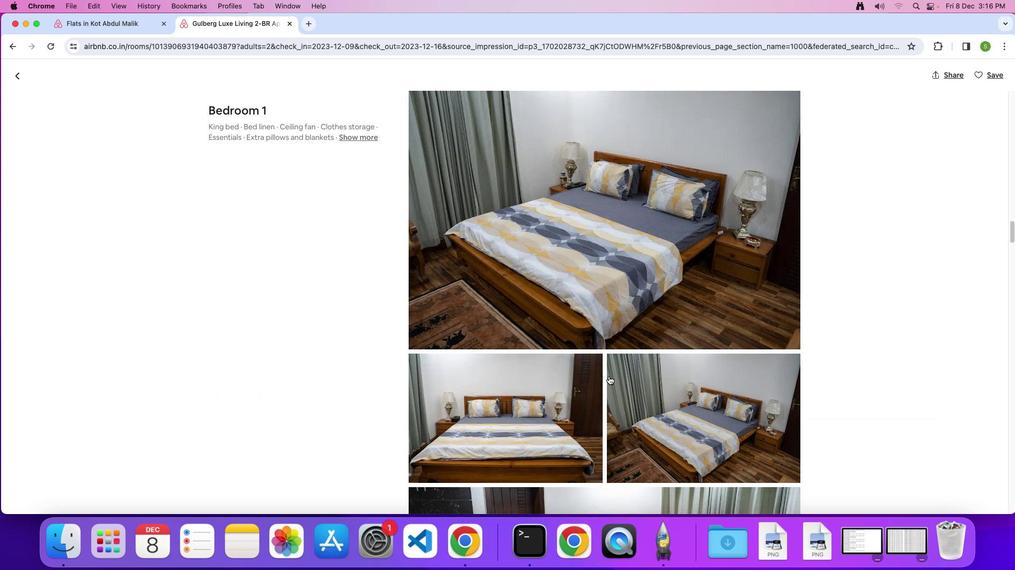 
Action: Mouse scrolled (606, 373) with delta (-2, -4)
Screenshot: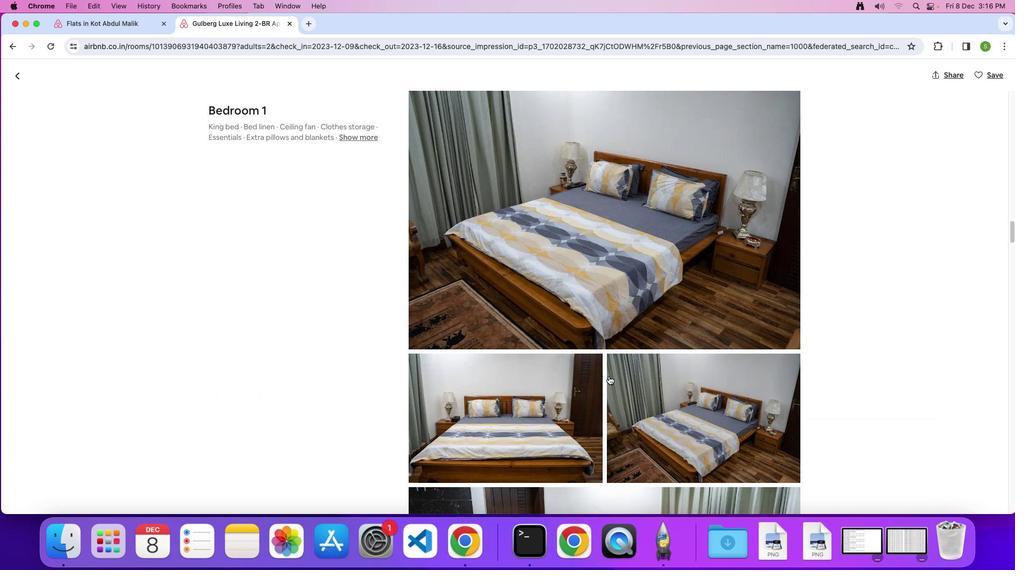 
Action: Mouse moved to (605, 373)
Screenshot: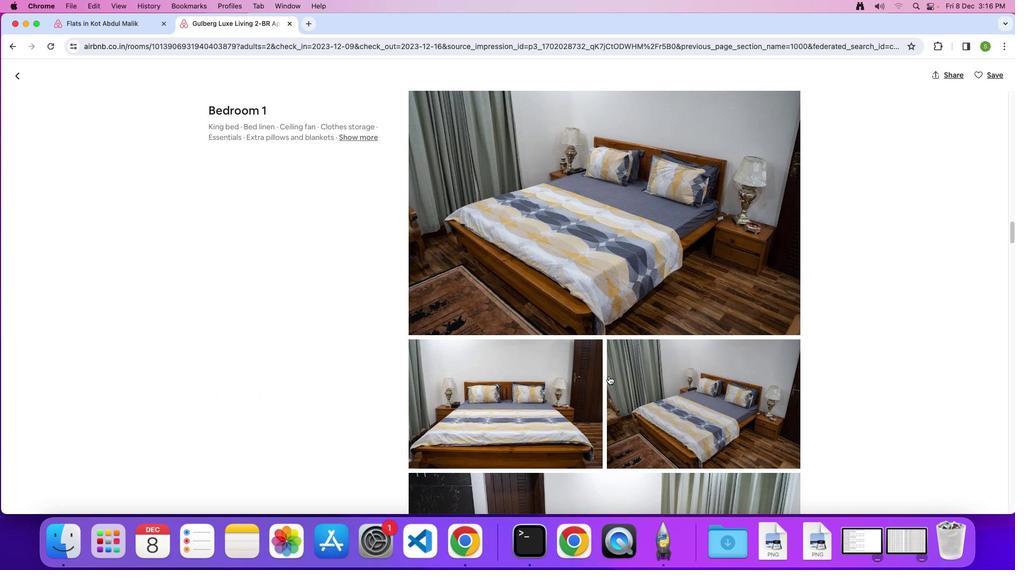 
Action: Mouse scrolled (605, 373) with delta (-2, -3)
Screenshot: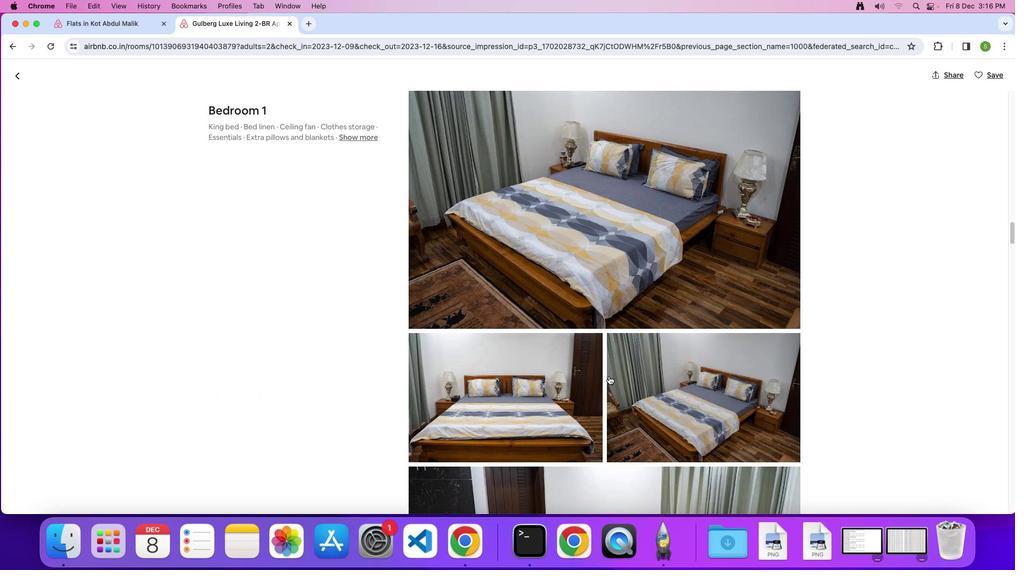
Action: Mouse scrolled (605, 373) with delta (-2, -3)
Screenshot: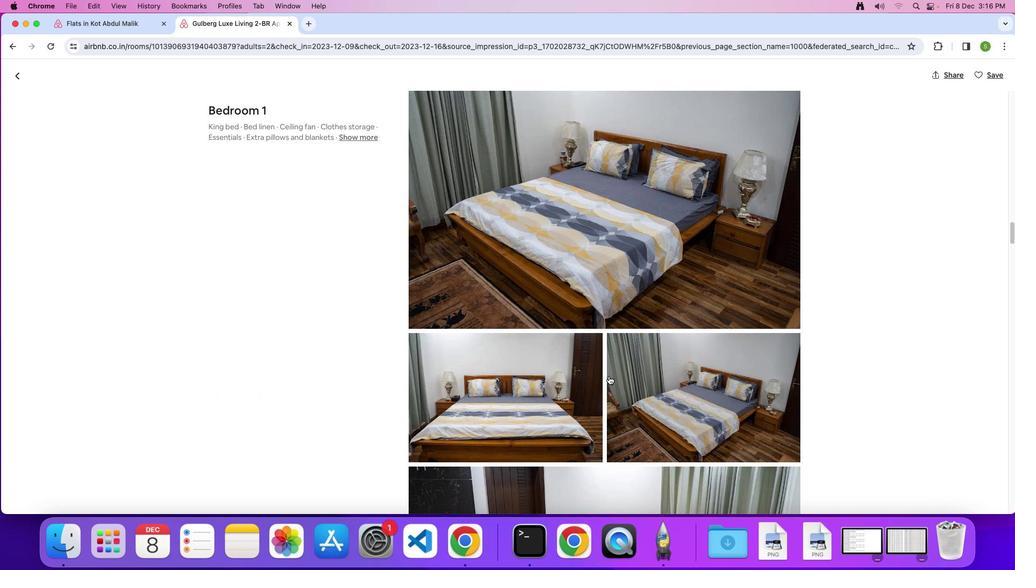 
Action: Mouse scrolled (605, 373) with delta (-2, -3)
Screenshot: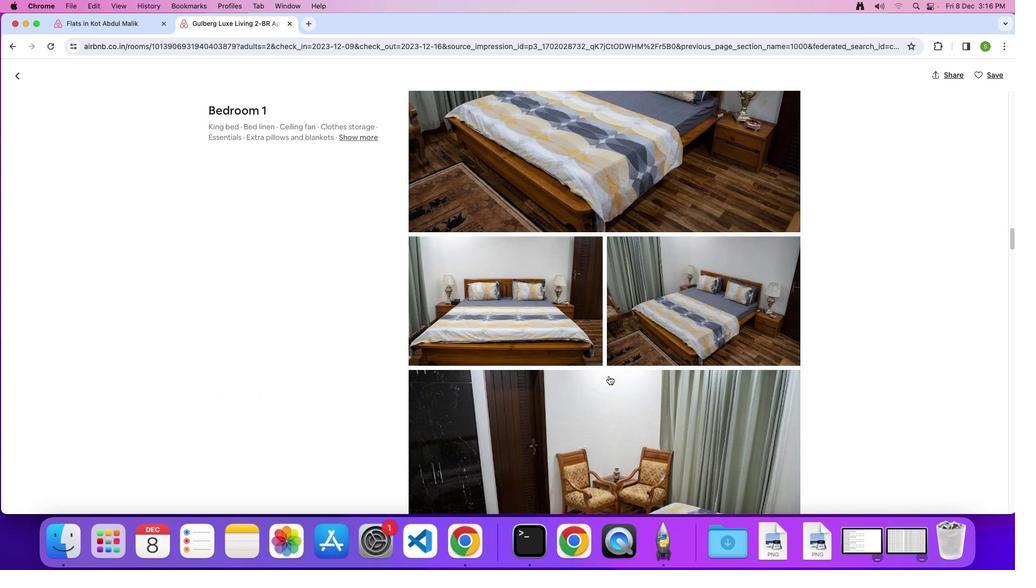 
Action: Mouse scrolled (605, 373) with delta (-2, -3)
Screenshot: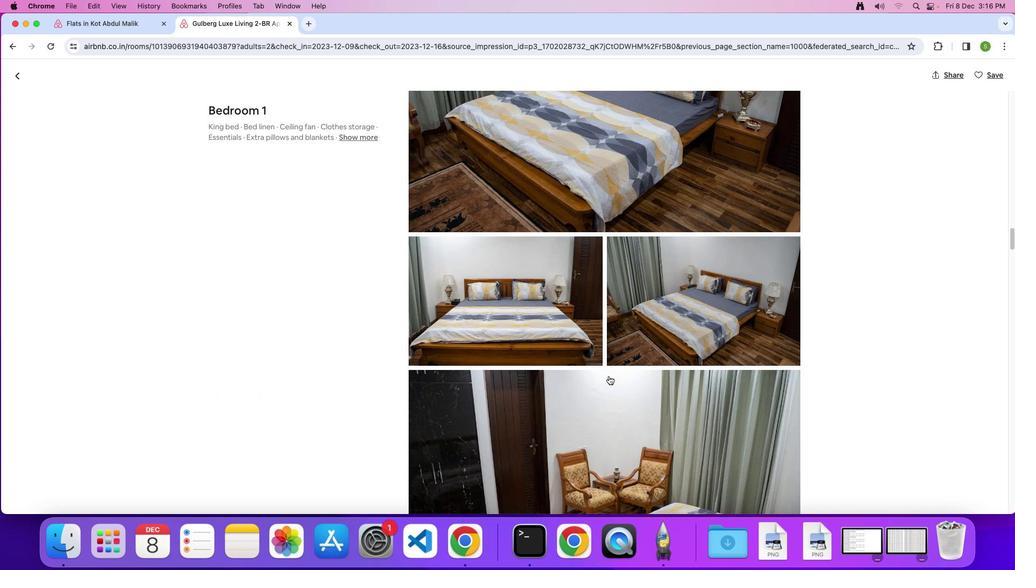 
Action: Mouse scrolled (605, 373) with delta (-2, -4)
Screenshot: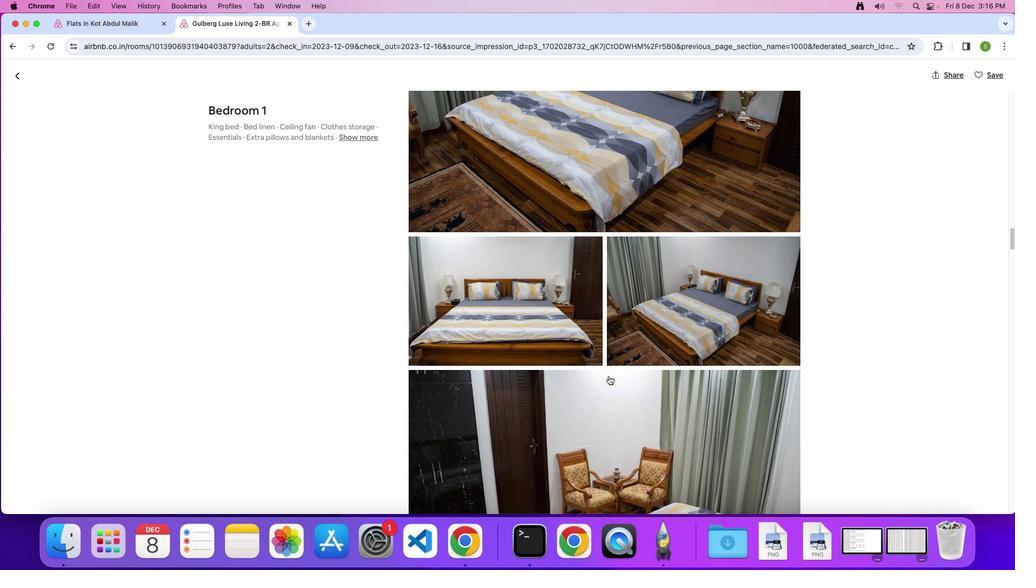 
Action: Mouse scrolled (605, 373) with delta (-2, -3)
Screenshot: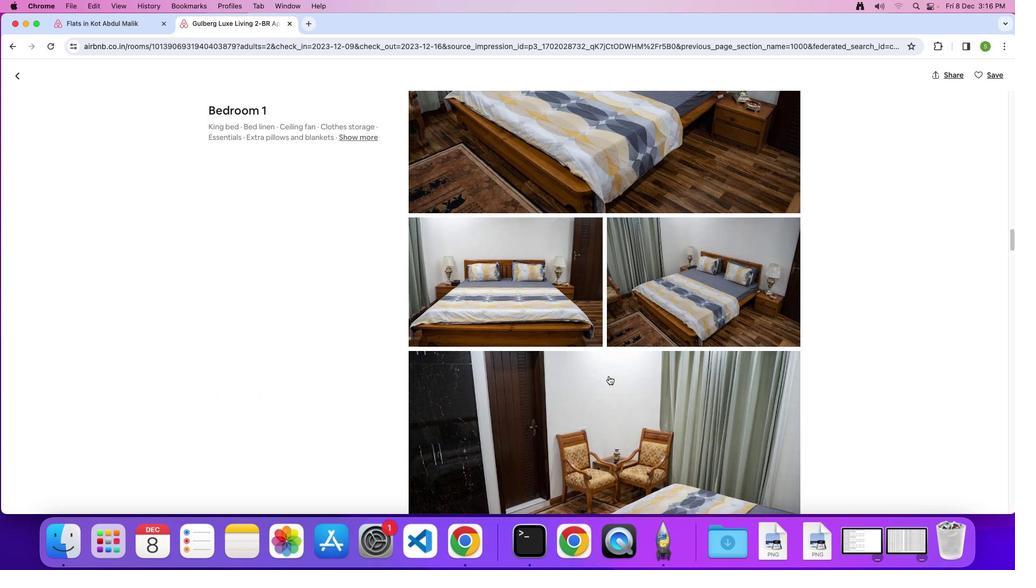 
Action: Mouse scrolled (605, 373) with delta (-2, -3)
Screenshot: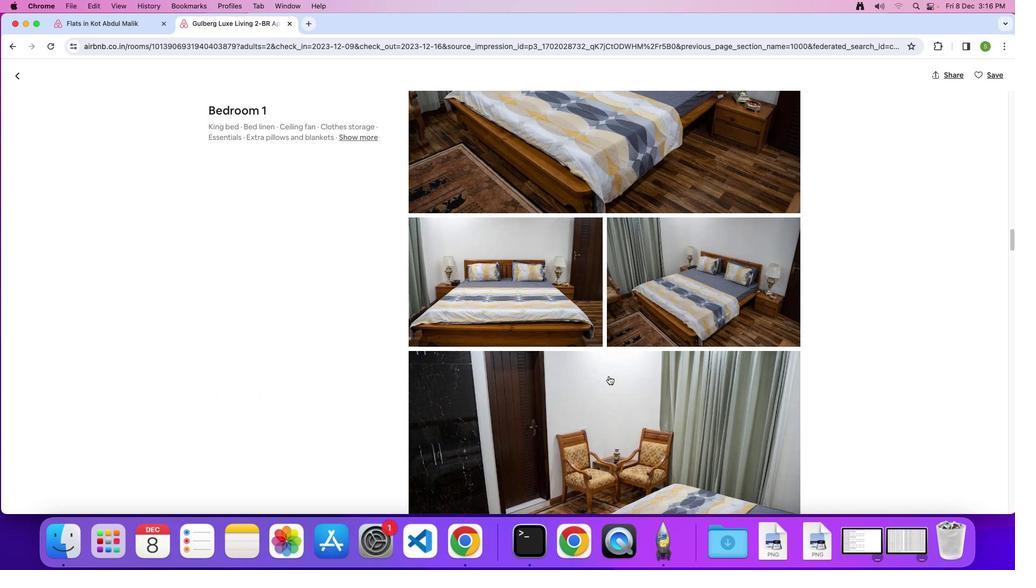 
Action: Mouse scrolled (605, 373) with delta (-2, -3)
Screenshot: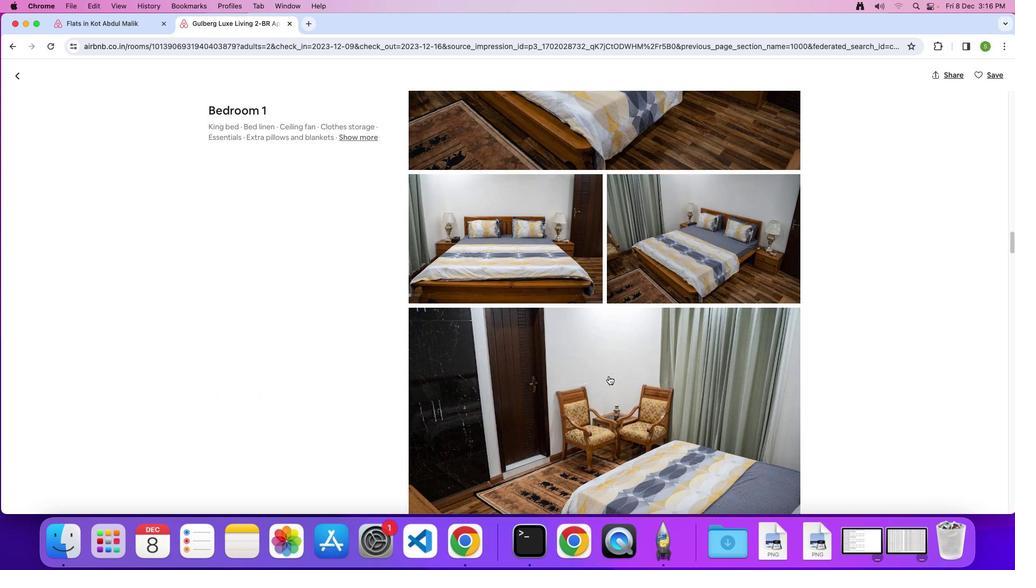 
Action: Mouse scrolled (605, 373) with delta (-2, -3)
Screenshot: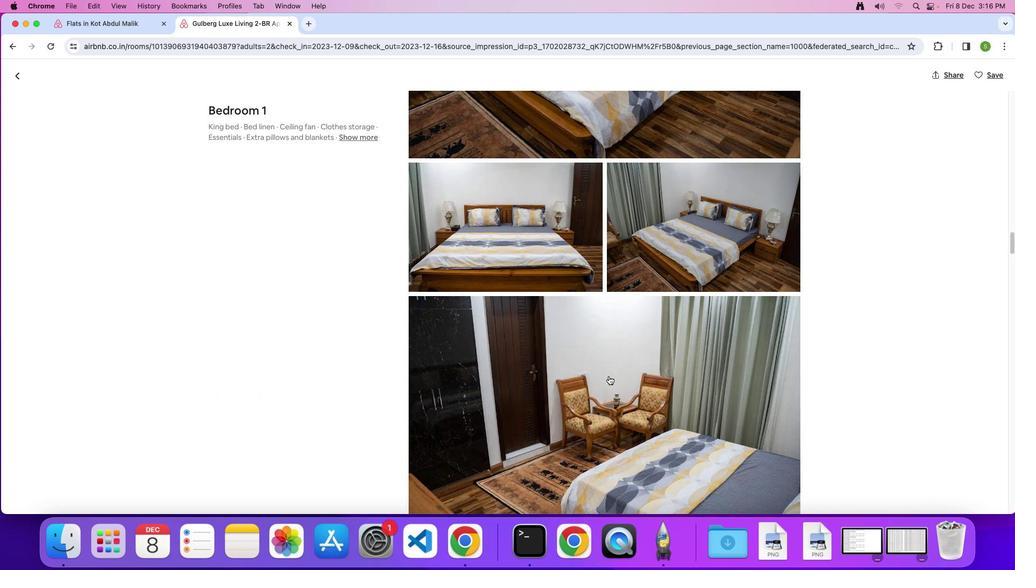 
Action: Mouse scrolled (605, 373) with delta (-2, -3)
Screenshot: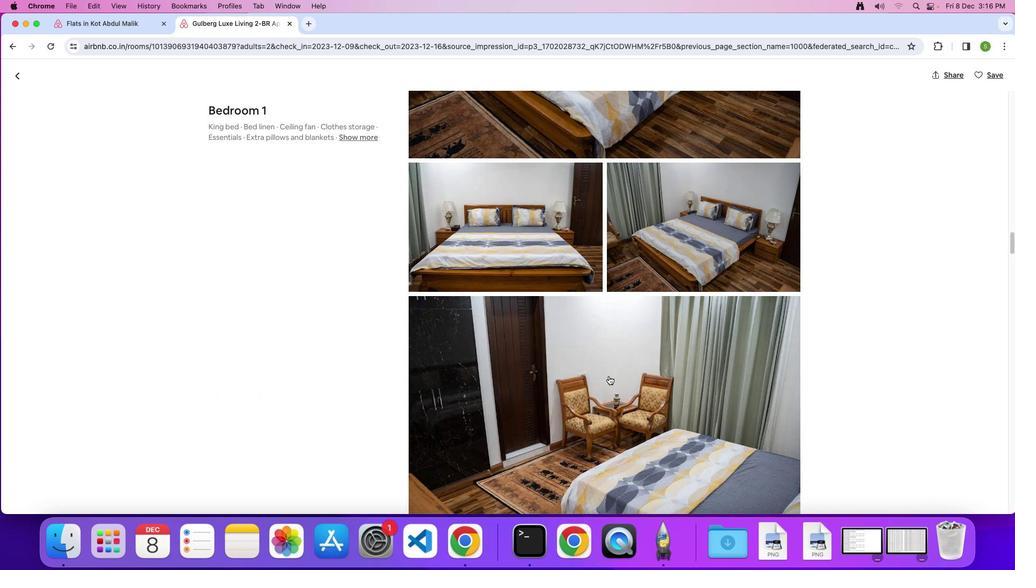 
Action: Mouse scrolled (605, 373) with delta (-2, -3)
Screenshot: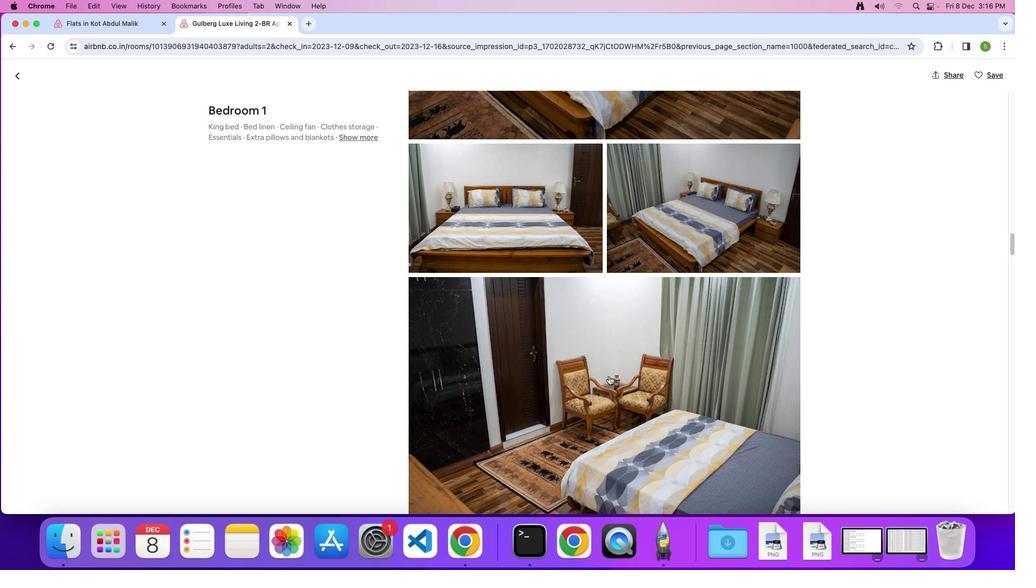 
Action: Mouse scrolled (605, 373) with delta (-2, -3)
Screenshot: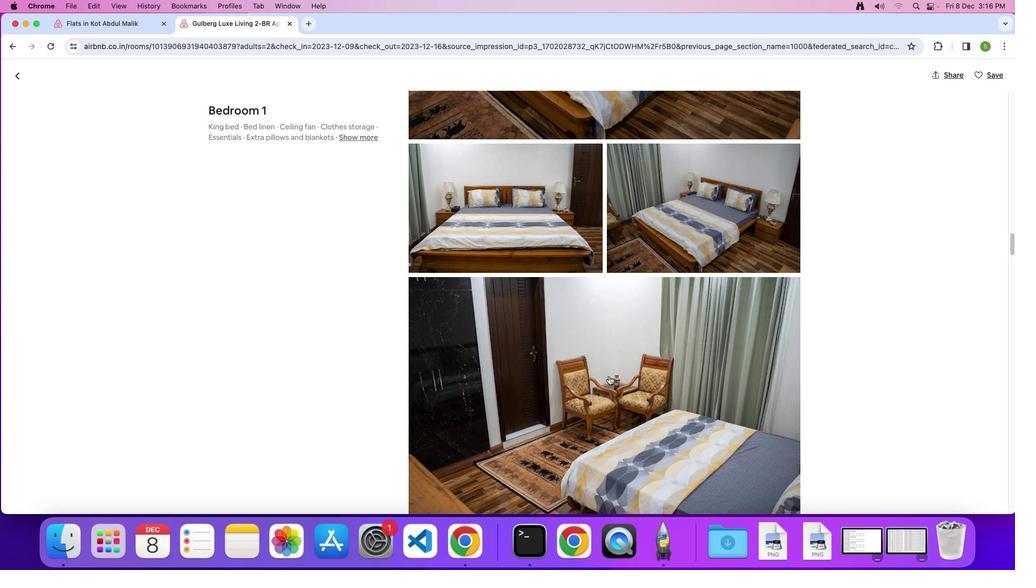 
Action: Mouse scrolled (605, 373) with delta (-2, -3)
Screenshot: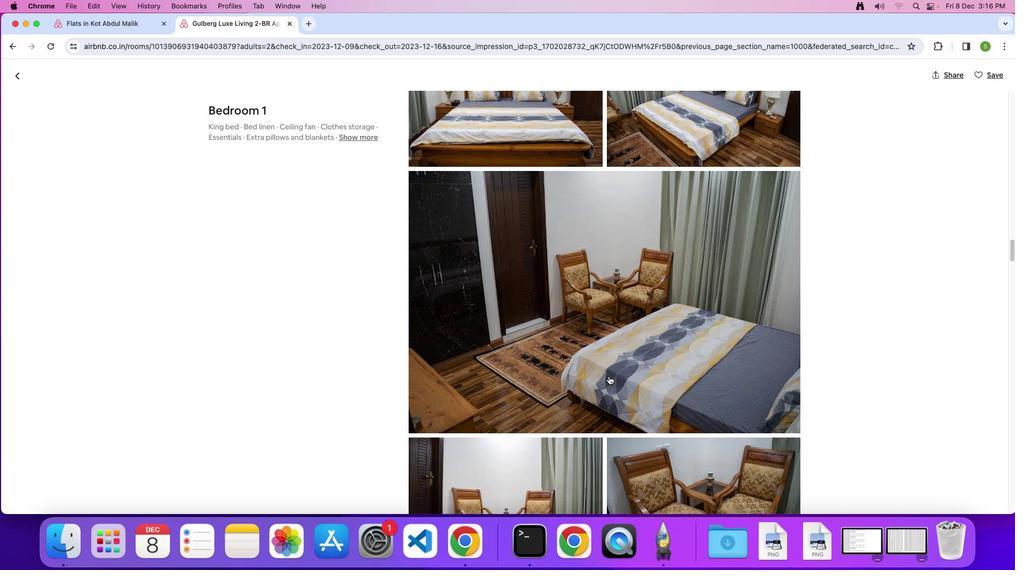 
Action: Mouse scrolled (605, 373) with delta (-2, -3)
Screenshot: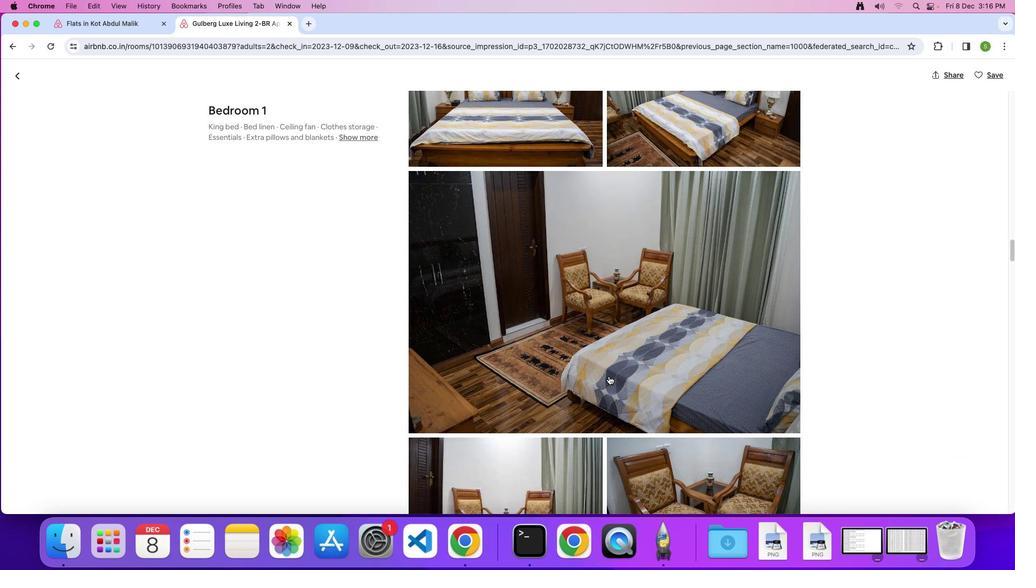 
Action: Mouse scrolled (605, 373) with delta (-2, -4)
Screenshot: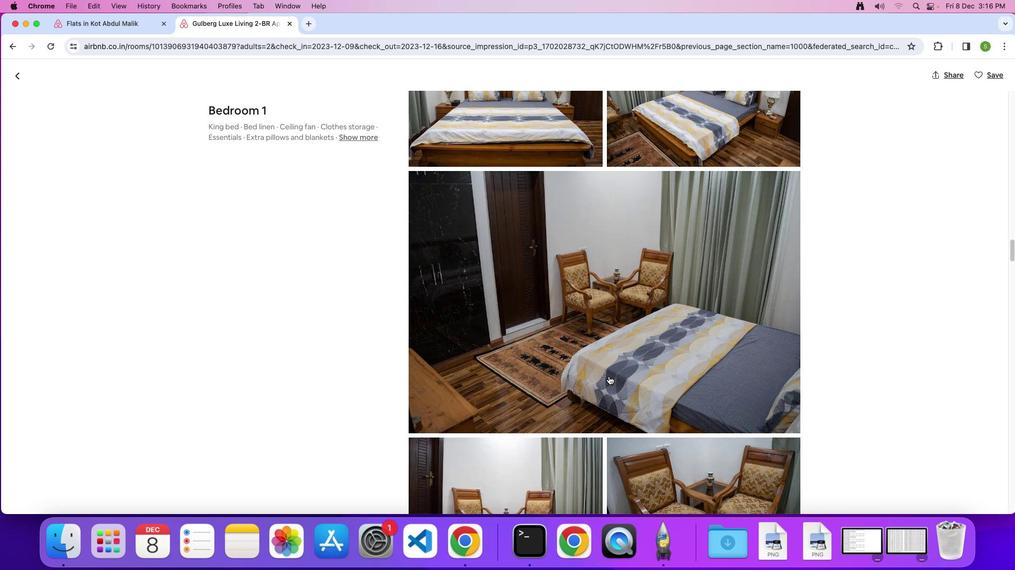 
Action: Mouse scrolled (605, 373) with delta (-2, -3)
Screenshot: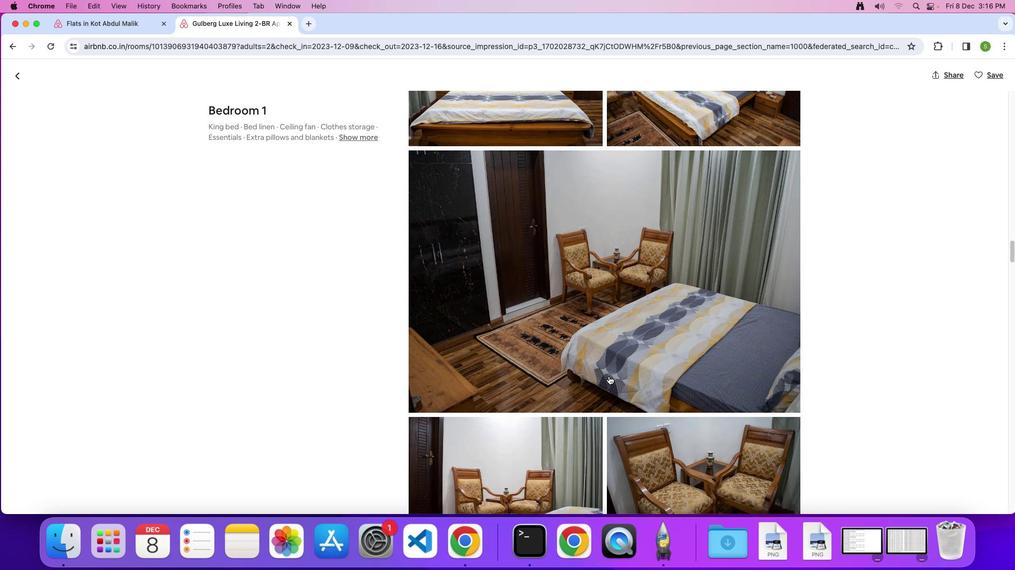 
Action: Mouse scrolled (605, 373) with delta (-2, -3)
Screenshot: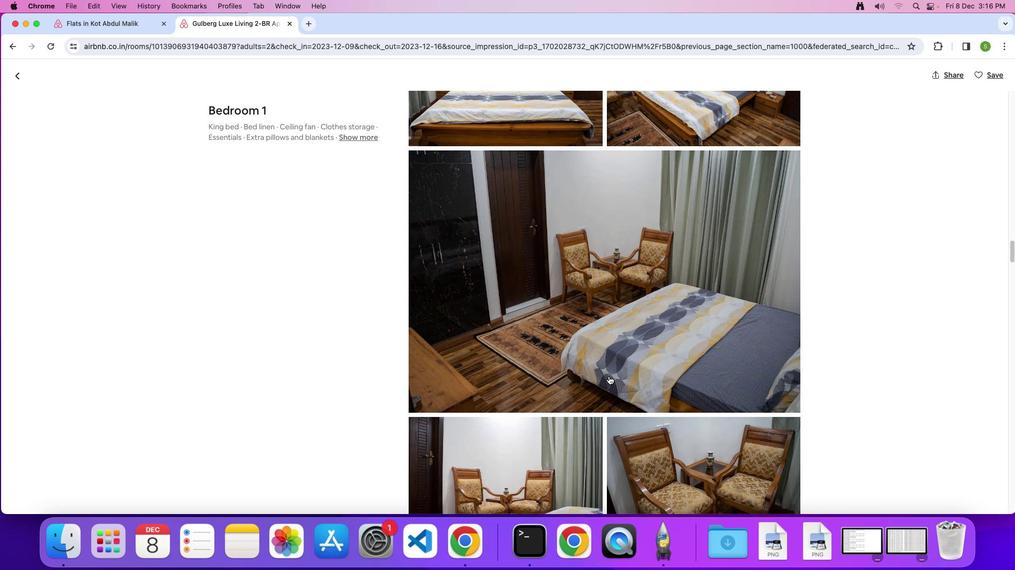 
Action: Mouse scrolled (605, 373) with delta (-2, -3)
Screenshot: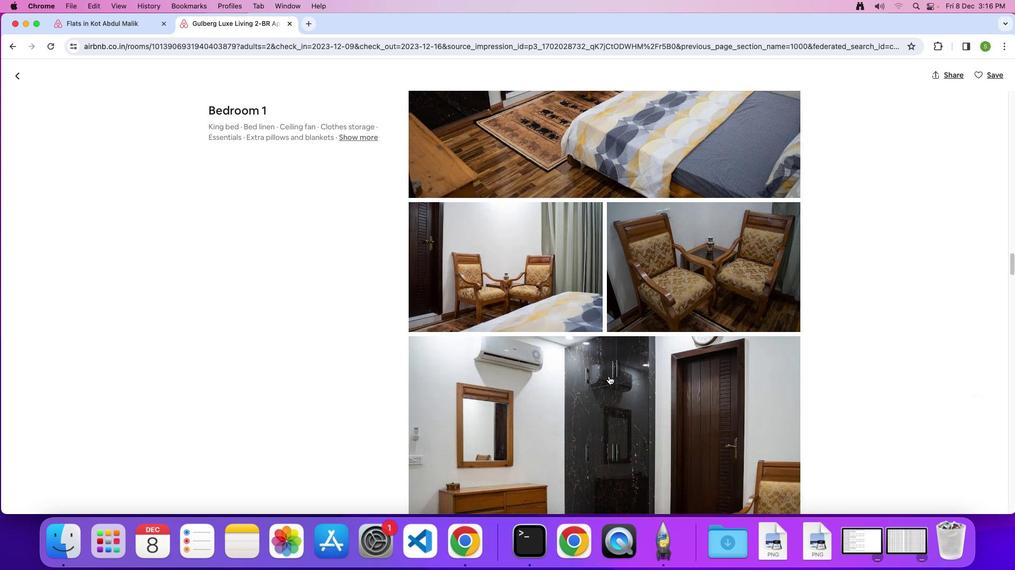 
Action: Mouse scrolled (605, 373) with delta (-2, -3)
Screenshot: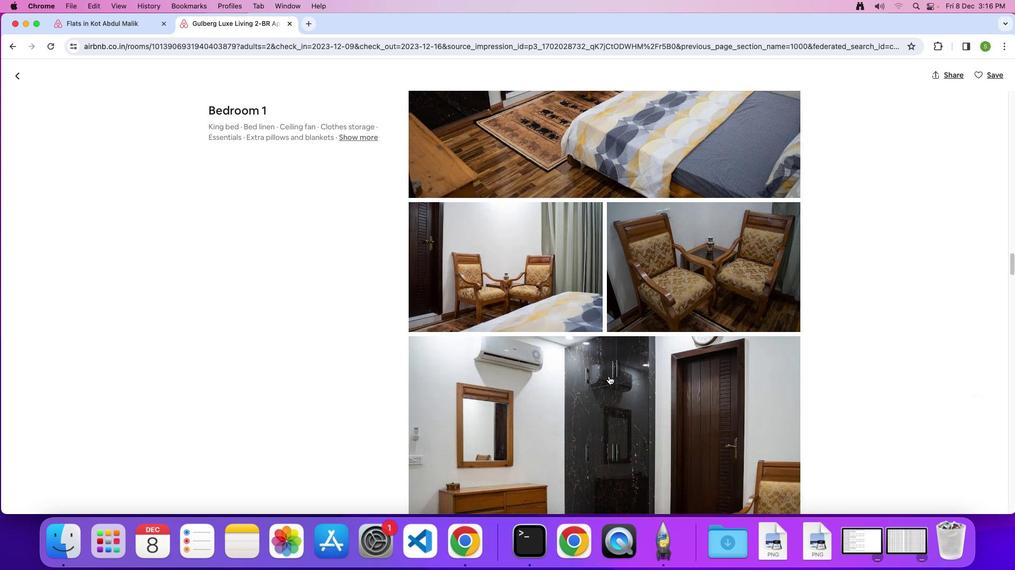 
Action: Mouse scrolled (605, 373) with delta (-2, -4)
Screenshot: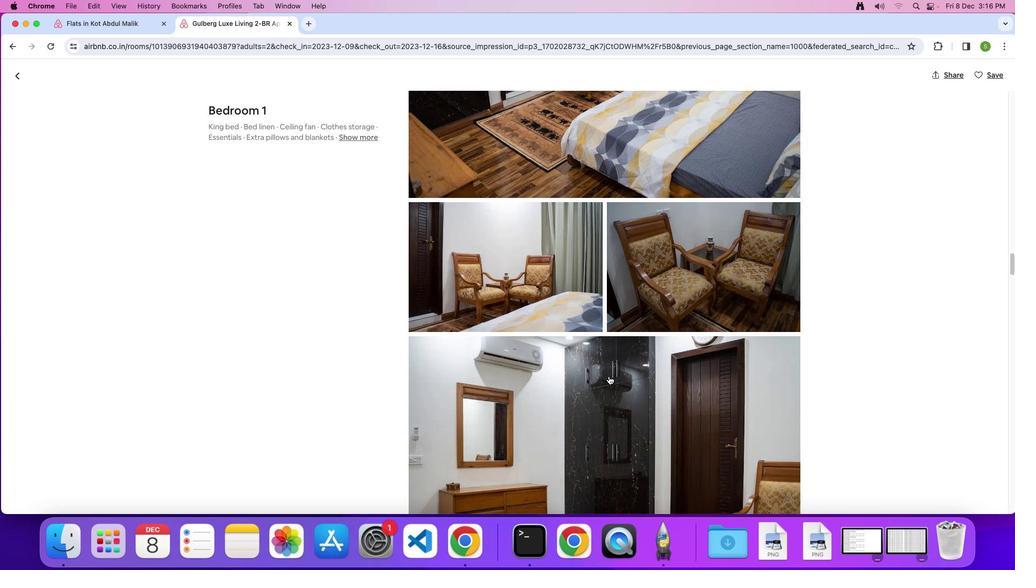
Action: Mouse scrolled (605, 373) with delta (-2, -5)
Screenshot: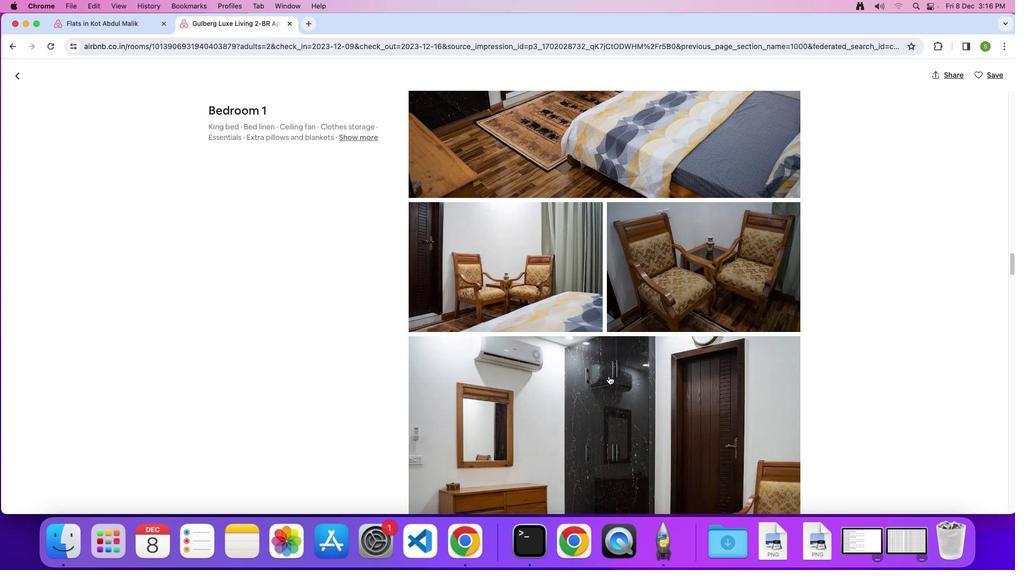 
Action: Mouse scrolled (605, 373) with delta (-2, -3)
